 Task: Find connections with filter location Ashfield with filter topic #leadershipwith filter profile language Spanish with filter current company Temenos with filter school Sri Krishna Institute Of Technology with filter industry Ranching with filter service category Web Development with filter keywords title Network Administrator
Action: Mouse moved to (256, 317)
Screenshot: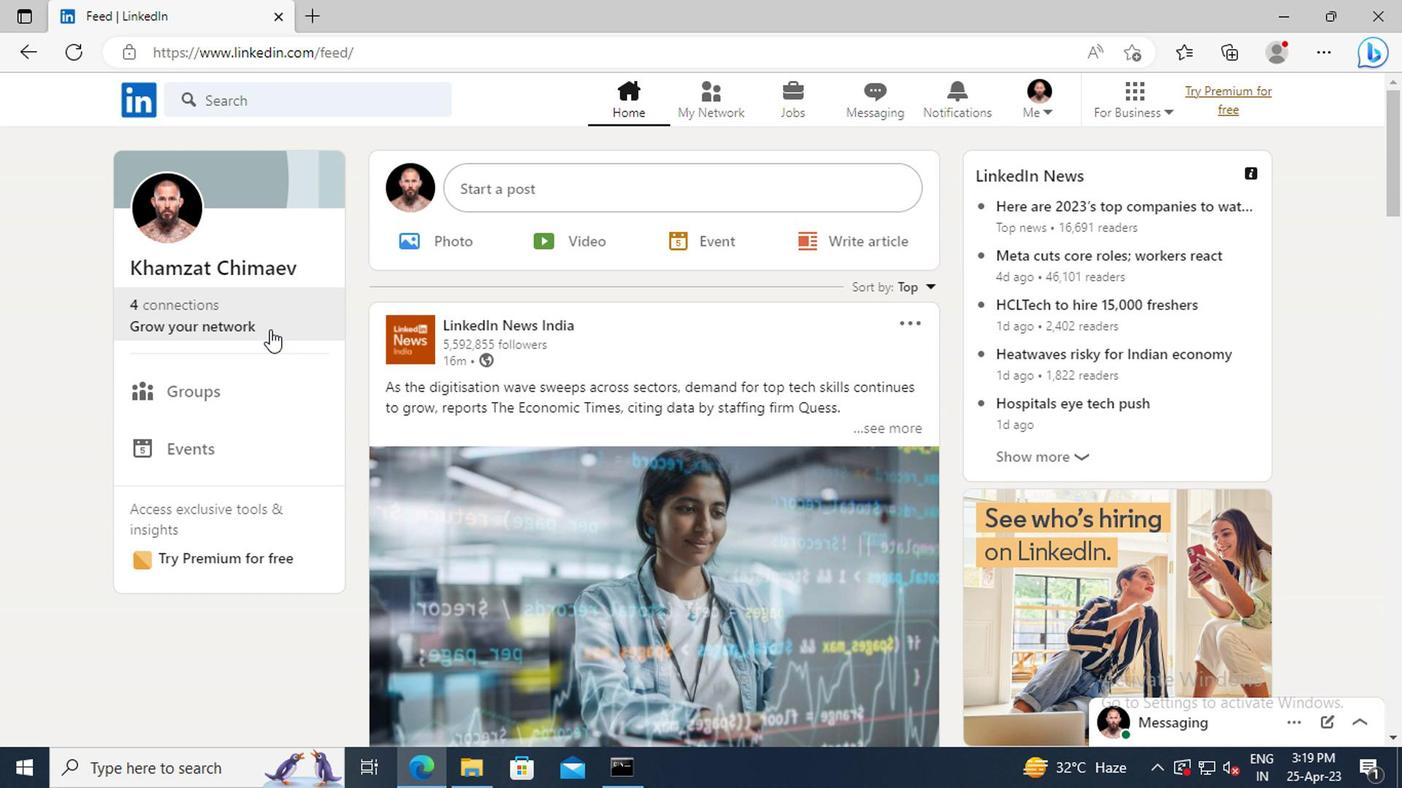 
Action: Mouse pressed left at (256, 317)
Screenshot: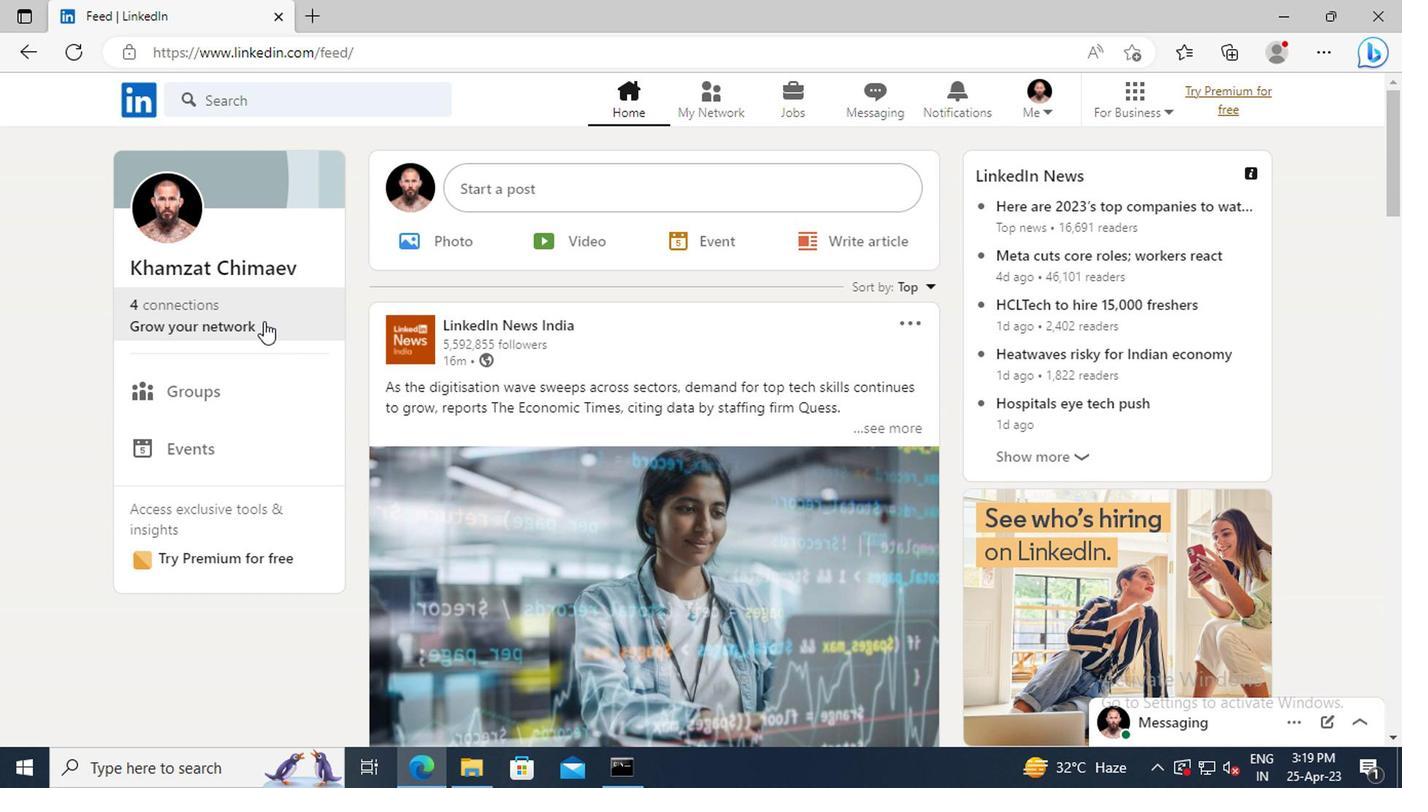 
Action: Mouse moved to (274, 219)
Screenshot: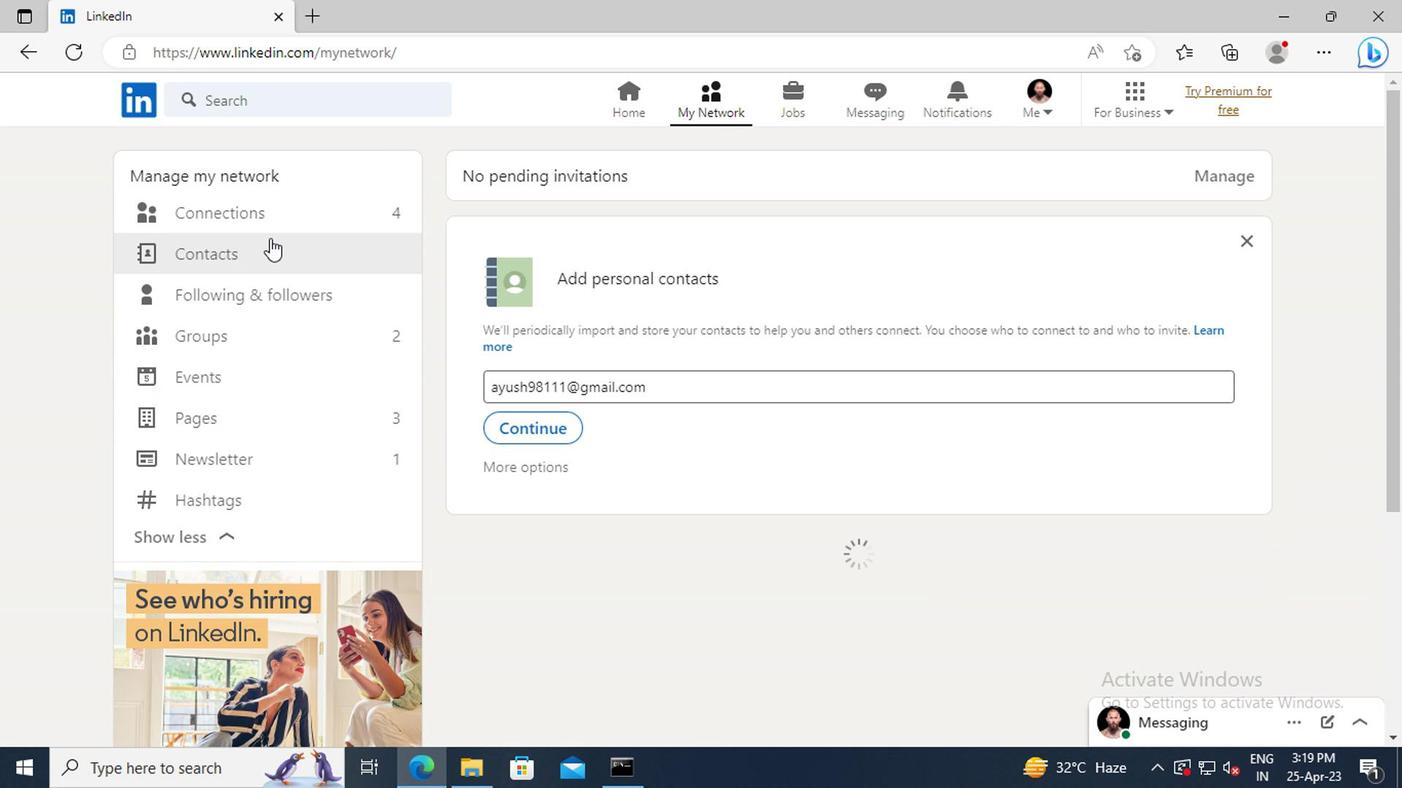 
Action: Mouse pressed left at (274, 219)
Screenshot: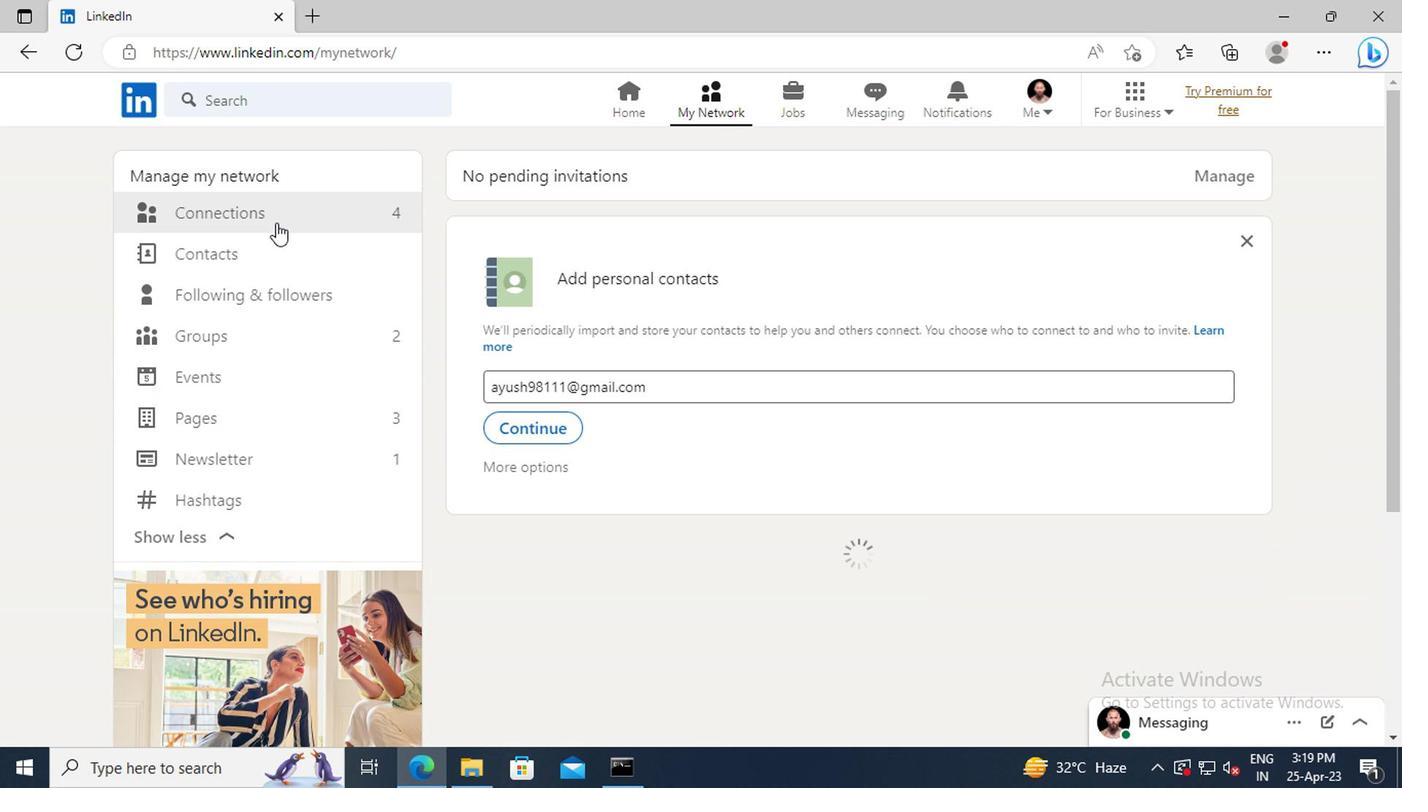 
Action: Mouse moved to (847, 219)
Screenshot: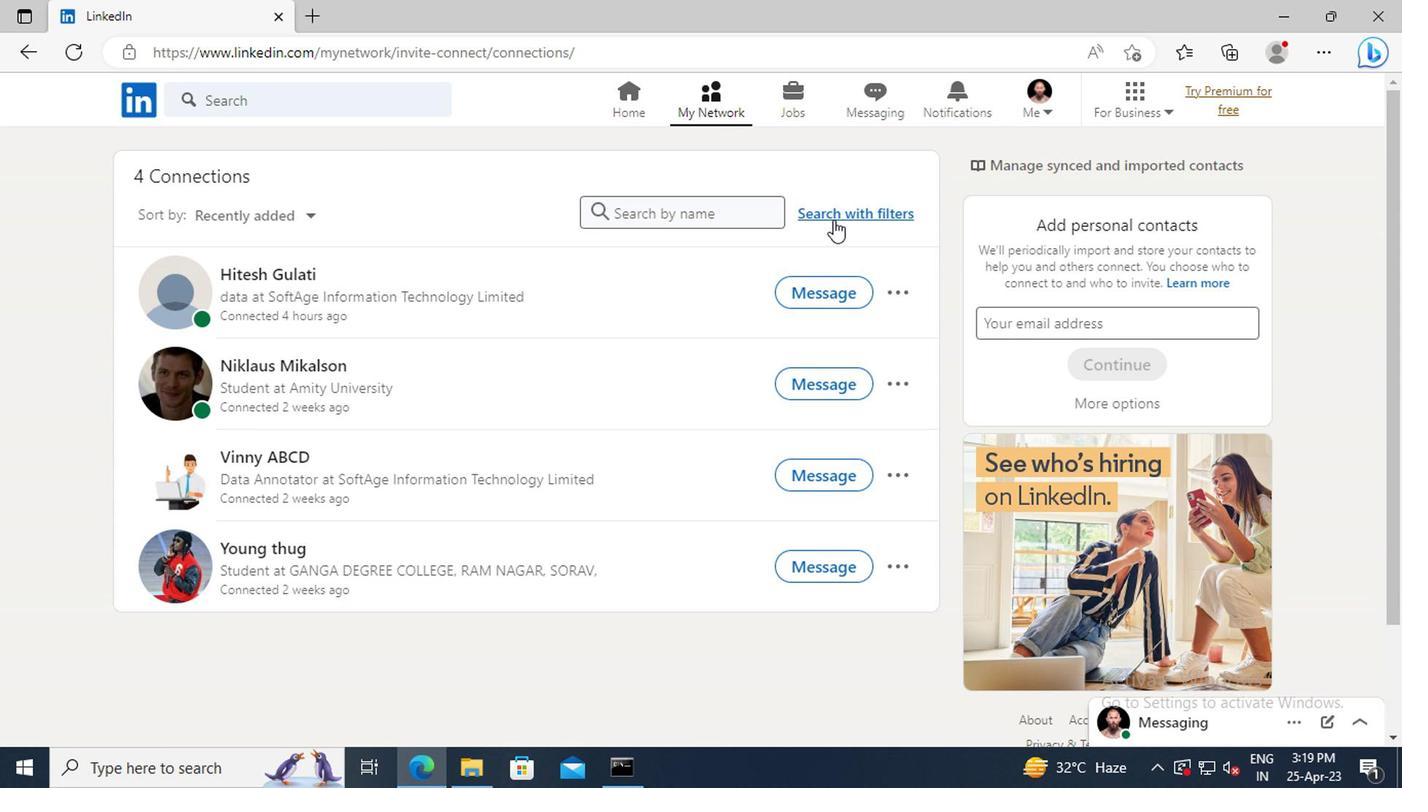 
Action: Mouse pressed left at (847, 219)
Screenshot: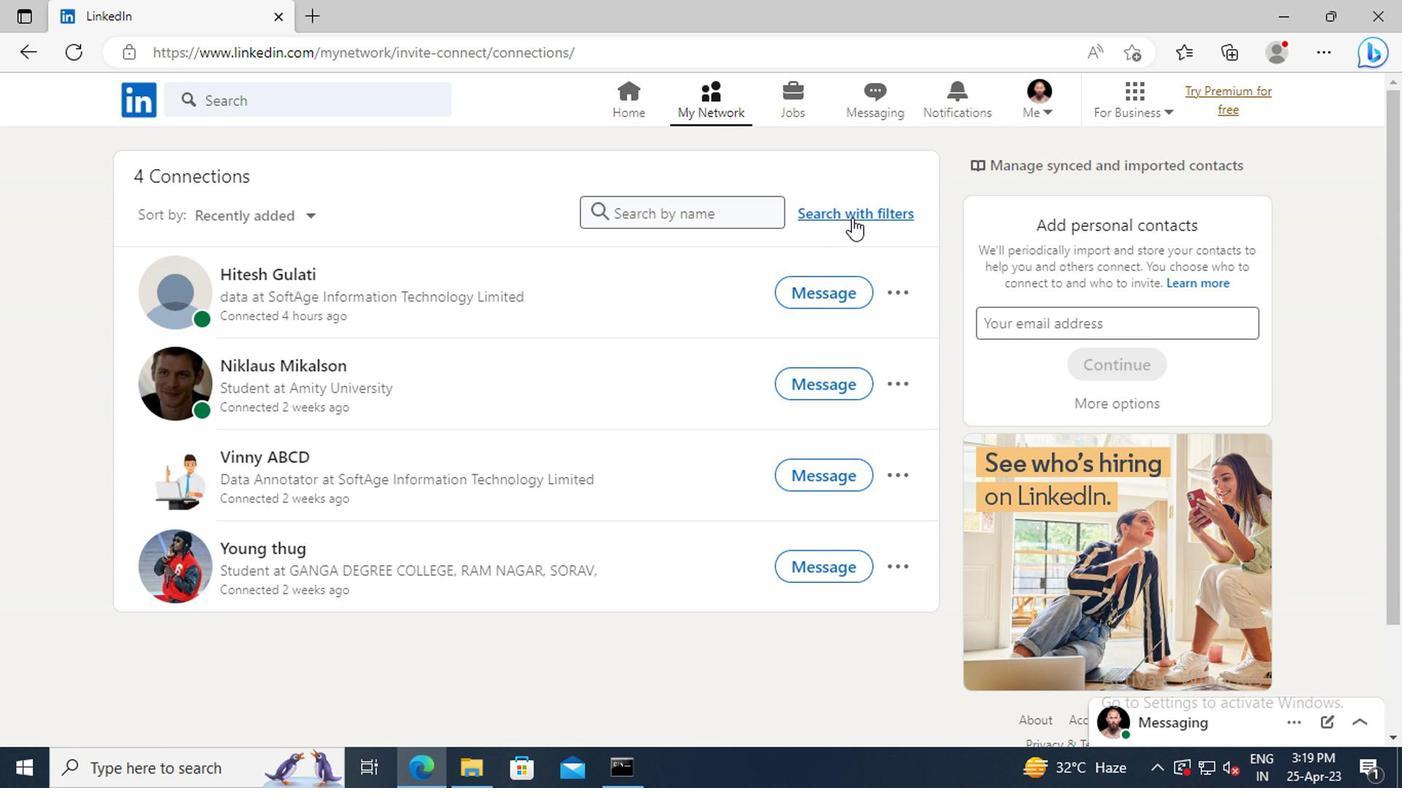 
Action: Mouse moved to (774, 165)
Screenshot: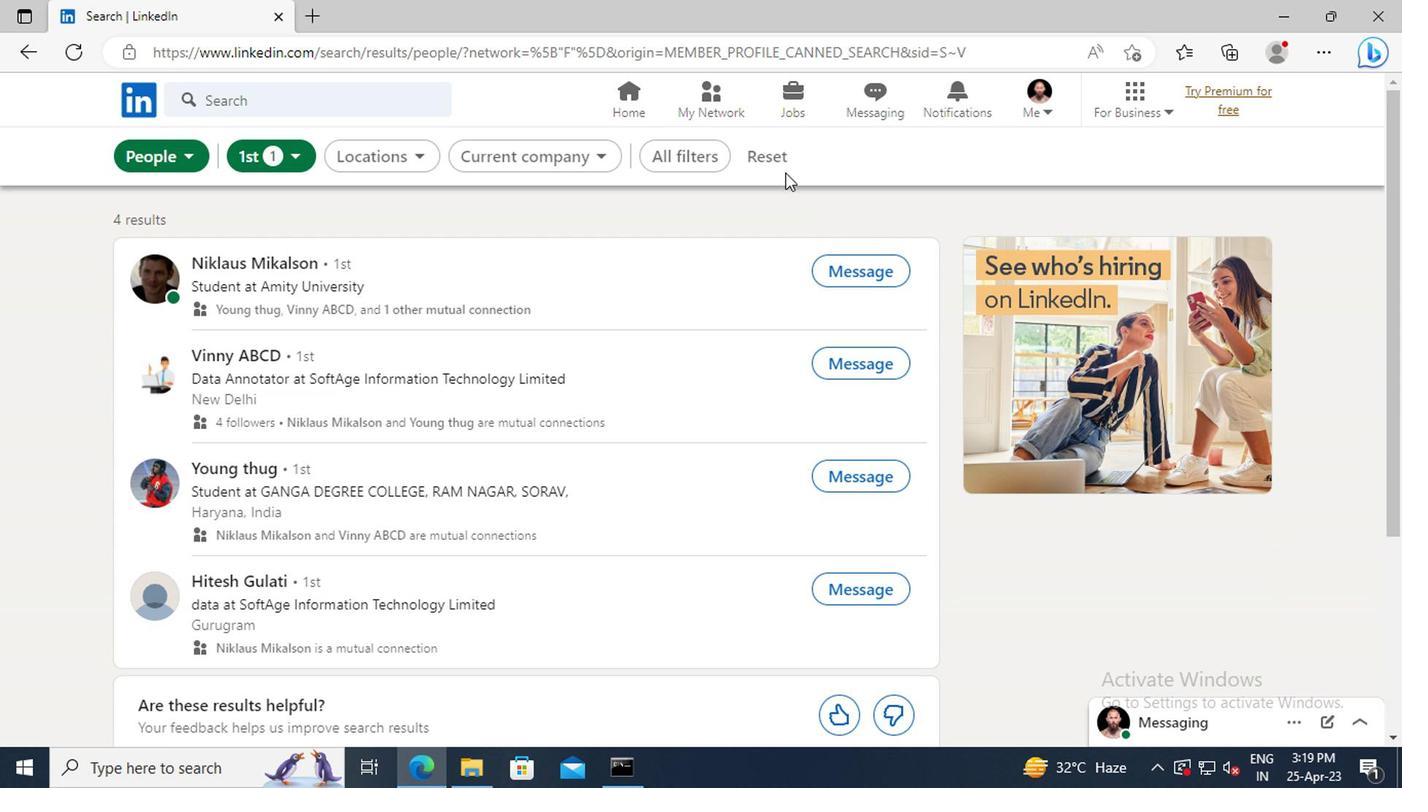 
Action: Mouse pressed left at (774, 165)
Screenshot: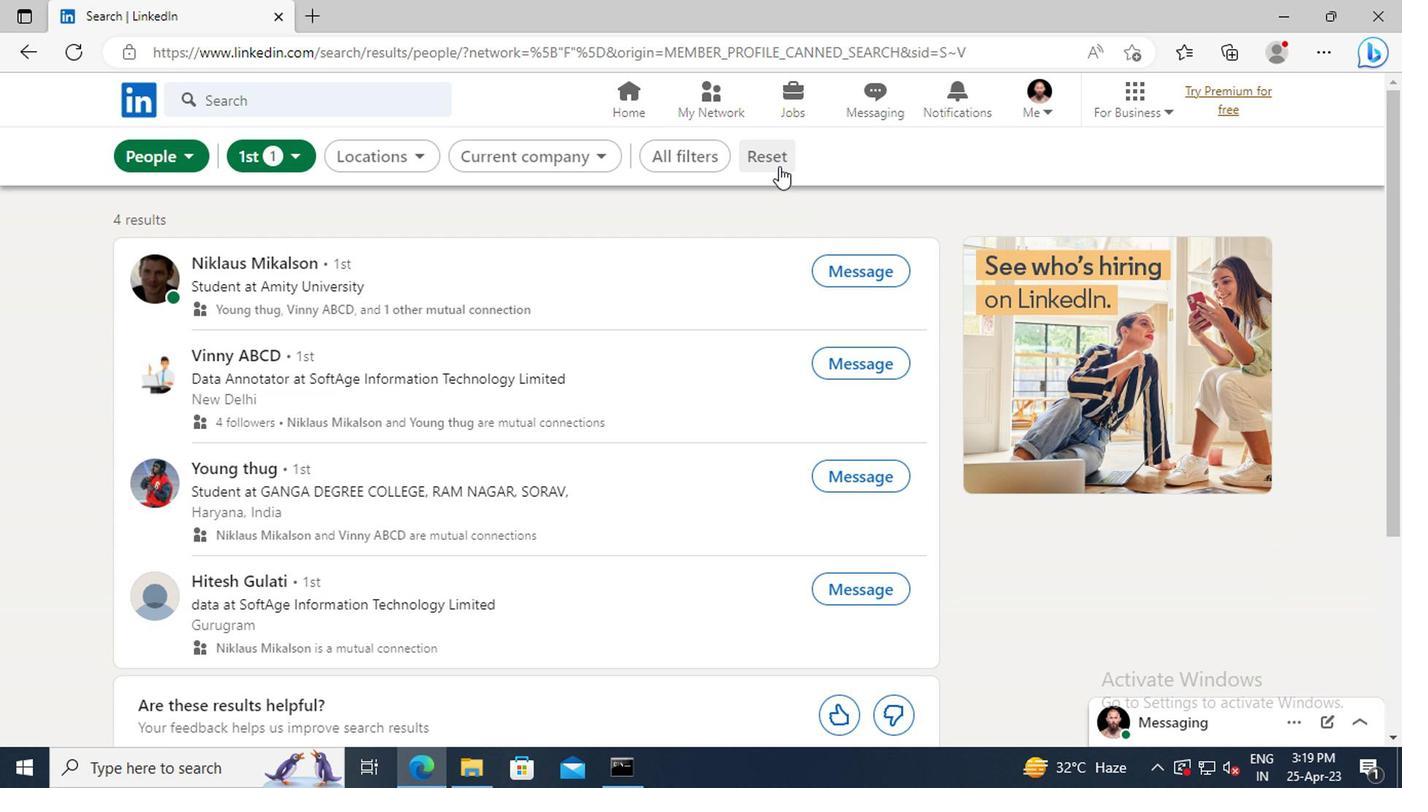 
Action: Mouse moved to (743, 160)
Screenshot: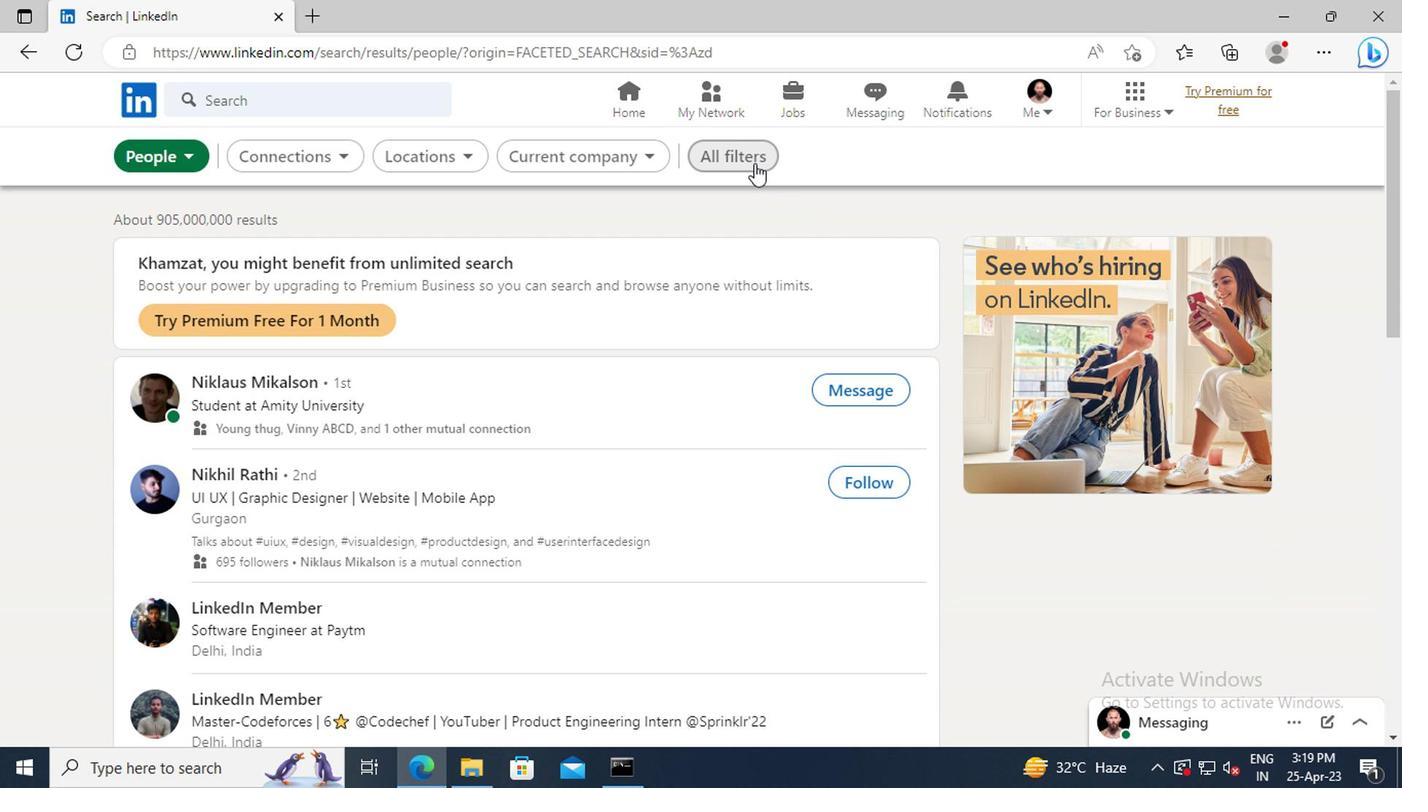 
Action: Mouse pressed left at (743, 160)
Screenshot: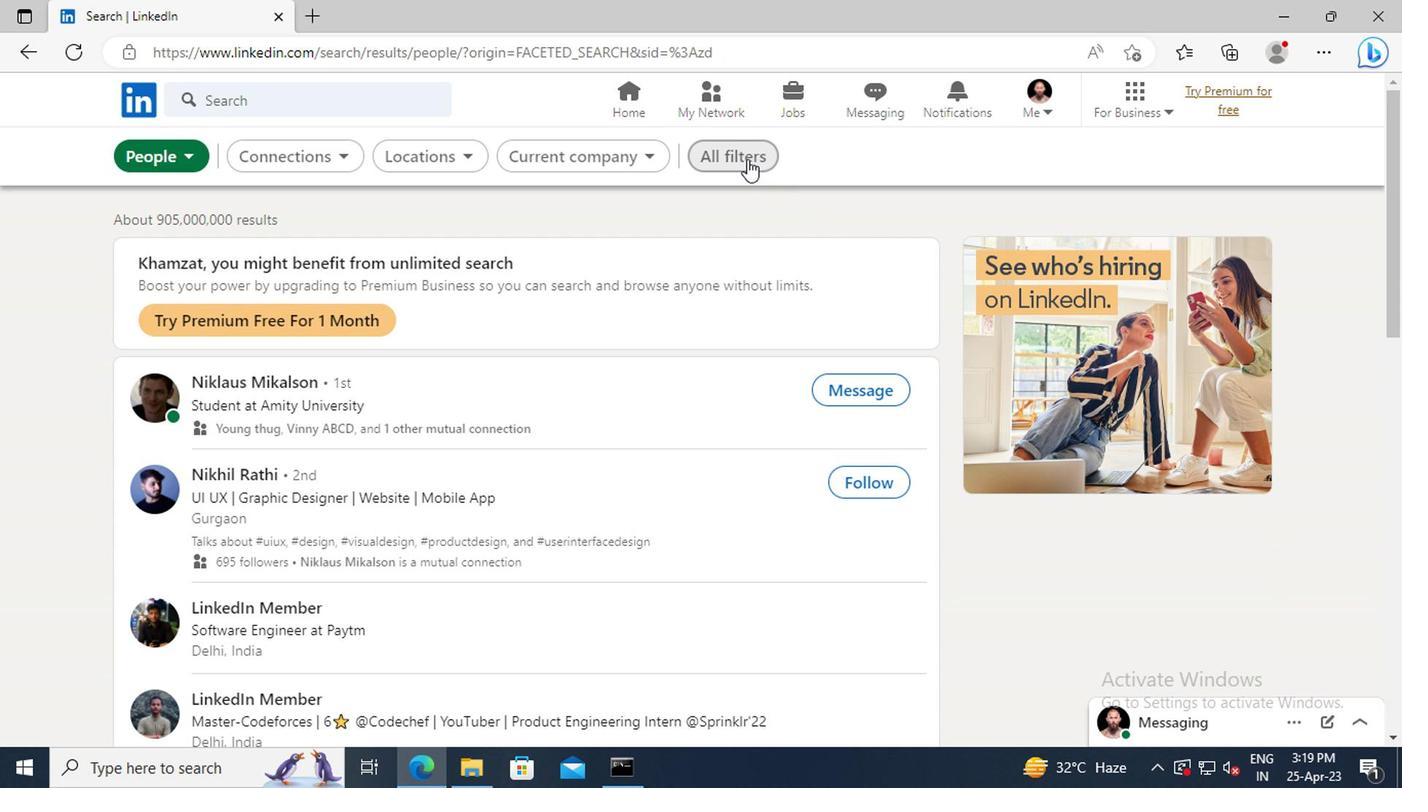 
Action: Mouse moved to (1136, 365)
Screenshot: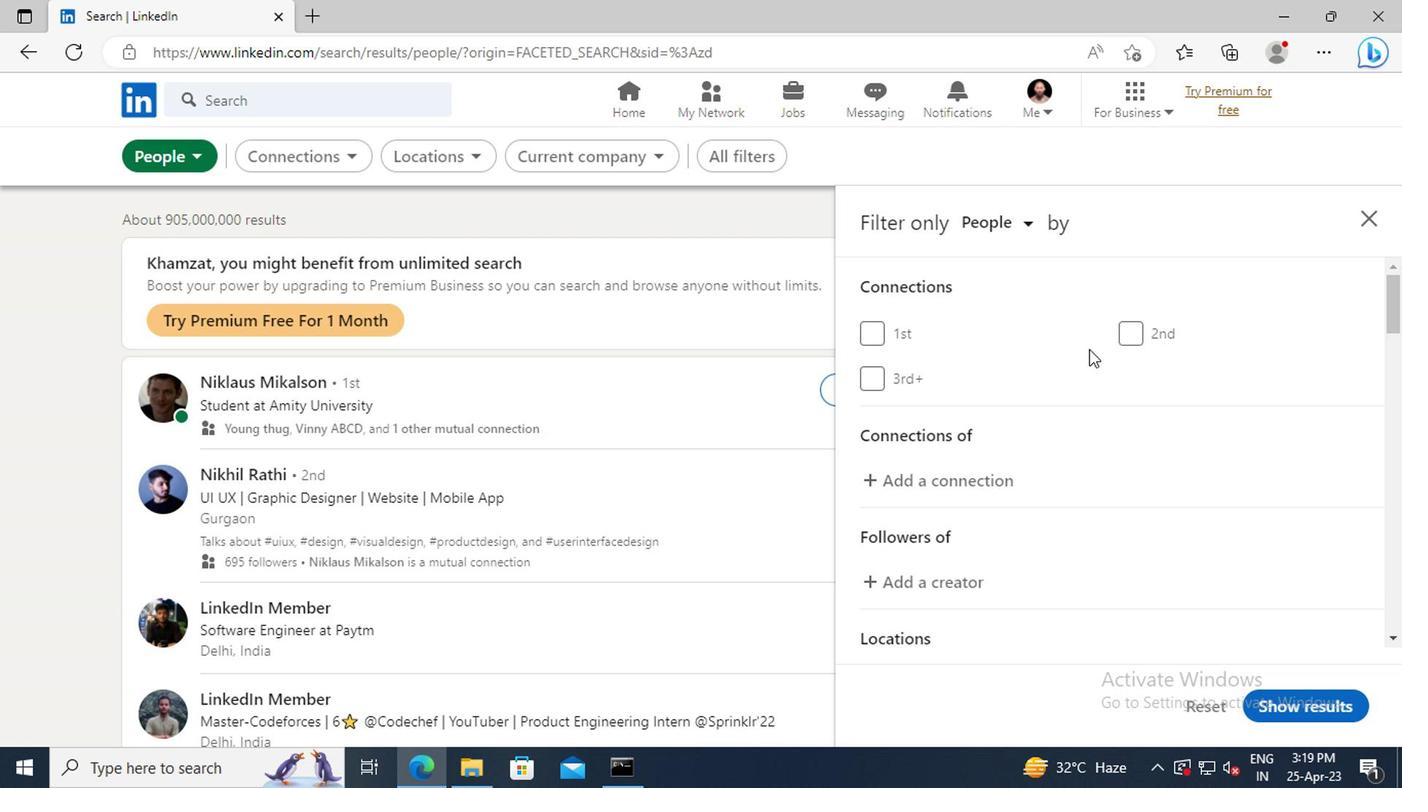 
Action: Mouse scrolled (1136, 364) with delta (0, 0)
Screenshot: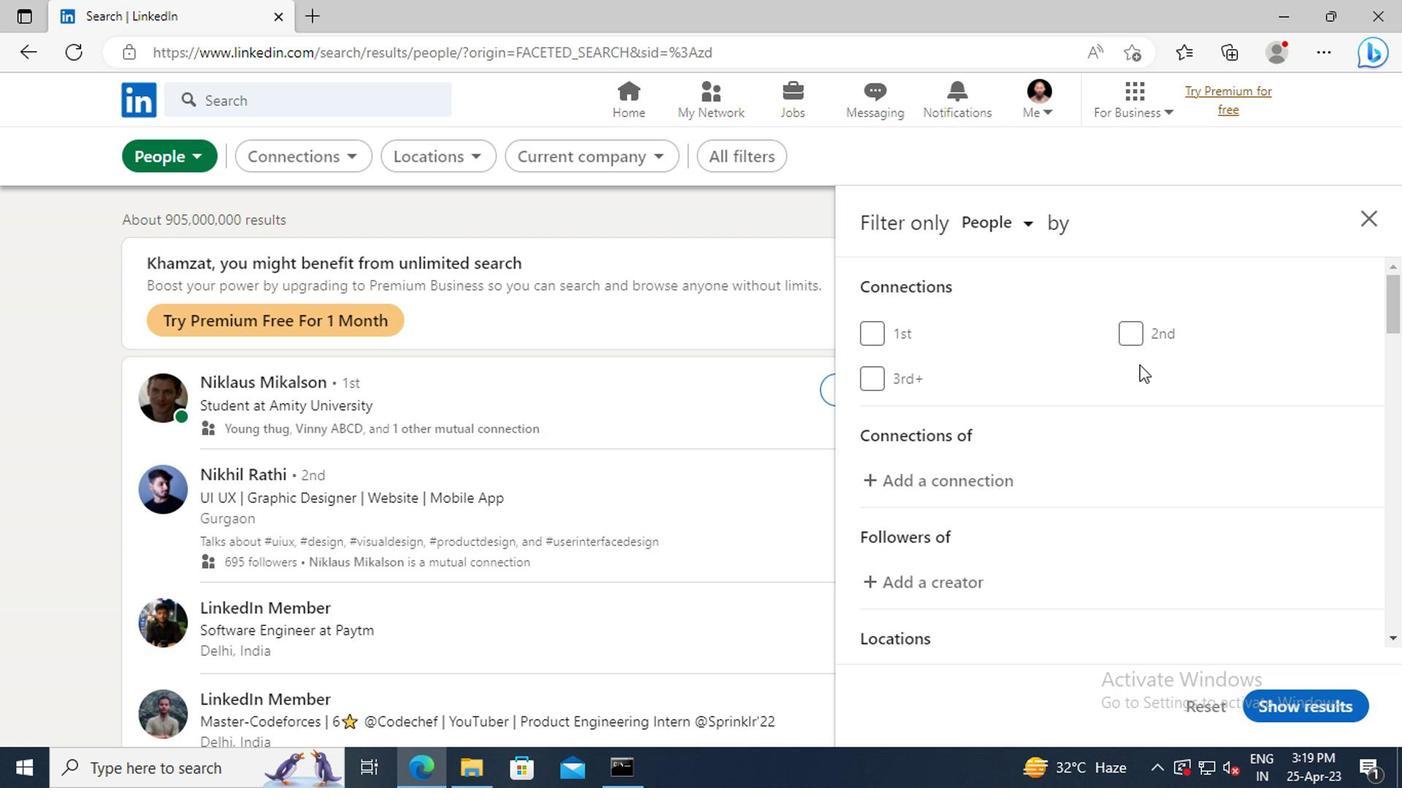 
Action: Mouse scrolled (1136, 364) with delta (0, 0)
Screenshot: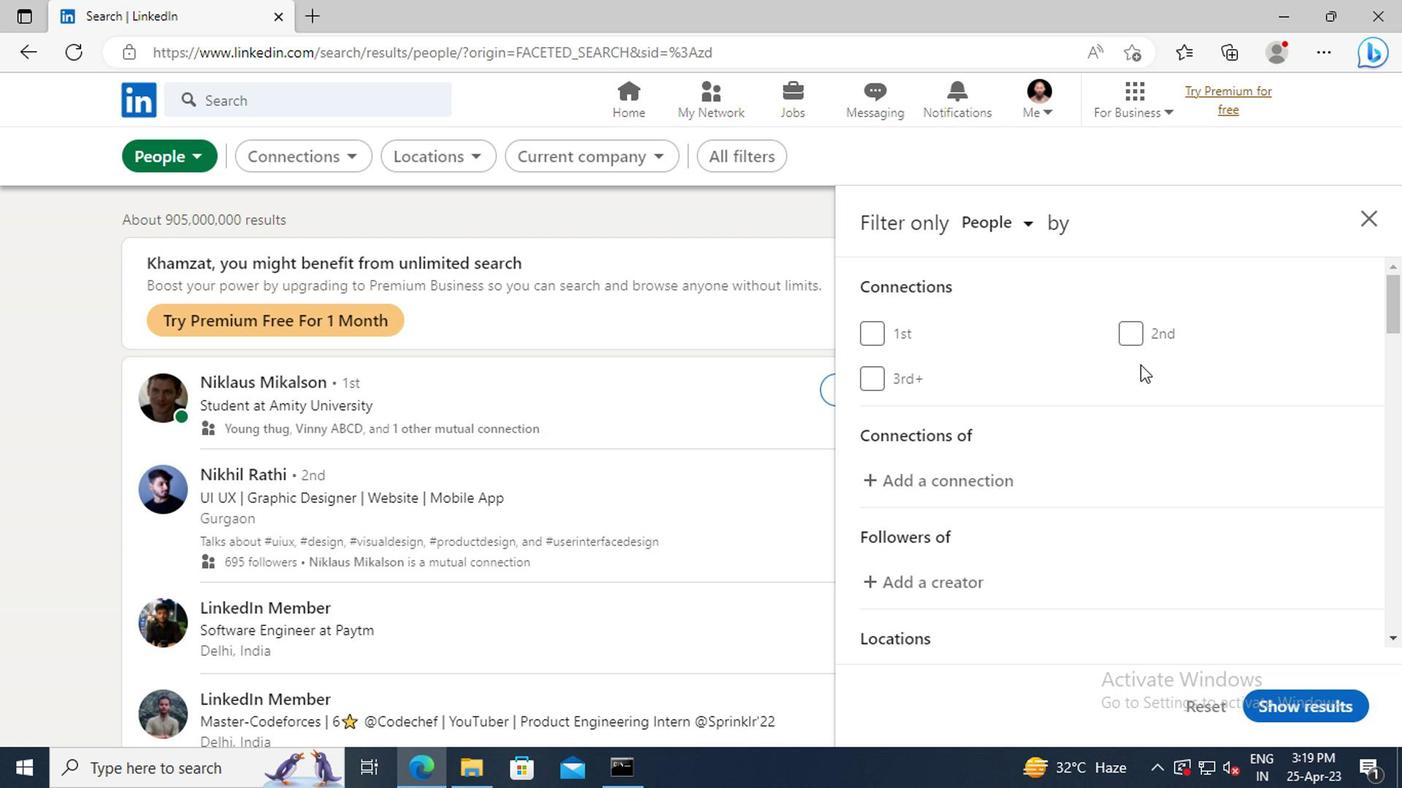
Action: Mouse scrolled (1136, 364) with delta (0, 0)
Screenshot: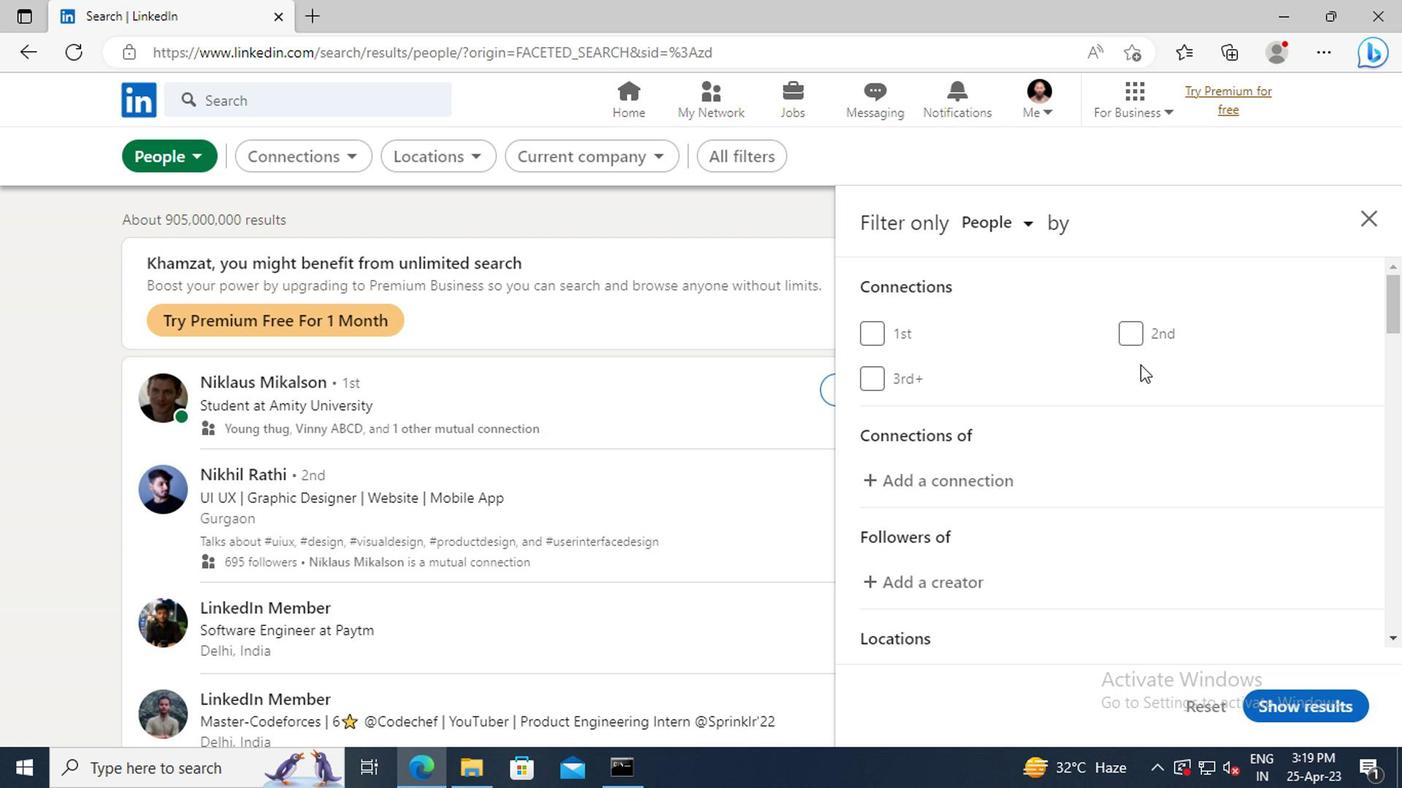 
Action: Mouse scrolled (1136, 364) with delta (0, 0)
Screenshot: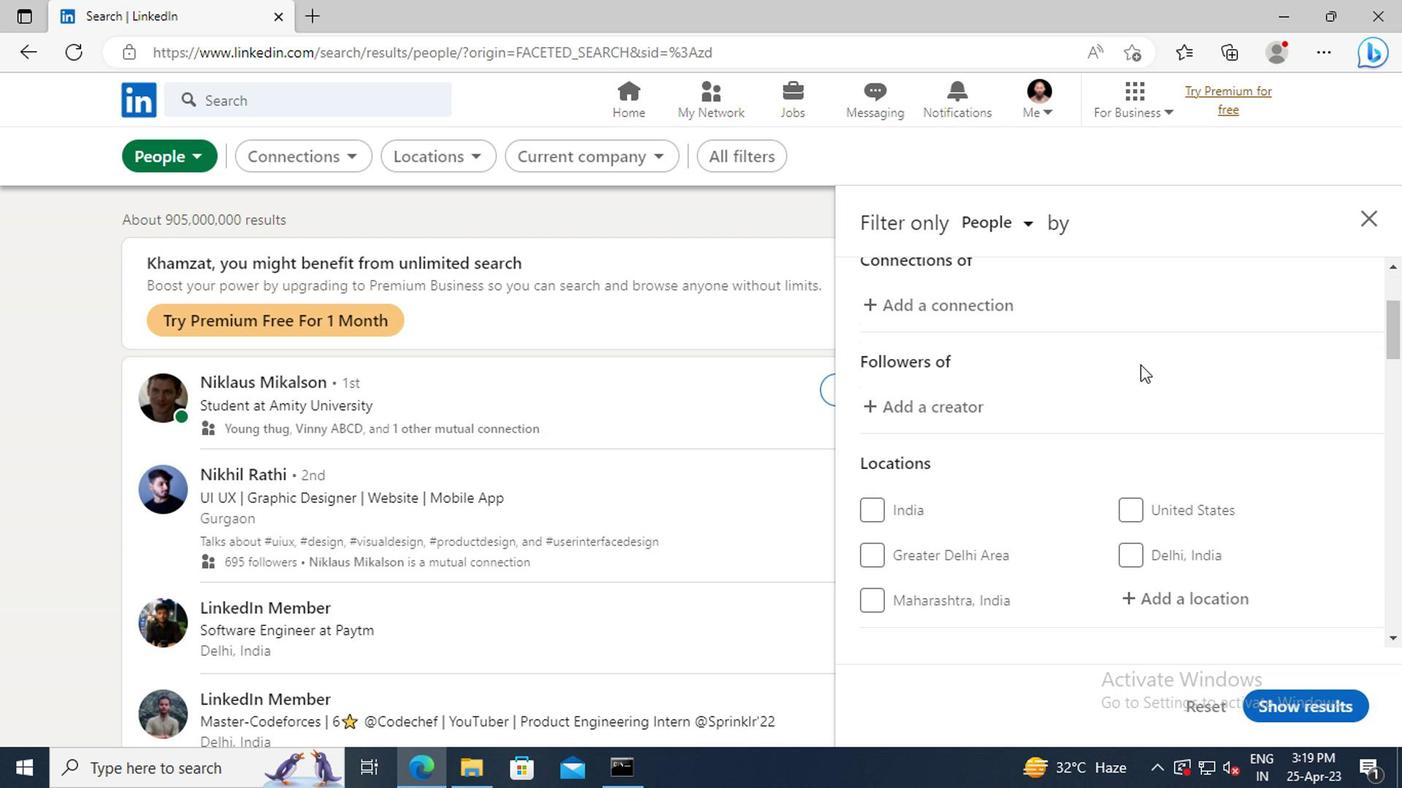 
Action: Mouse scrolled (1136, 364) with delta (0, 0)
Screenshot: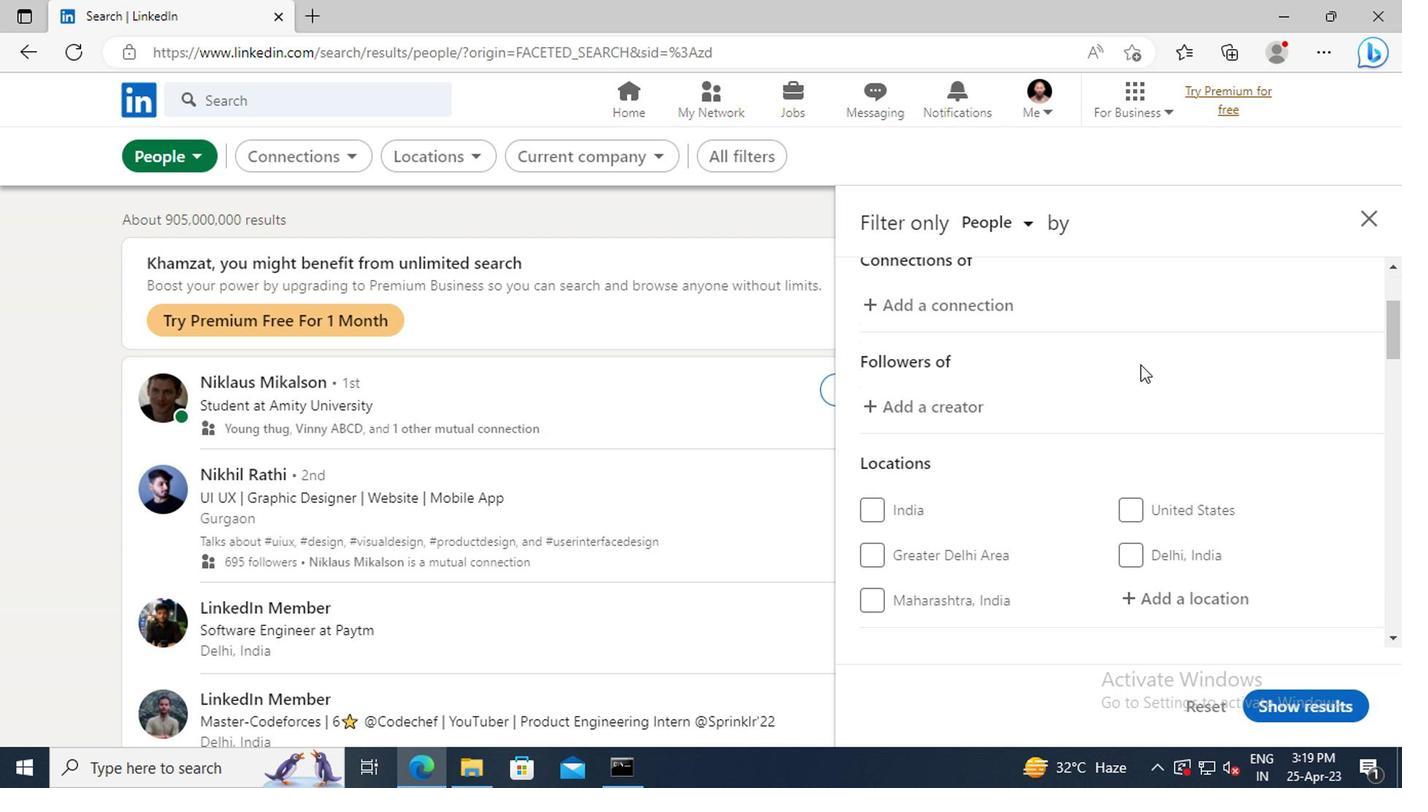 
Action: Mouse moved to (1155, 483)
Screenshot: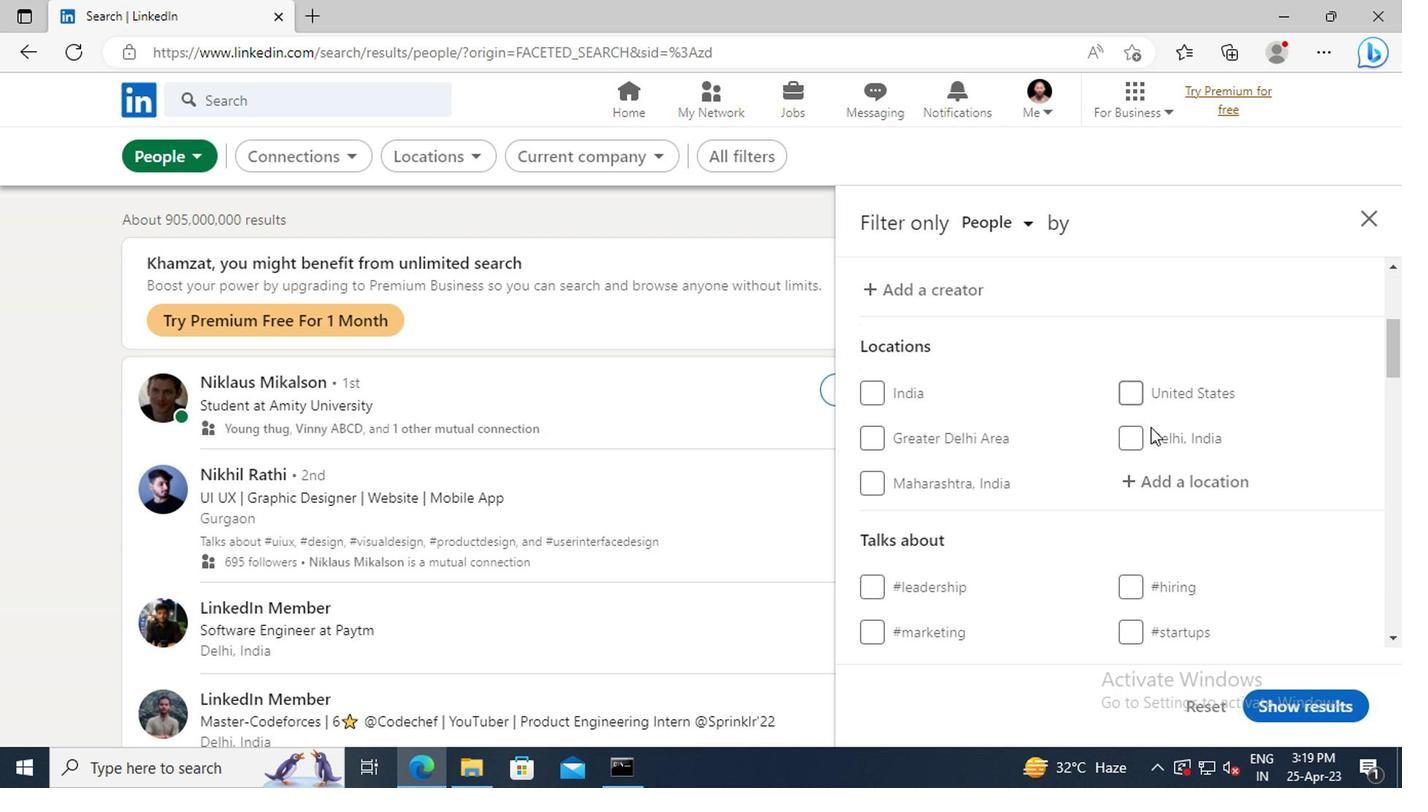 
Action: Mouse pressed left at (1155, 483)
Screenshot: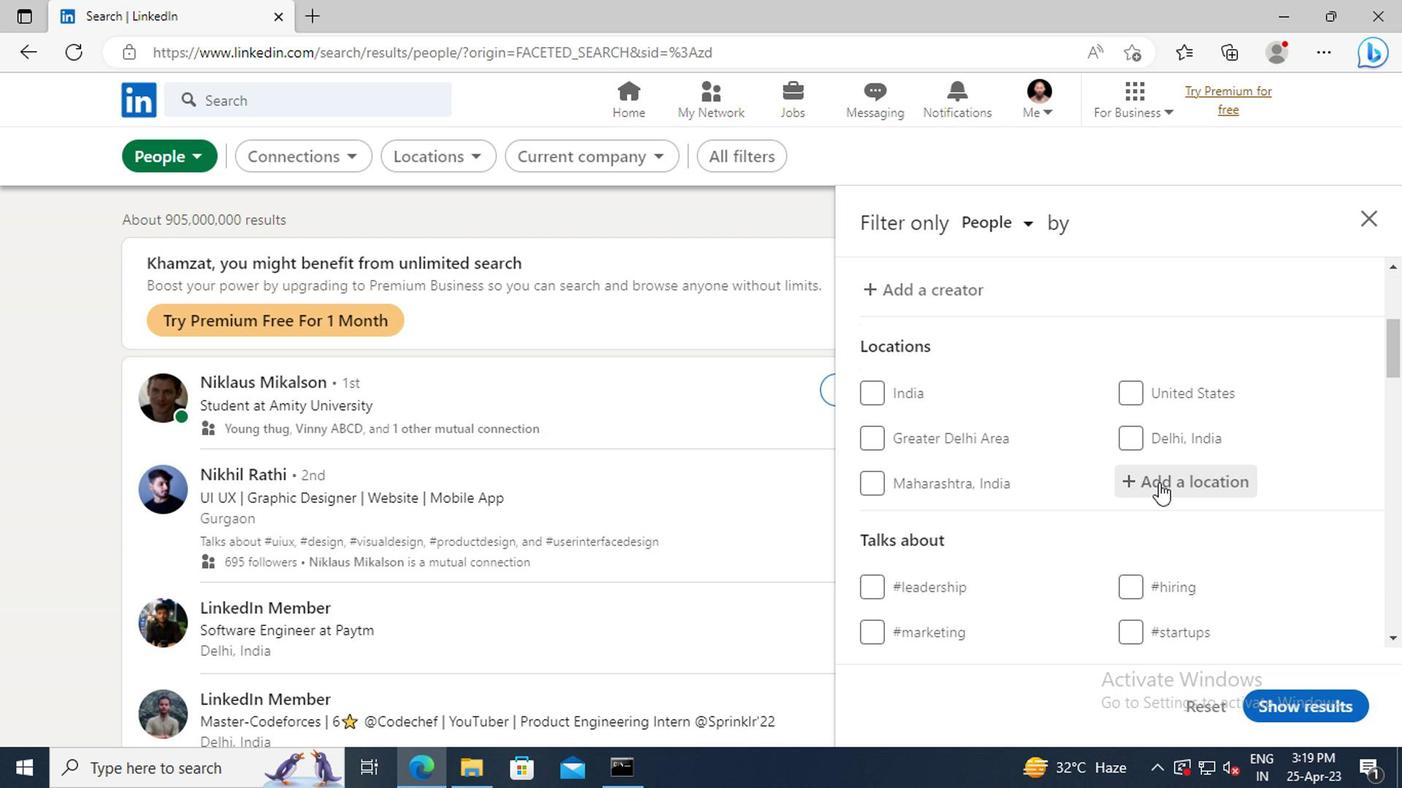 
Action: Key pressed <Key.shift>ASHFIELD
Screenshot: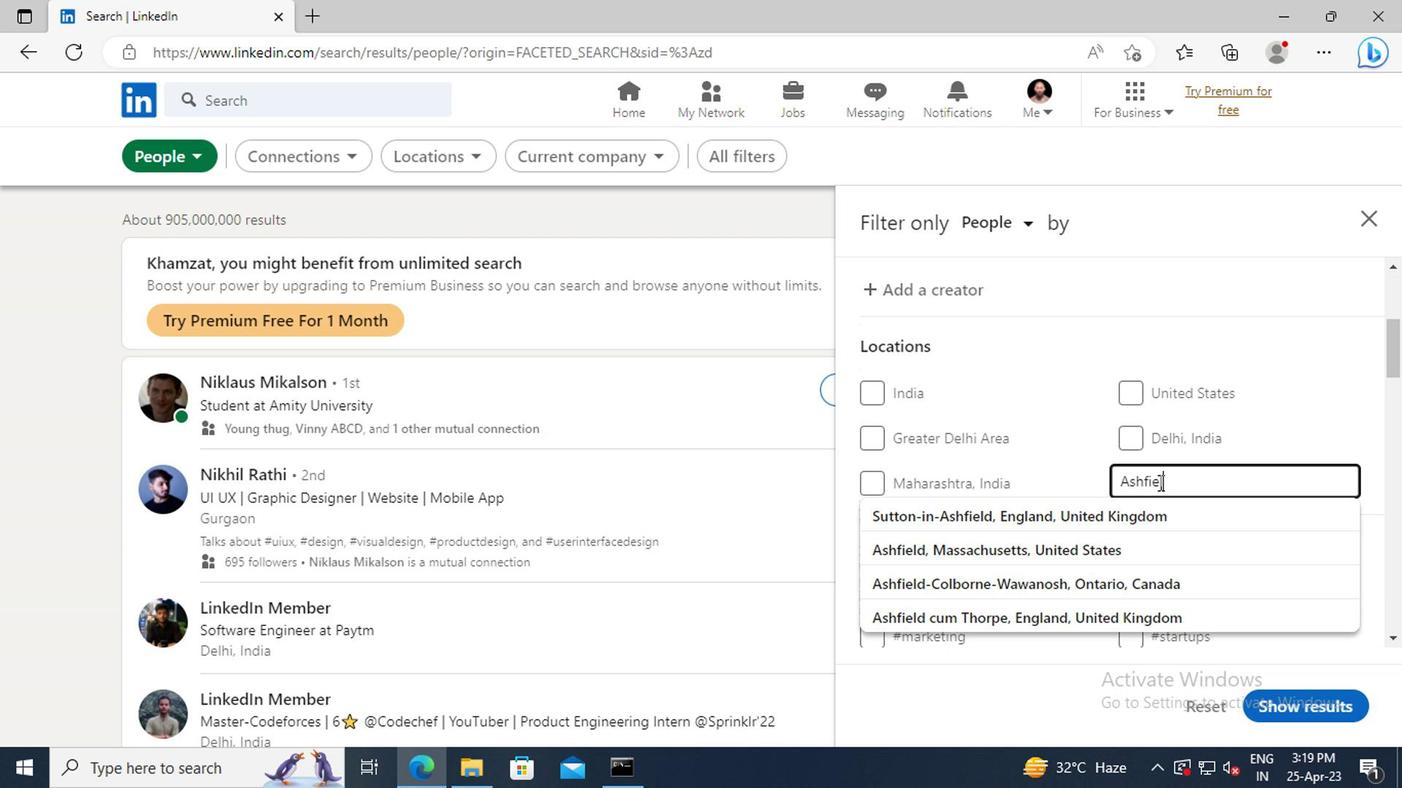 
Action: Mouse moved to (1150, 511)
Screenshot: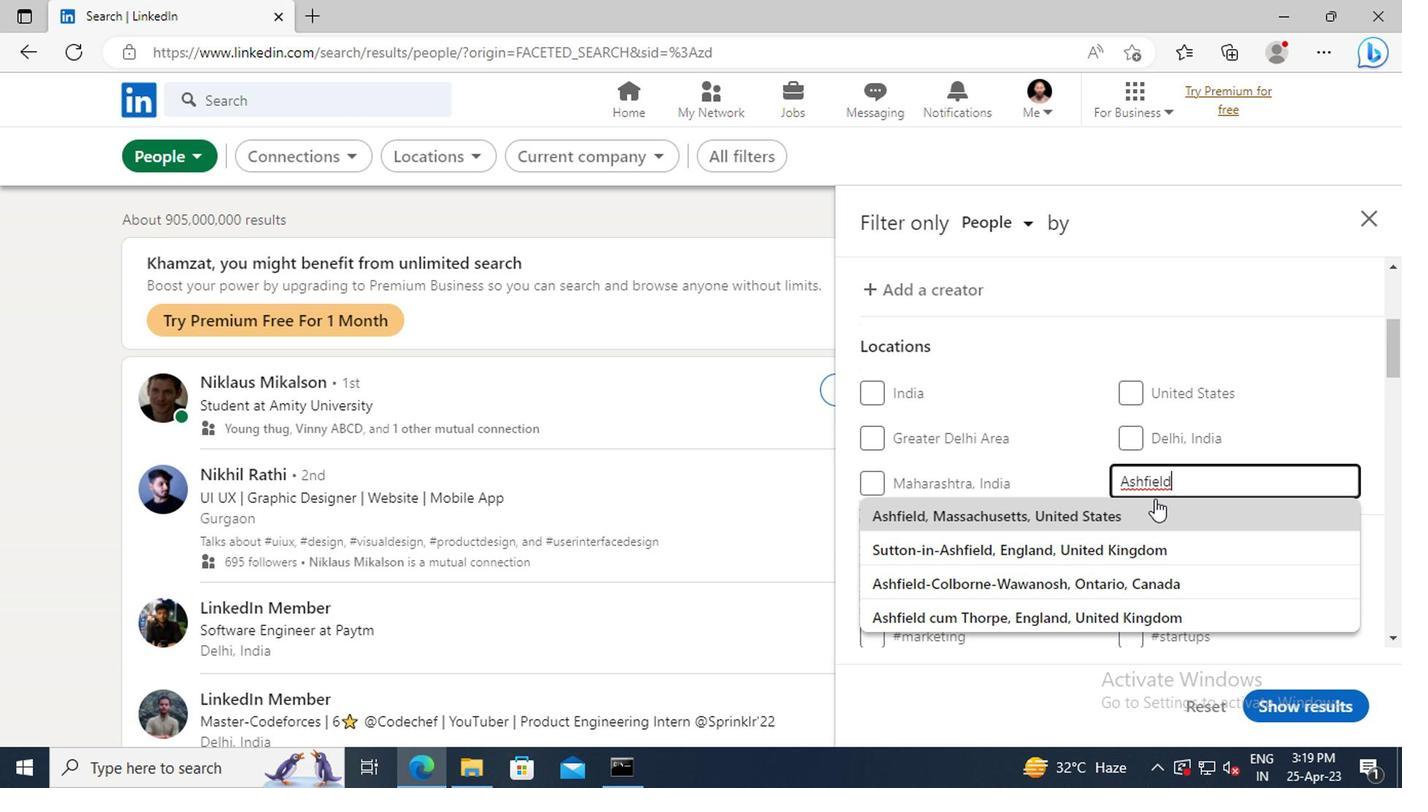 
Action: Mouse pressed left at (1150, 511)
Screenshot: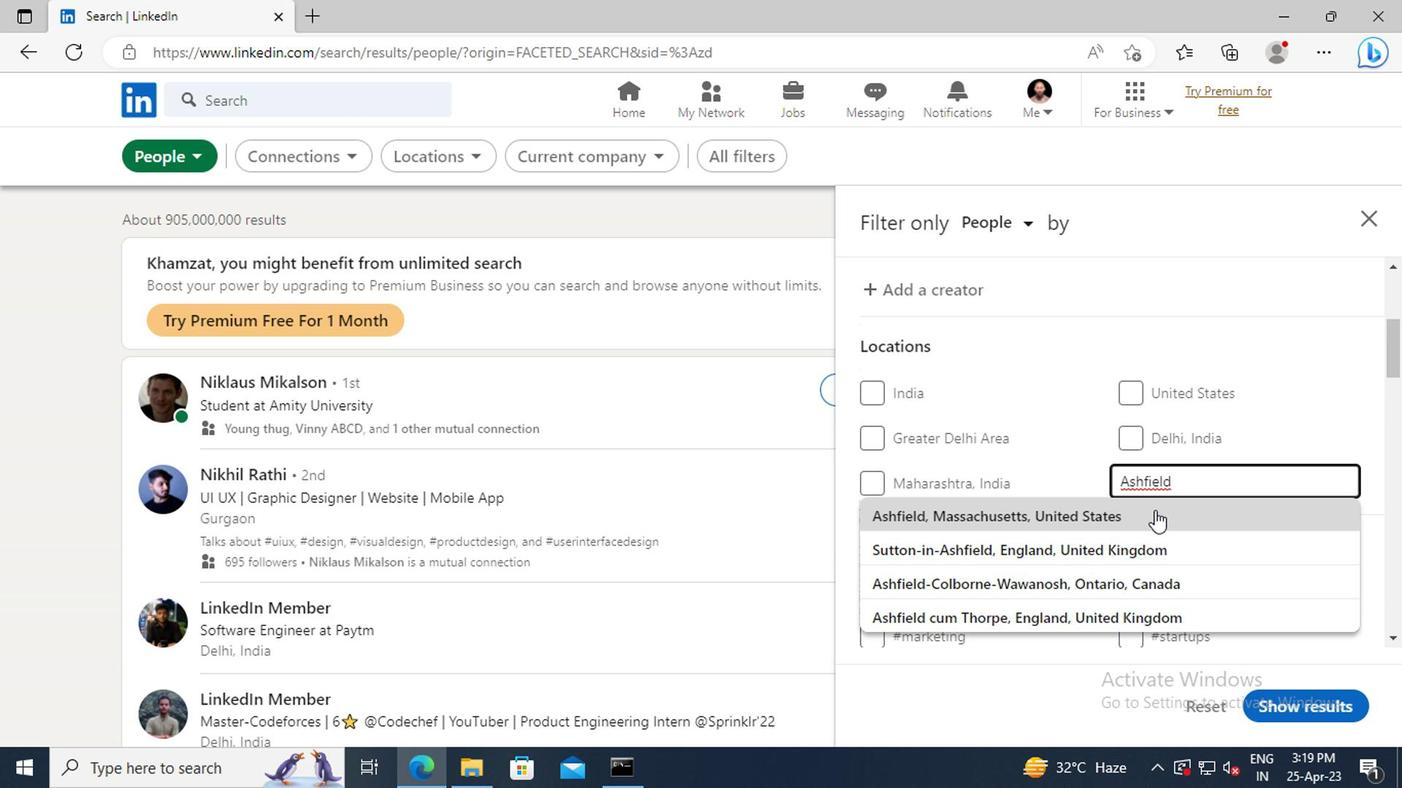 
Action: Mouse moved to (1163, 488)
Screenshot: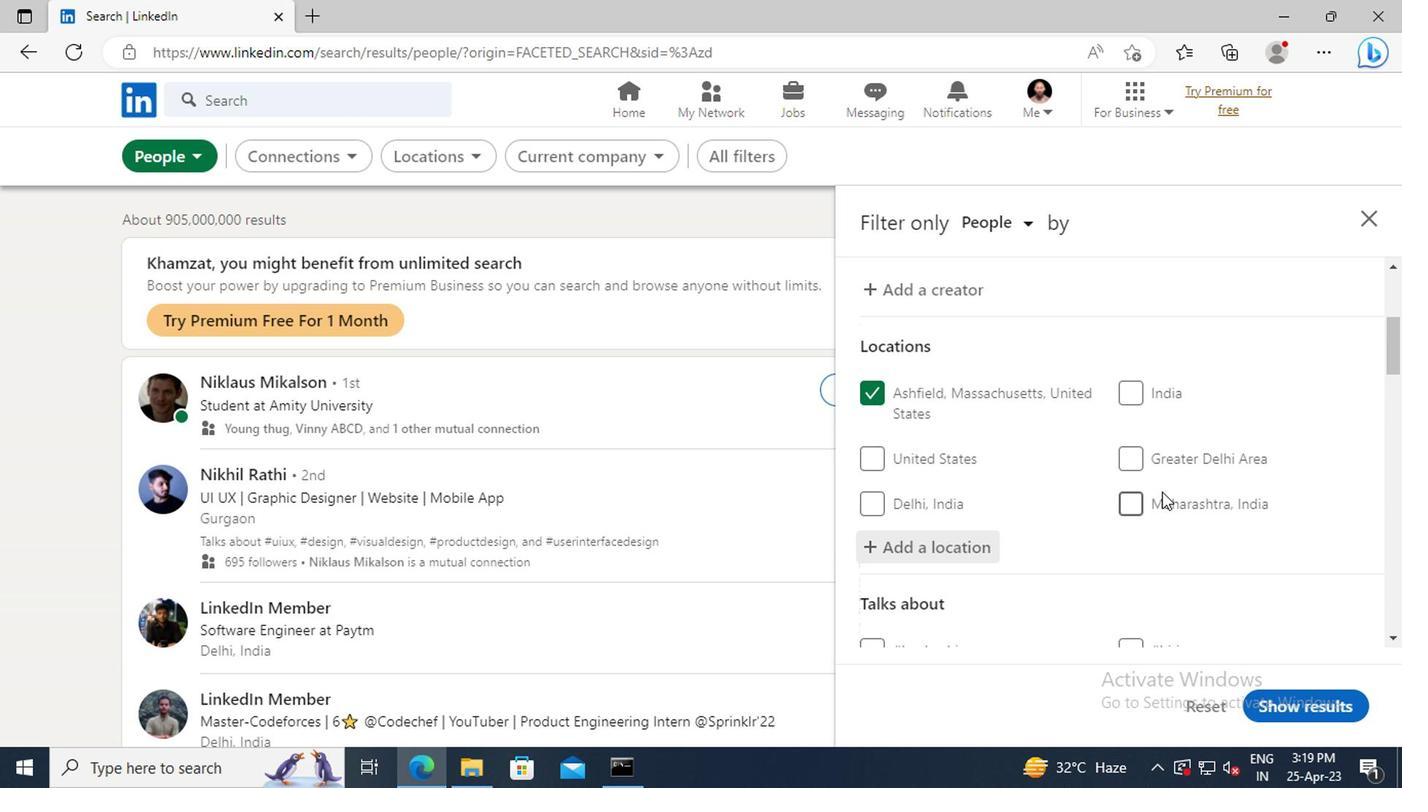 
Action: Mouse scrolled (1163, 487) with delta (0, -1)
Screenshot: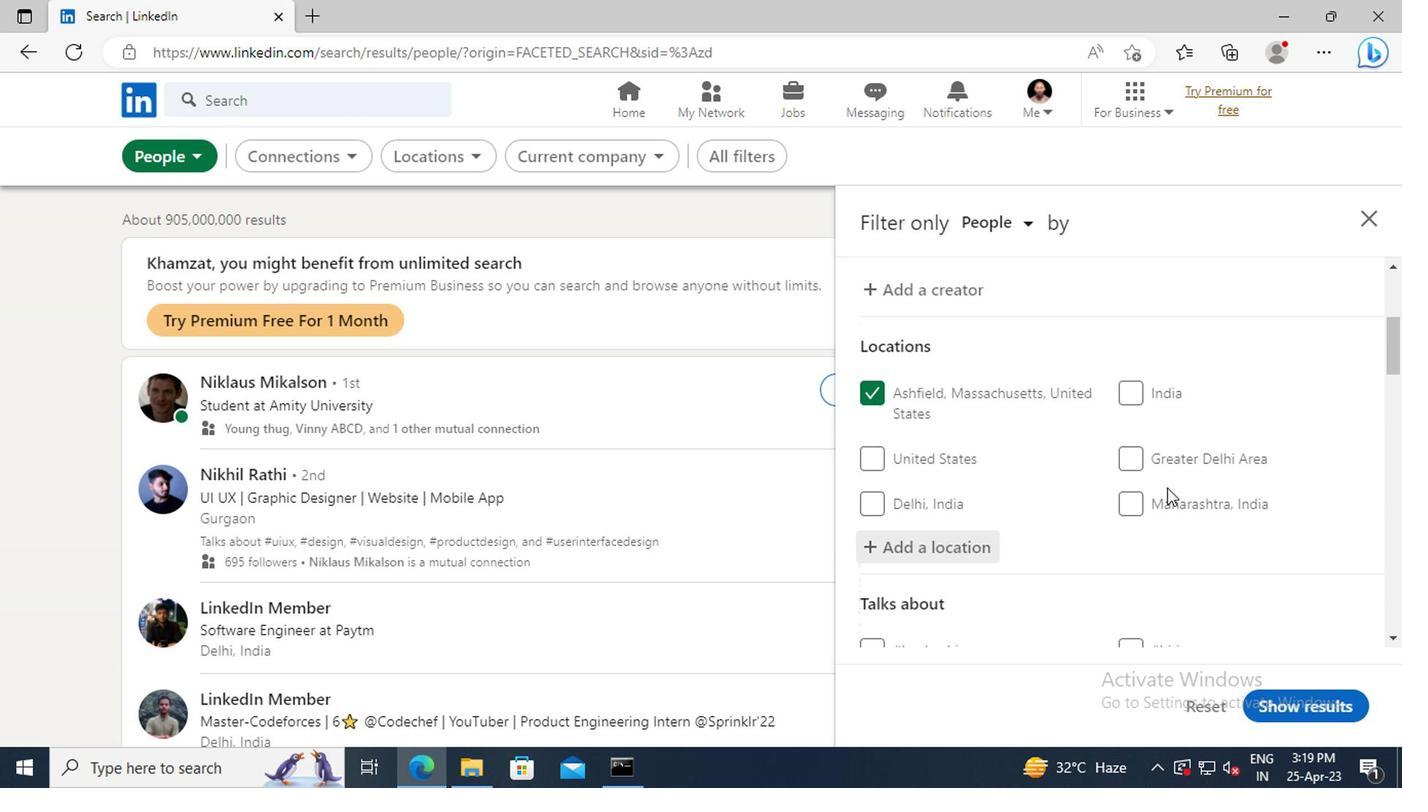 
Action: Mouse scrolled (1163, 487) with delta (0, -1)
Screenshot: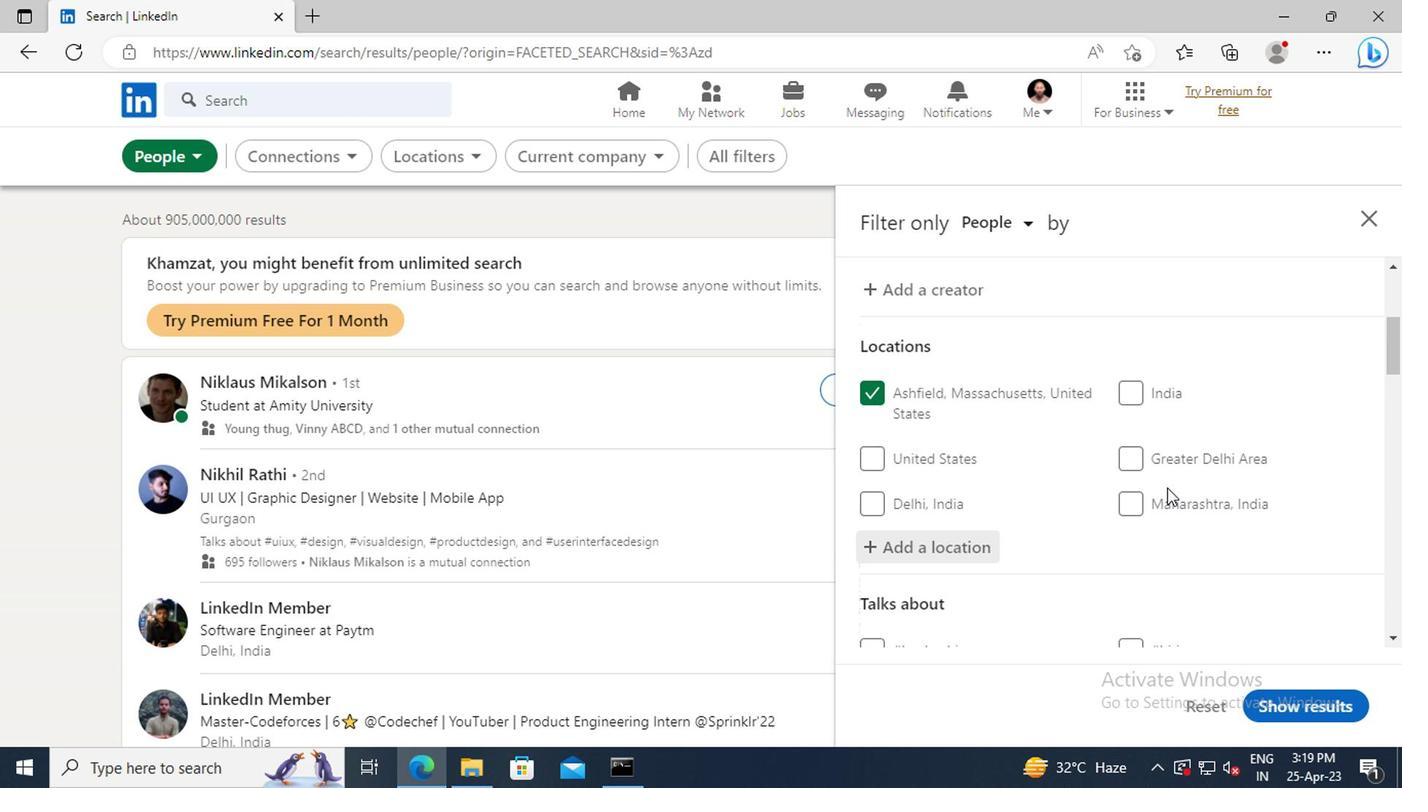 
Action: Mouse scrolled (1163, 487) with delta (0, -1)
Screenshot: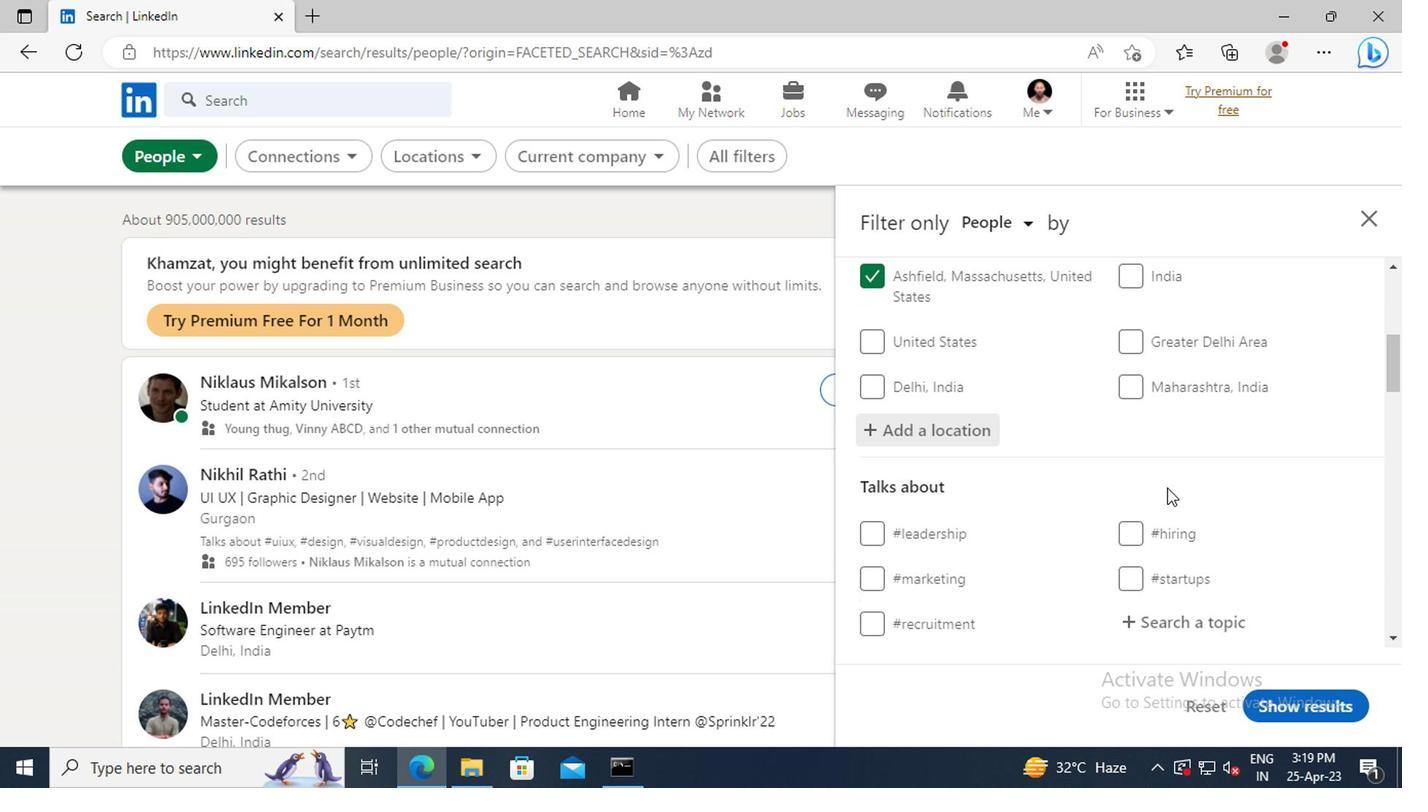 
Action: Mouse scrolled (1163, 487) with delta (0, -1)
Screenshot: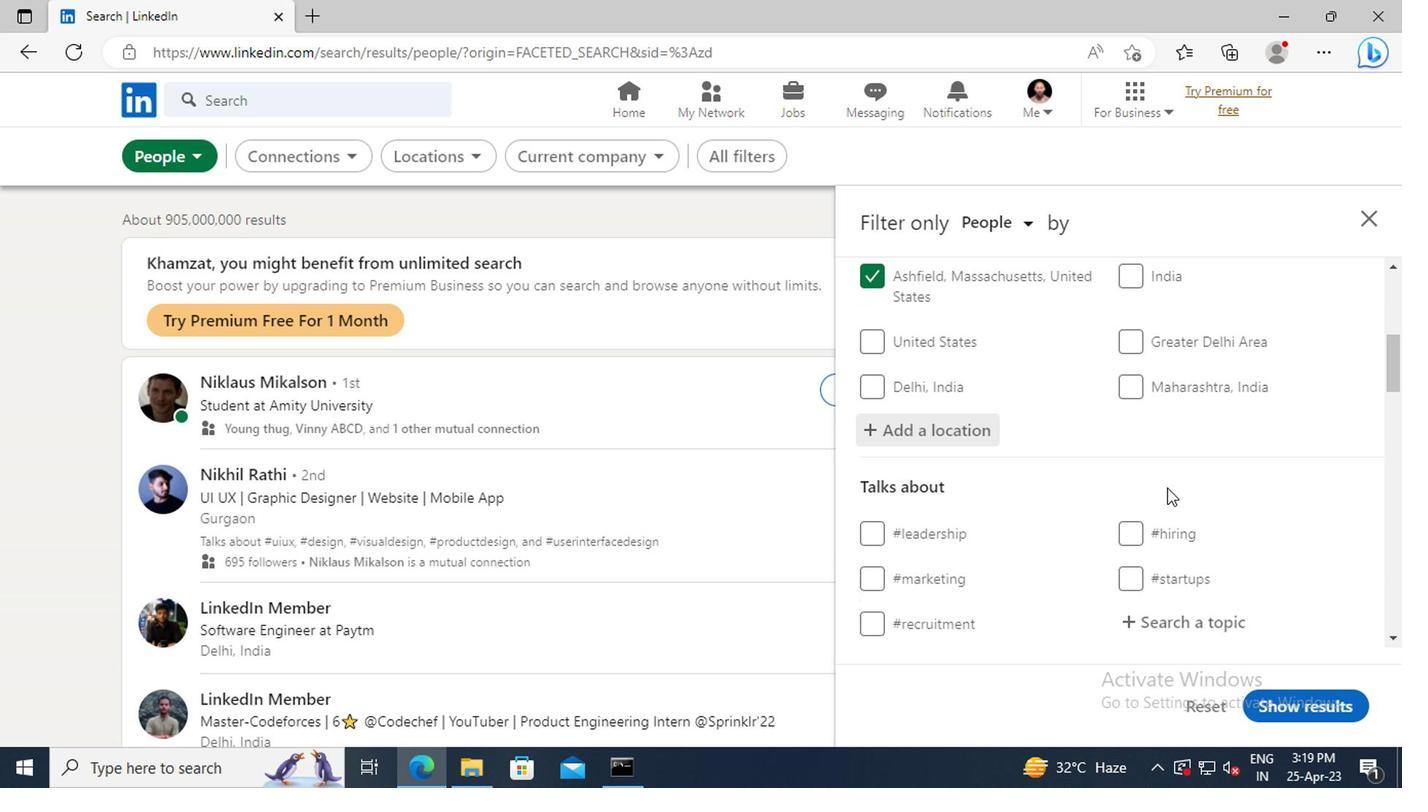 
Action: Mouse moved to (1158, 508)
Screenshot: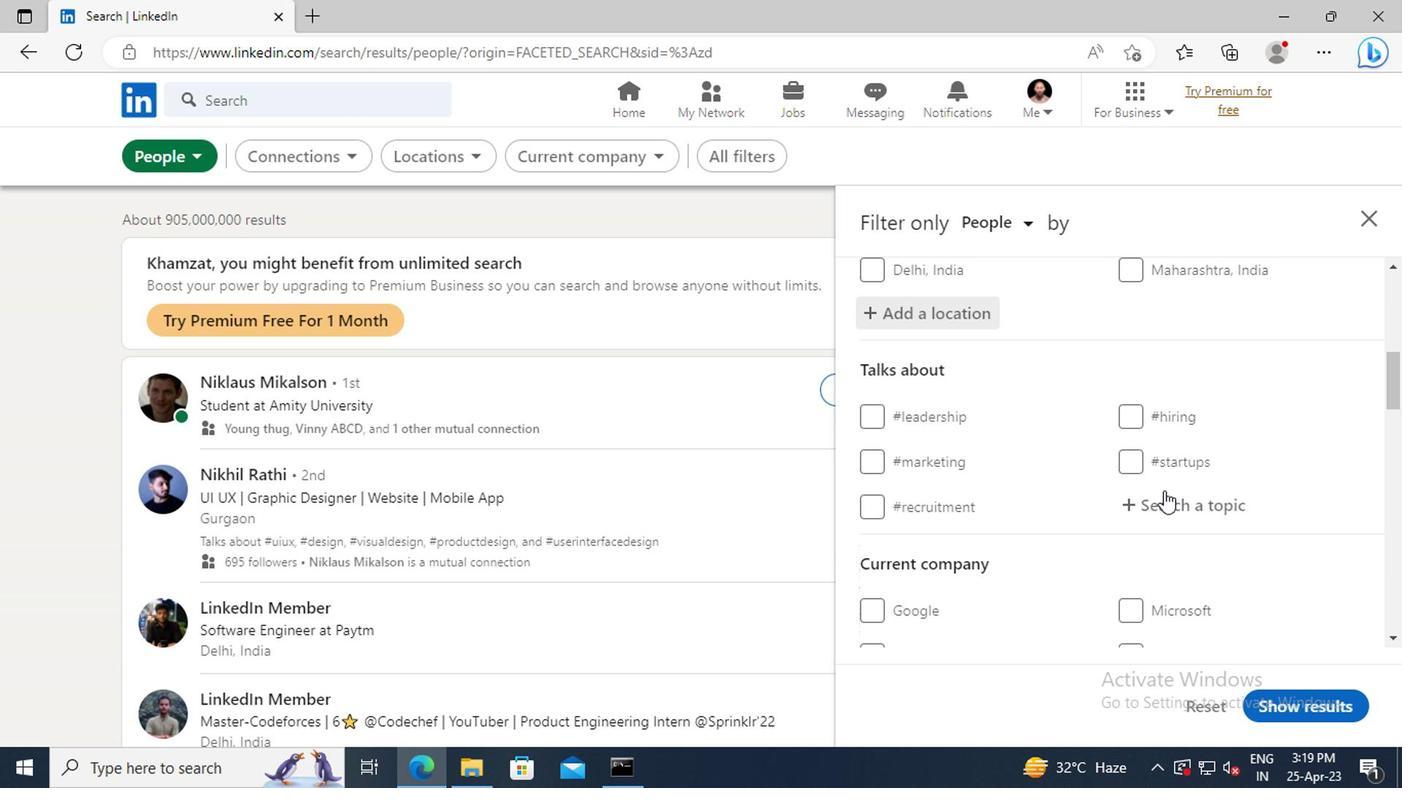 
Action: Mouse pressed left at (1158, 508)
Screenshot: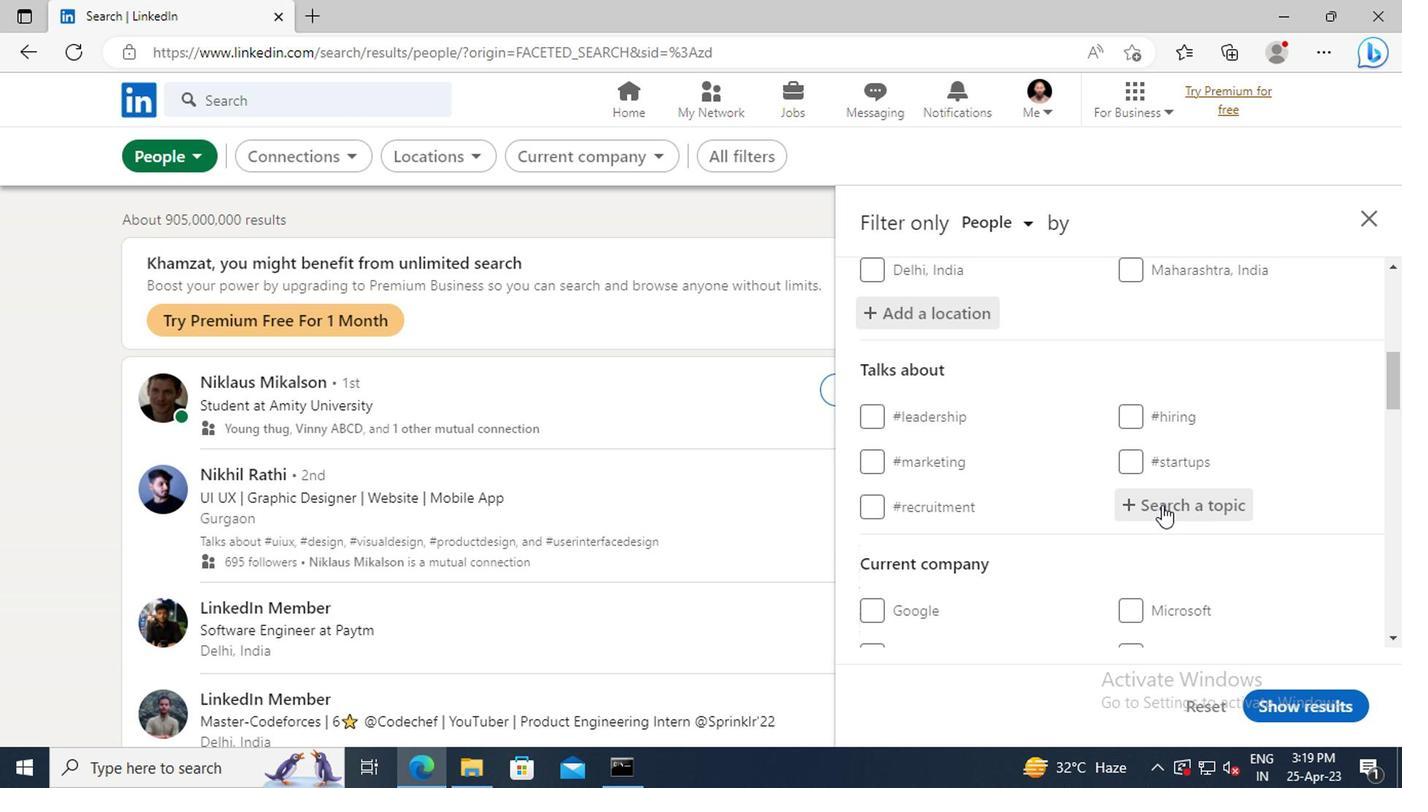 
Action: Key pressed <Key.shift>#LEADERSHIPWITH
Screenshot: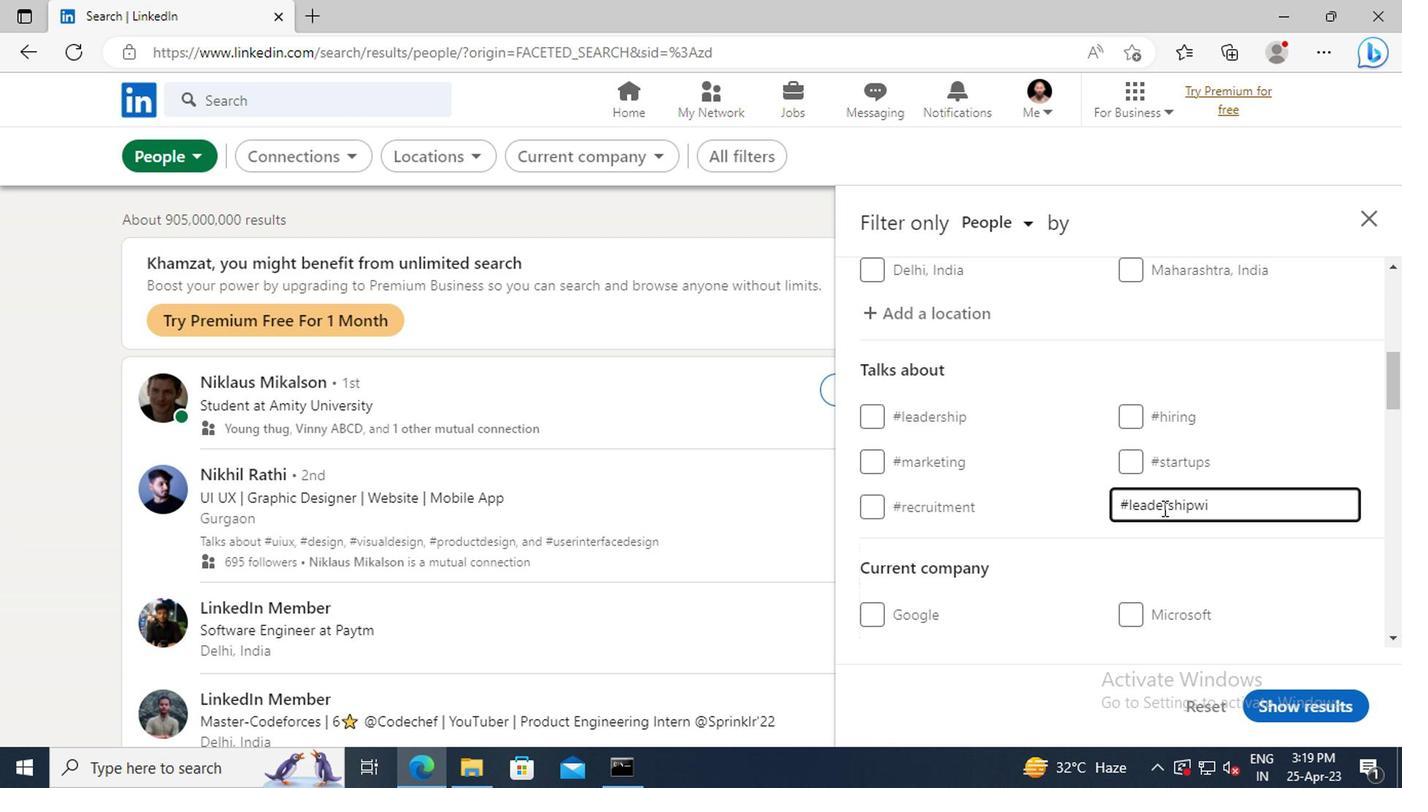 
Action: Mouse scrolled (1158, 507) with delta (0, -1)
Screenshot: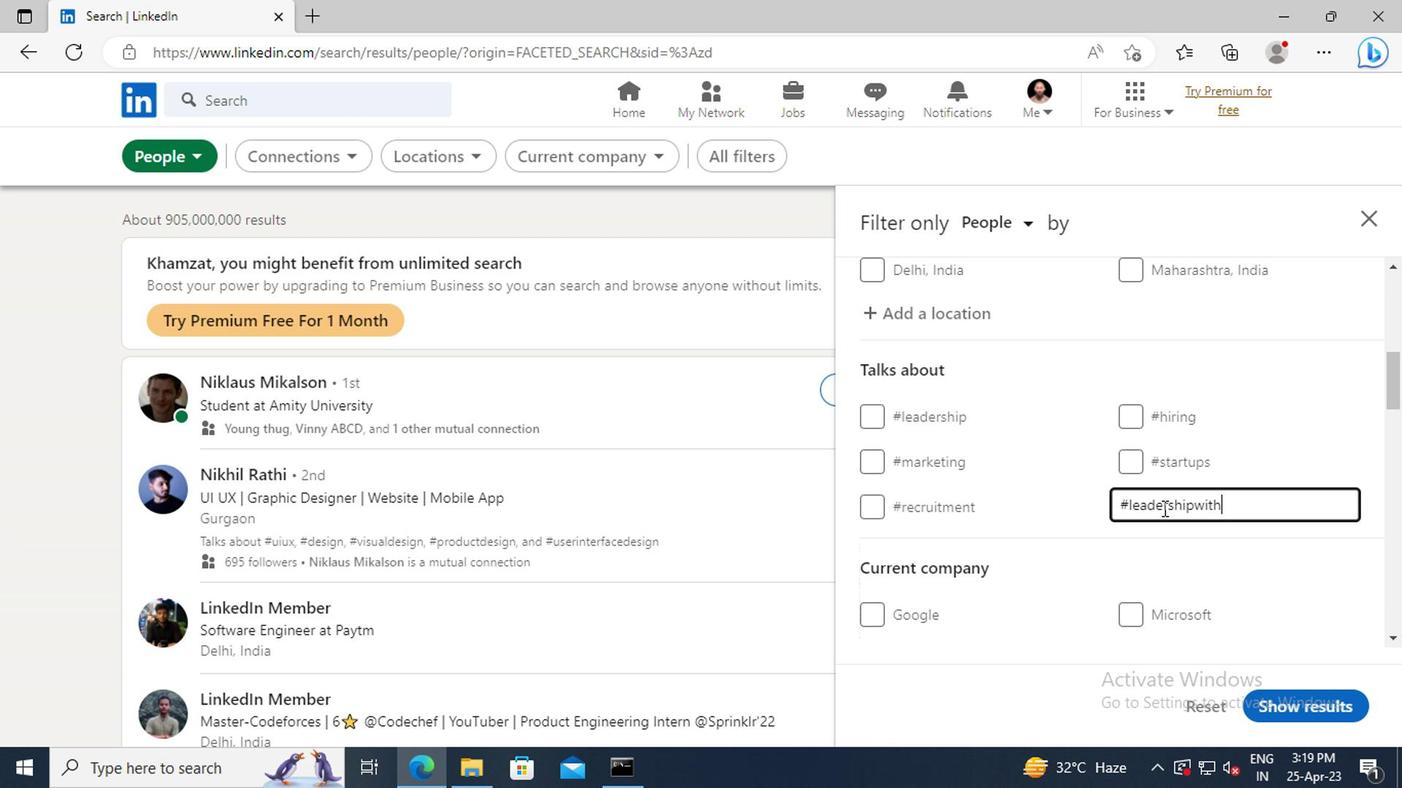 
Action: Mouse scrolled (1158, 507) with delta (0, -1)
Screenshot: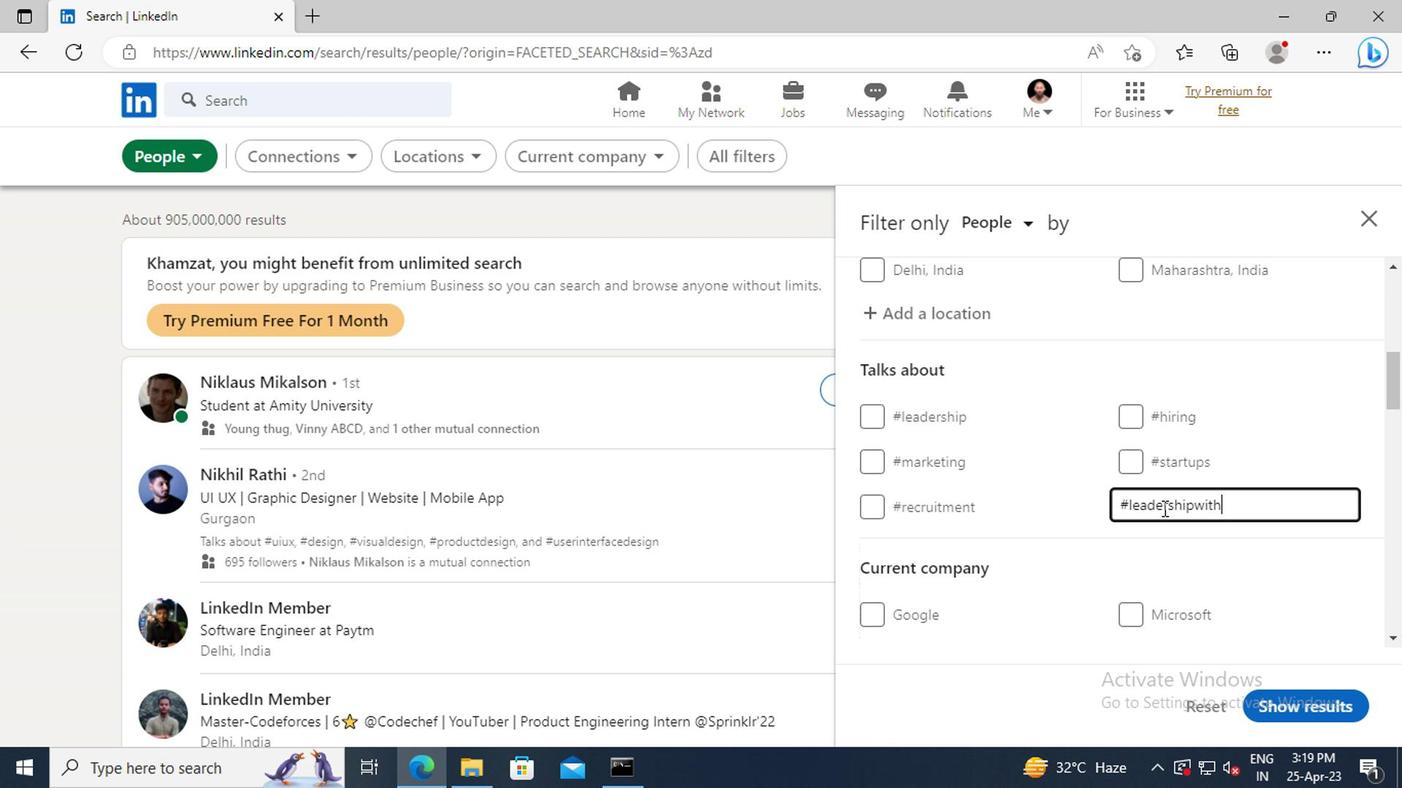 
Action: Mouse scrolled (1158, 507) with delta (0, -1)
Screenshot: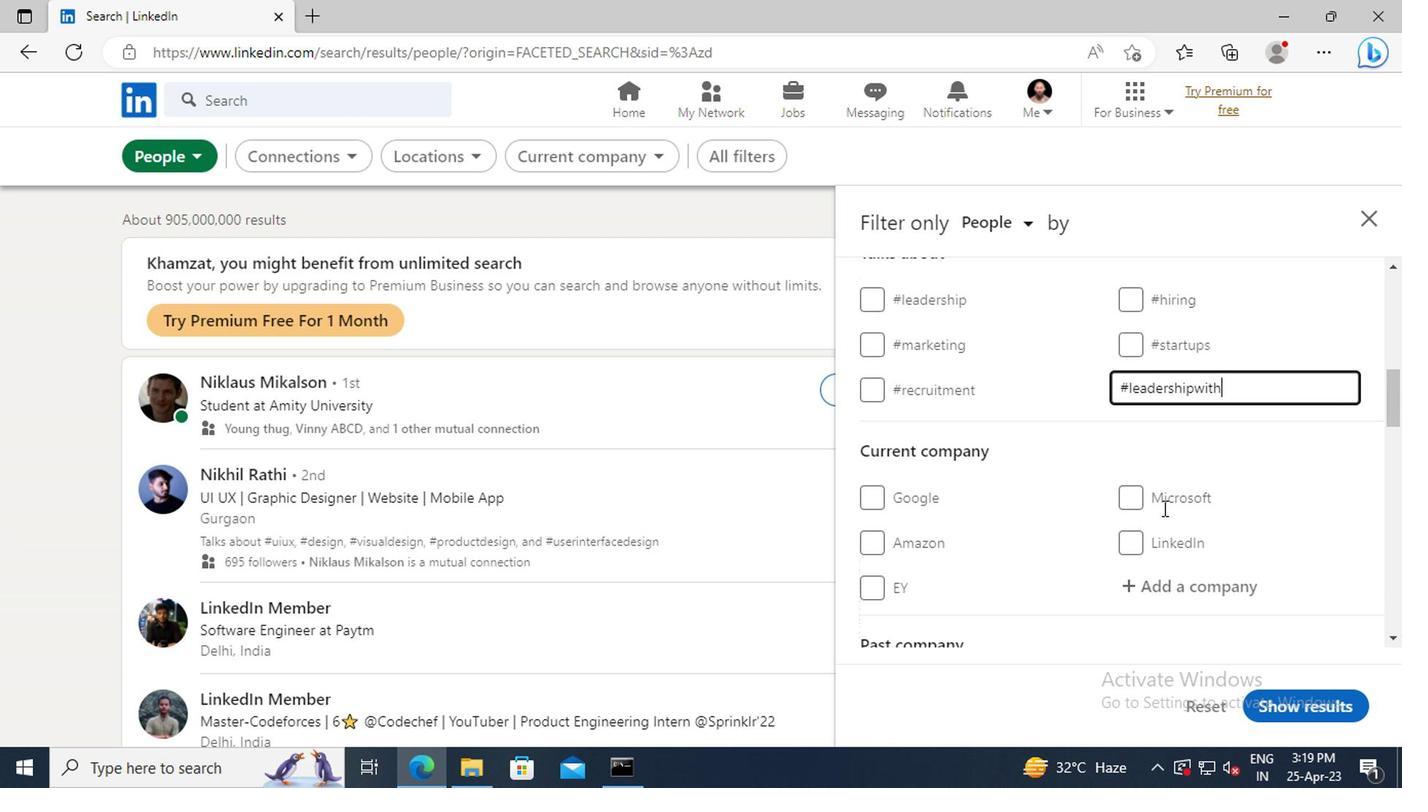
Action: Mouse scrolled (1158, 507) with delta (0, -1)
Screenshot: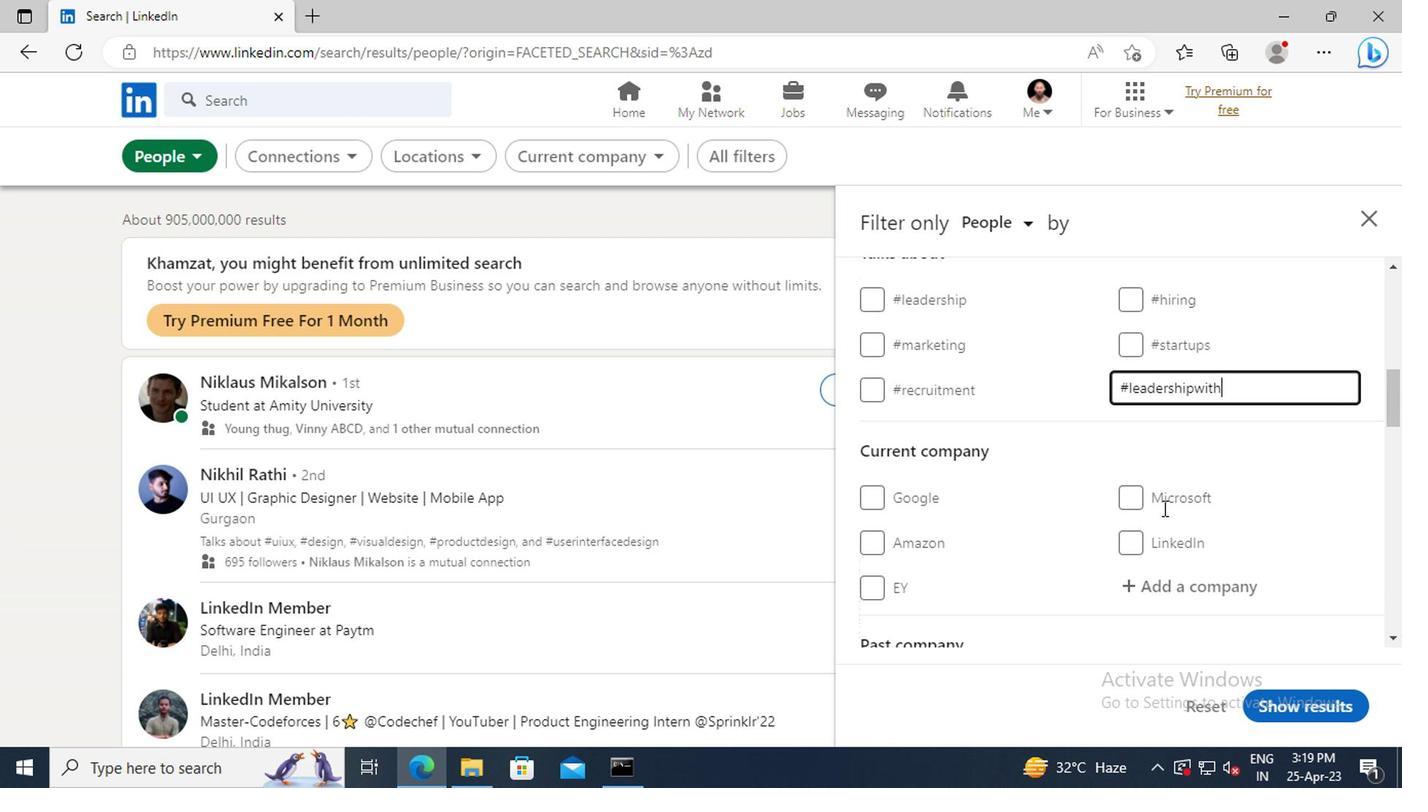 
Action: Mouse scrolled (1158, 507) with delta (0, -1)
Screenshot: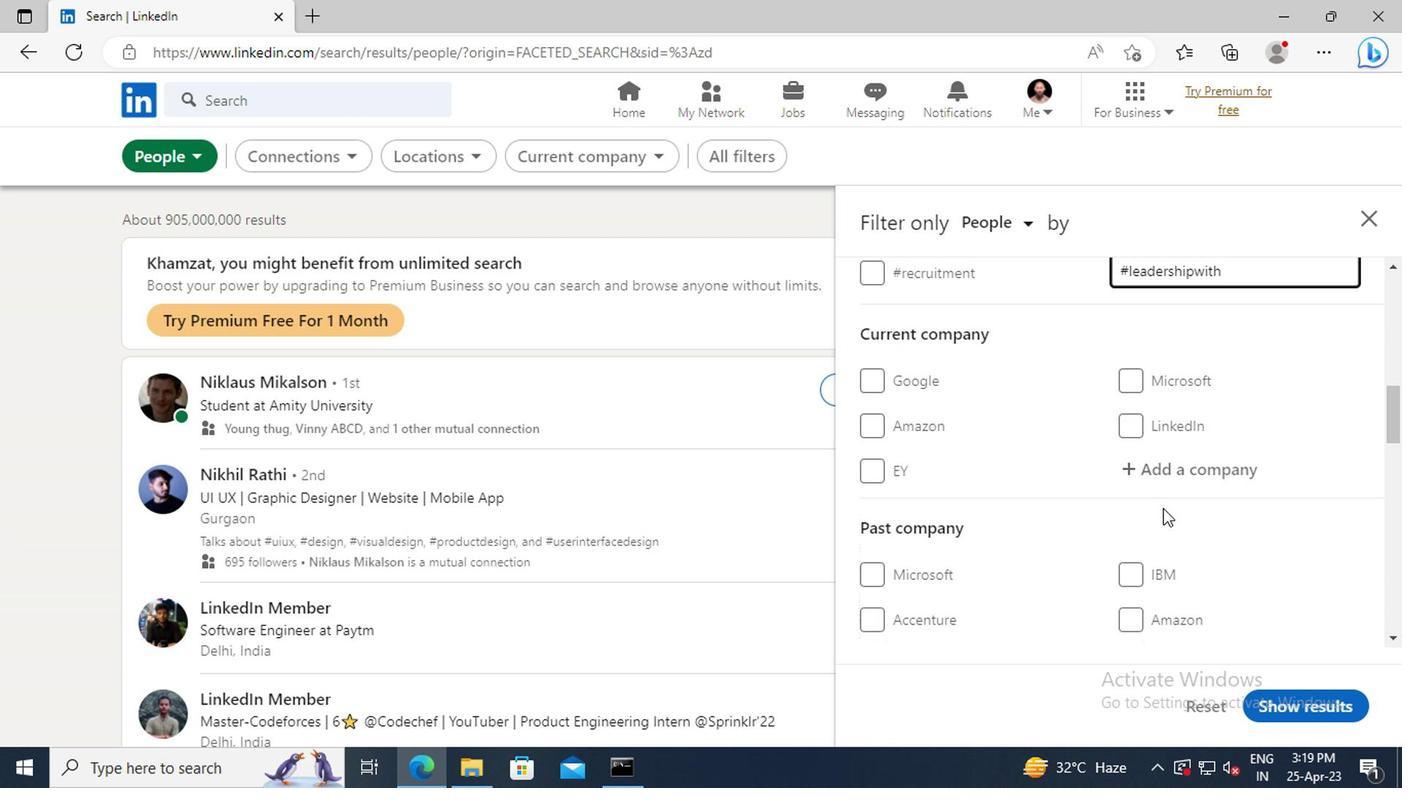 
Action: Mouse scrolled (1158, 507) with delta (0, -1)
Screenshot: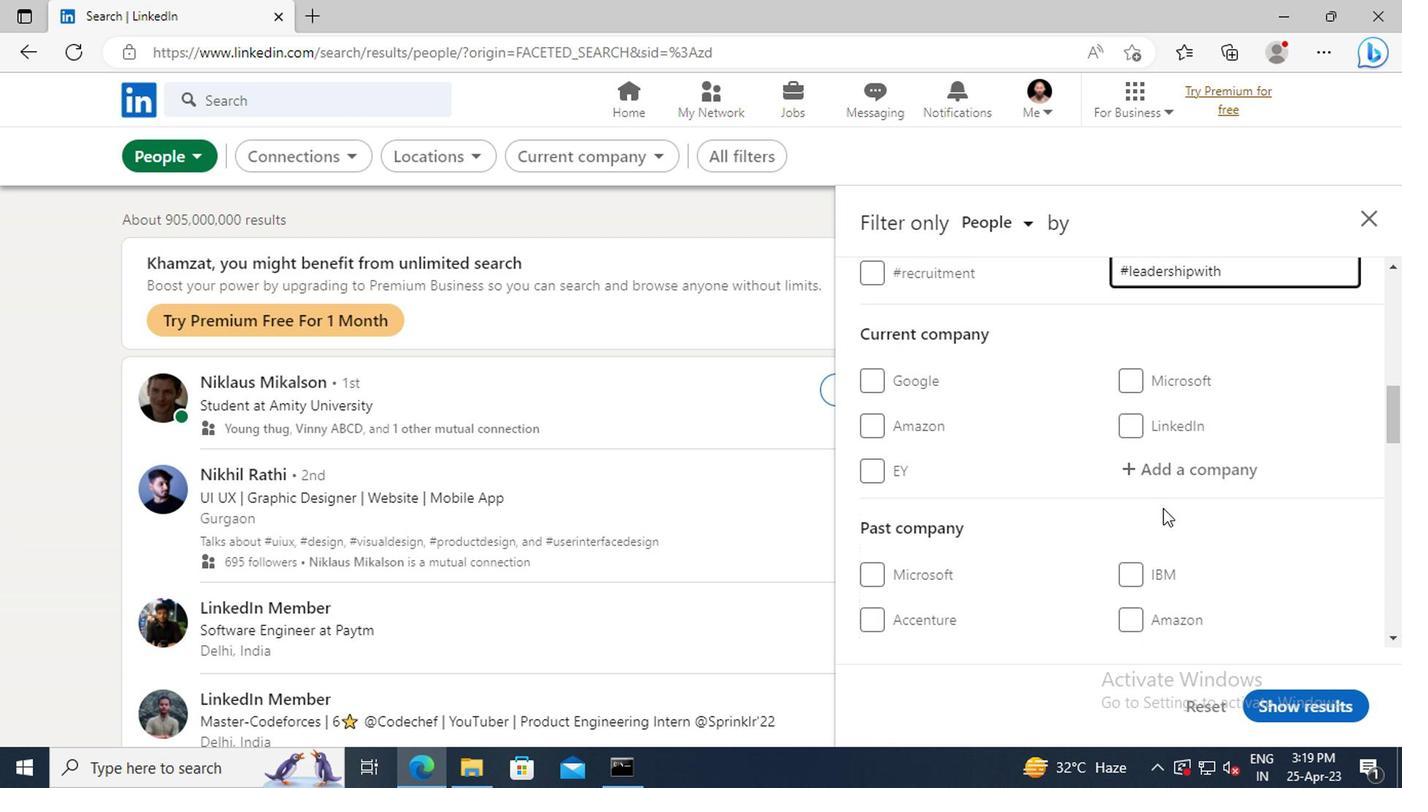 
Action: Mouse scrolled (1158, 507) with delta (0, -1)
Screenshot: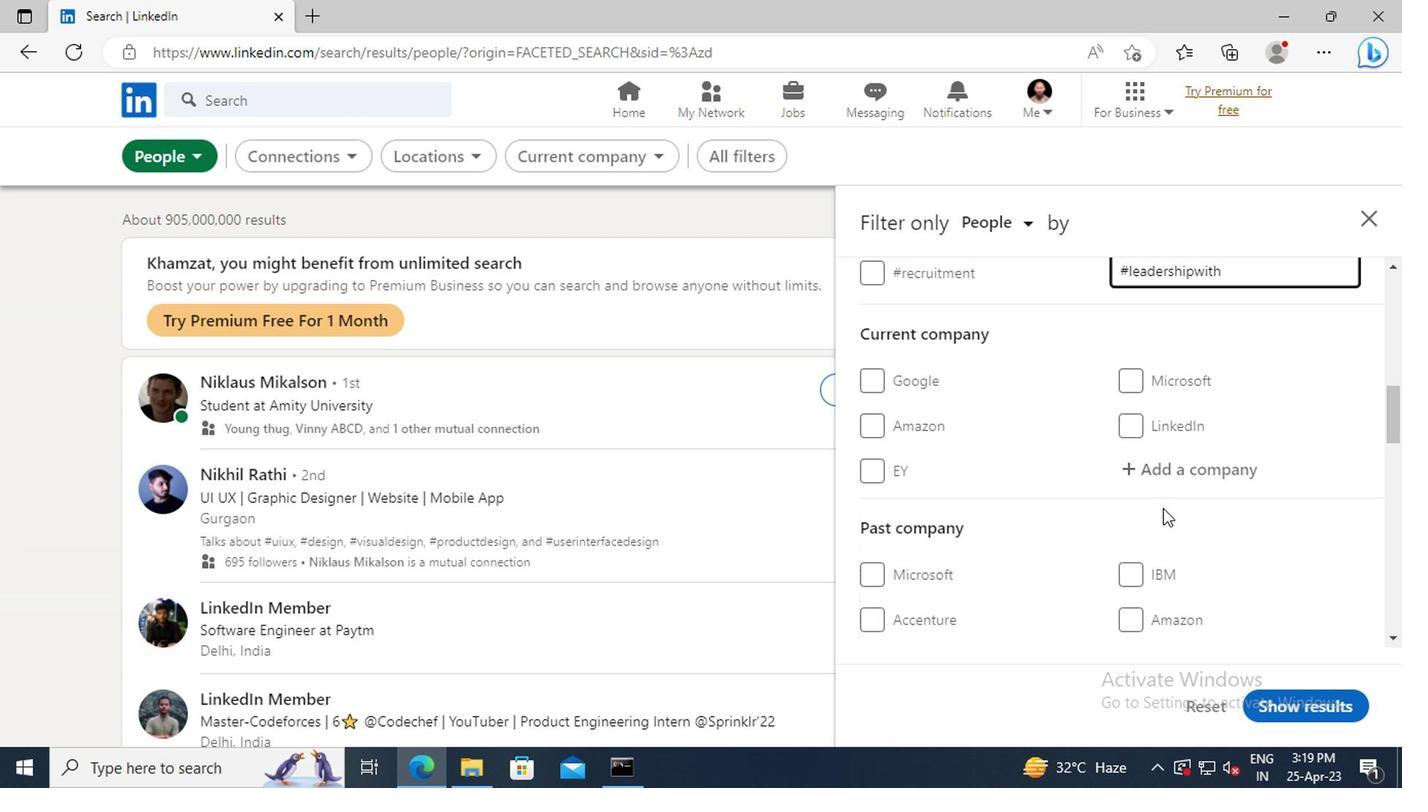 
Action: Mouse scrolled (1158, 507) with delta (0, -1)
Screenshot: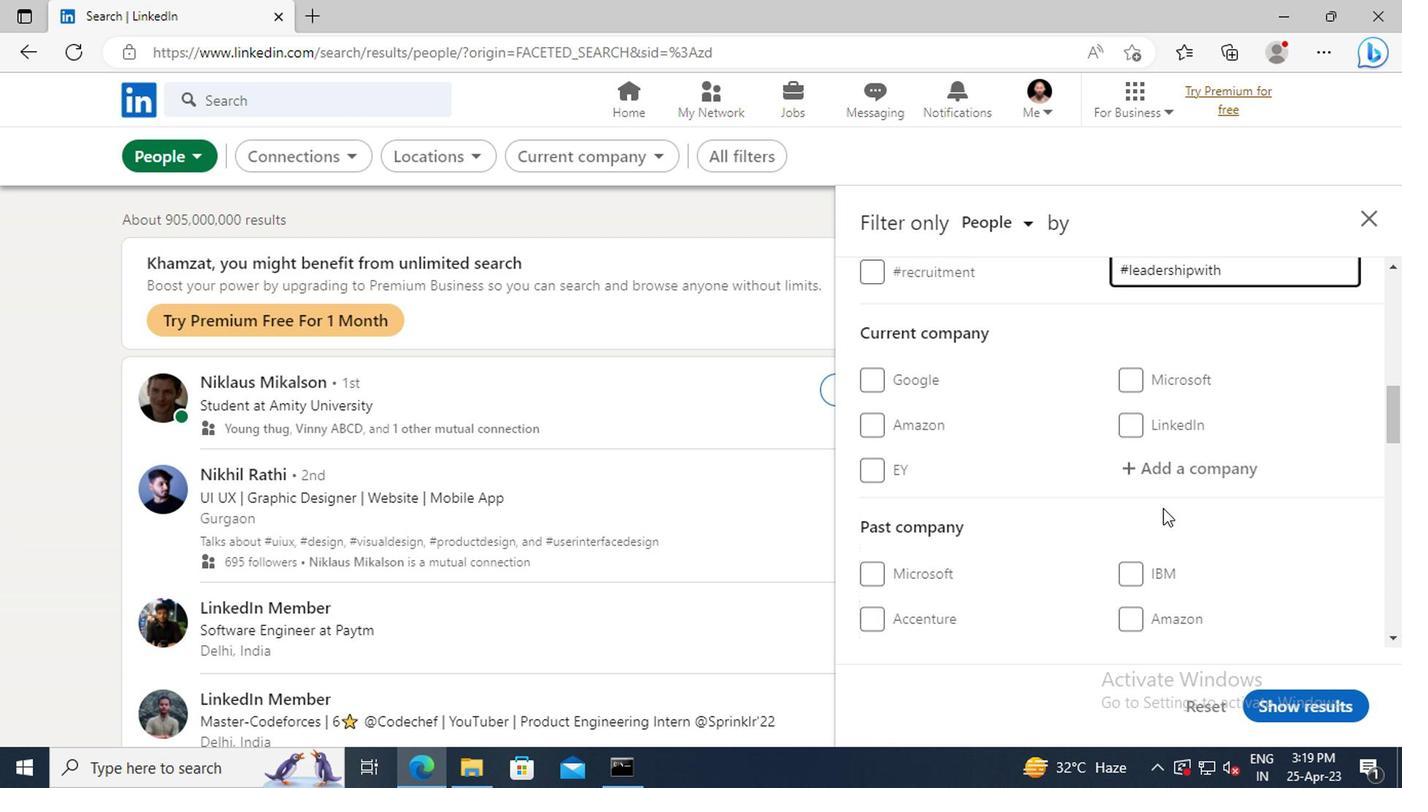 
Action: Mouse scrolled (1158, 507) with delta (0, -1)
Screenshot: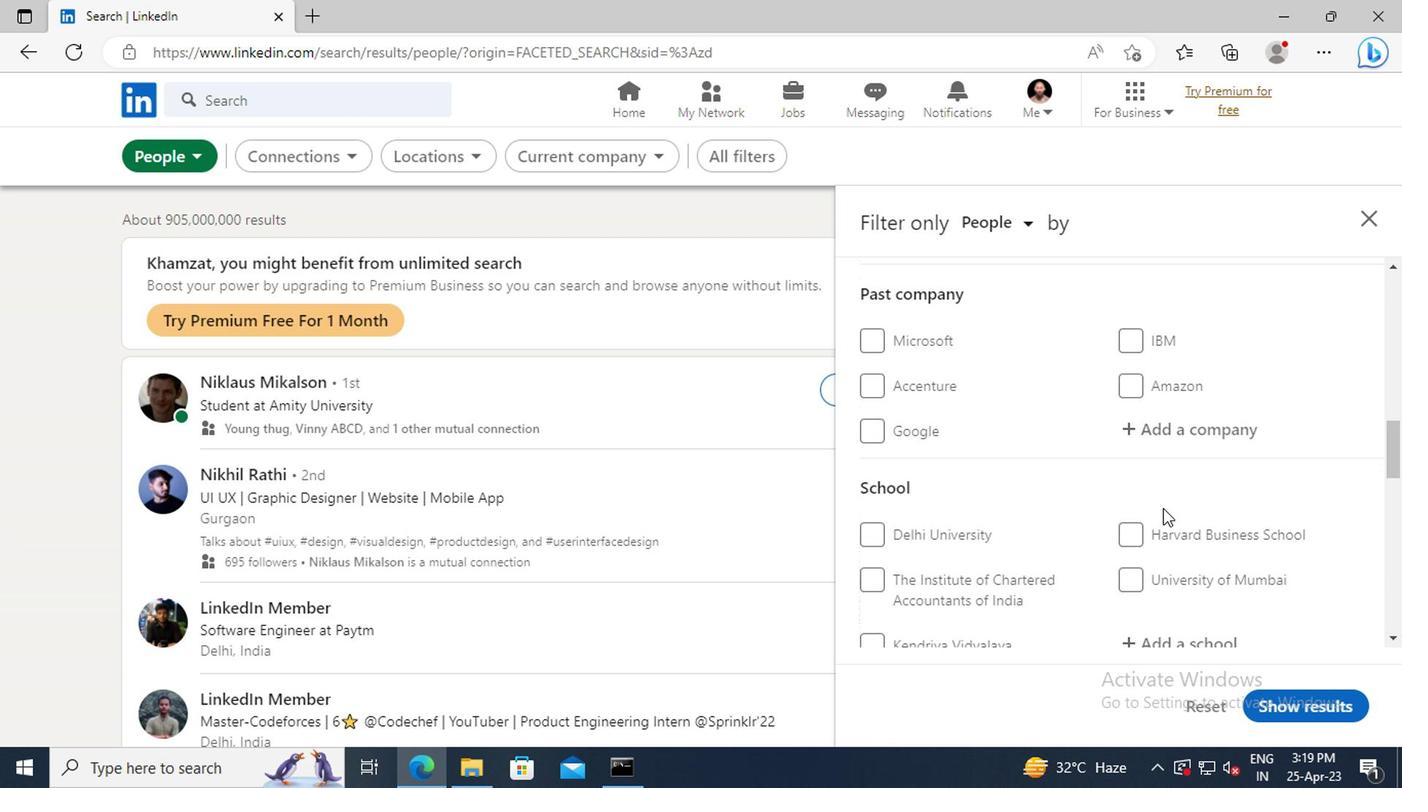 
Action: Mouse scrolled (1158, 507) with delta (0, -1)
Screenshot: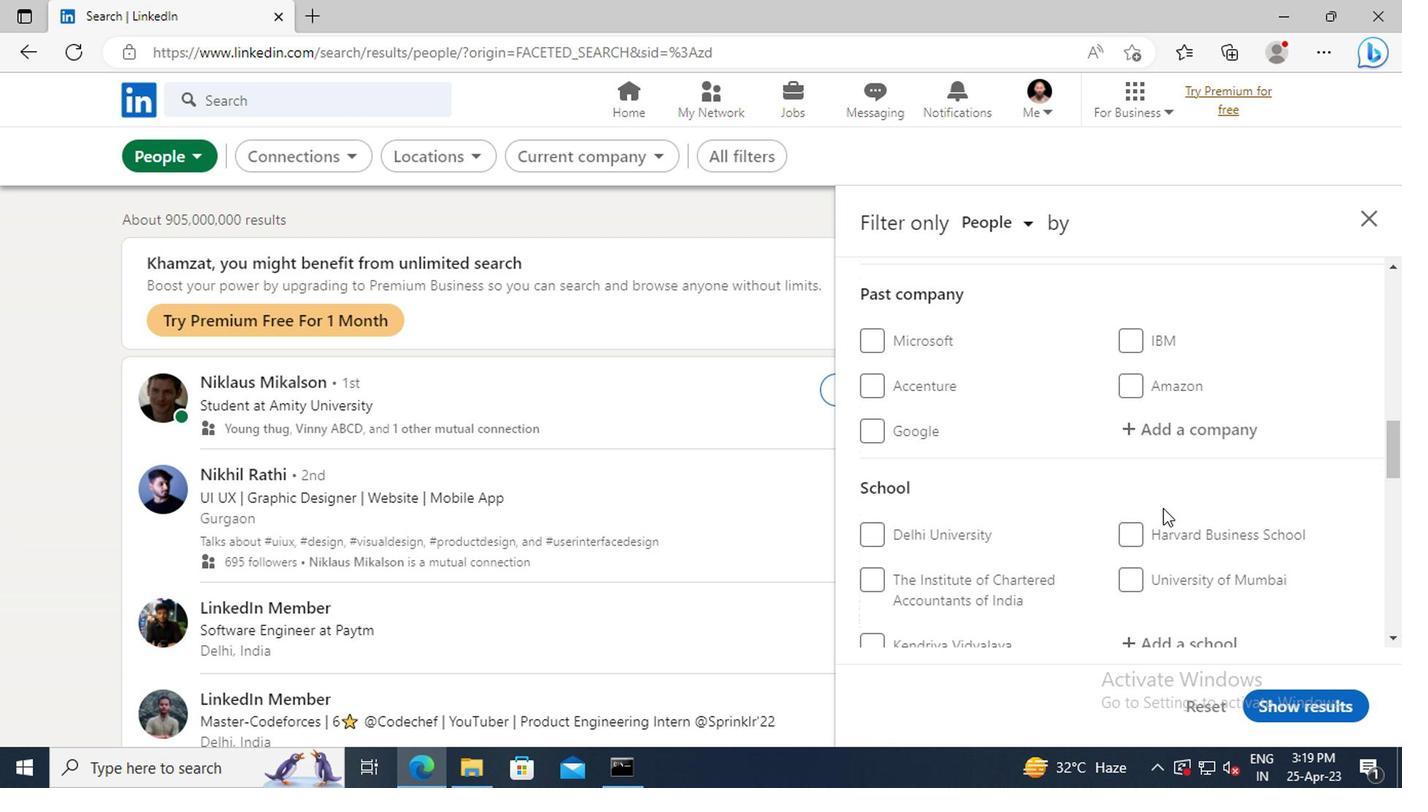 
Action: Mouse scrolled (1158, 507) with delta (0, -1)
Screenshot: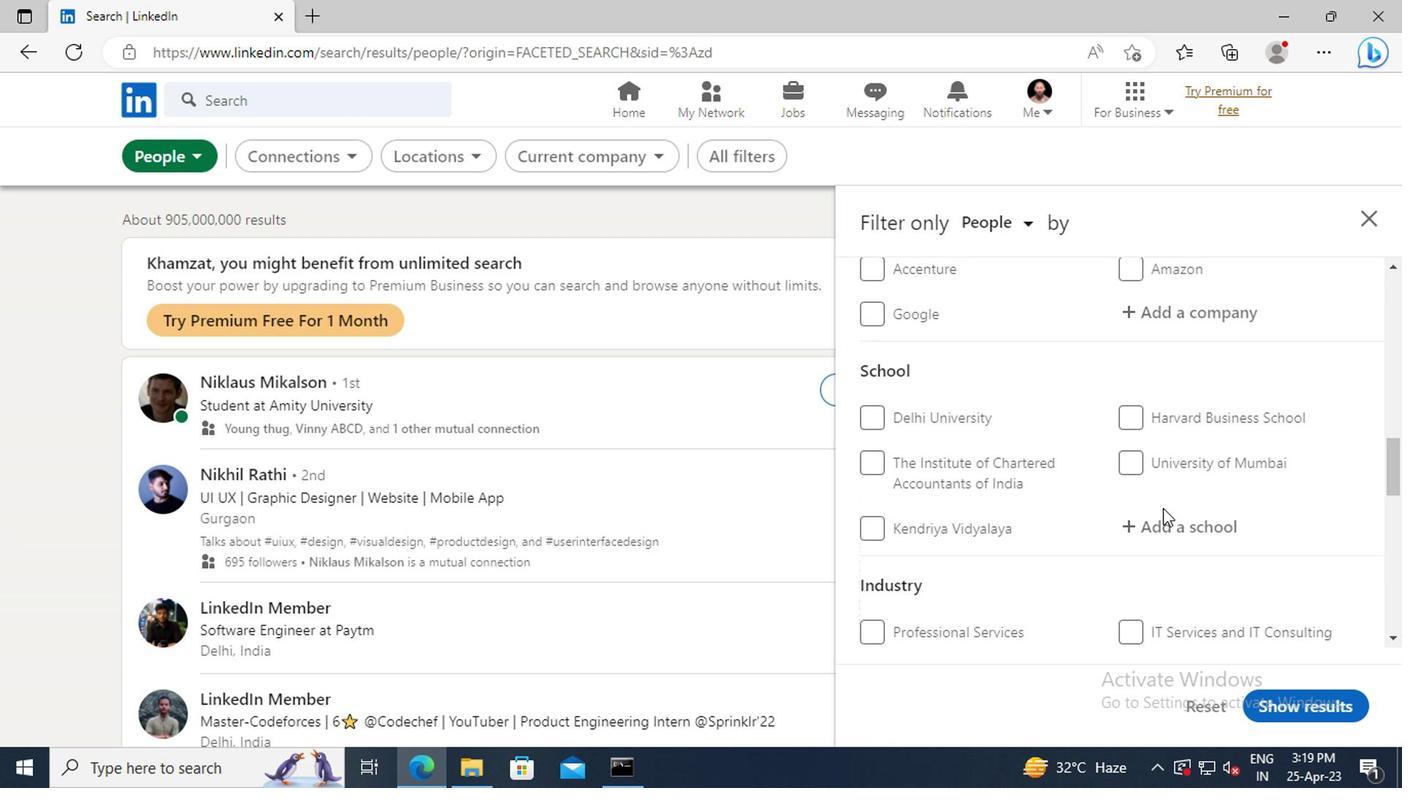 
Action: Mouse scrolled (1158, 507) with delta (0, -1)
Screenshot: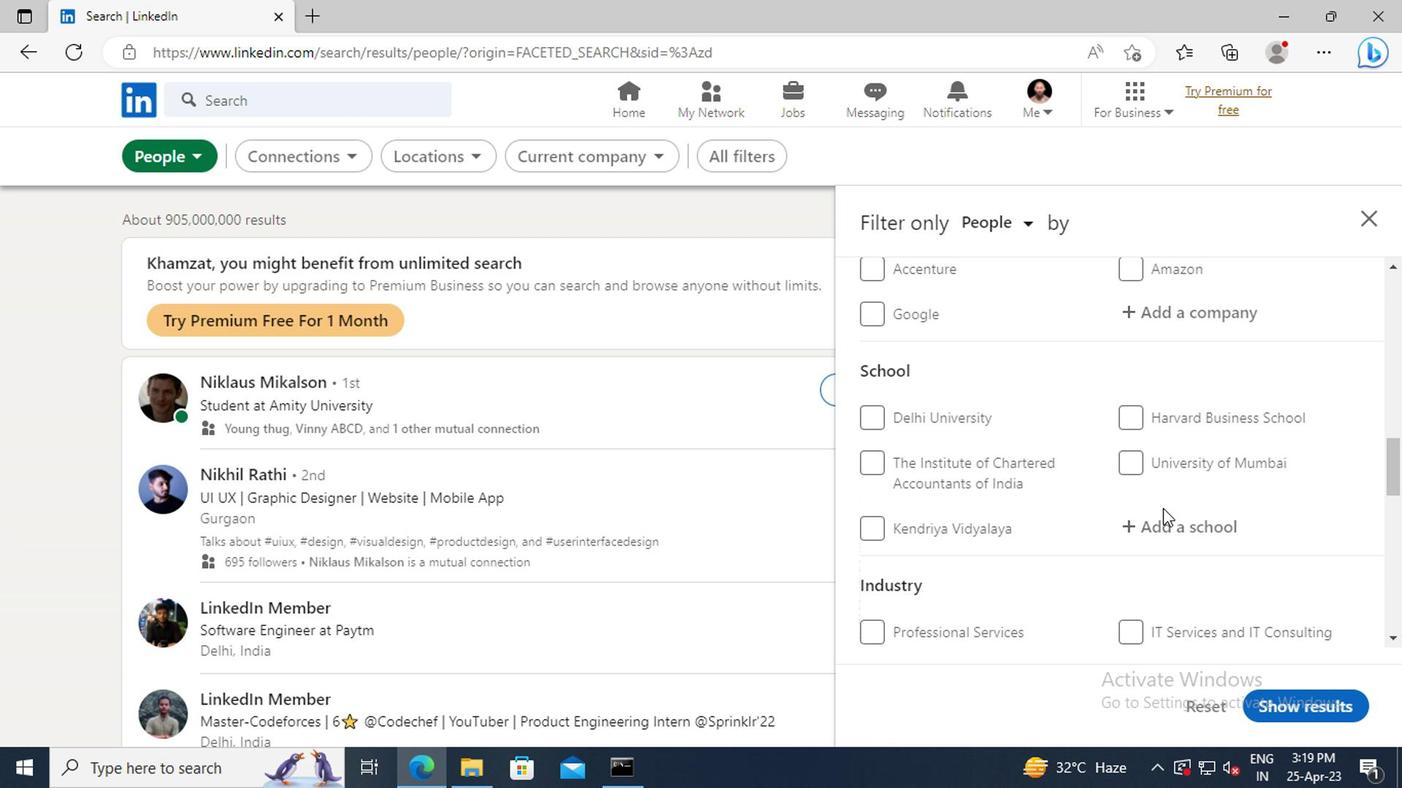 
Action: Mouse scrolled (1158, 507) with delta (0, -1)
Screenshot: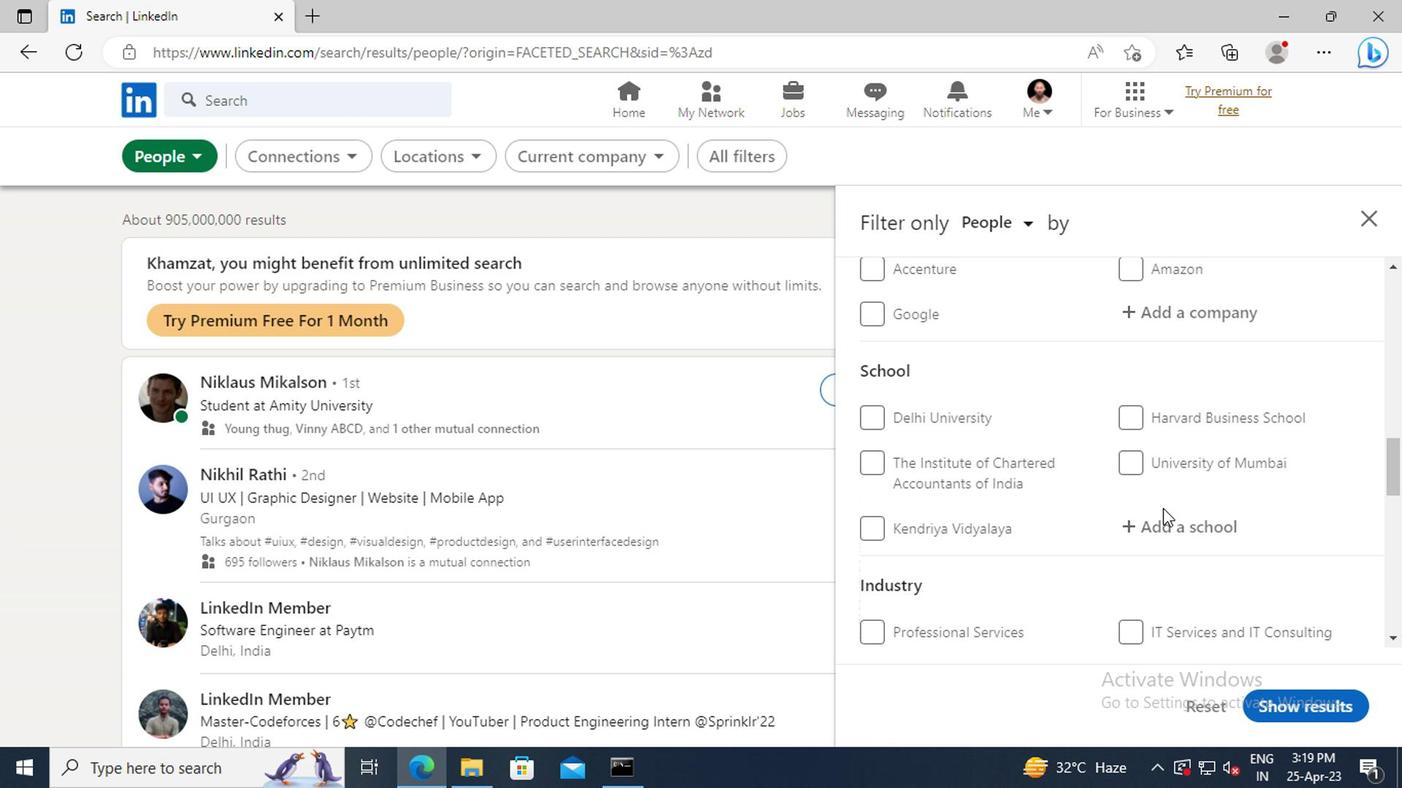 
Action: Mouse scrolled (1158, 507) with delta (0, -1)
Screenshot: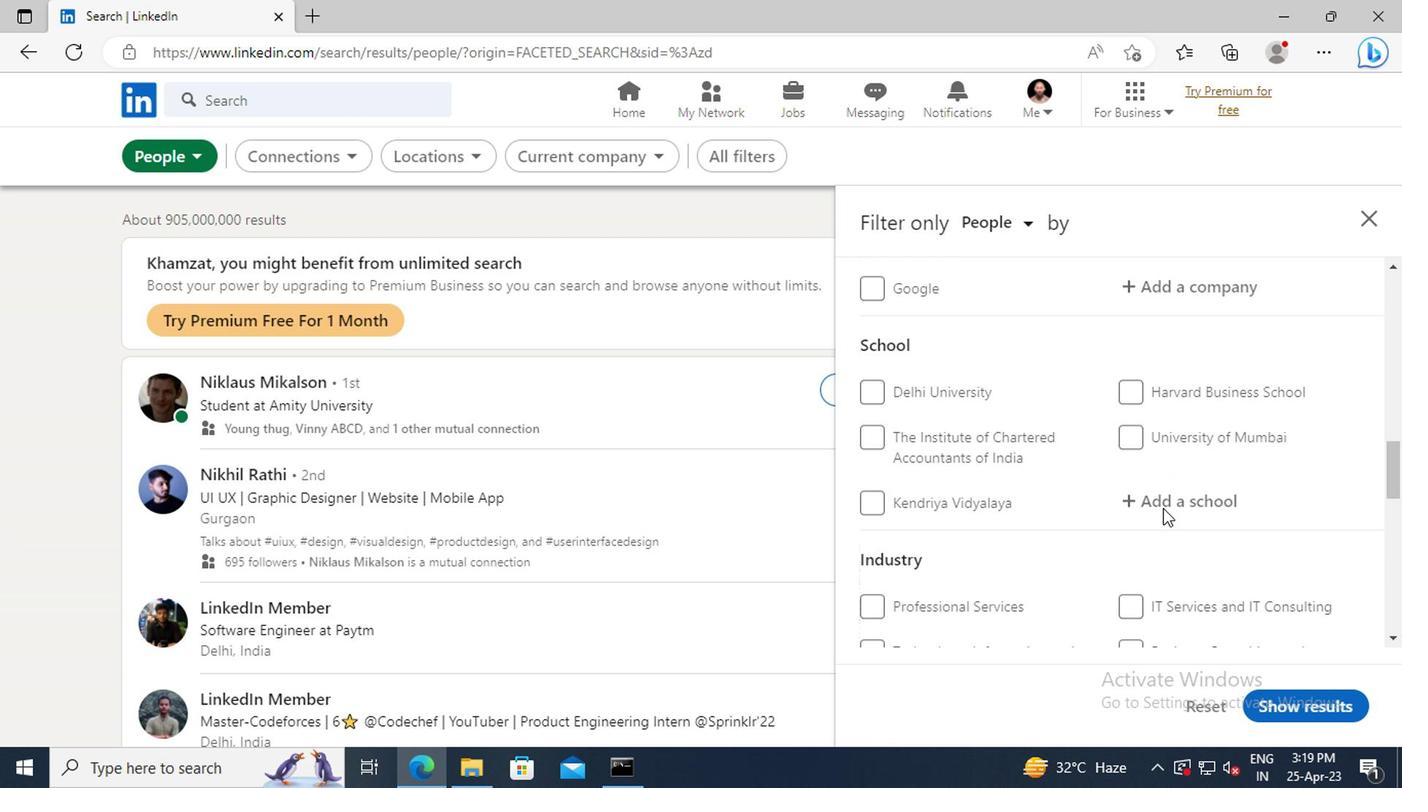 
Action: Mouse scrolled (1158, 507) with delta (0, -1)
Screenshot: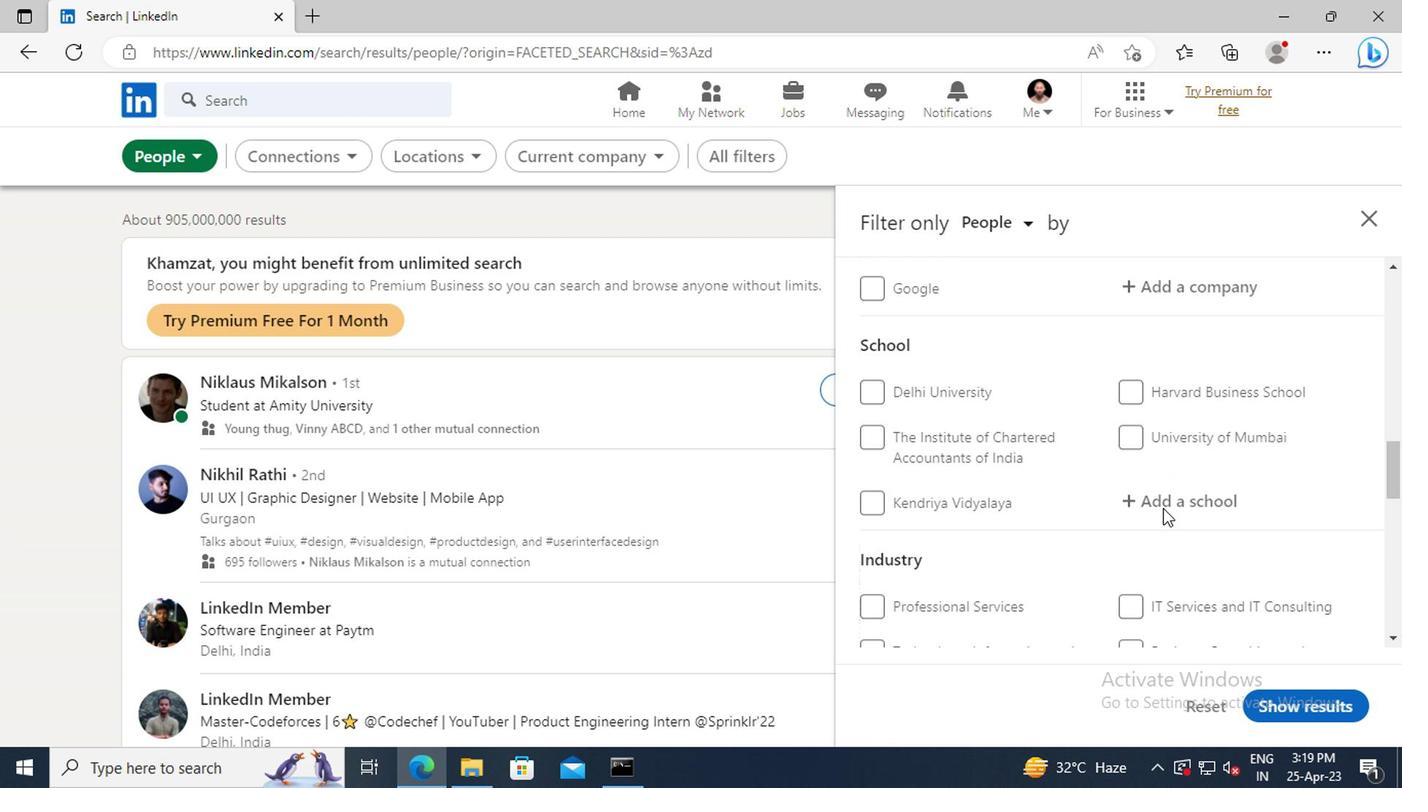 
Action: Mouse moved to (1150, 536)
Screenshot: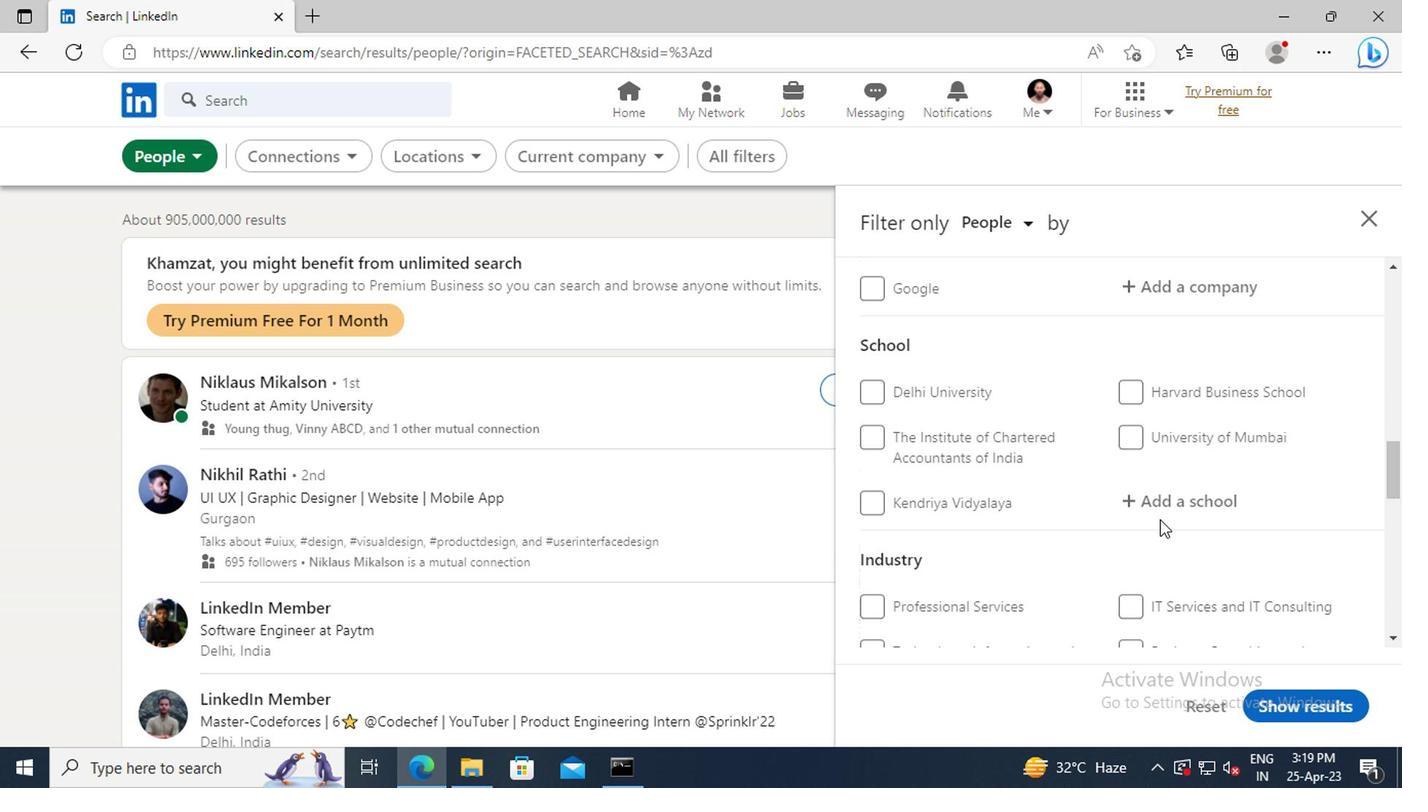 
Action: Mouse scrolled (1150, 535) with delta (0, -1)
Screenshot: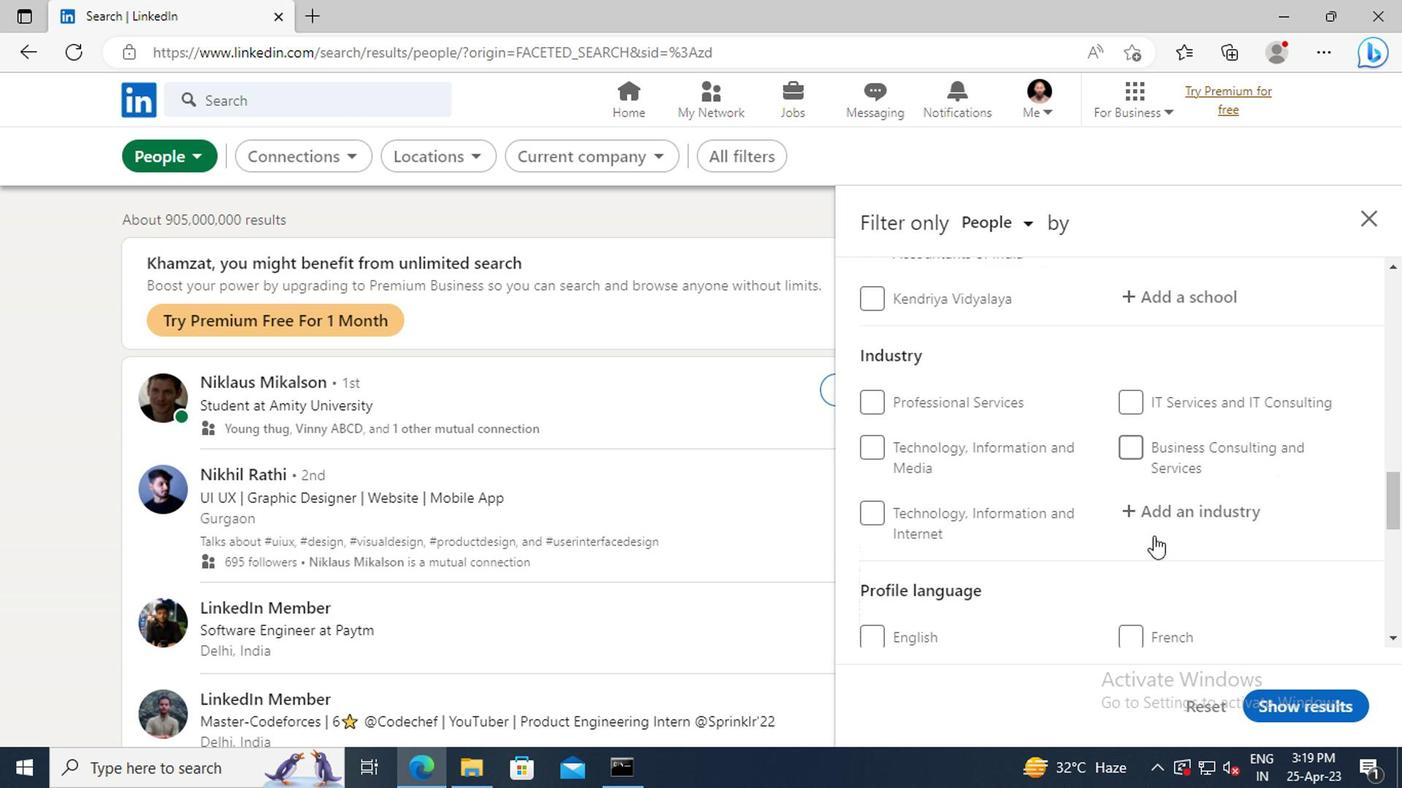 
Action: Mouse scrolled (1150, 535) with delta (0, -1)
Screenshot: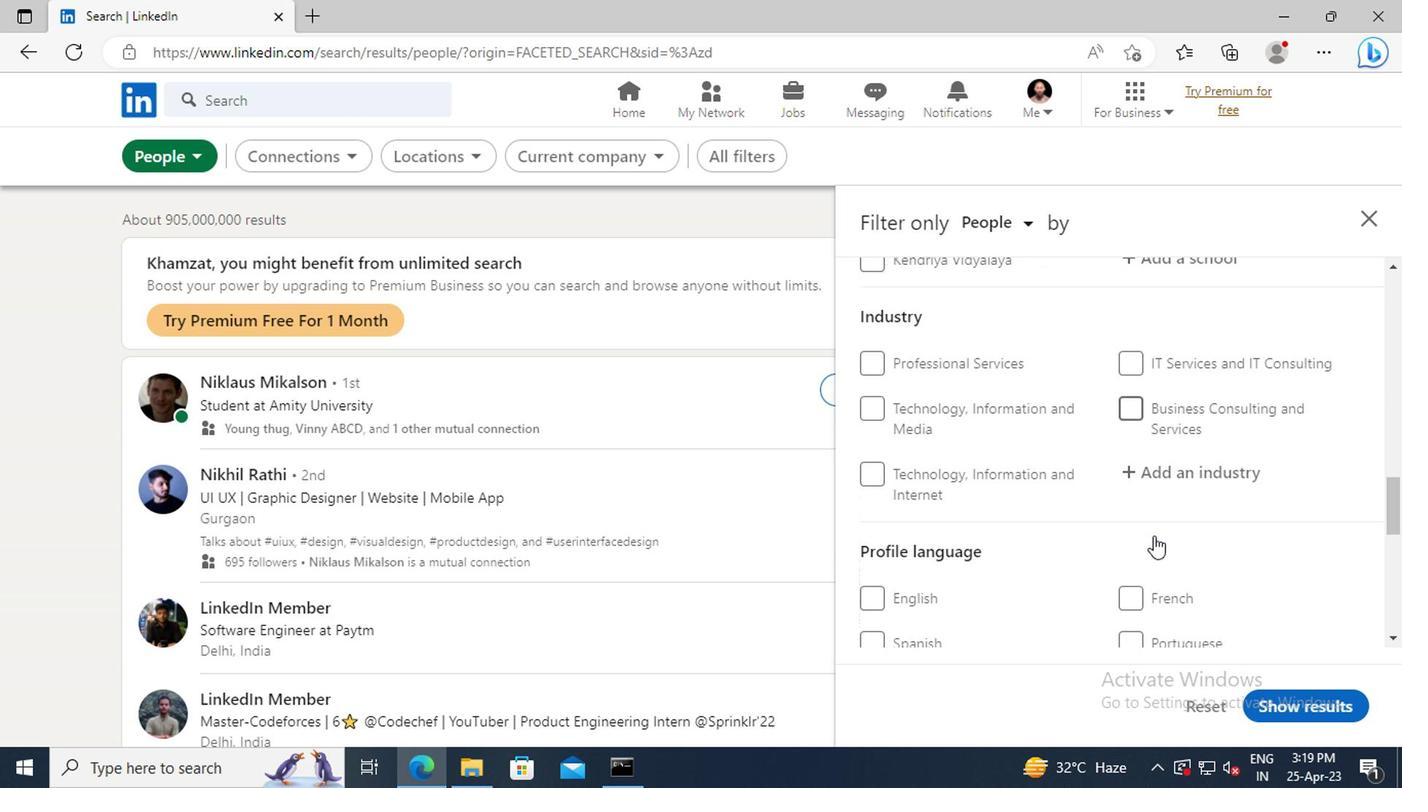 
Action: Mouse scrolled (1150, 535) with delta (0, -1)
Screenshot: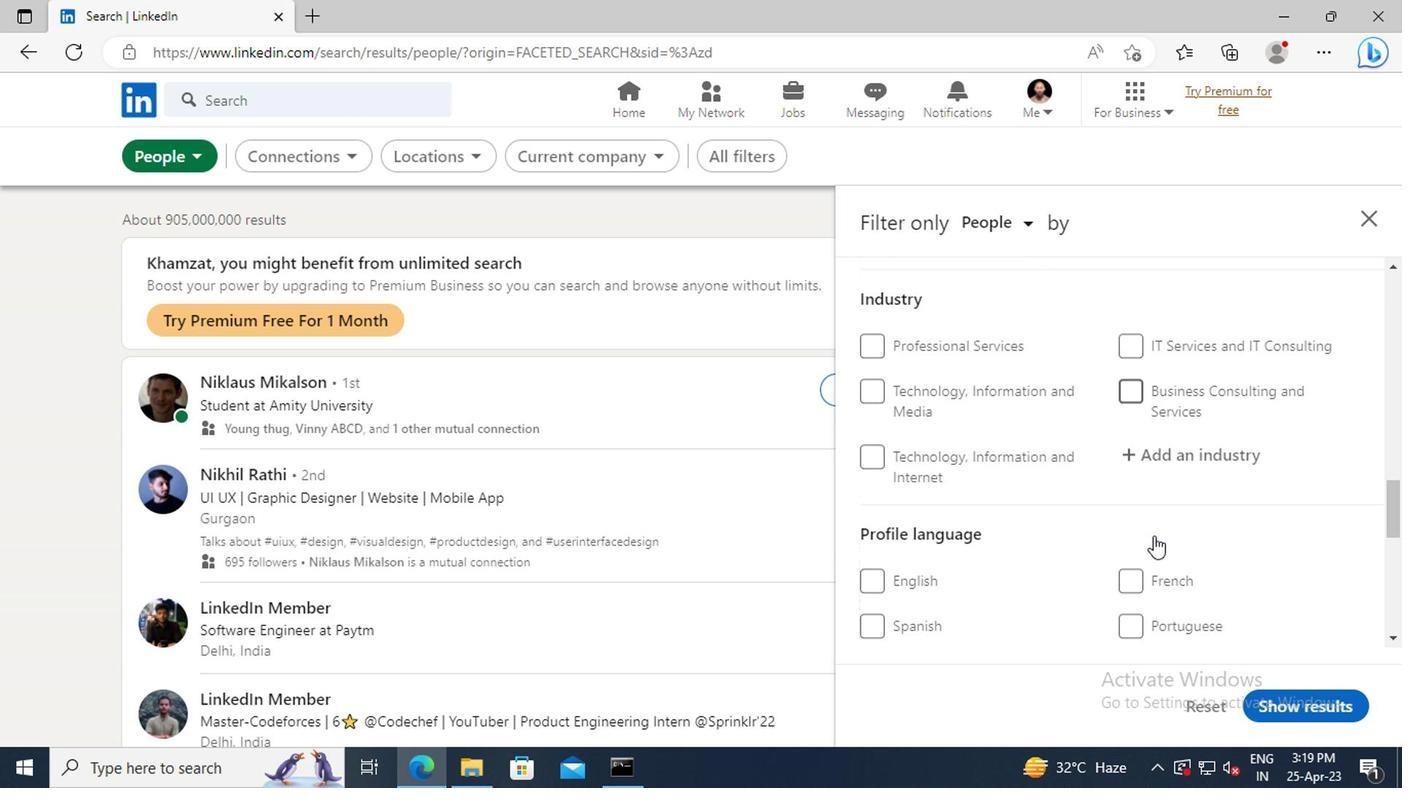 
Action: Mouse moved to (877, 446)
Screenshot: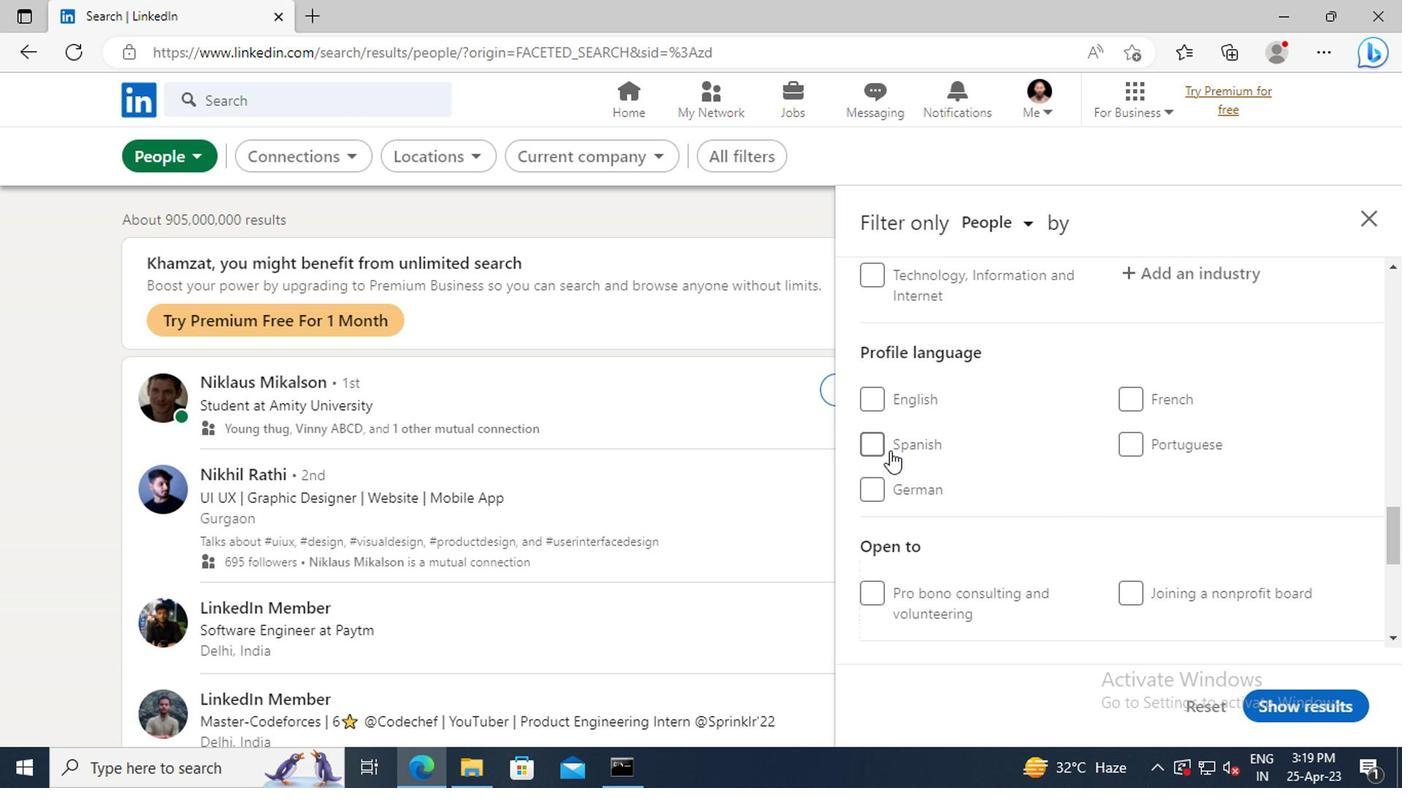 
Action: Mouse pressed left at (877, 446)
Screenshot: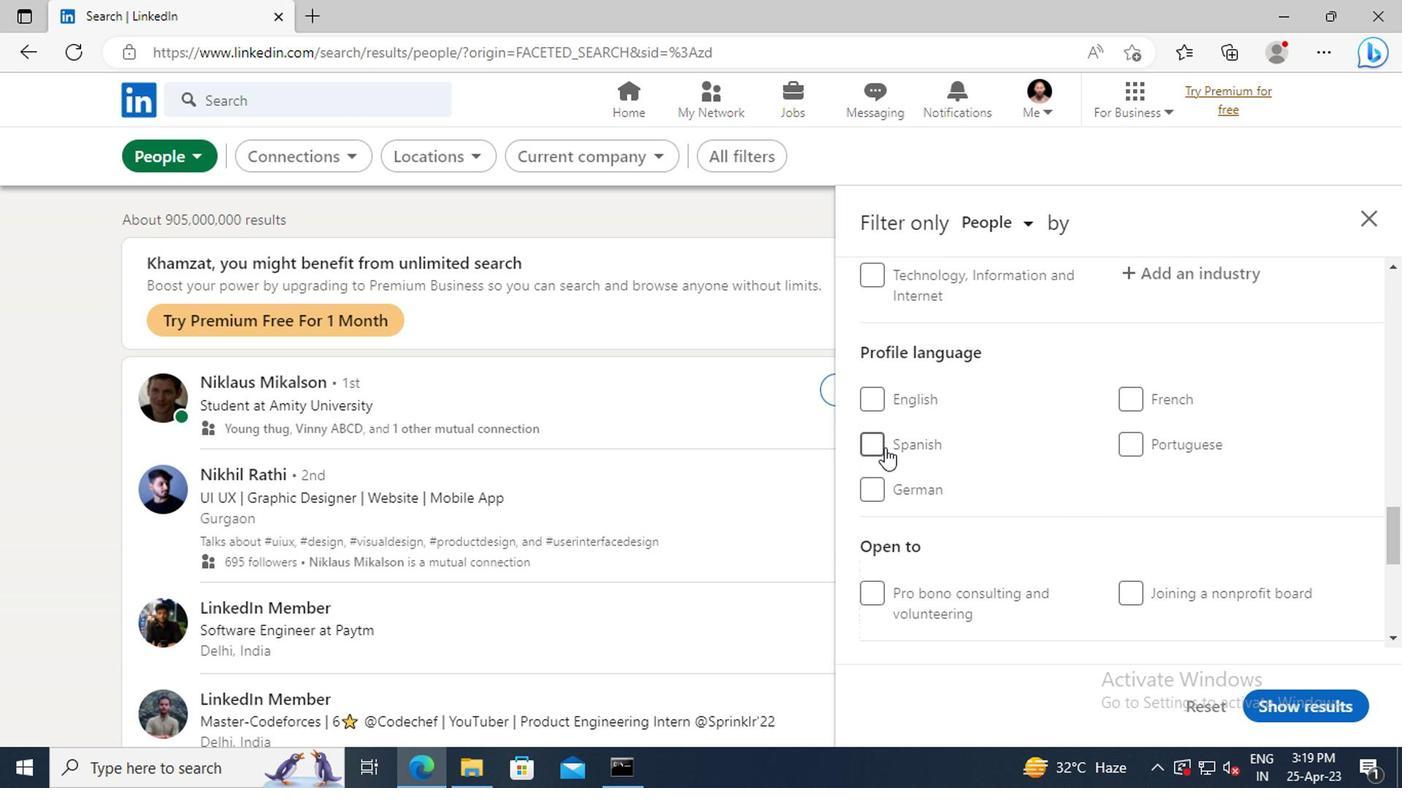 
Action: Mouse moved to (1082, 487)
Screenshot: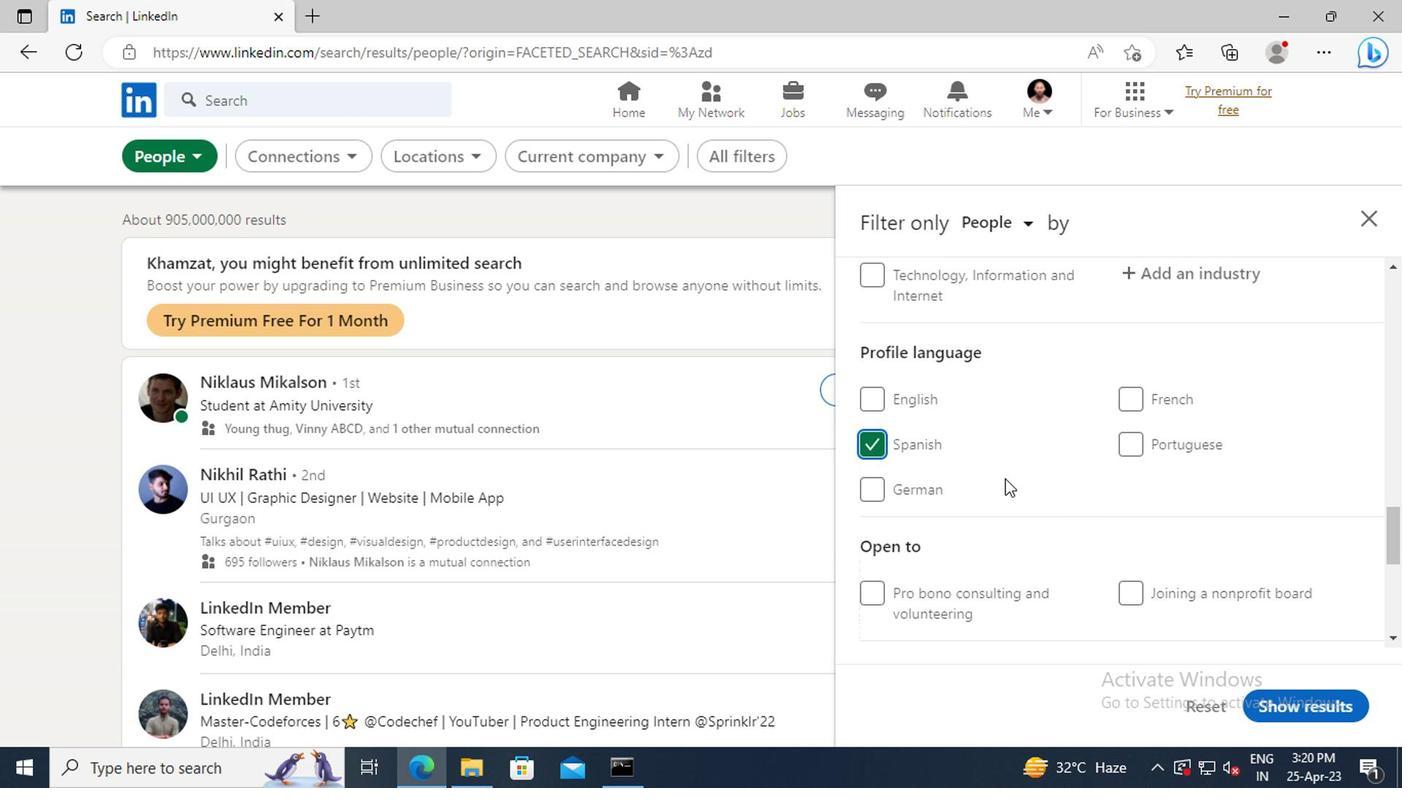 
Action: Mouse scrolled (1082, 488) with delta (0, 1)
Screenshot: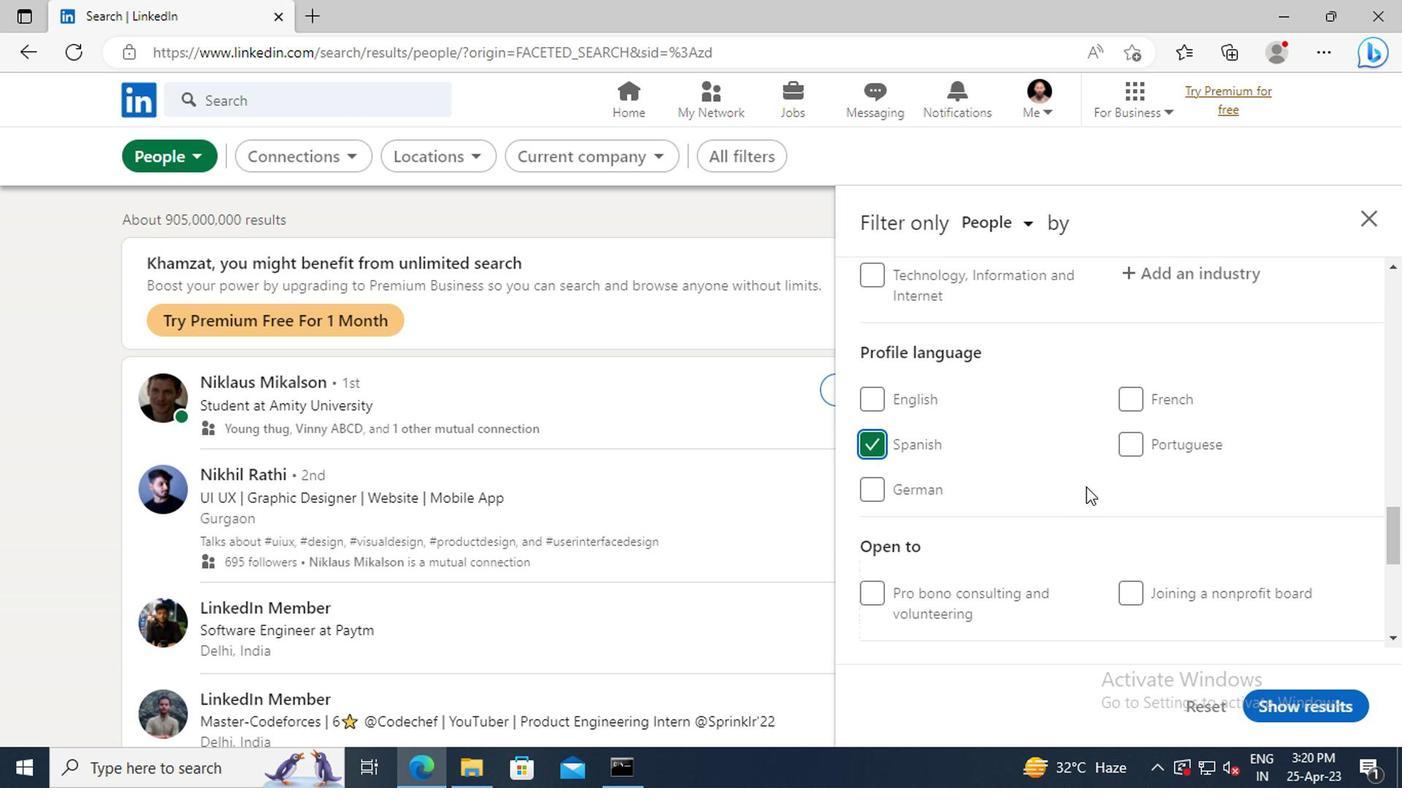 
Action: Mouse scrolled (1082, 488) with delta (0, 1)
Screenshot: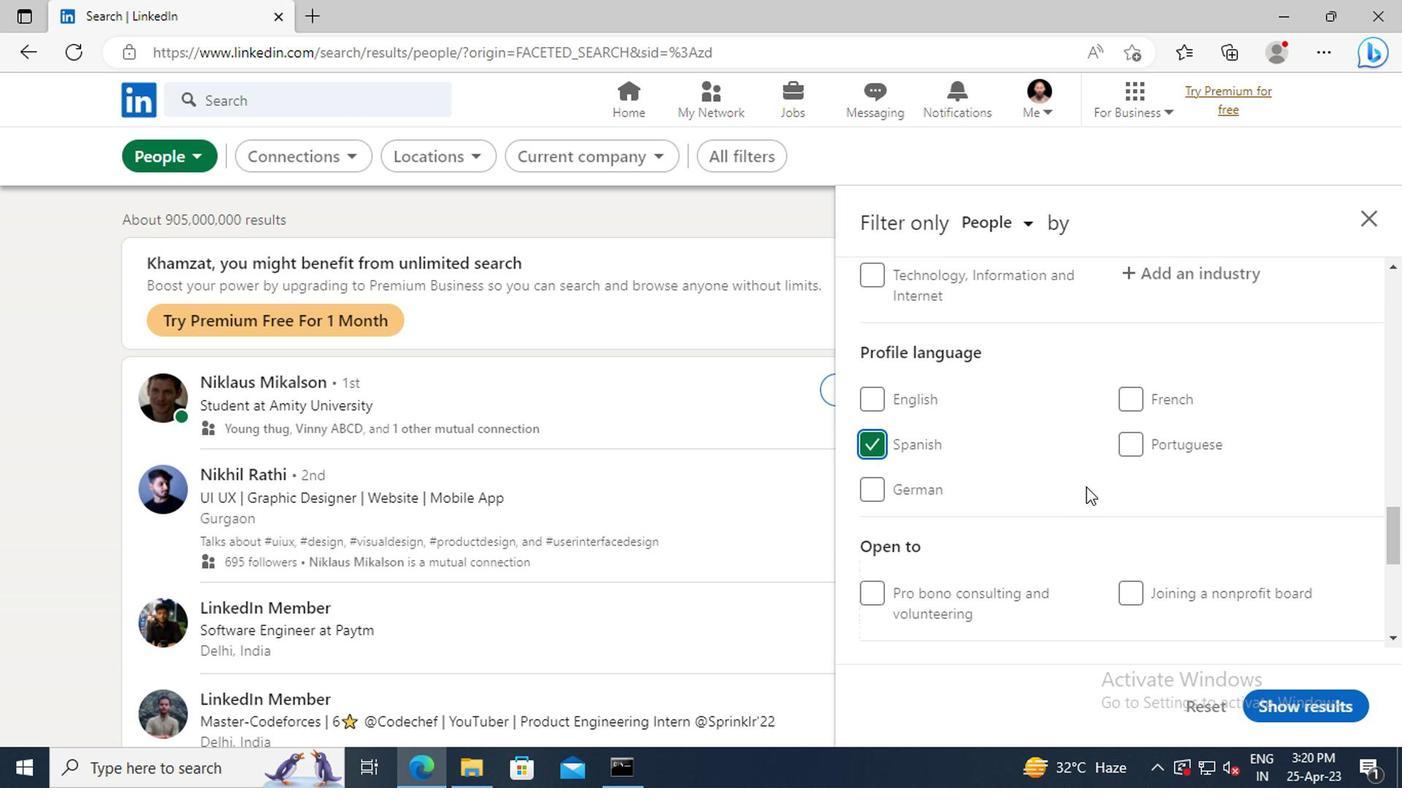 
Action: Mouse scrolled (1082, 488) with delta (0, 1)
Screenshot: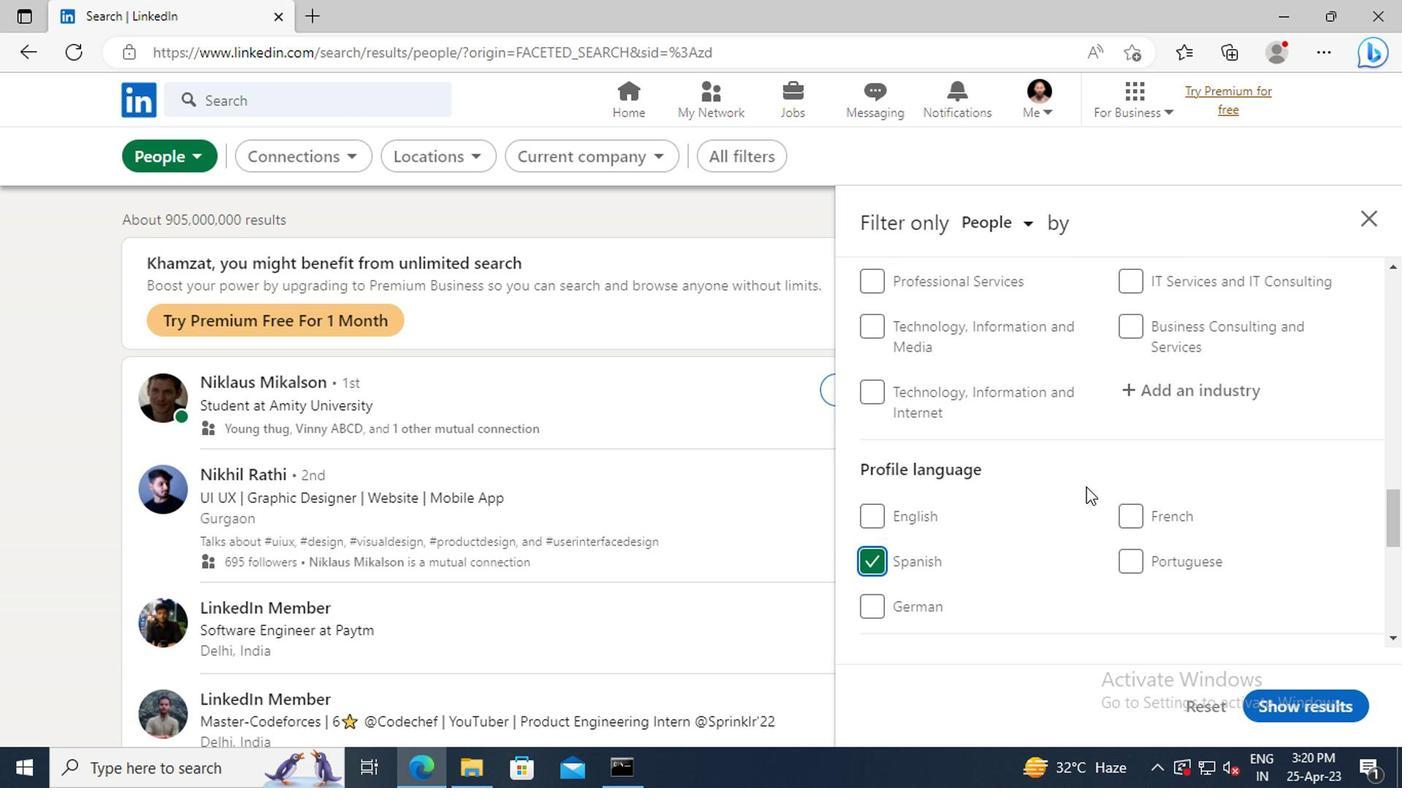 
Action: Mouse scrolled (1082, 488) with delta (0, 1)
Screenshot: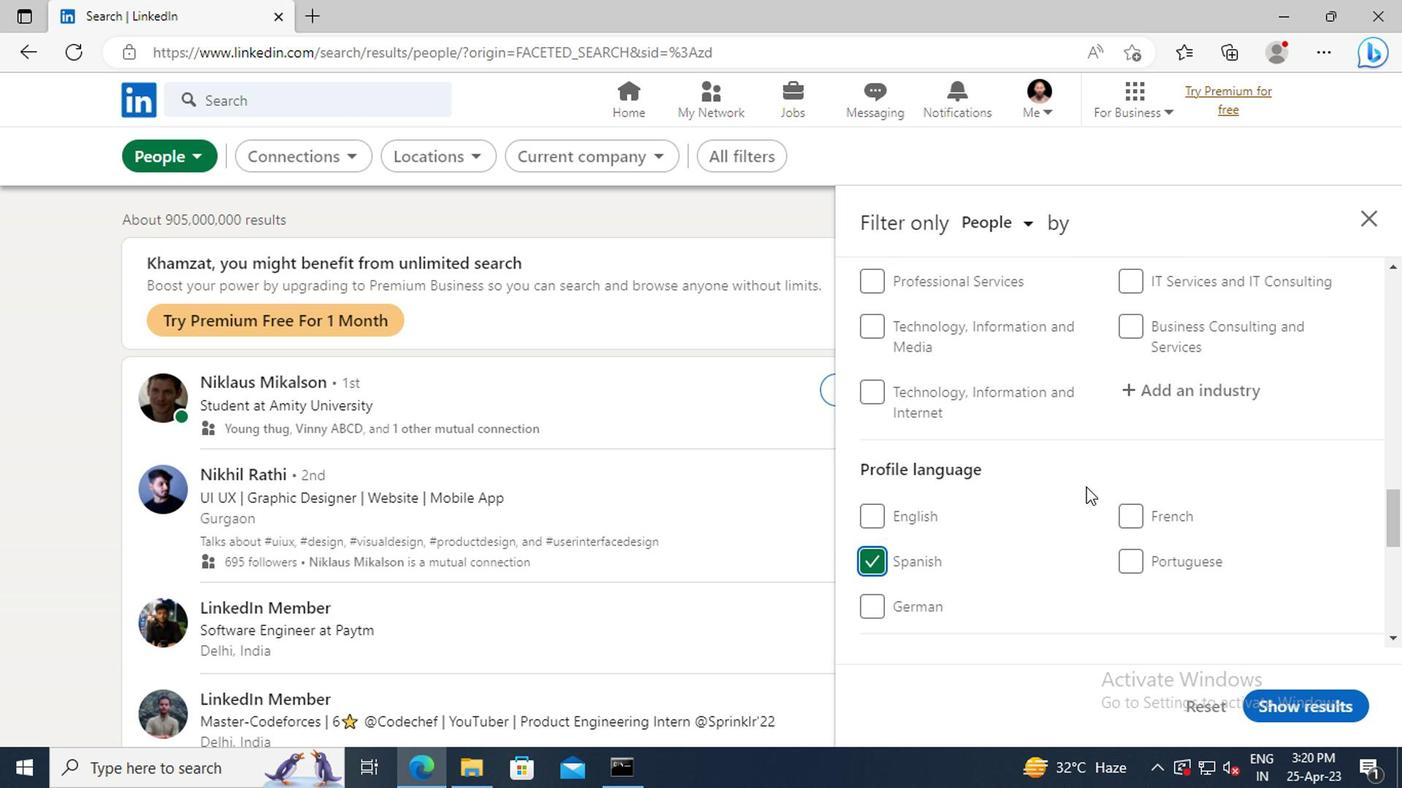
Action: Mouse scrolled (1082, 488) with delta (0, 1)
Screenshot: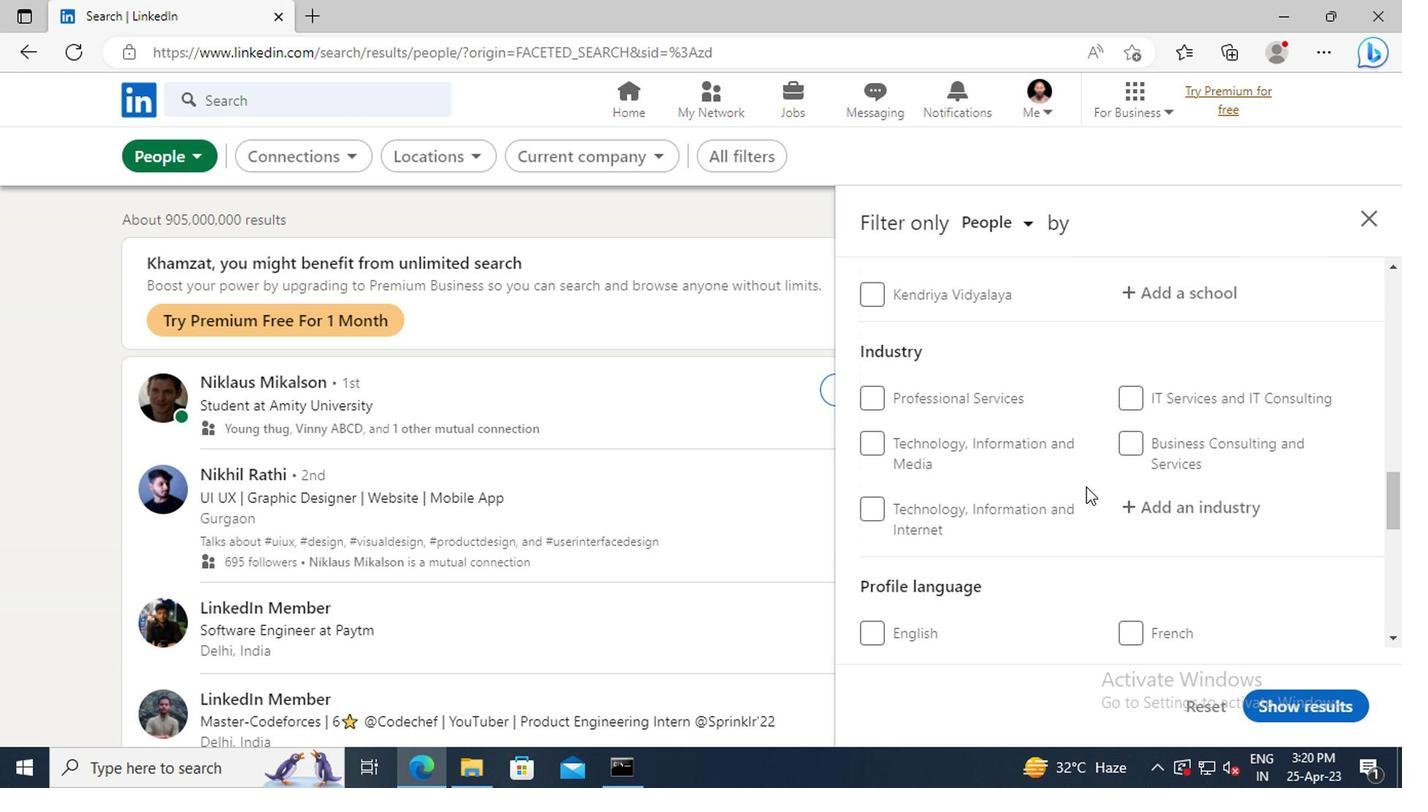 
Action: Mouse scrolled (1082, 488) with delta (0, 1)
Screenshot: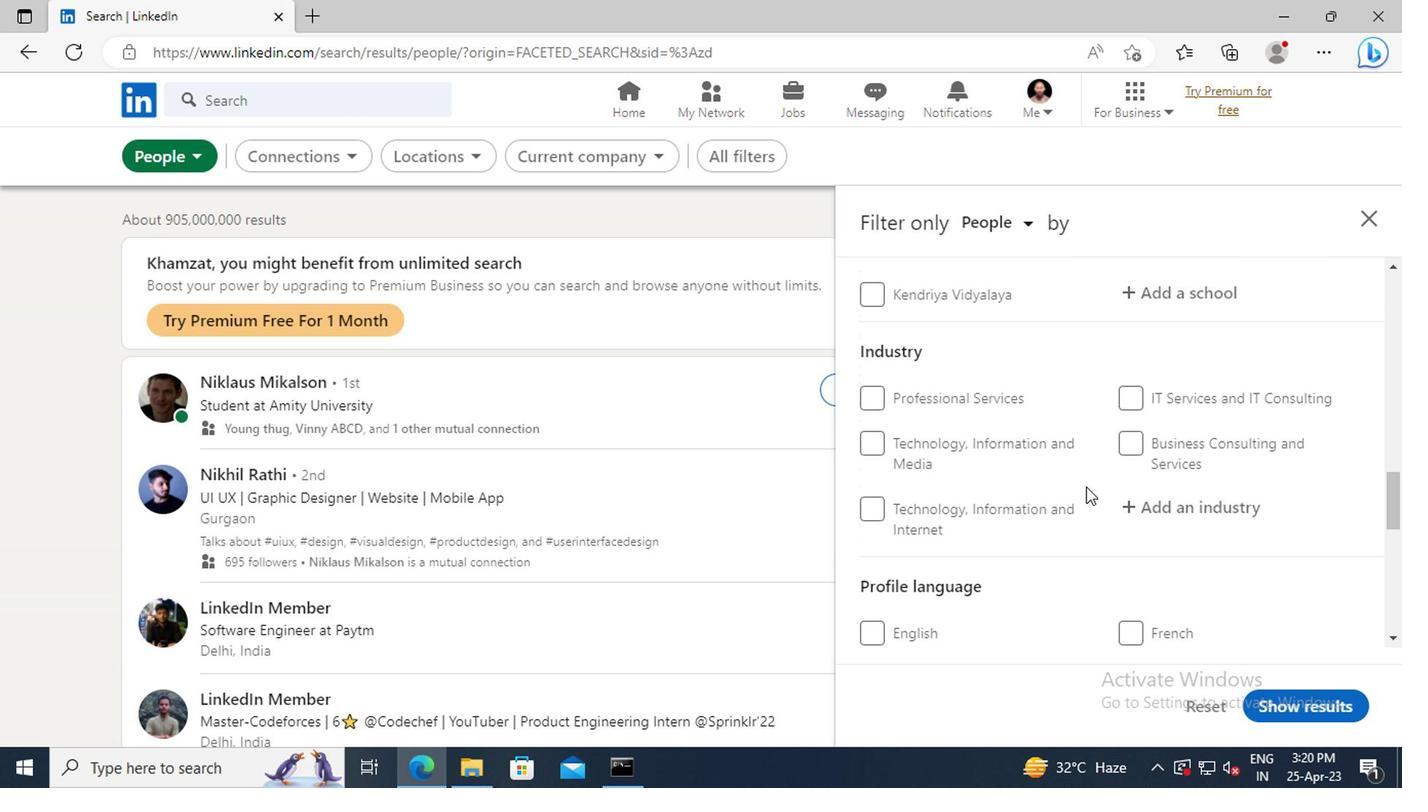 
Action: Mouse scrolled (1082, 488) with delta (0, 1)
Screenshot: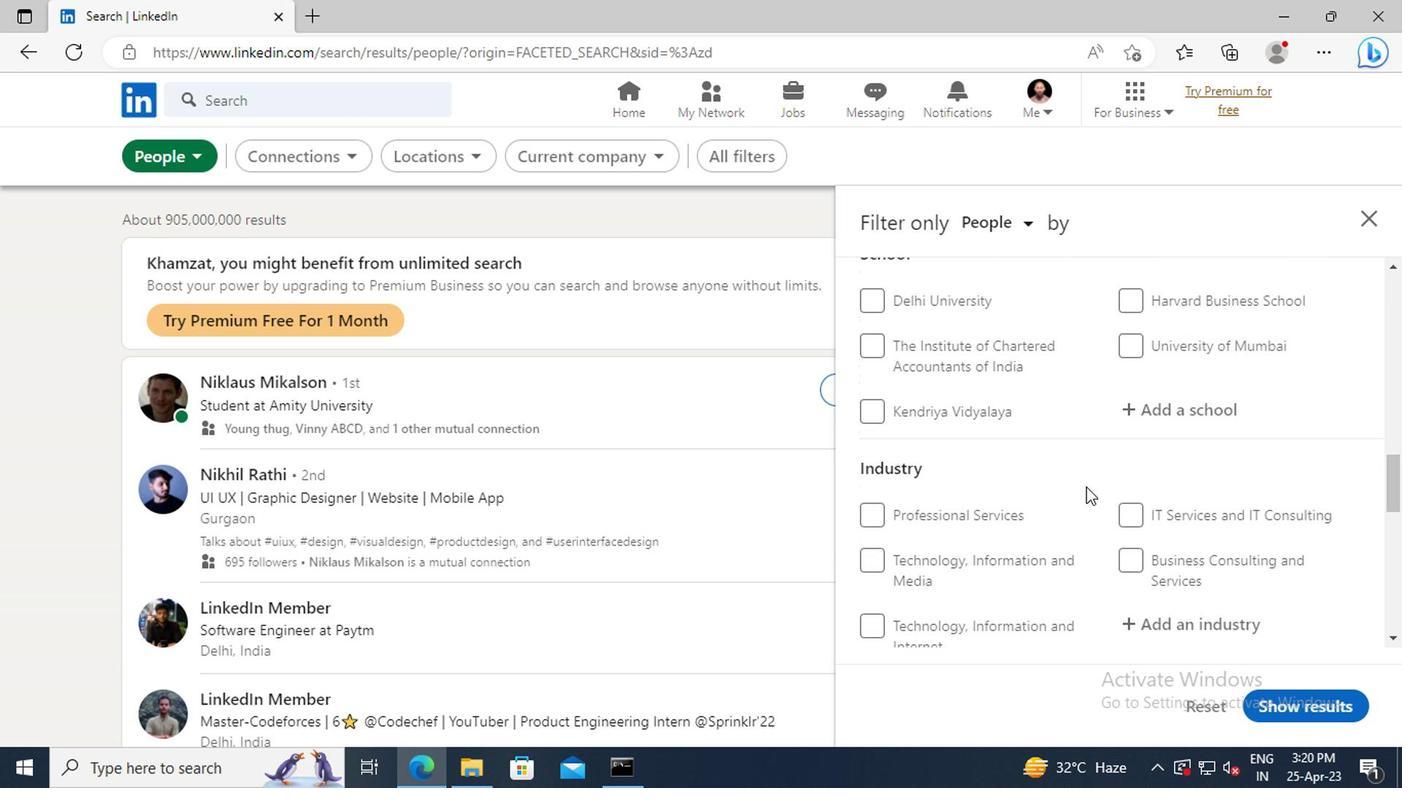 
Action: Mouse scrolled (1082, 488) with delta (0, 1)
Screenshot: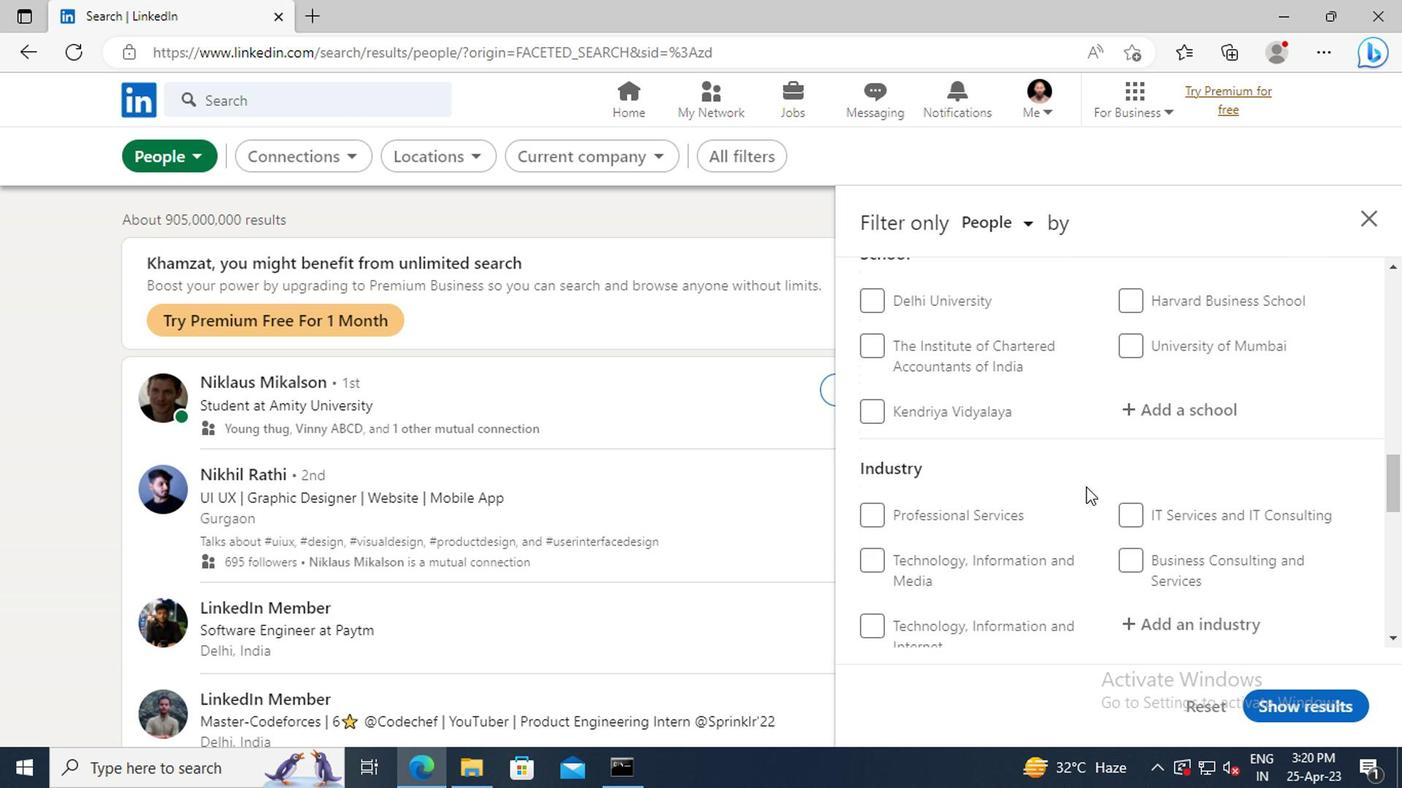 
Action: Mouse scrolled (1082, 488) with delta (0, 1)
Screenshot: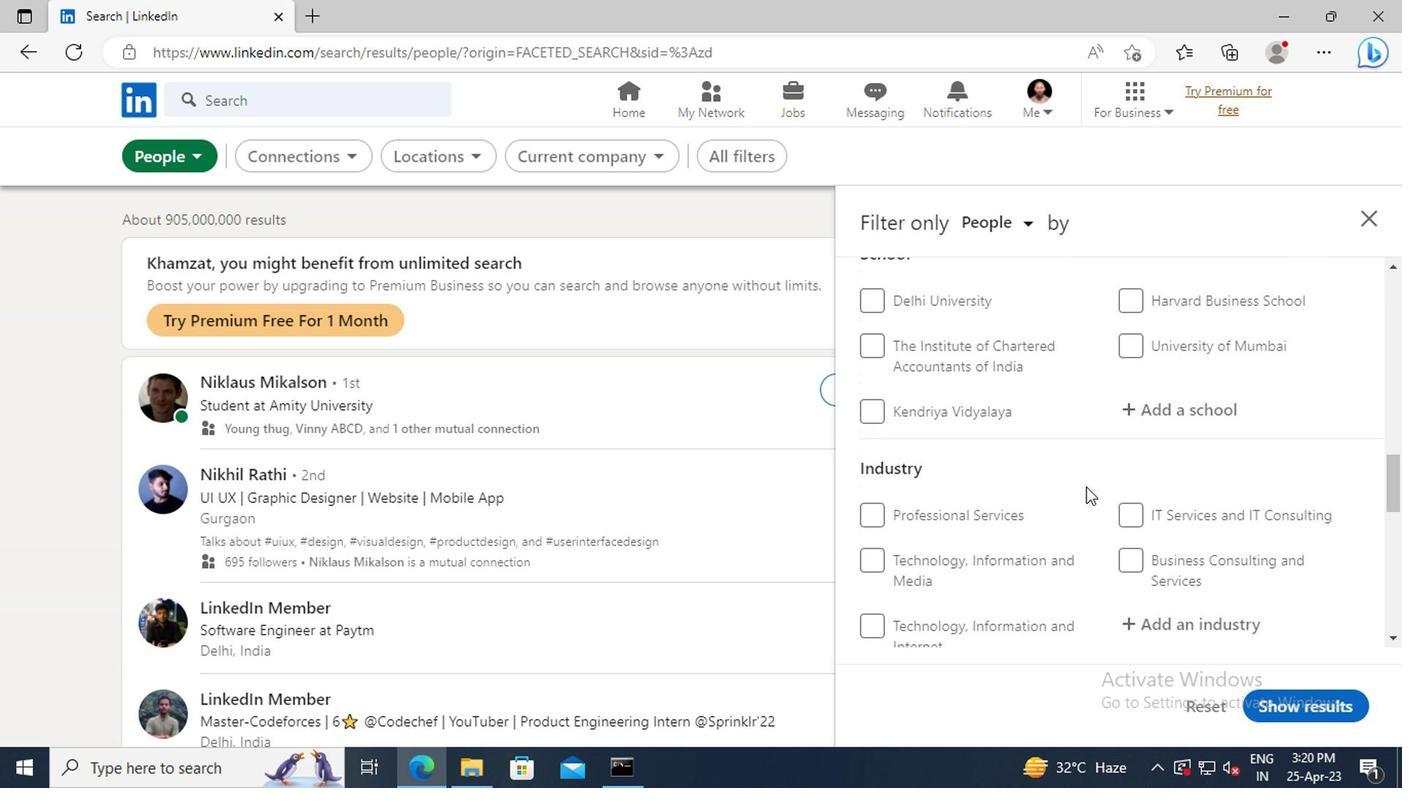 
Action: Mouse scrolled (1082, 488) with delta (0, 1)
Screenshot: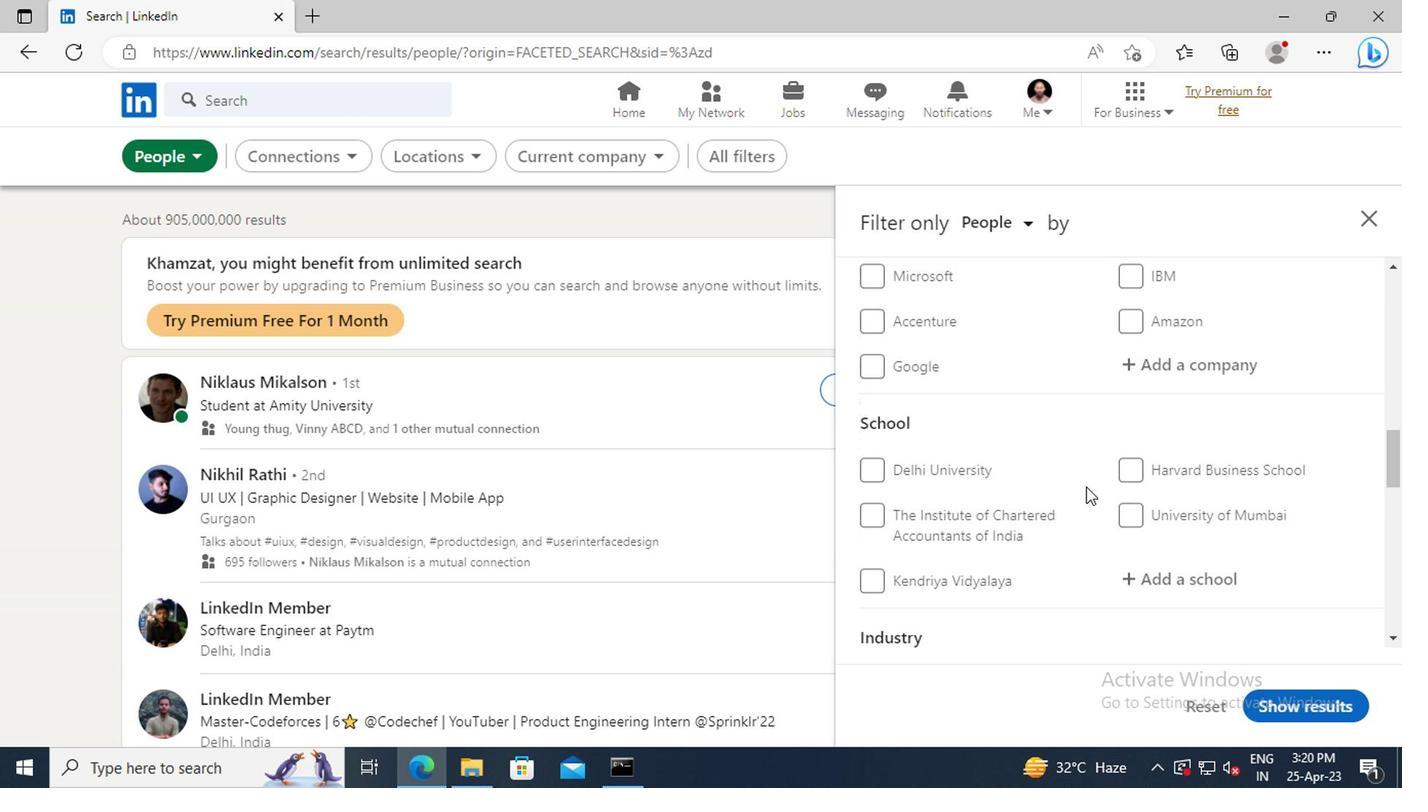 
Action: Mouse scrolled (1082, 488) with delta (0, 1)
Screenshot: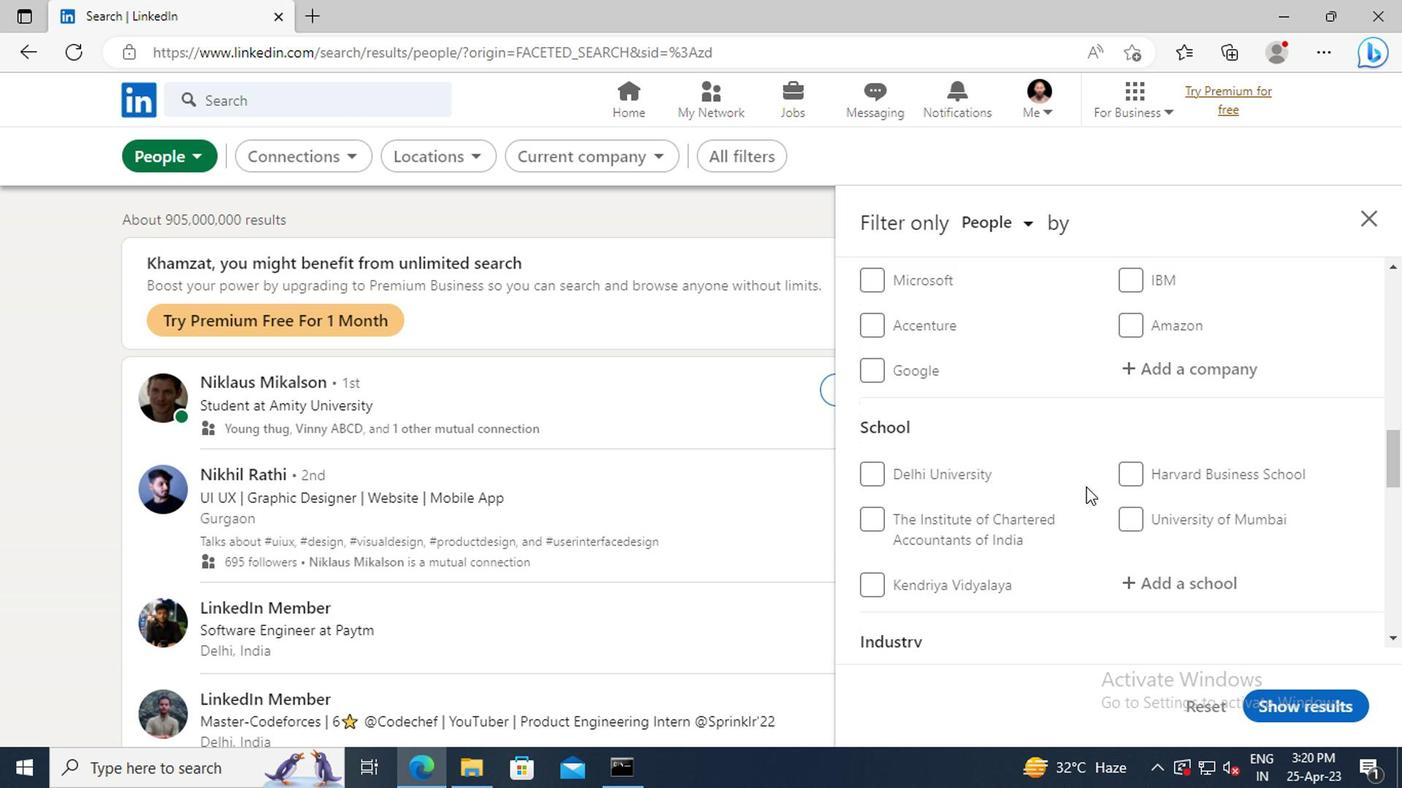 
Action: Mouse scrolled (1082, 488) with delta (0, 1)
Screenshot: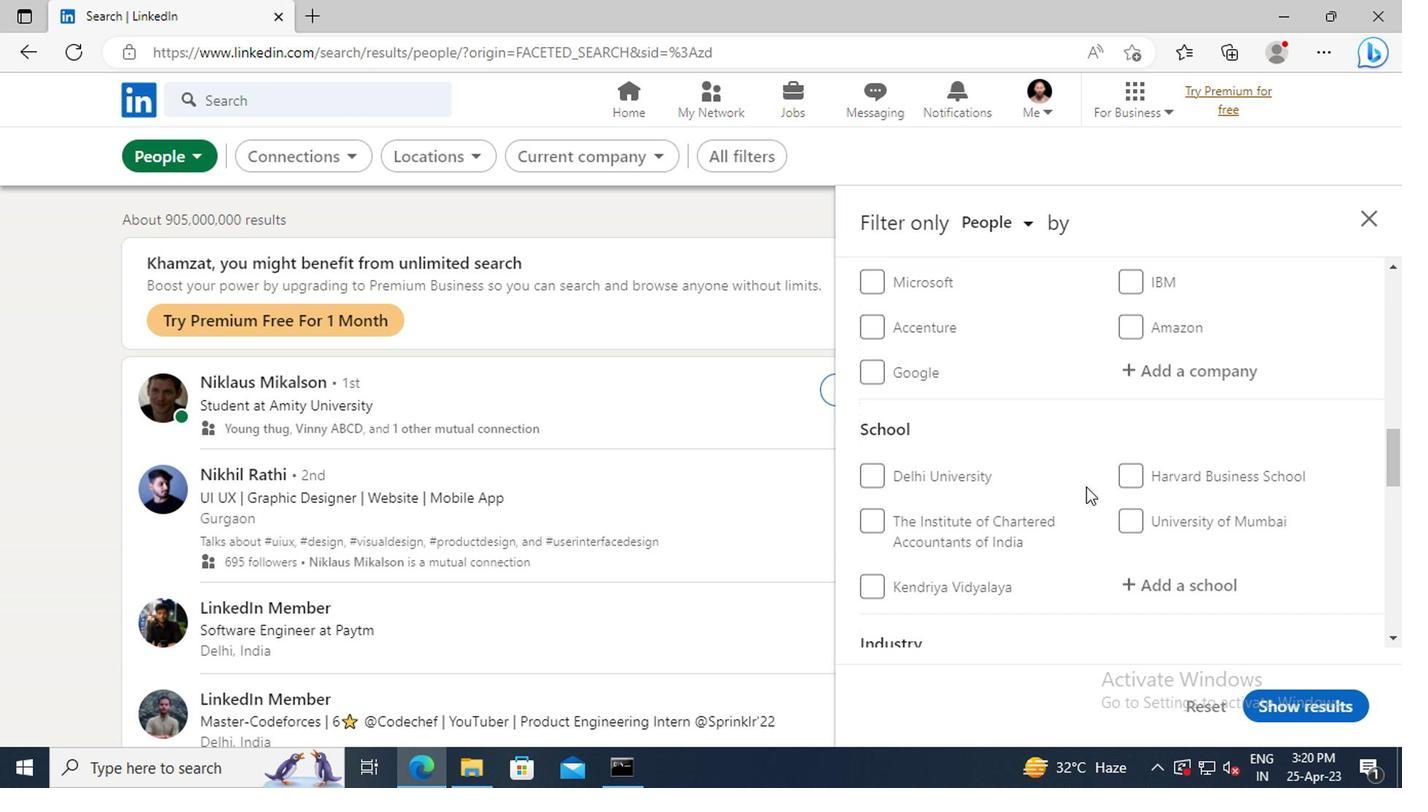 
Action: Mouse scrolled (1082, 488) with delta (0, 1)
Screenshot: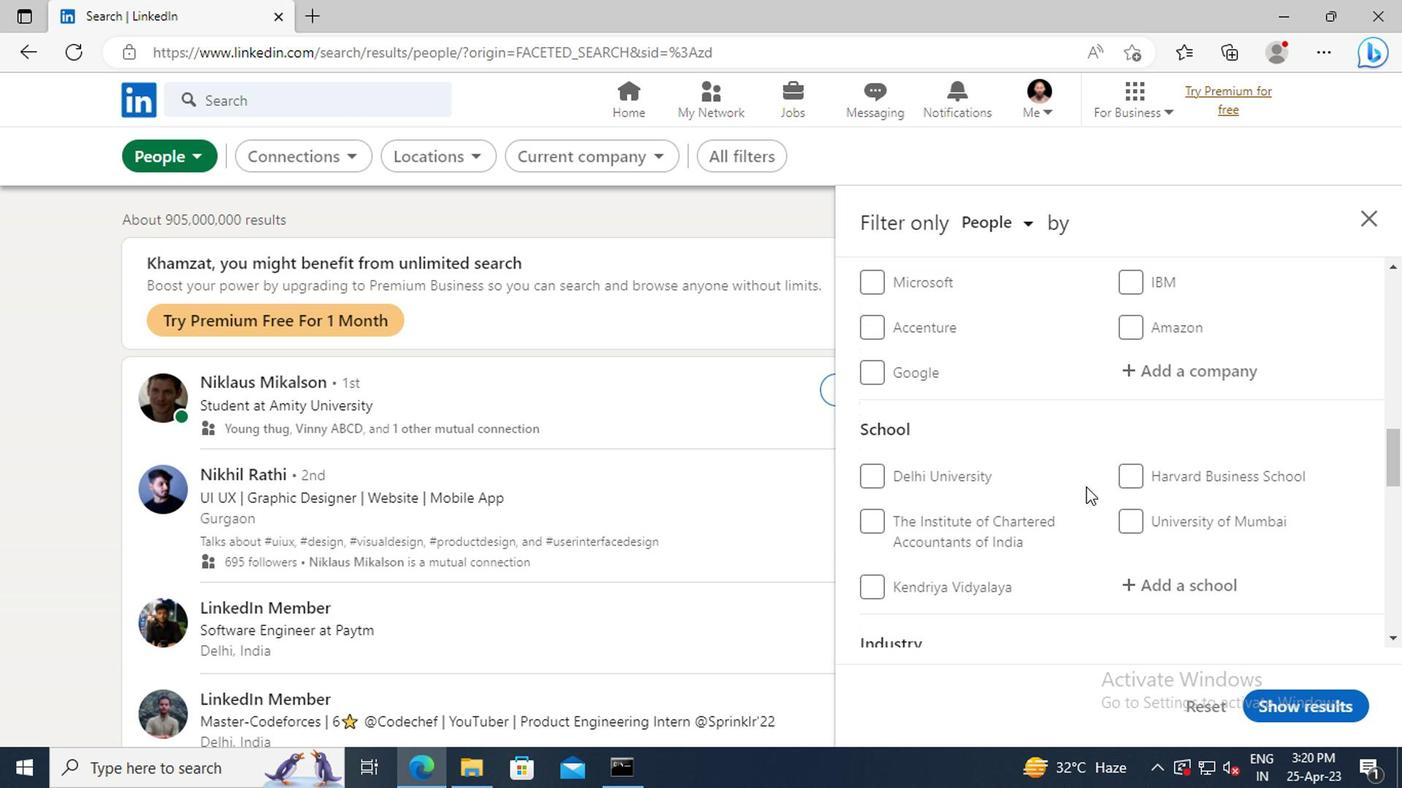 
Action: Mouse scrolled (1082, 488) with delta (0, 1)
Screenshot: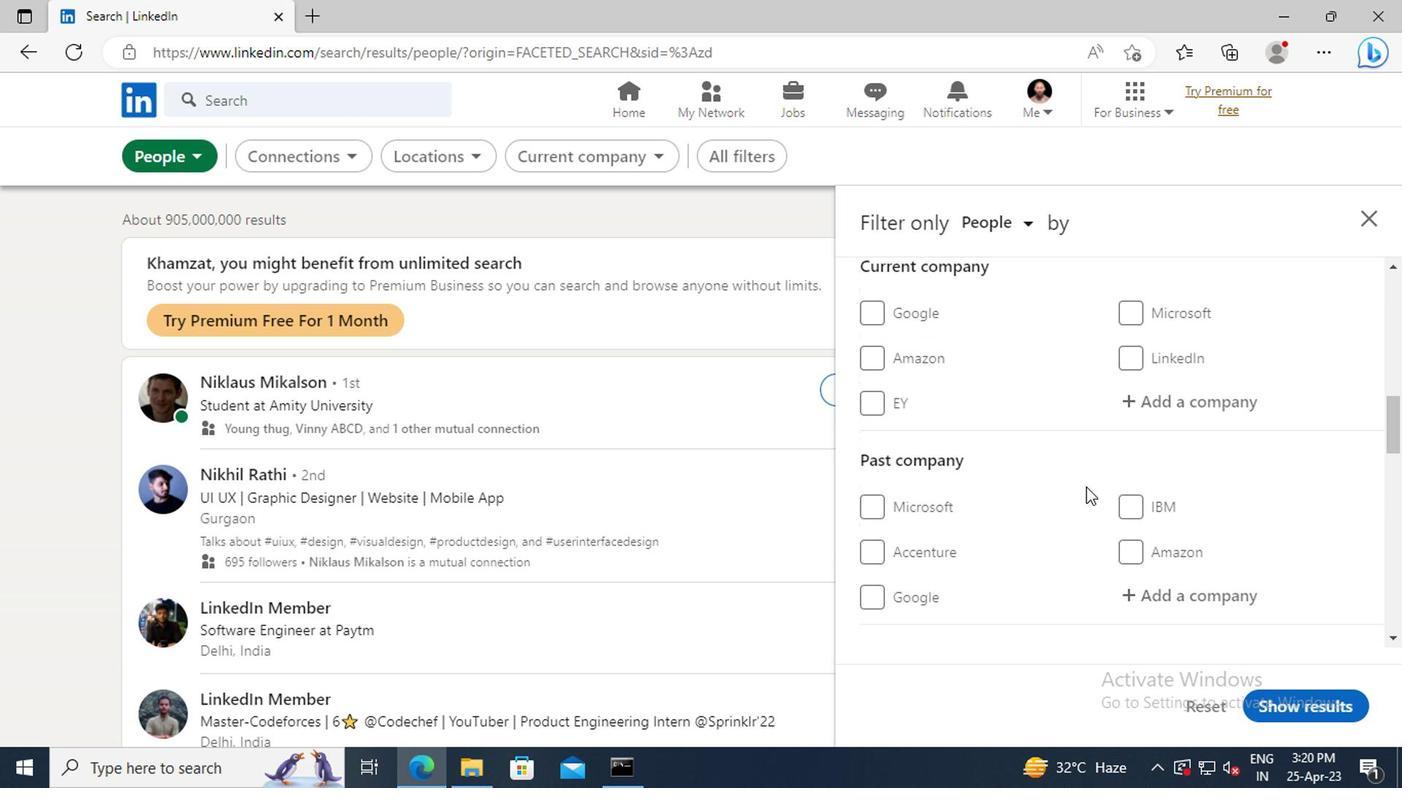 
Action: Mouse scrolled (1082, 488) with delta (0, 1)
Screenshot: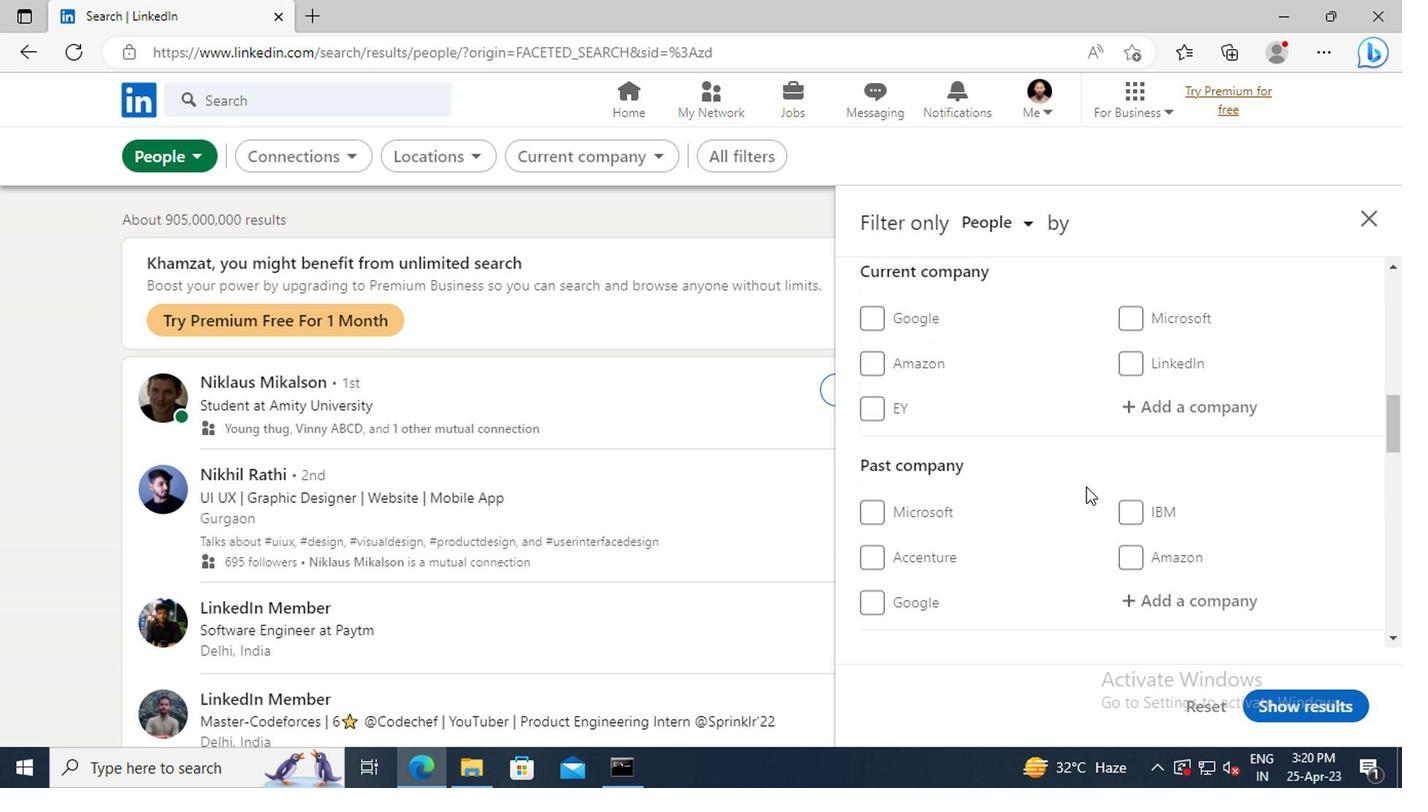 
Action: Mouse scrolled (1082, 488) with delta (0, 1)
Screenshot: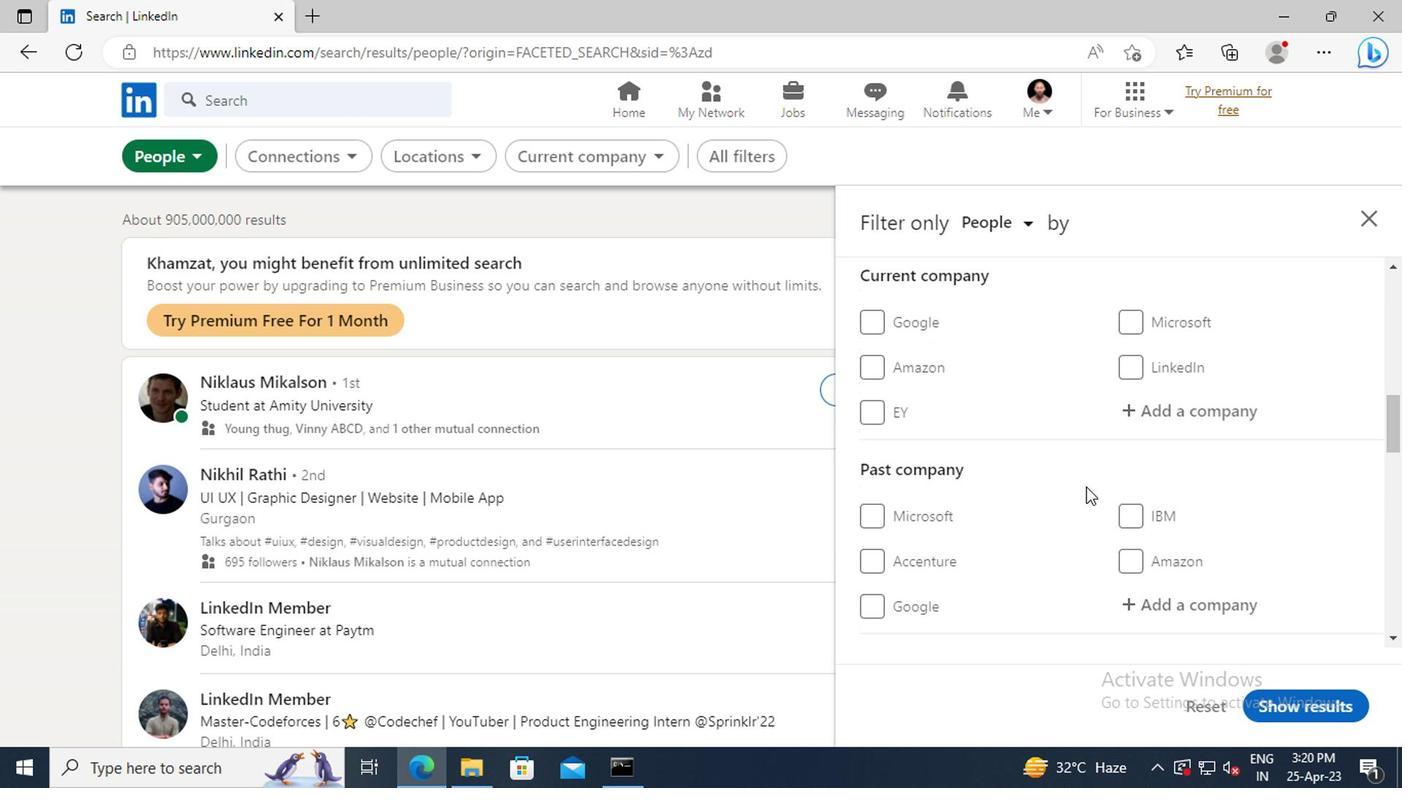 
Action: Mouse moved to (1177, 584)
Screenshot: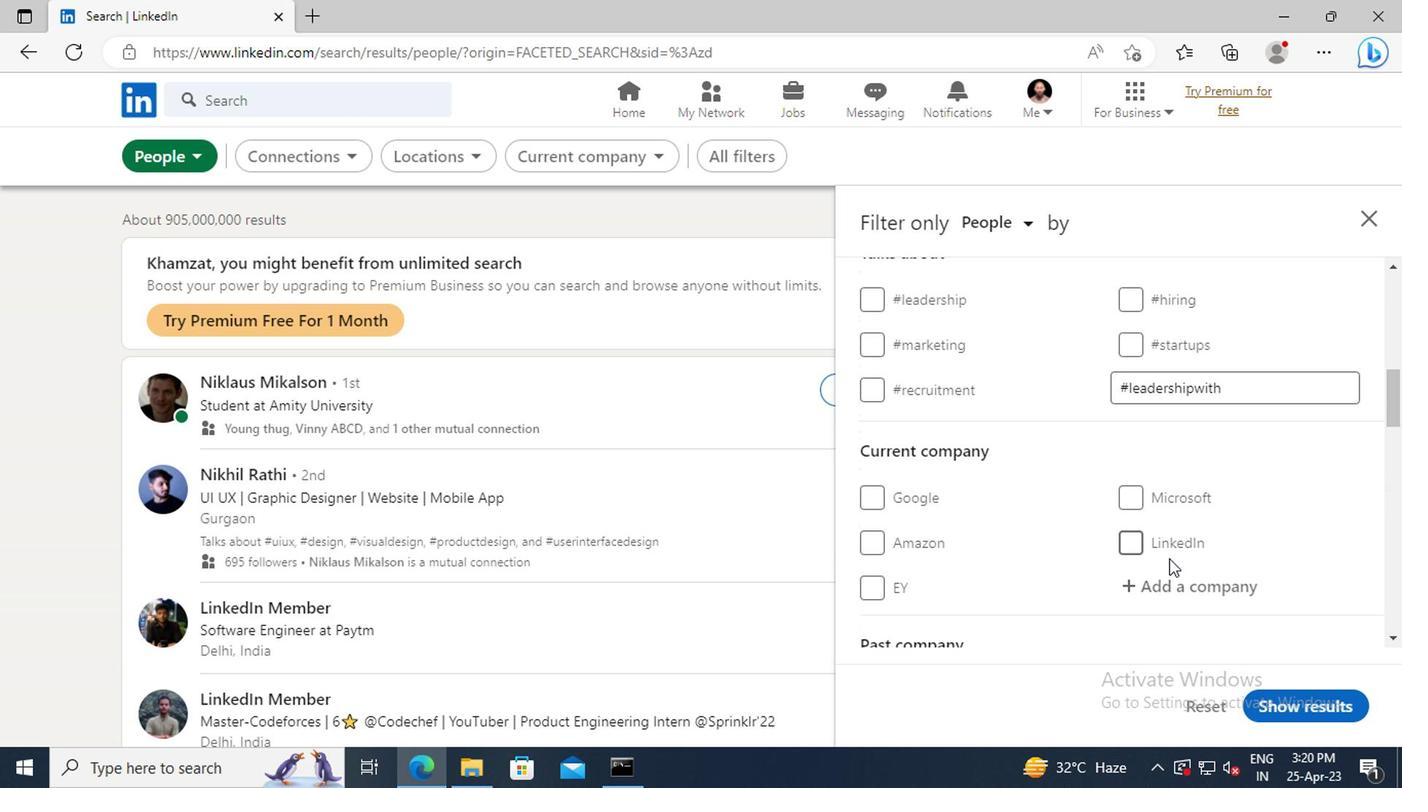 
Action: Mouse pressed left at (1177, 584)
Screenshot: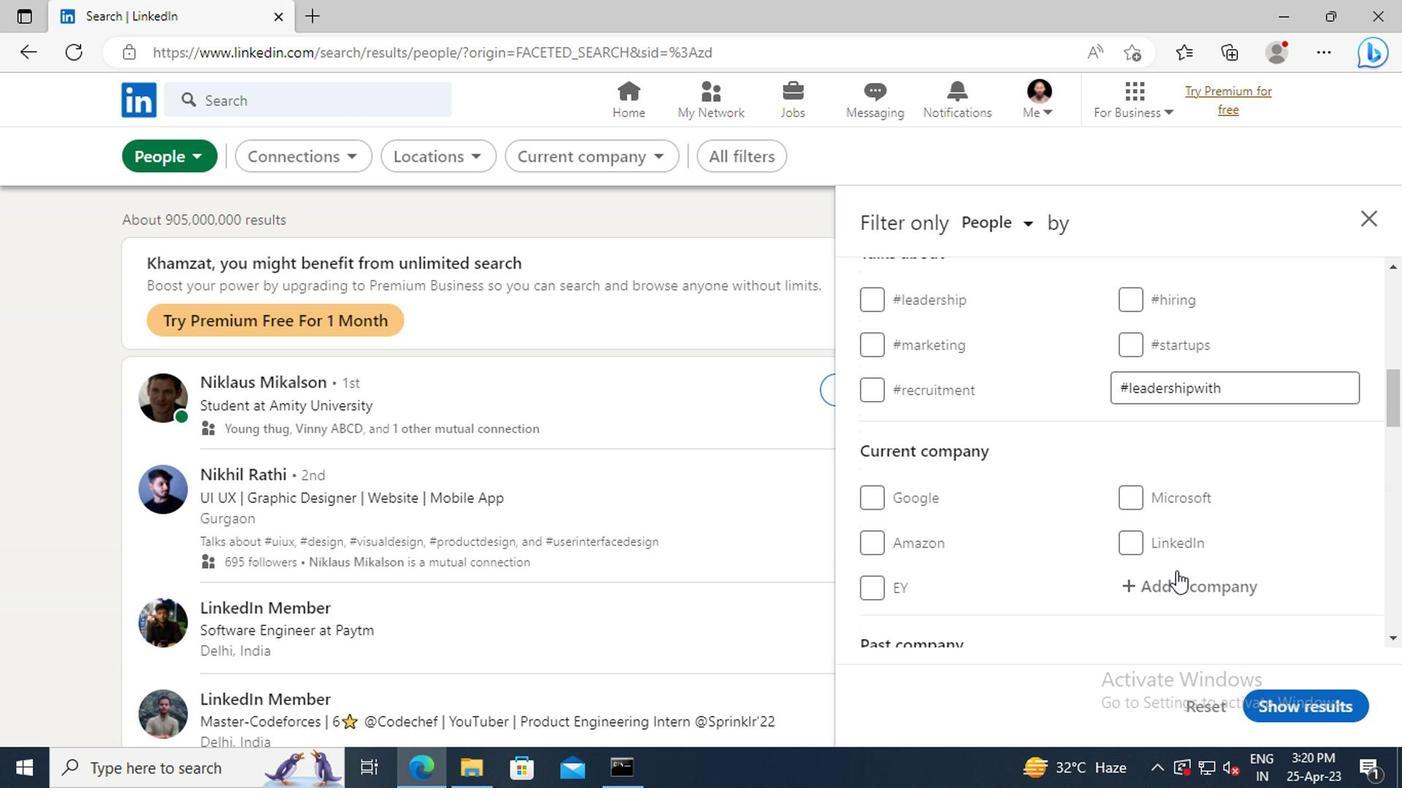
Action: Key pressed <Key.shift>TEMENOS
Screenshot: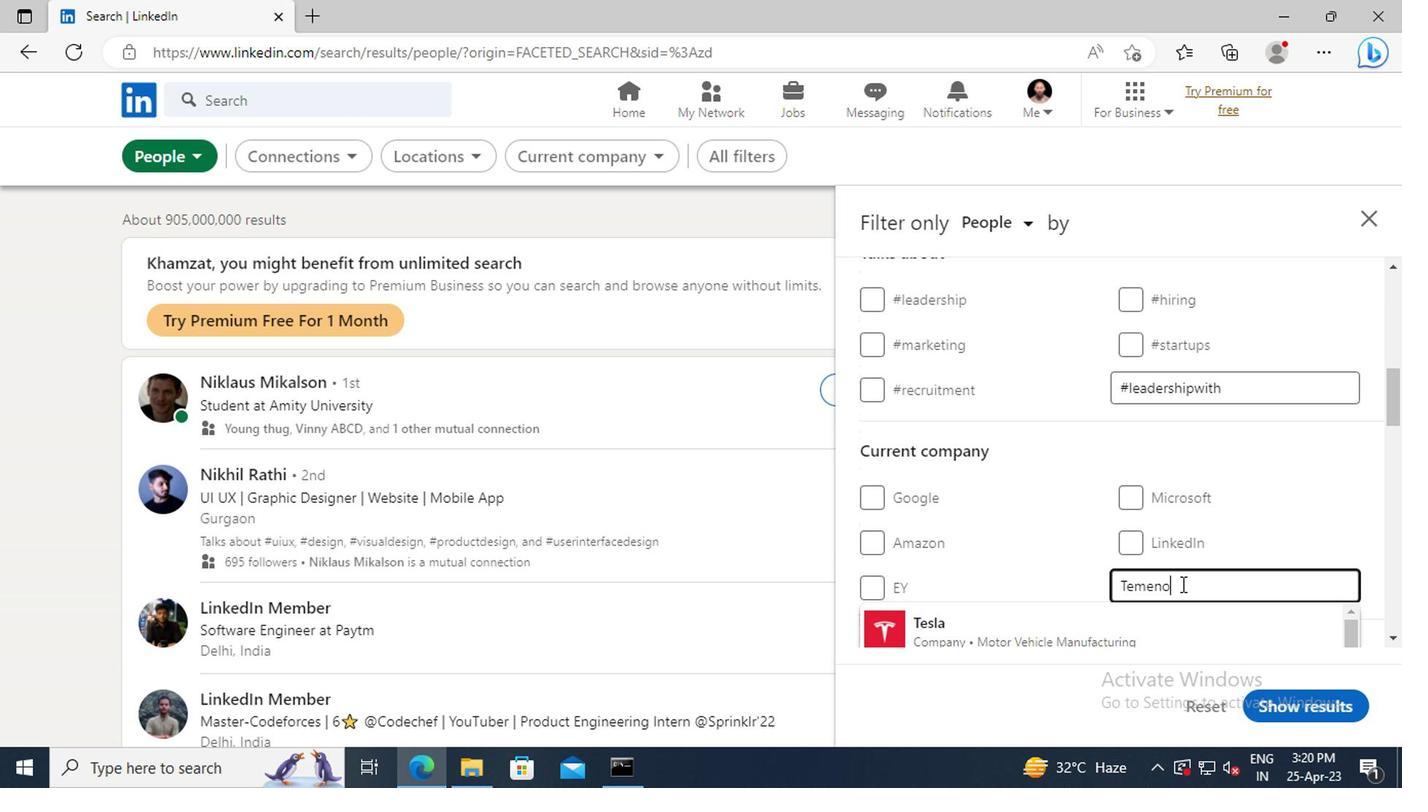 
Action: Mouse moved to (1122, 618)
Screenshot: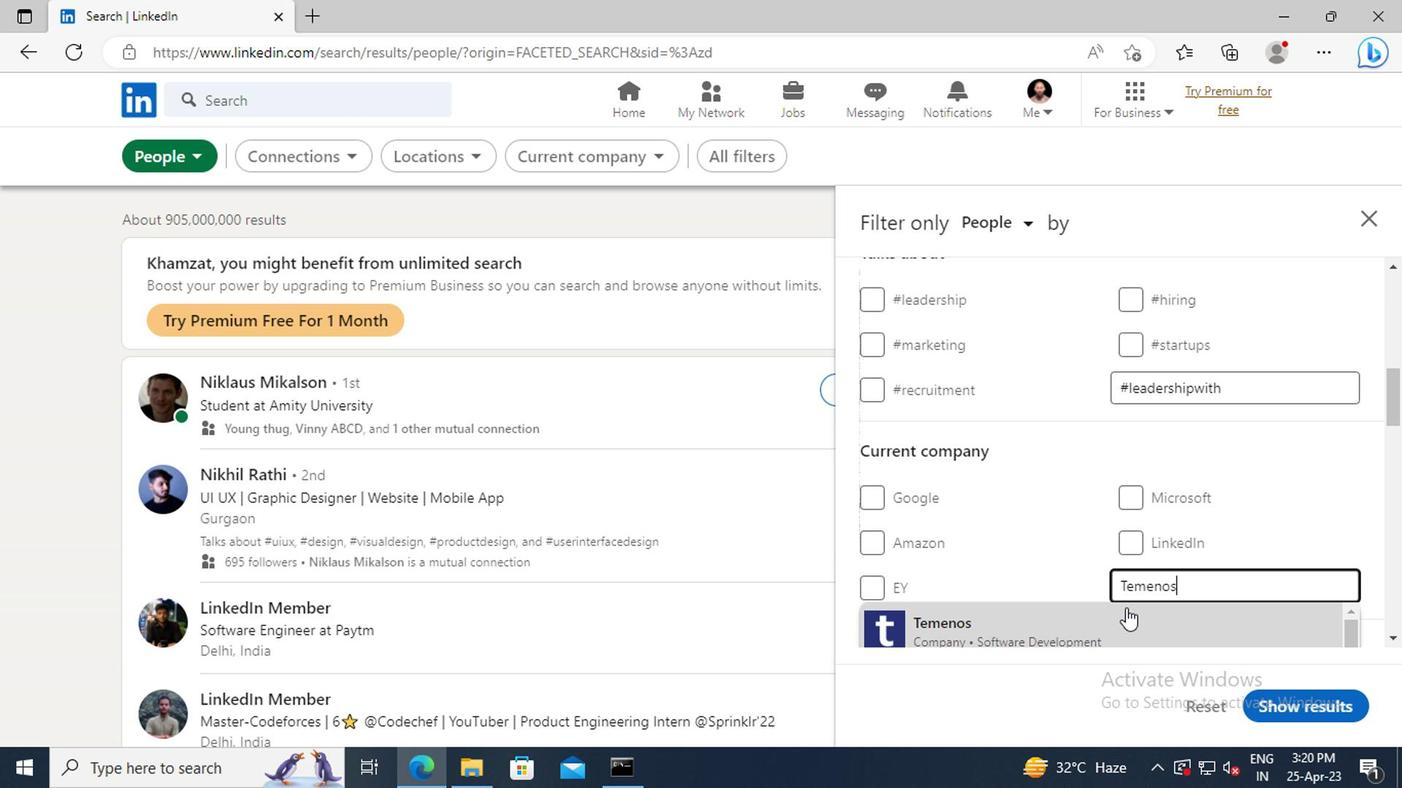 
Action: Mouse pressed left at (1122, 618)
Screenshot: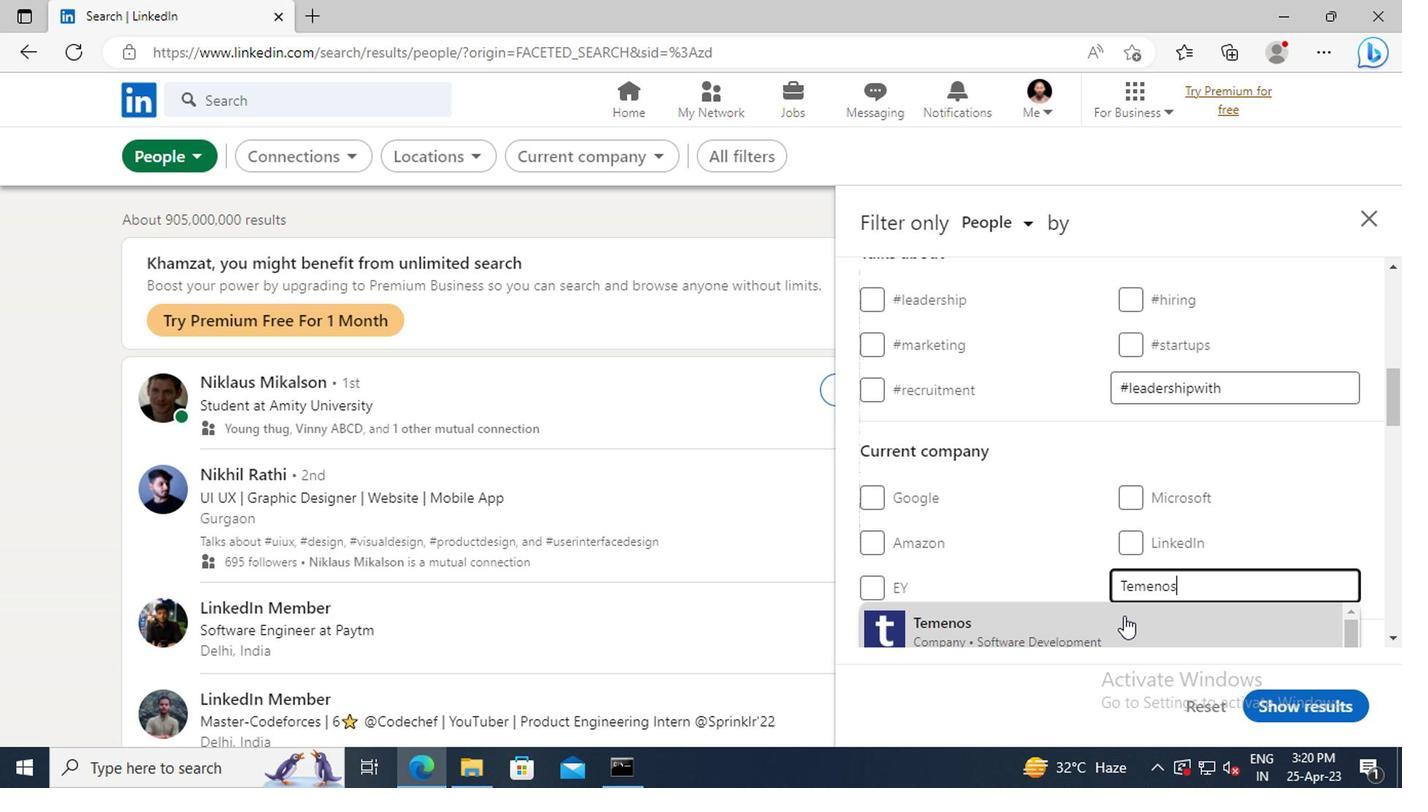 
Action: Mouse moved to (1148, 527)
Screenshot: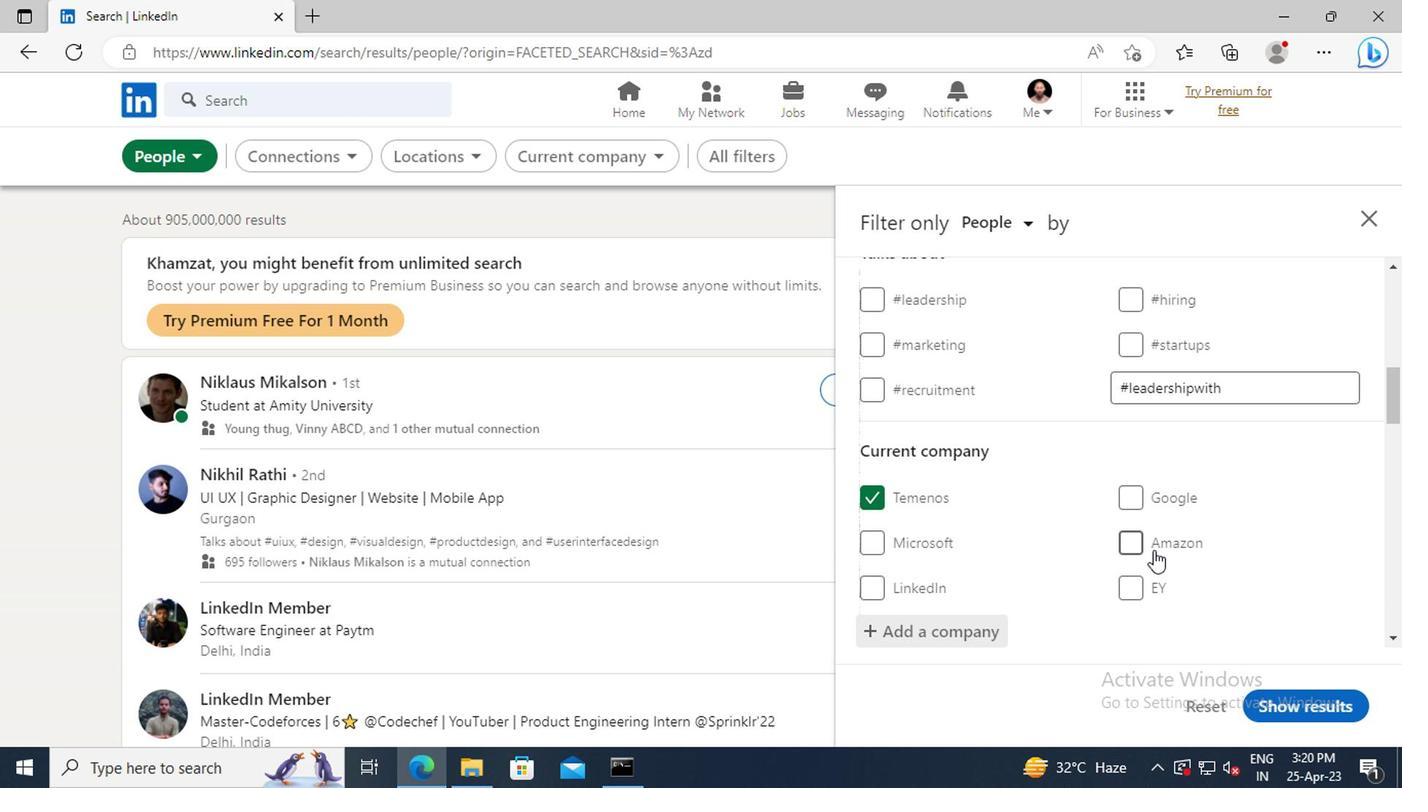 
Action: Mouse scrolled (1148, 526) with delta (0, 0)
Screenshot: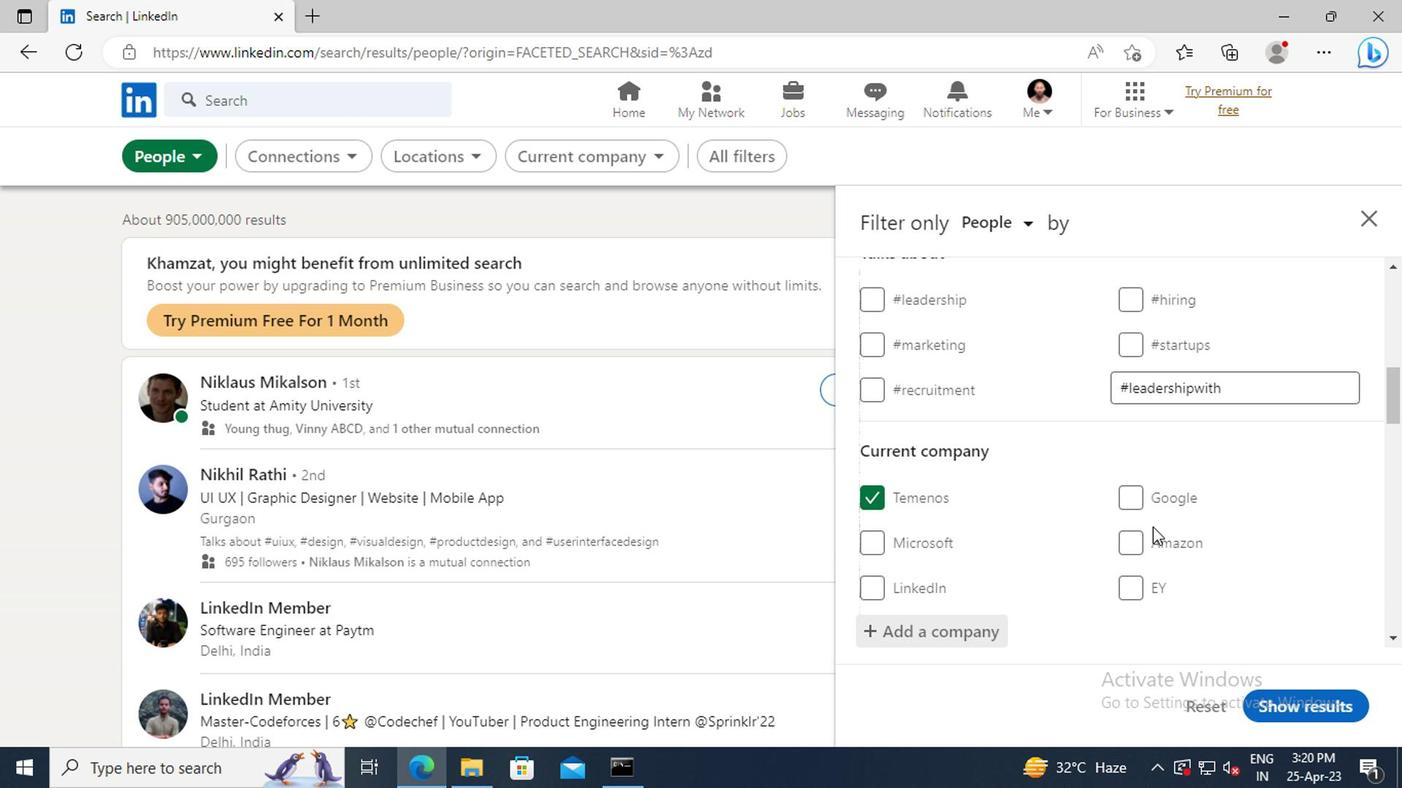 
Action: Mouse scrolled (1148, 526) with delta (0, 0)
Screenshot: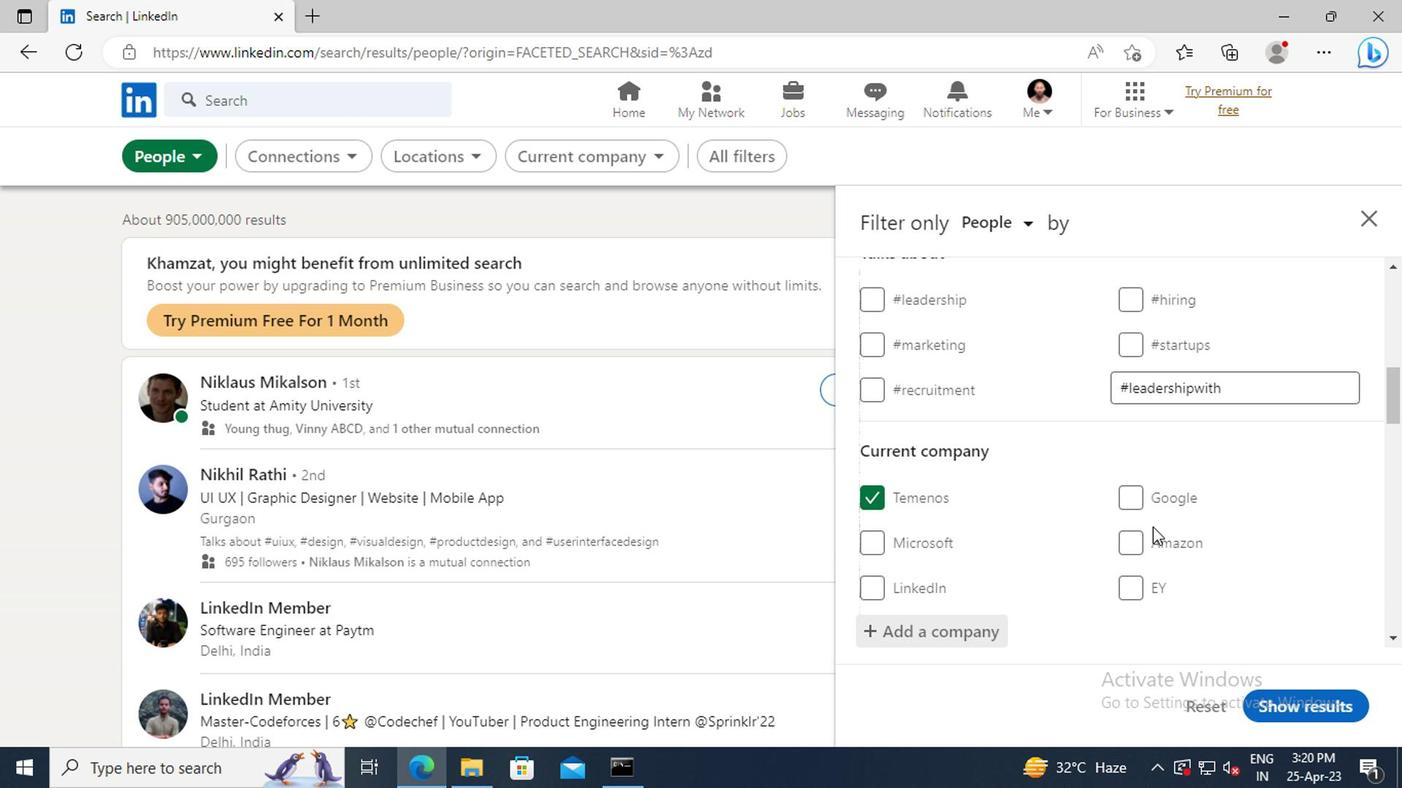 
Action: Mouse scrolled (1148, 526) with delta (0, 0)
Screenshot: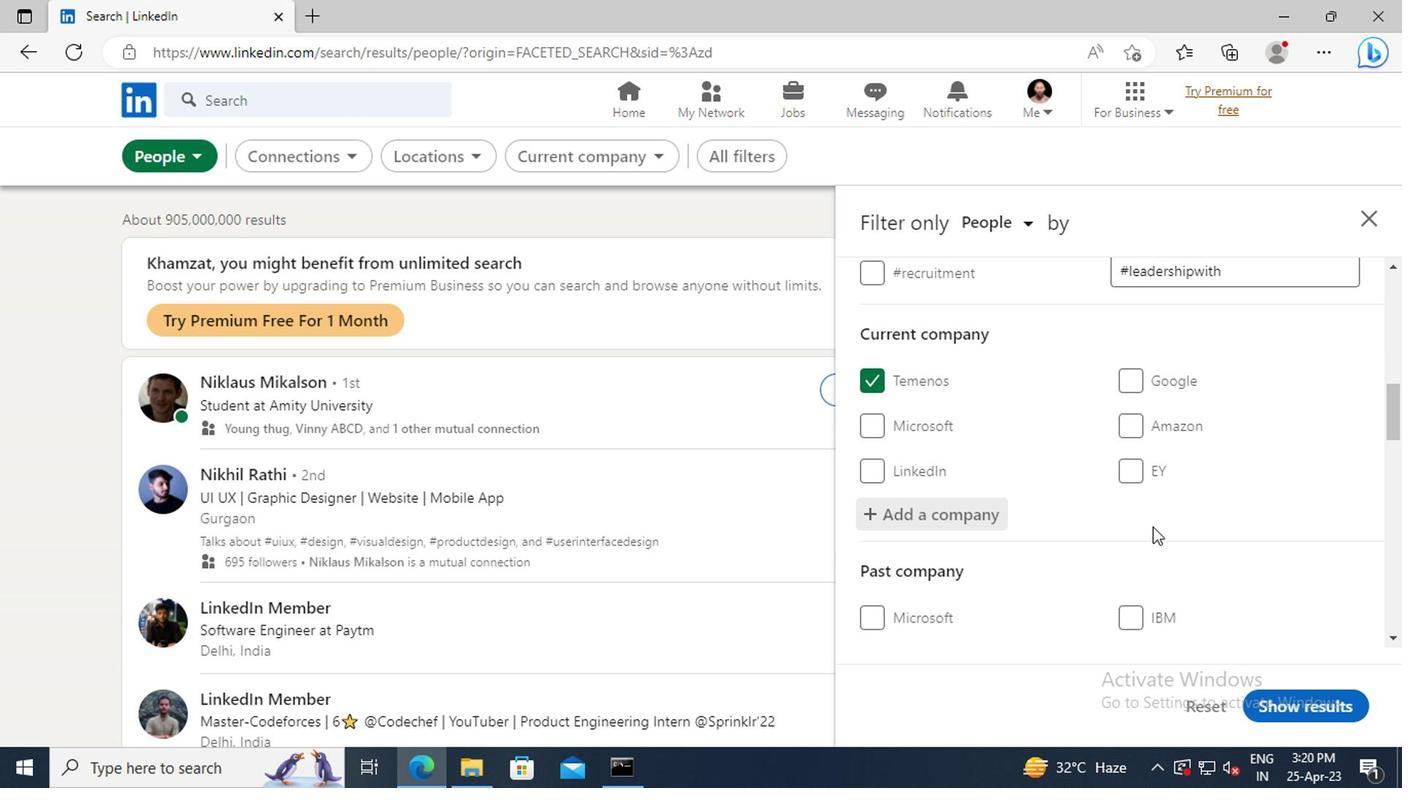 
Action: Mouse scrolled (1148, 526) with delta (0, 0)
Screenshot: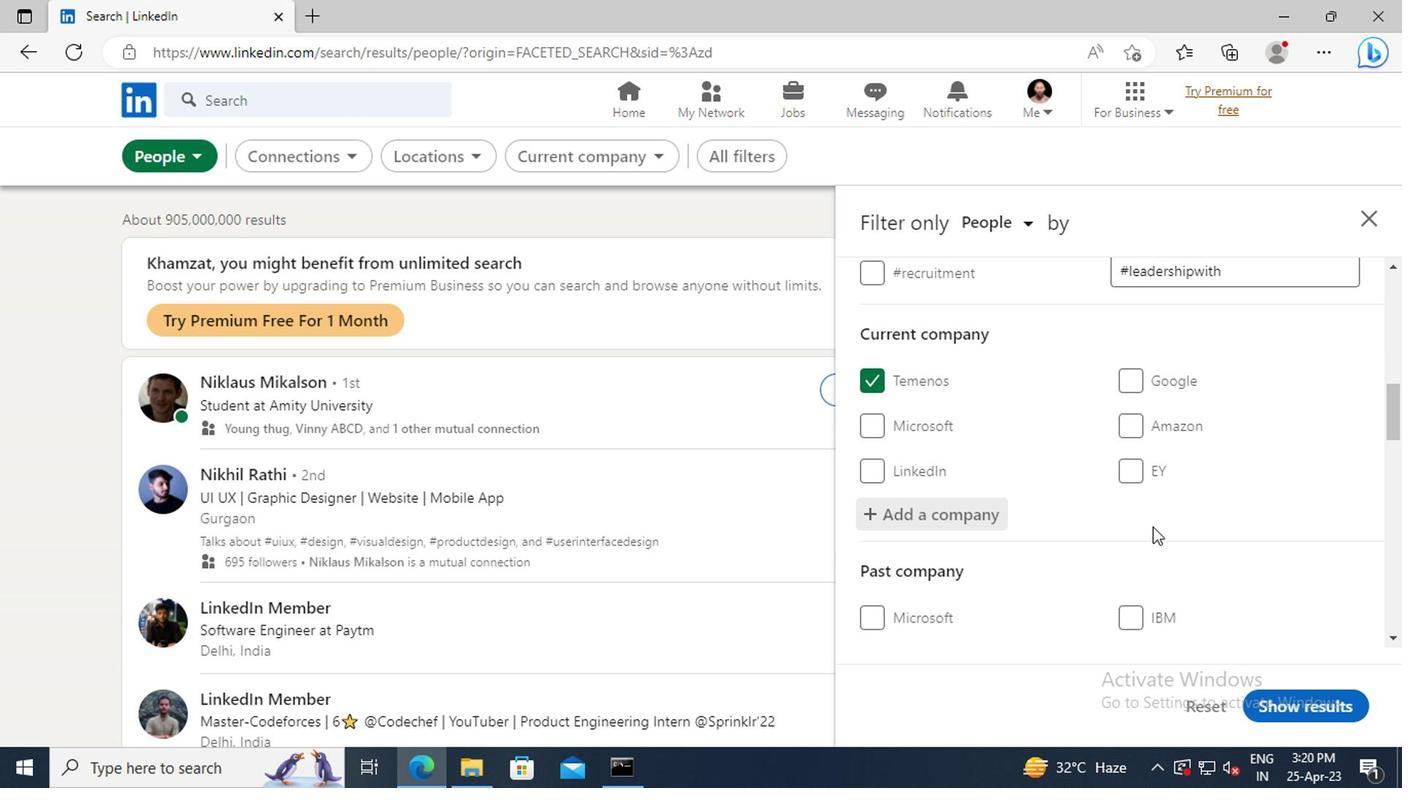 
Action: Mouse scrolled (1148, 526) with delta (0, 0)
Screenshot: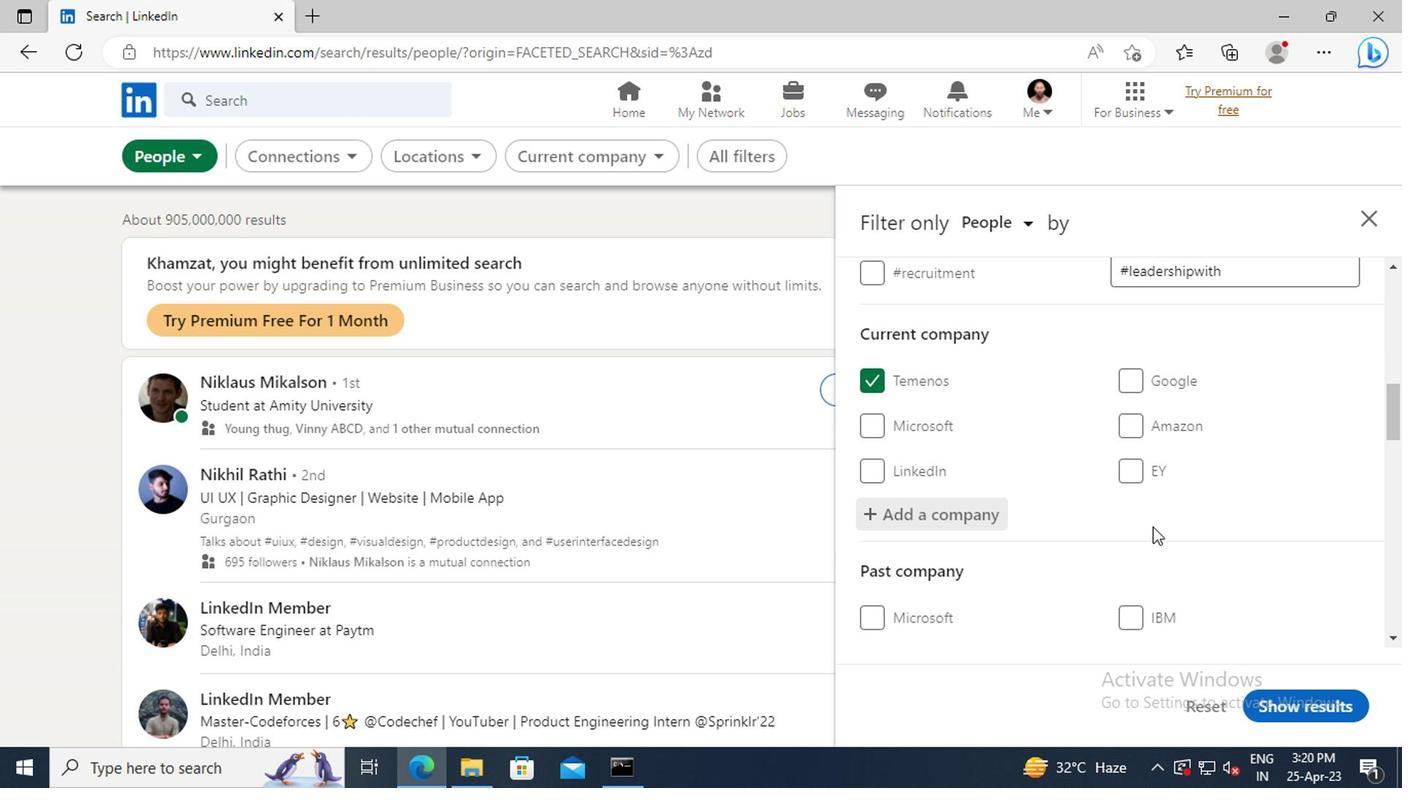 
Action: Mouse scrolled (1148, 526) with delta (0, 0)
Screenshot: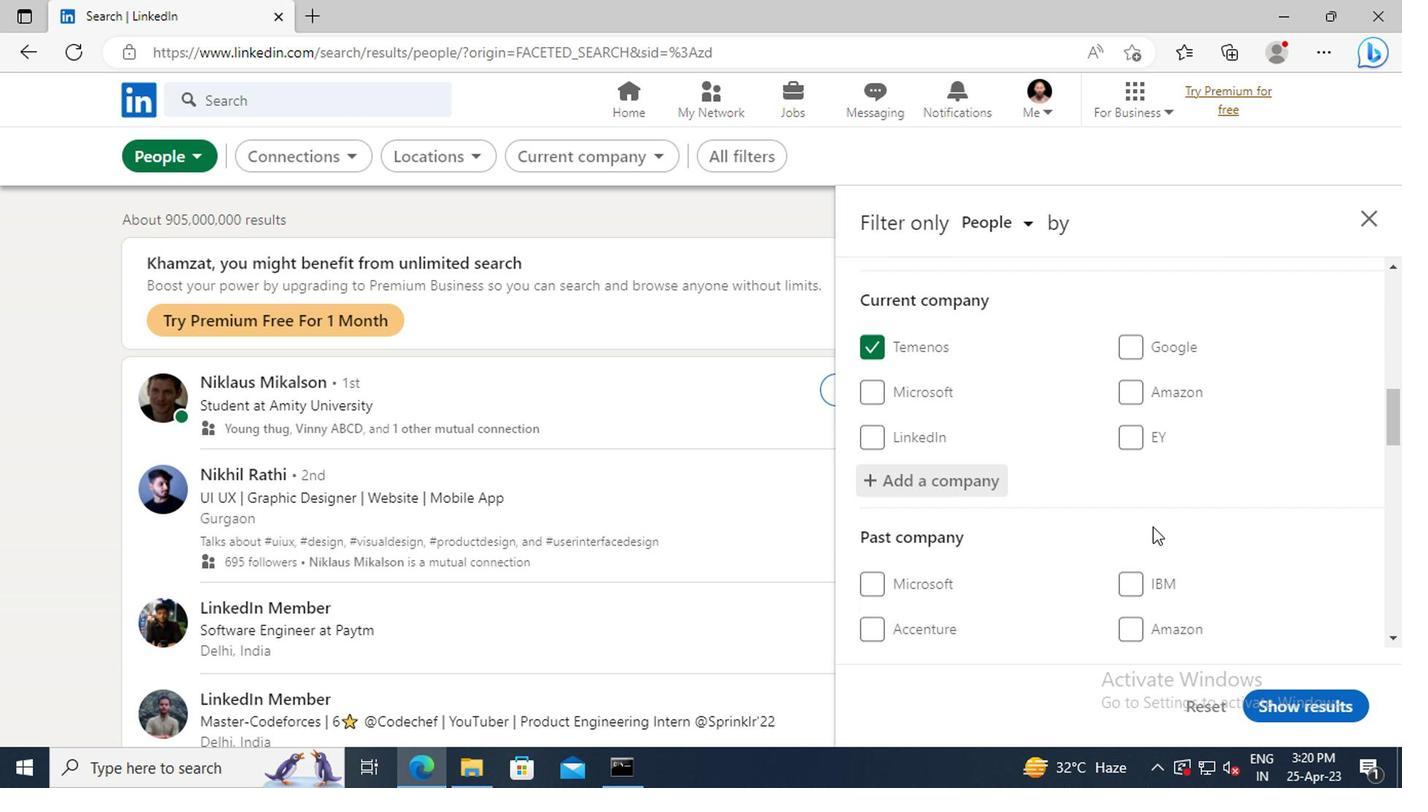 
Action: Mouse scrolled (1148, 526) with delta (0, 0)
Screenshot: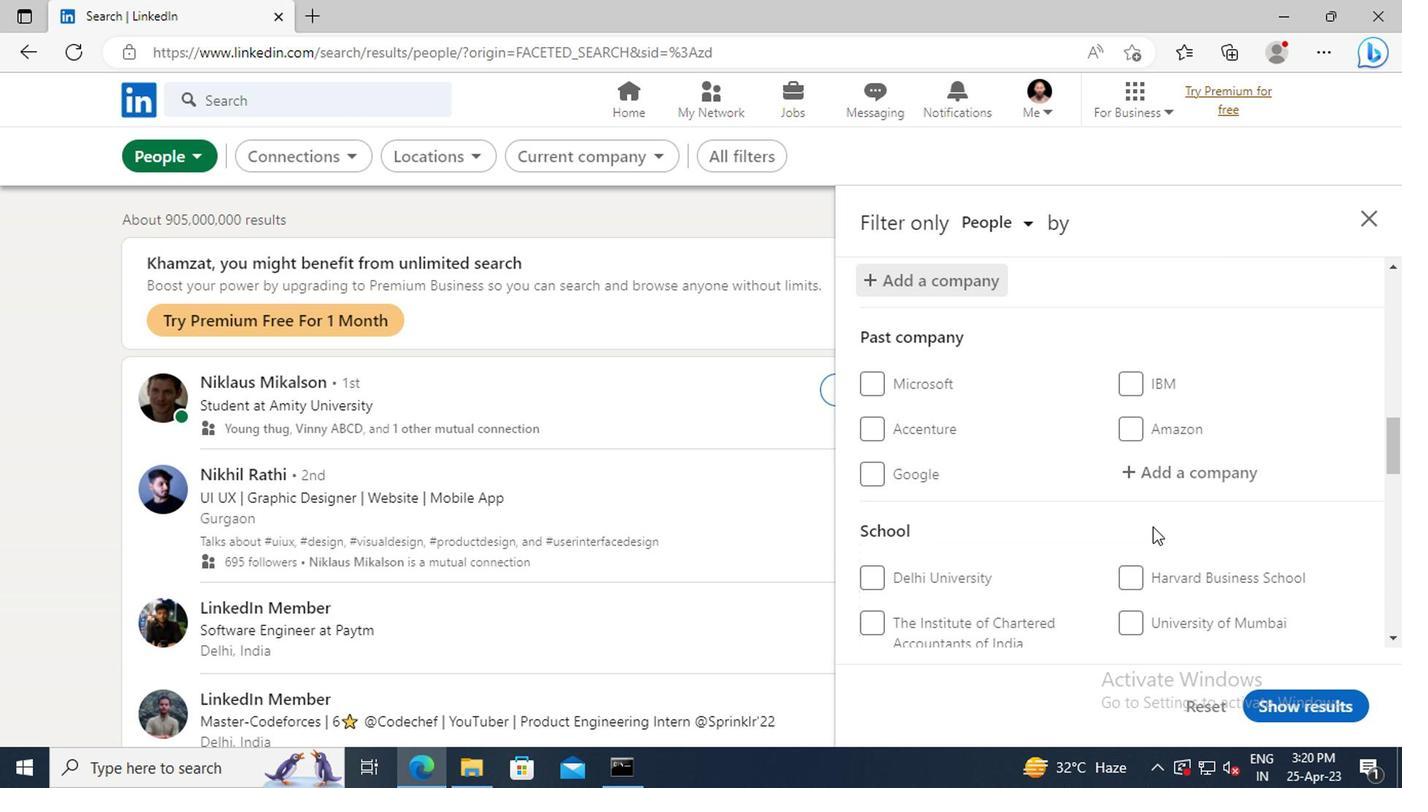 
Action: Mouse scrolled (1148, 526) with delta (0, 0)
Screenshot: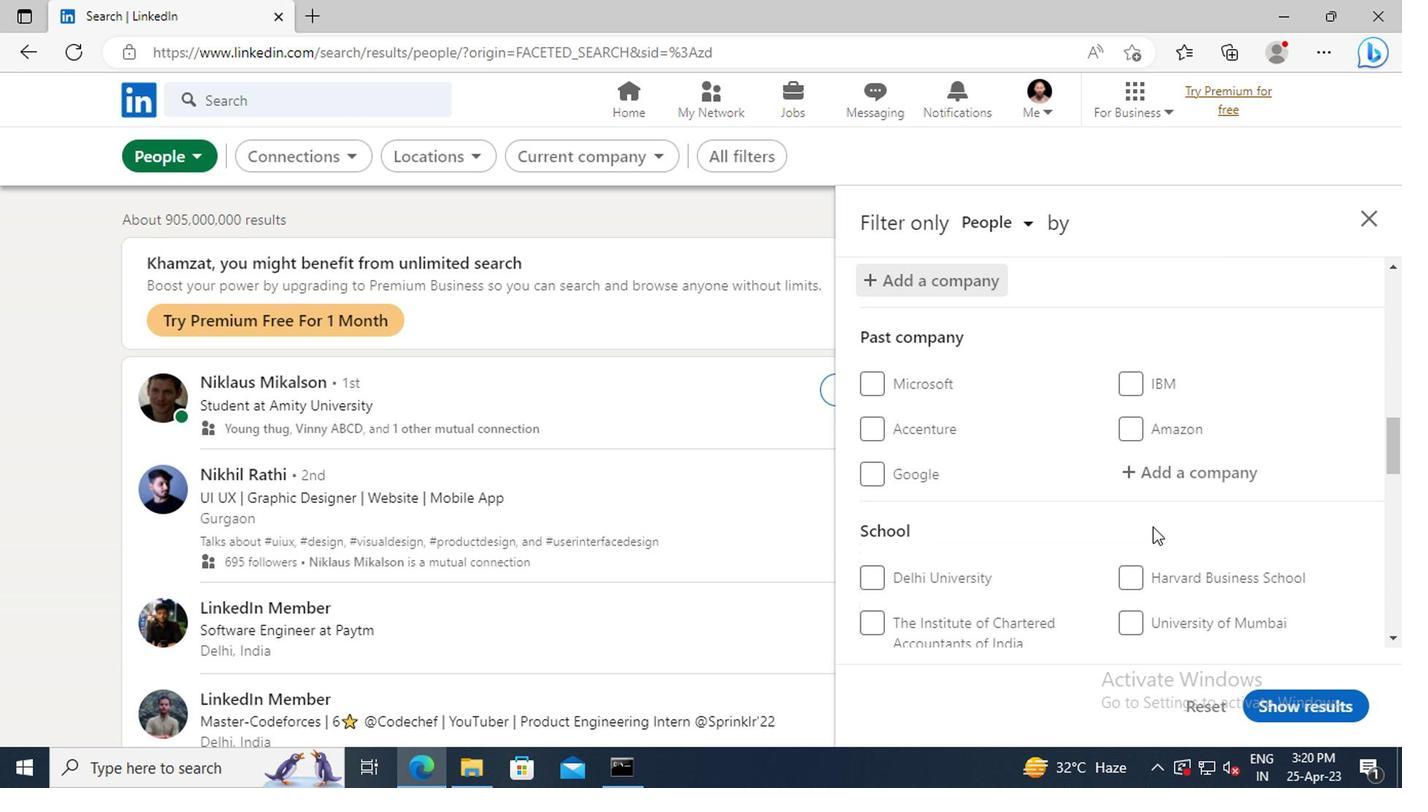 
Action: Mouse scrolled (1148, 526) with delta (0, 0)
Screenshot: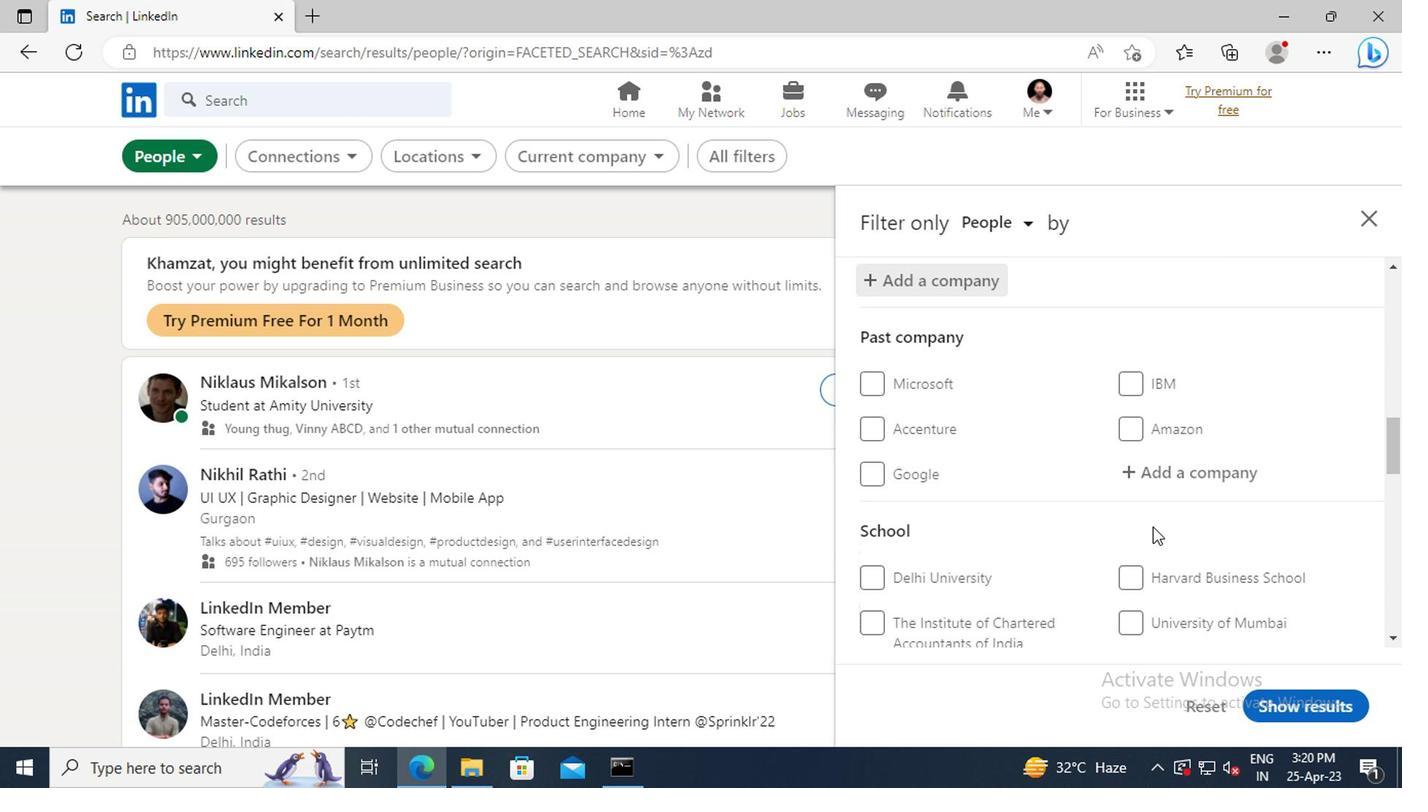 
Action: Mouse moved to (1157, 519)
Screenshot: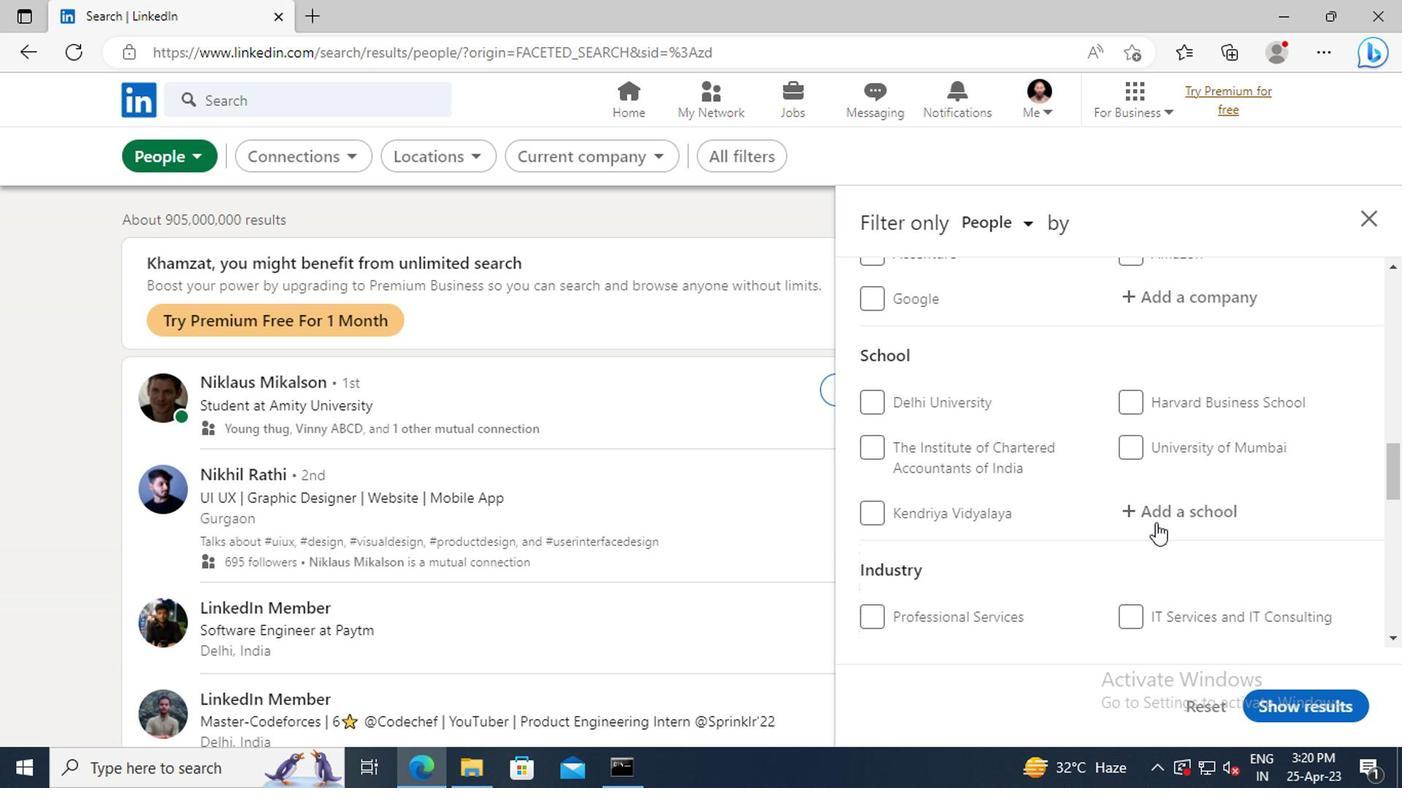 
Action: Mouse pressed left at (1157, 519)
Screenshot: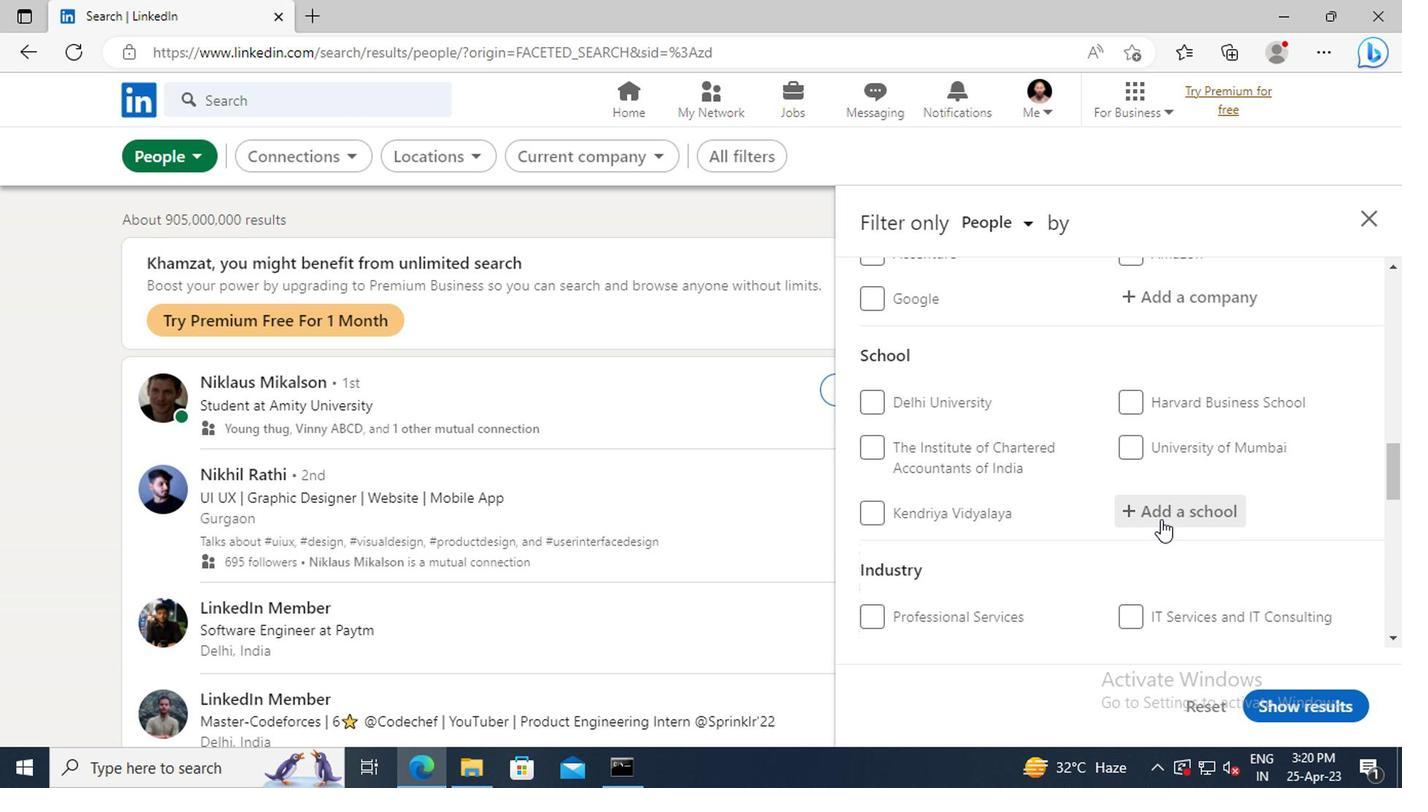 
Action: Mouse moved to (1157, 519)
Screenshot: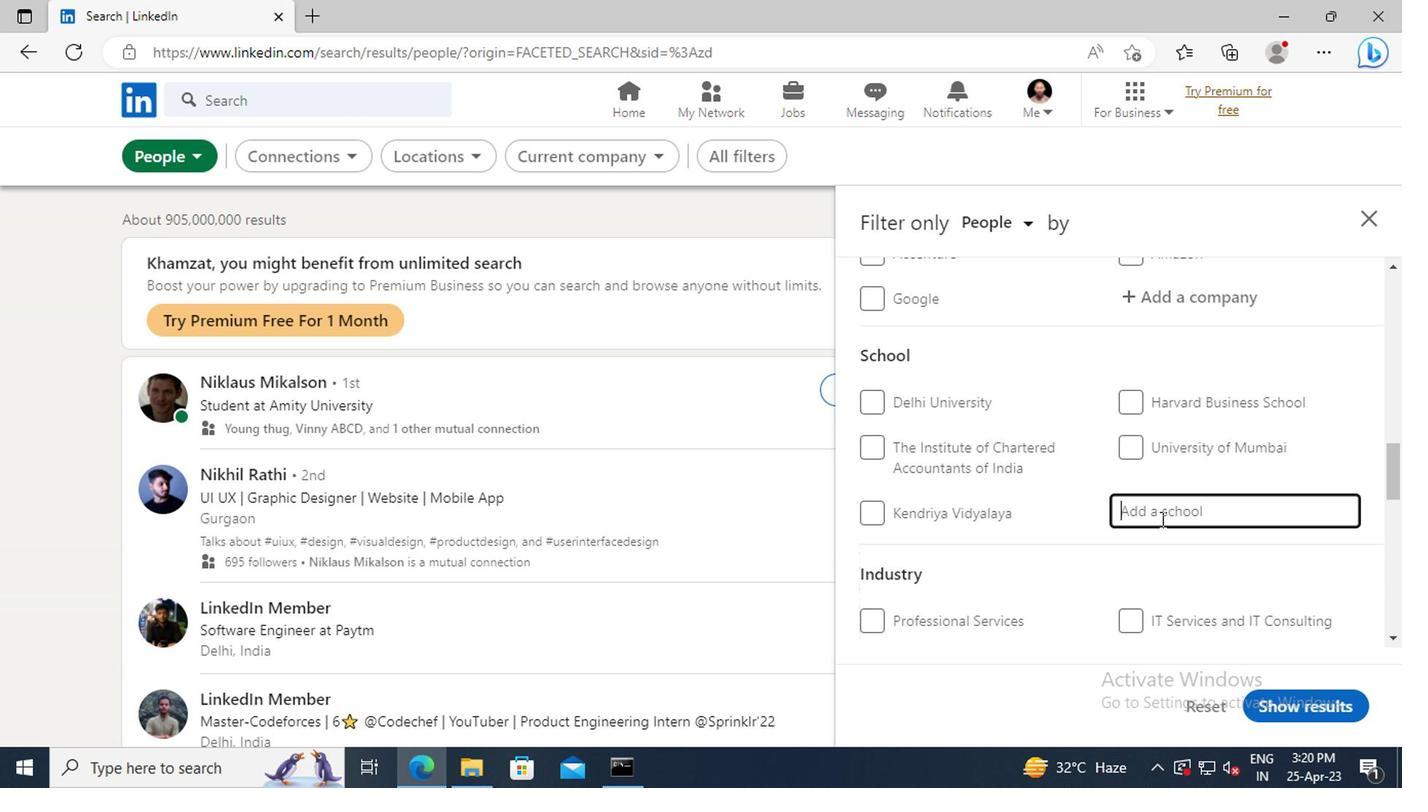
Action: Key pressed <Key.shift_r>SRI<Key.space><Key.shift>KRISHNA<Key.space><Key.shift>INSTITUTE<Key.space><Key.shift>OF<Key.space><Key.shift>TECHNOLOGY
Screenshot: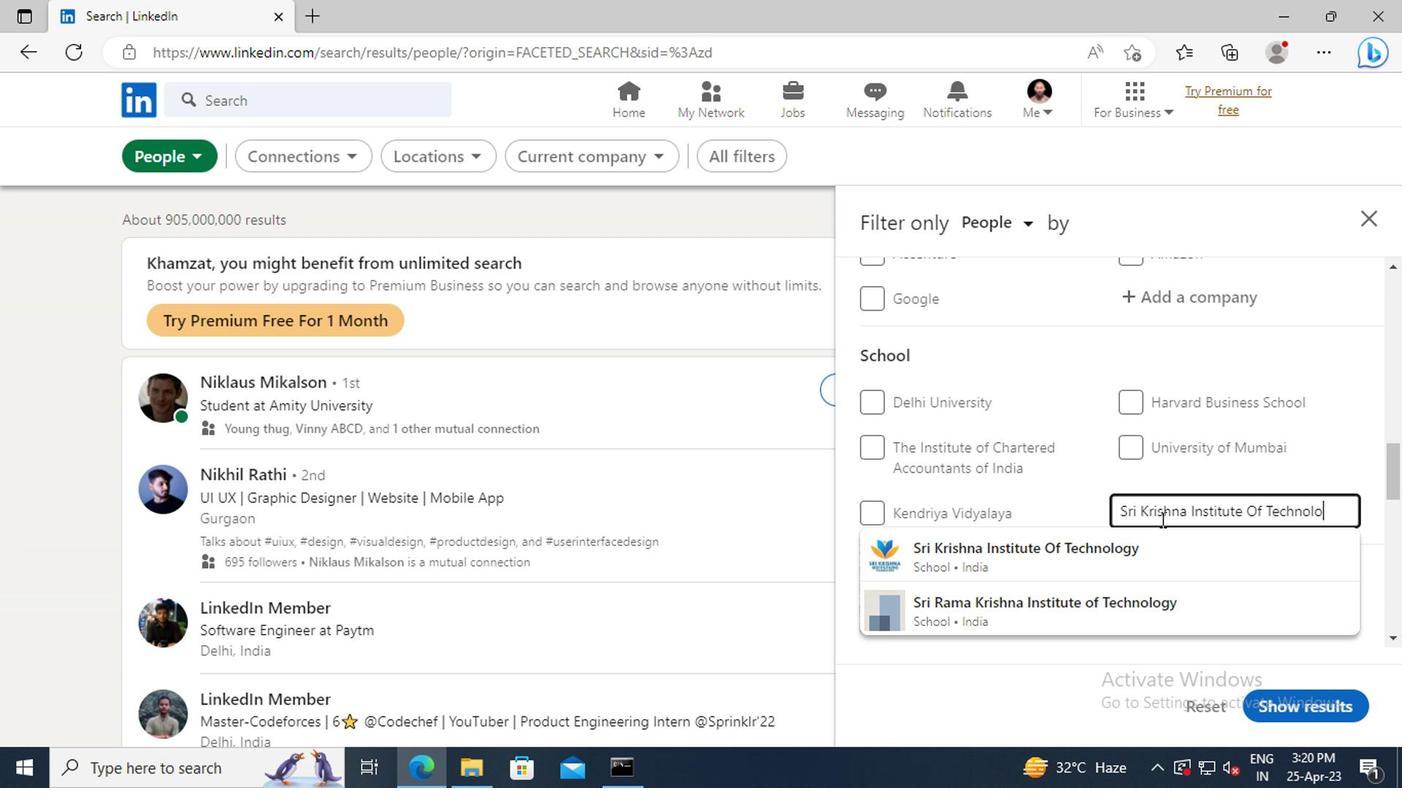 
Action: Mouse moved to (1144, 562)
Screenshot: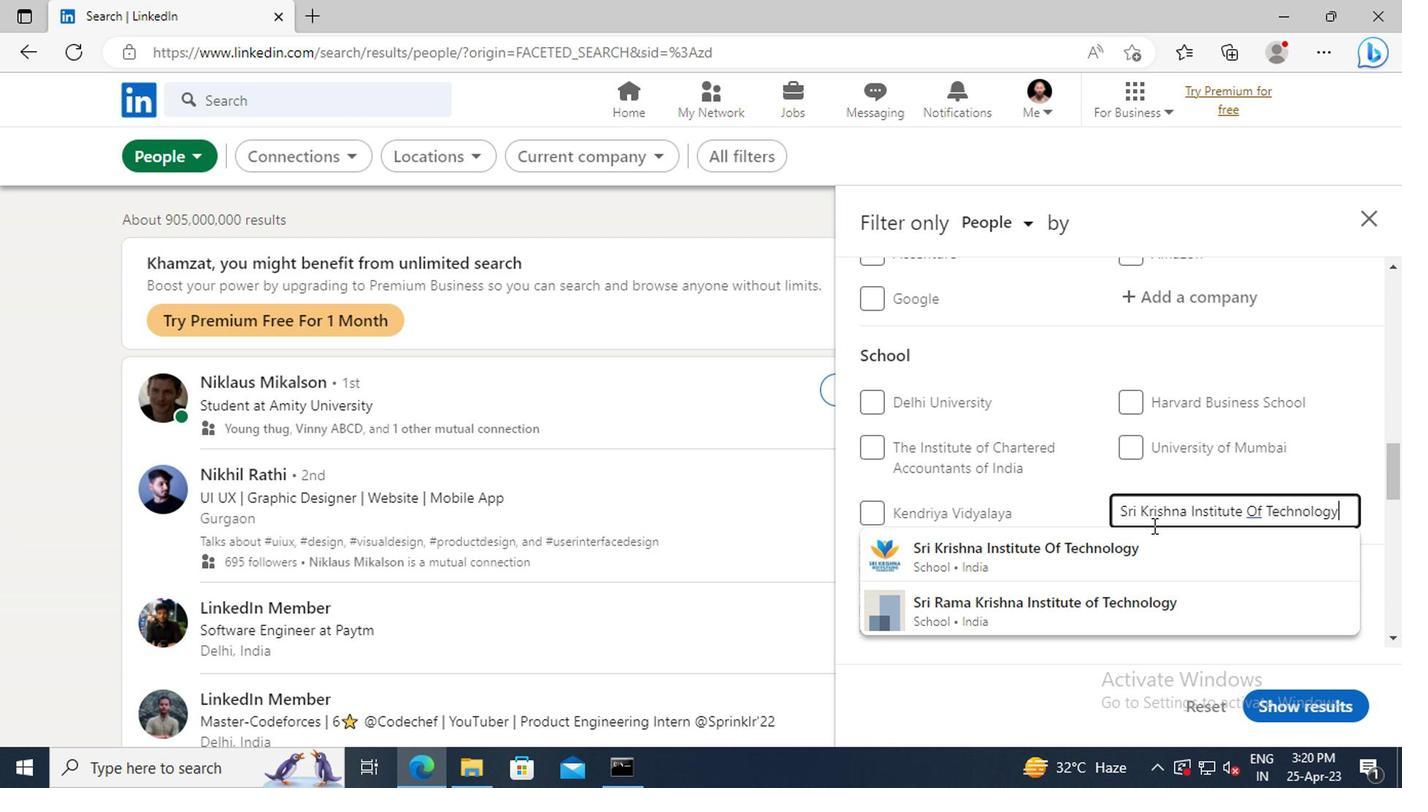 
Action: Mouse pressed left at (1144, 562)
Screenshot: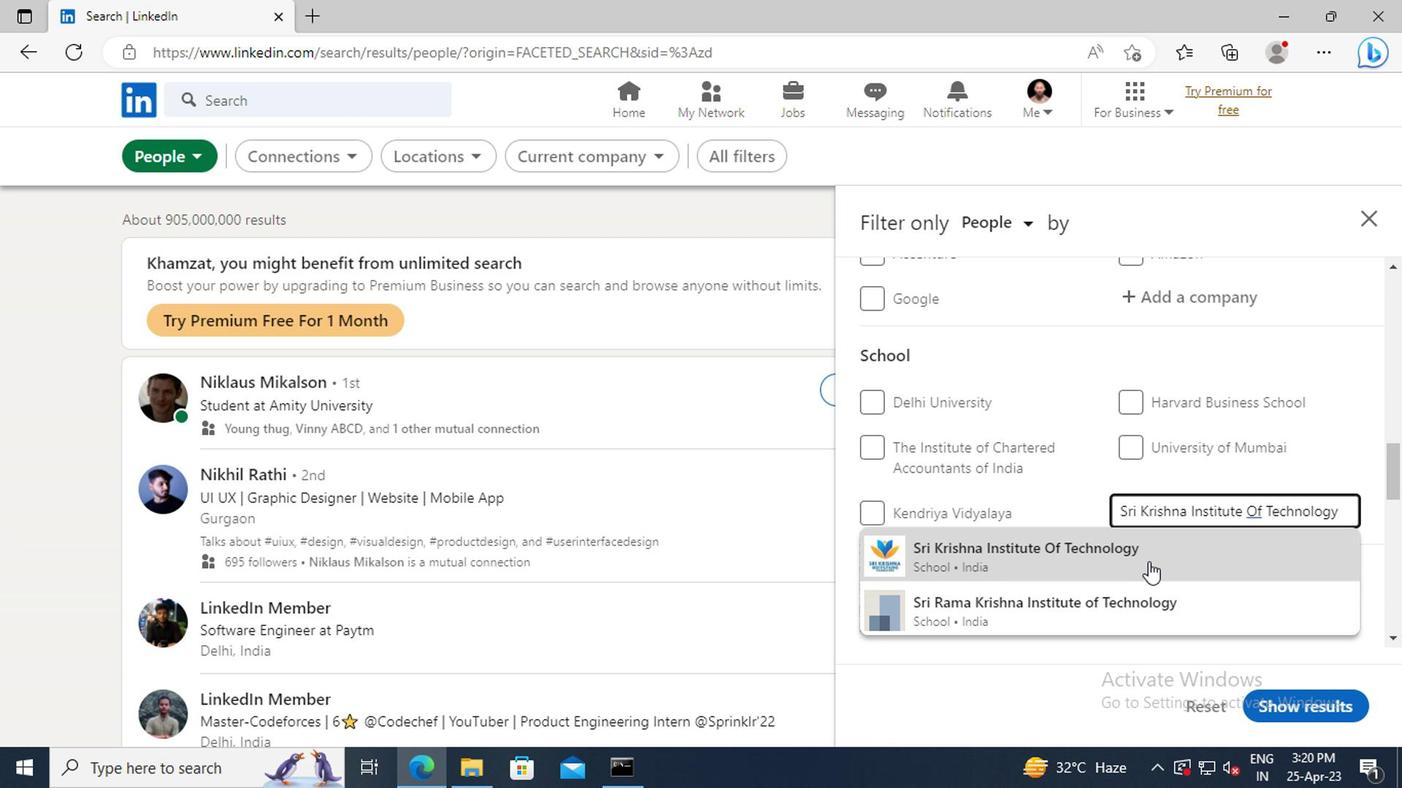 
Action: Mouse moved to (1101, 432)
Screenshot: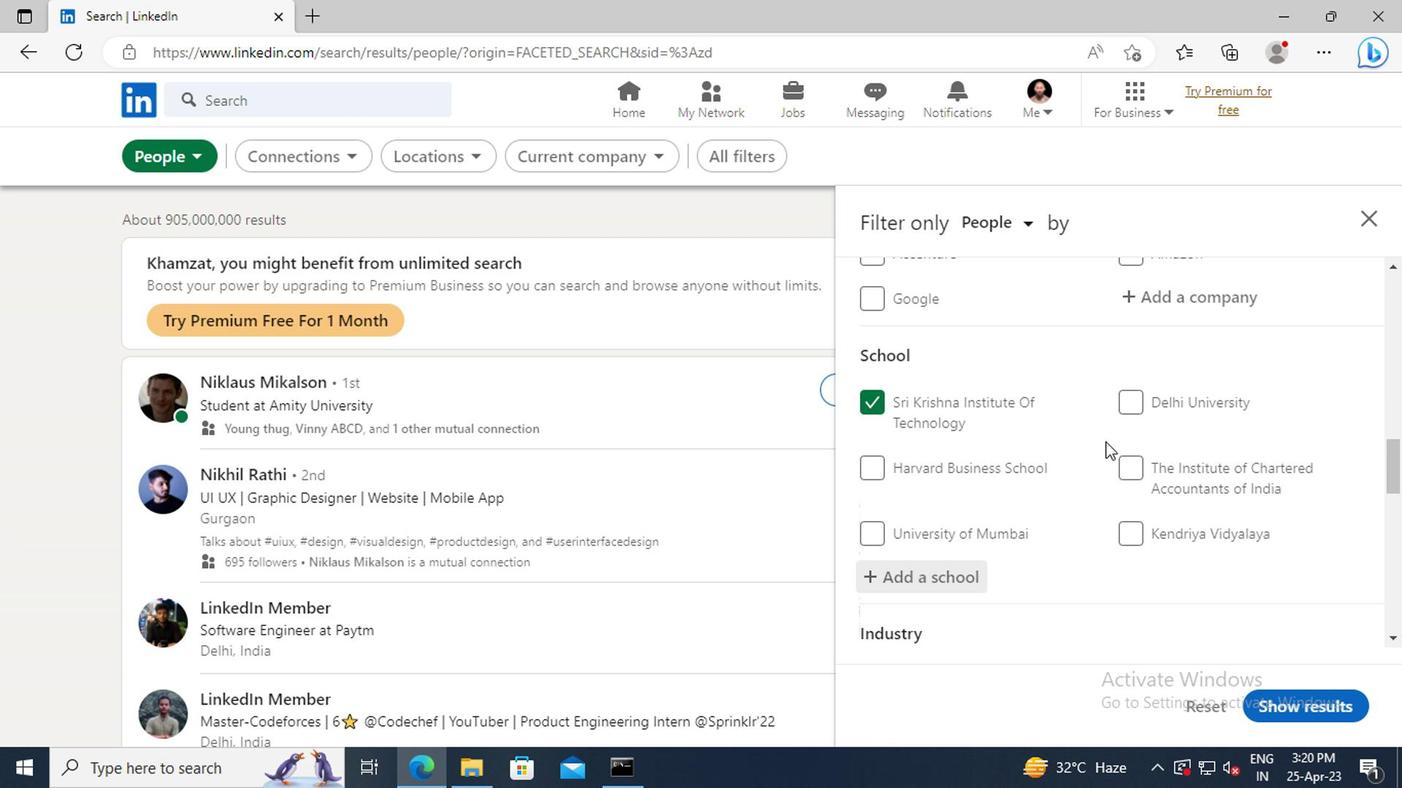 
Action: Mouse scrolled (1101, 430) with delta (0, -1)
Screenshot: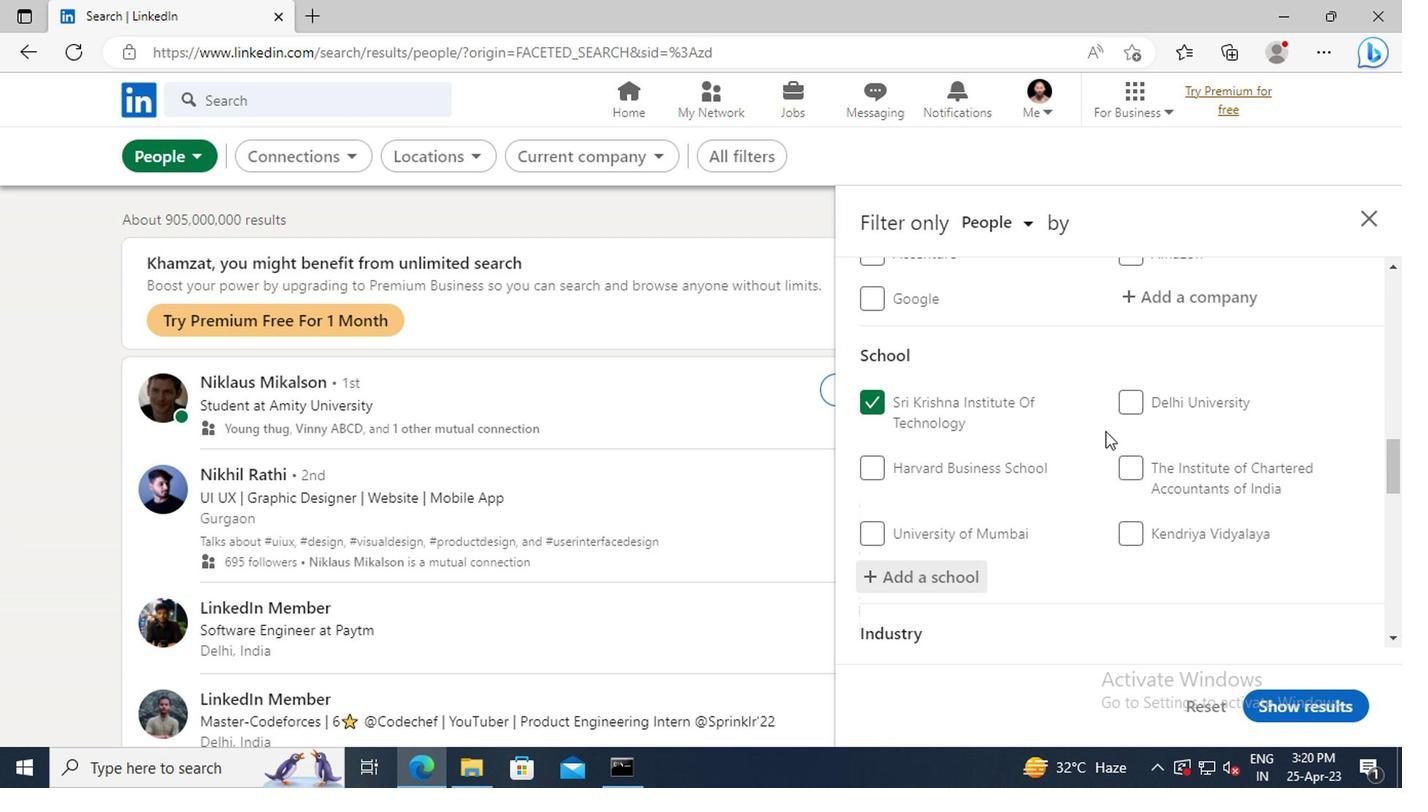 
Action: Mouse scrolled (1101, 430) with delta (0, -1)
Screenshot: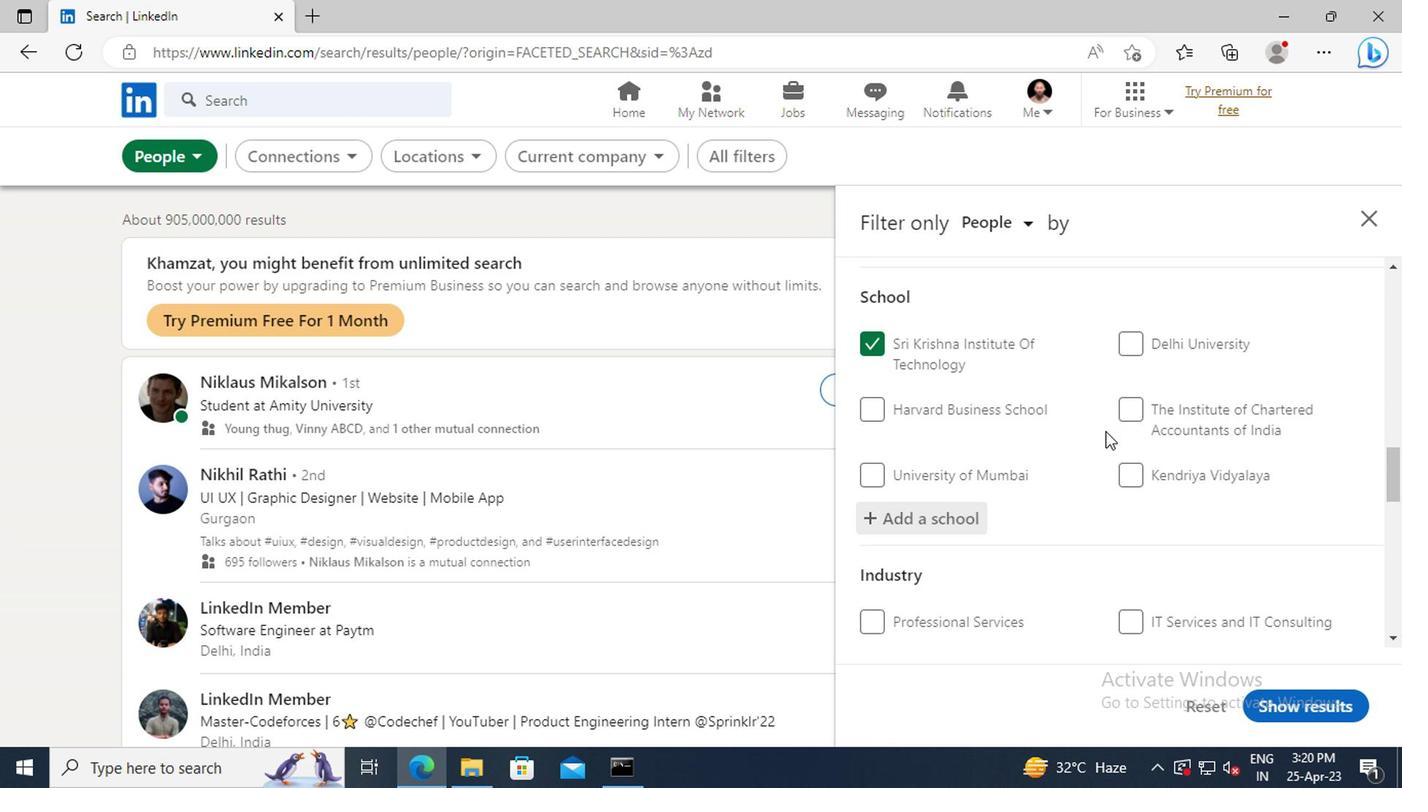 
Action: Mouse scrolled (1101, 430) with delta (0, -1)
Screenshot: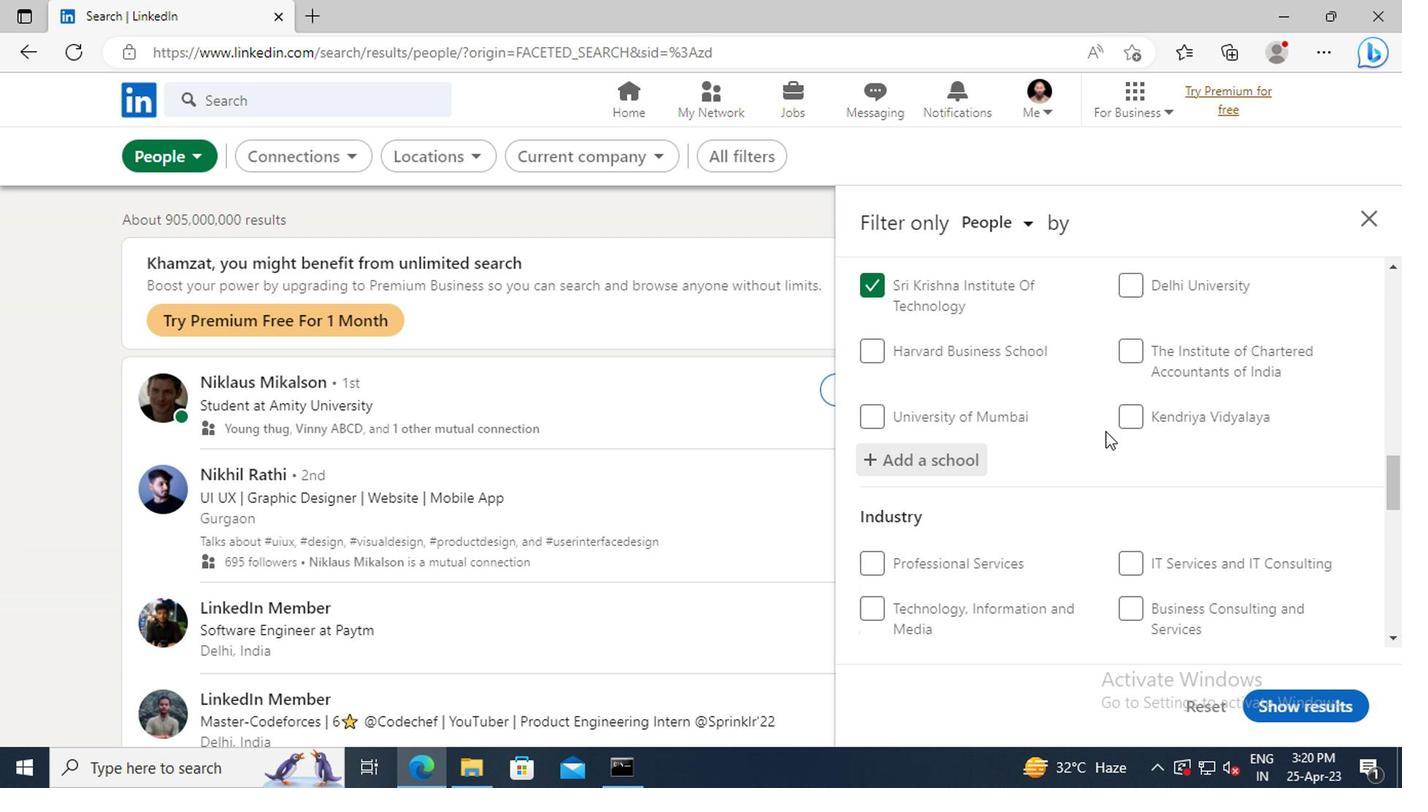 
Action: Mouse scrolled (1101, 430) with delta (0, -1)
Screenshot: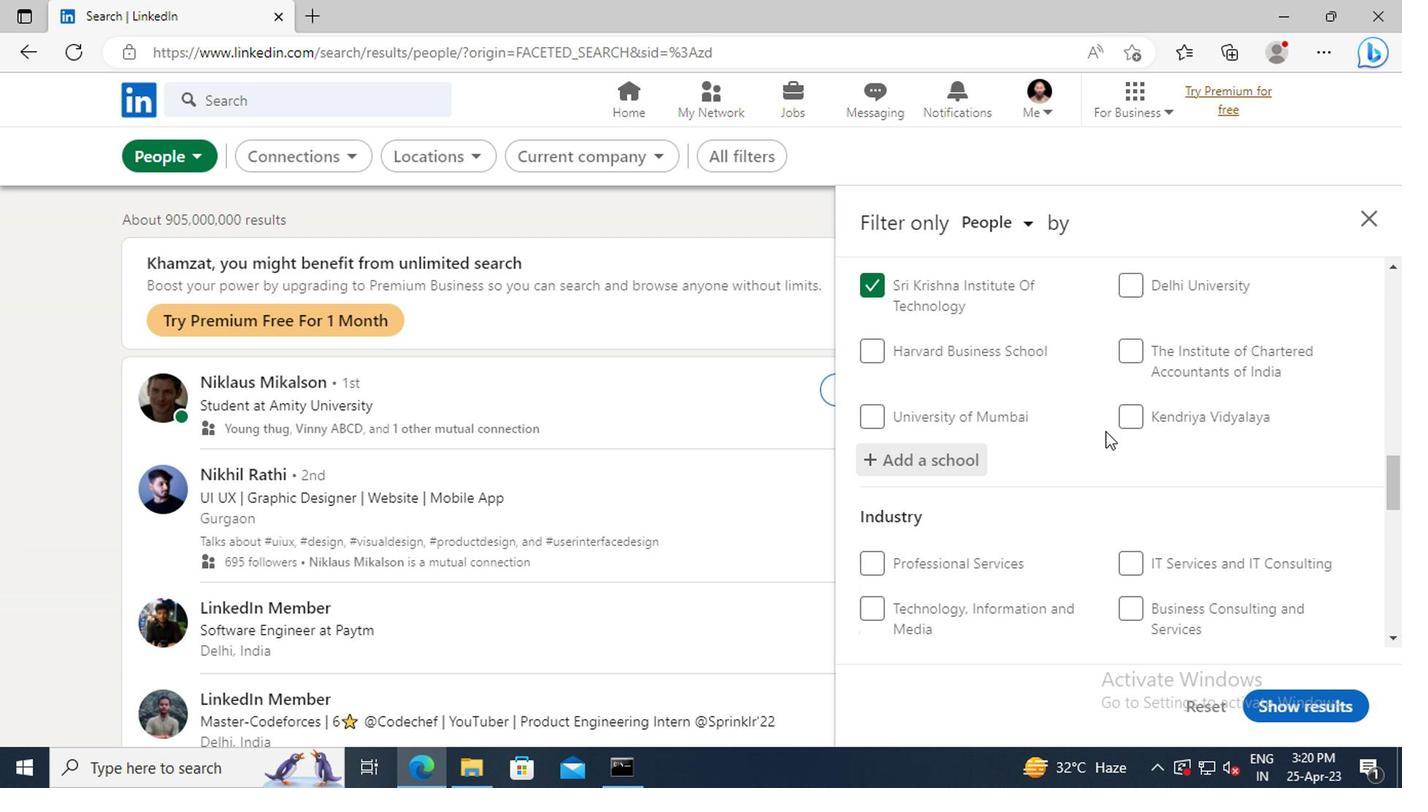 
Action: Mouse scrolled (1101, 430) with delta (0, -1)
Screenshot: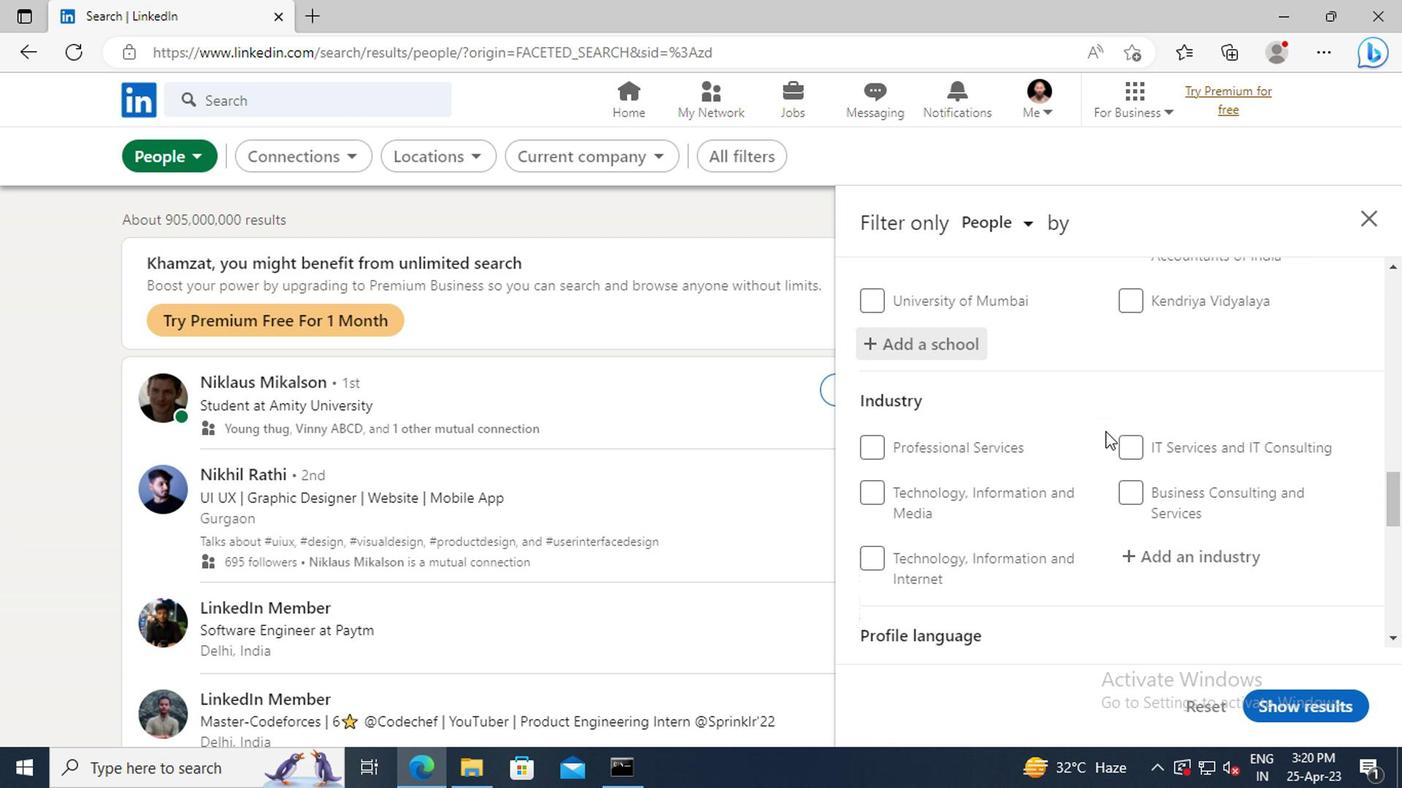 
Action: Mouse moved to (1150, 495)
Screenshot: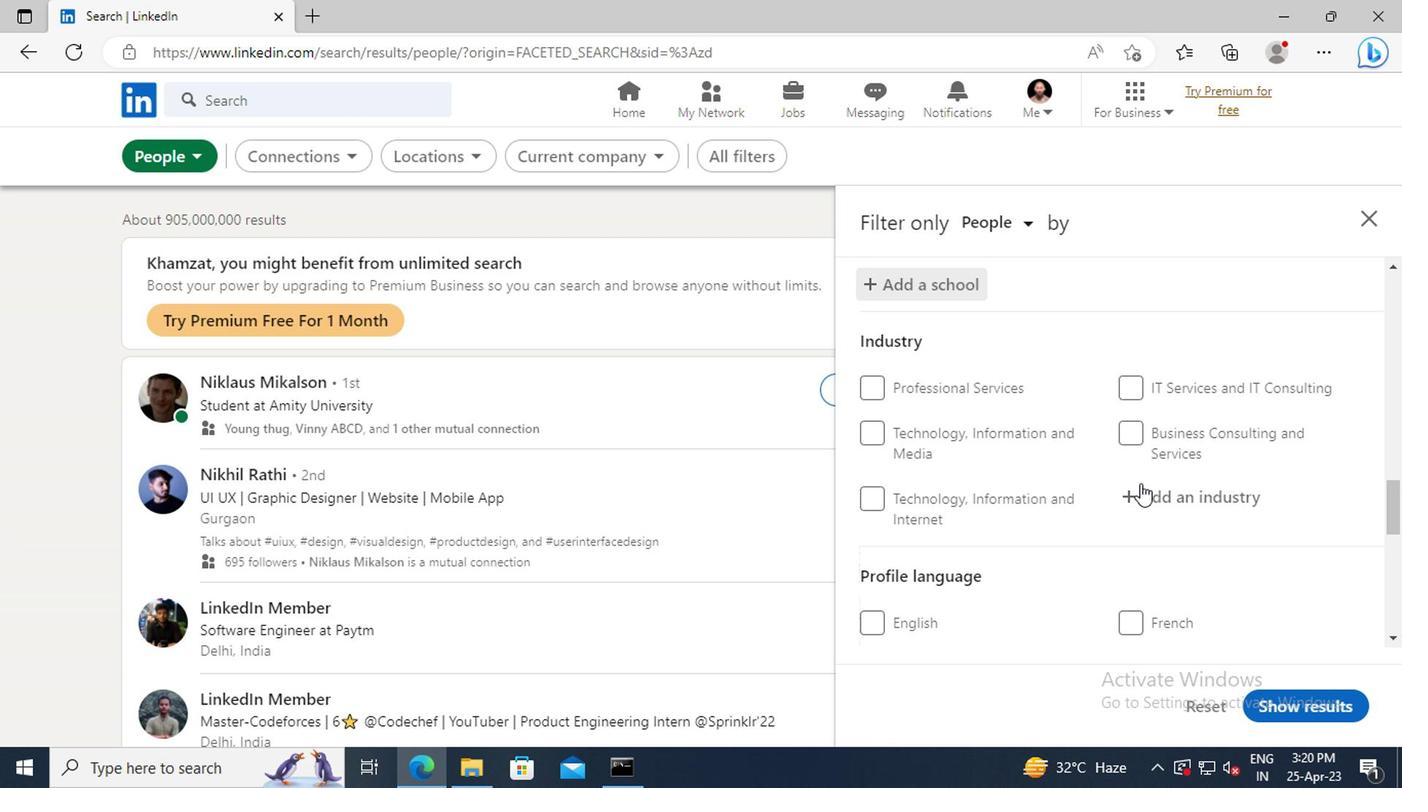 
Action: Mouse pressed left at (1150, 495)
Screenshot: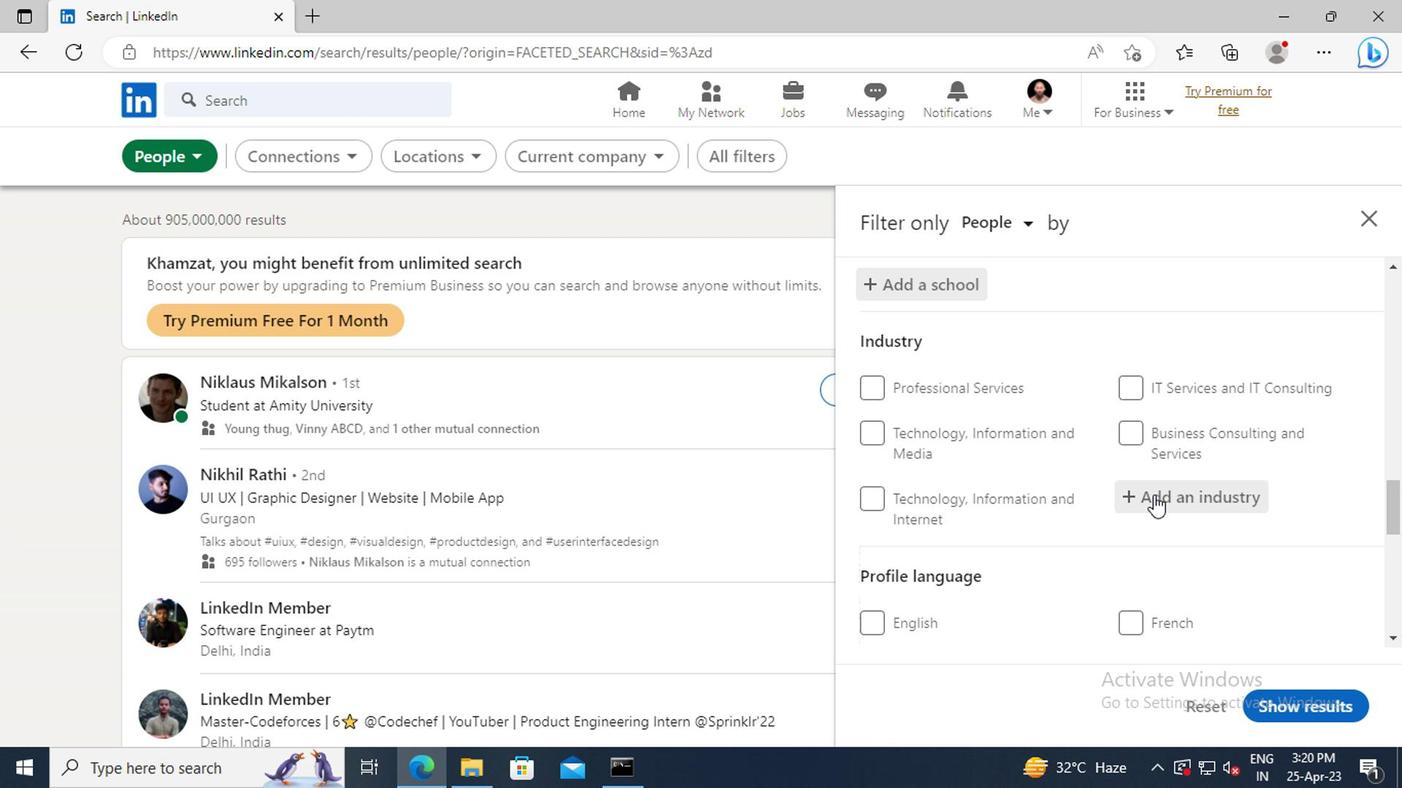 
Action: Key pressed <Key.shift>RANCHING
Screenshot: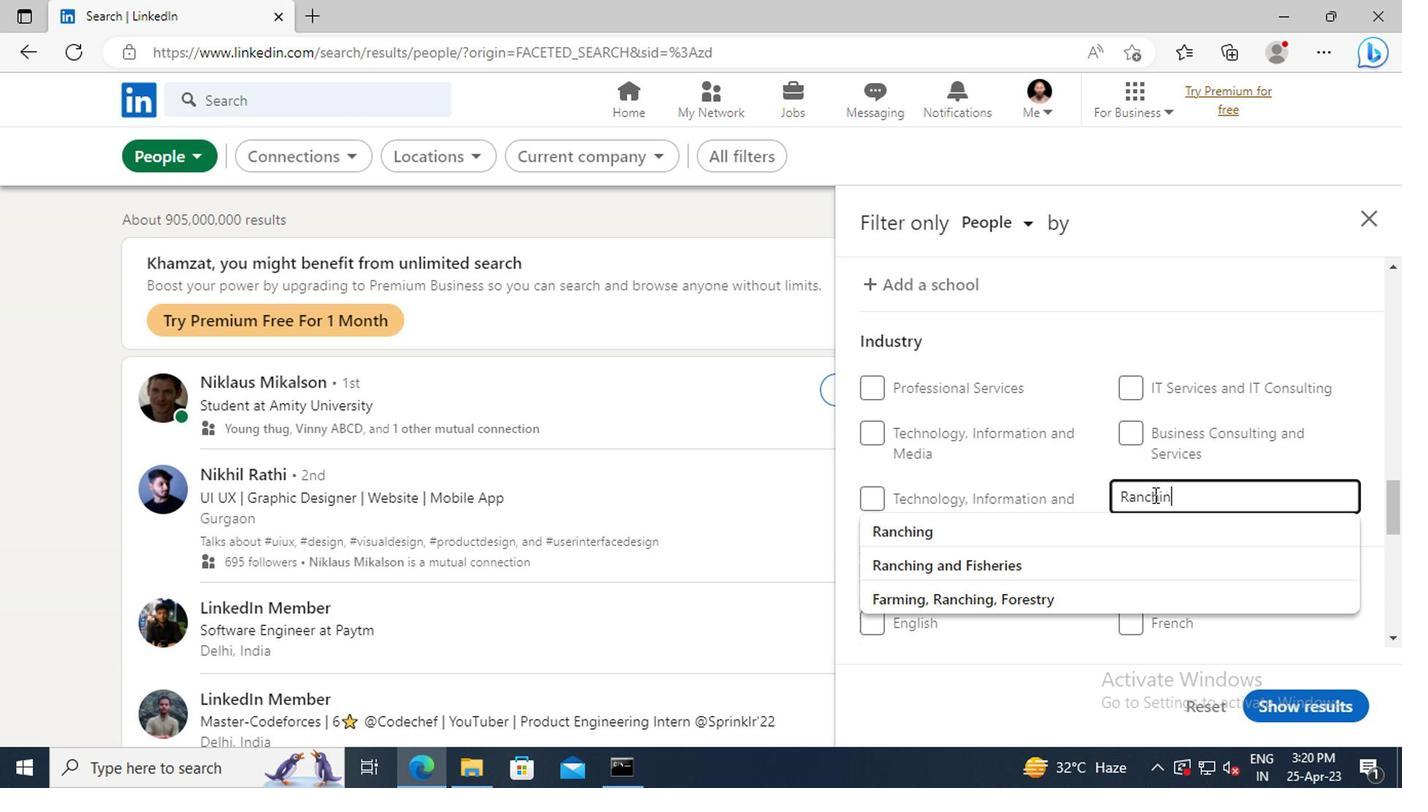 
Action: Mouse moved to (1110, 519)
Screenshot: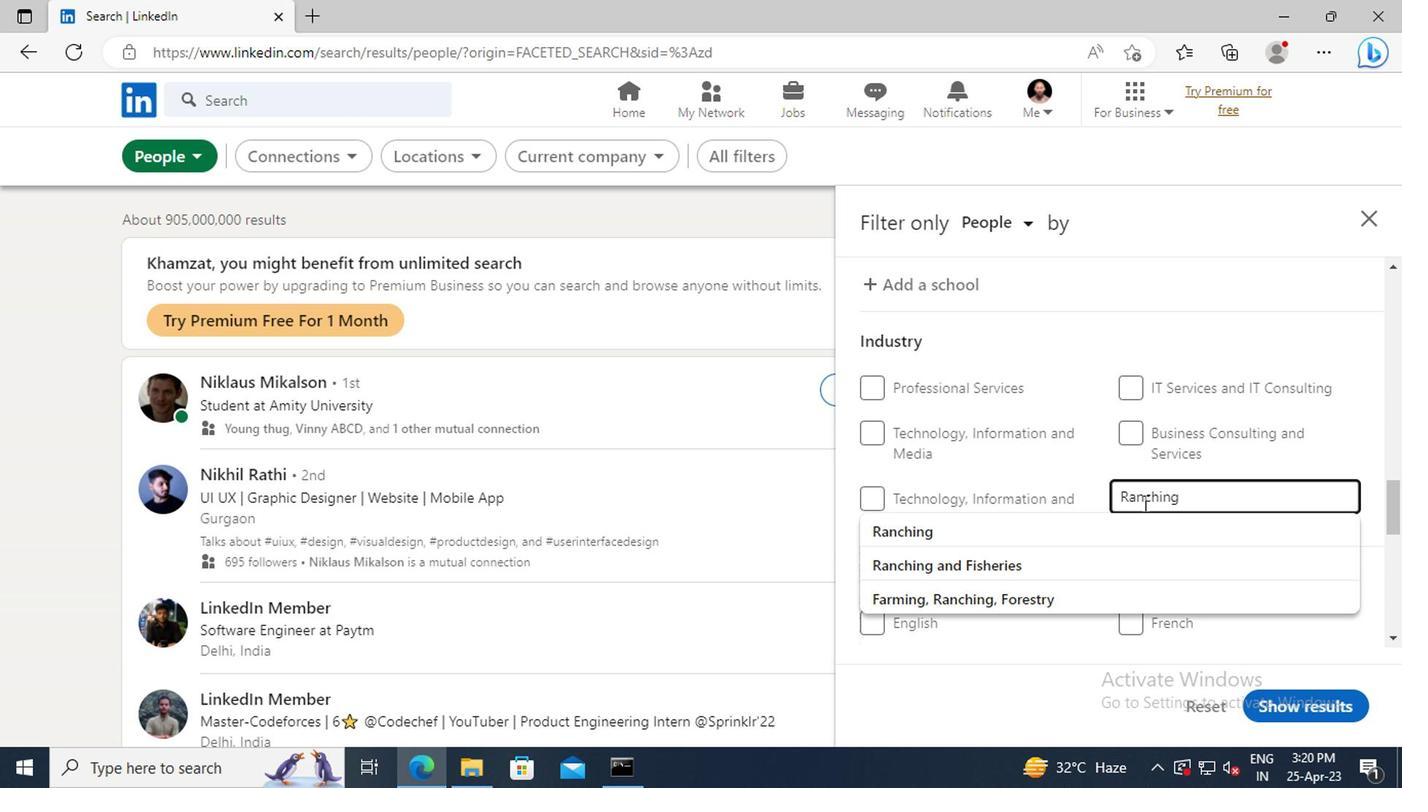 
Action: Mouse pressed left at (1110, 519)
Screenshot: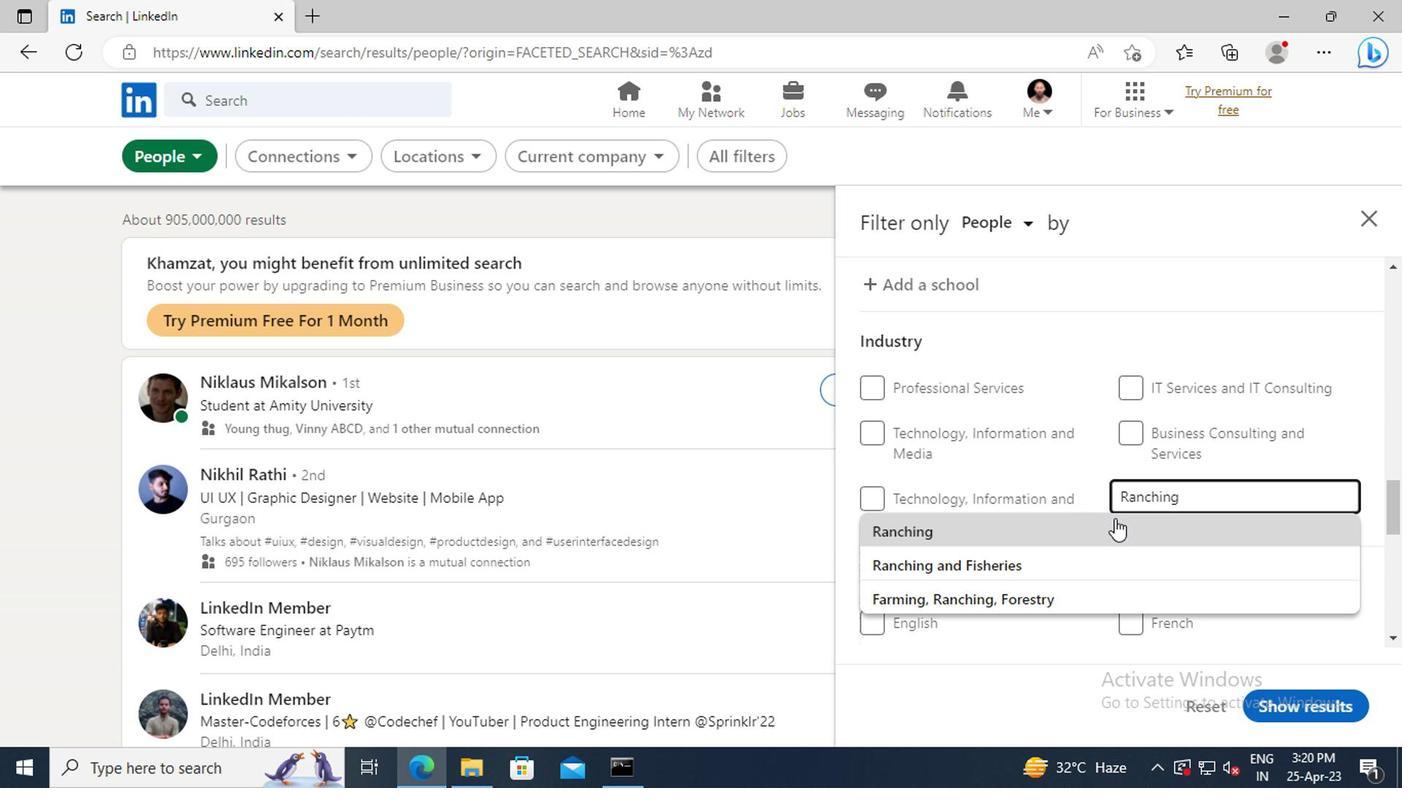 
Action: Mouse moved to (1132, 443)
Screenshot: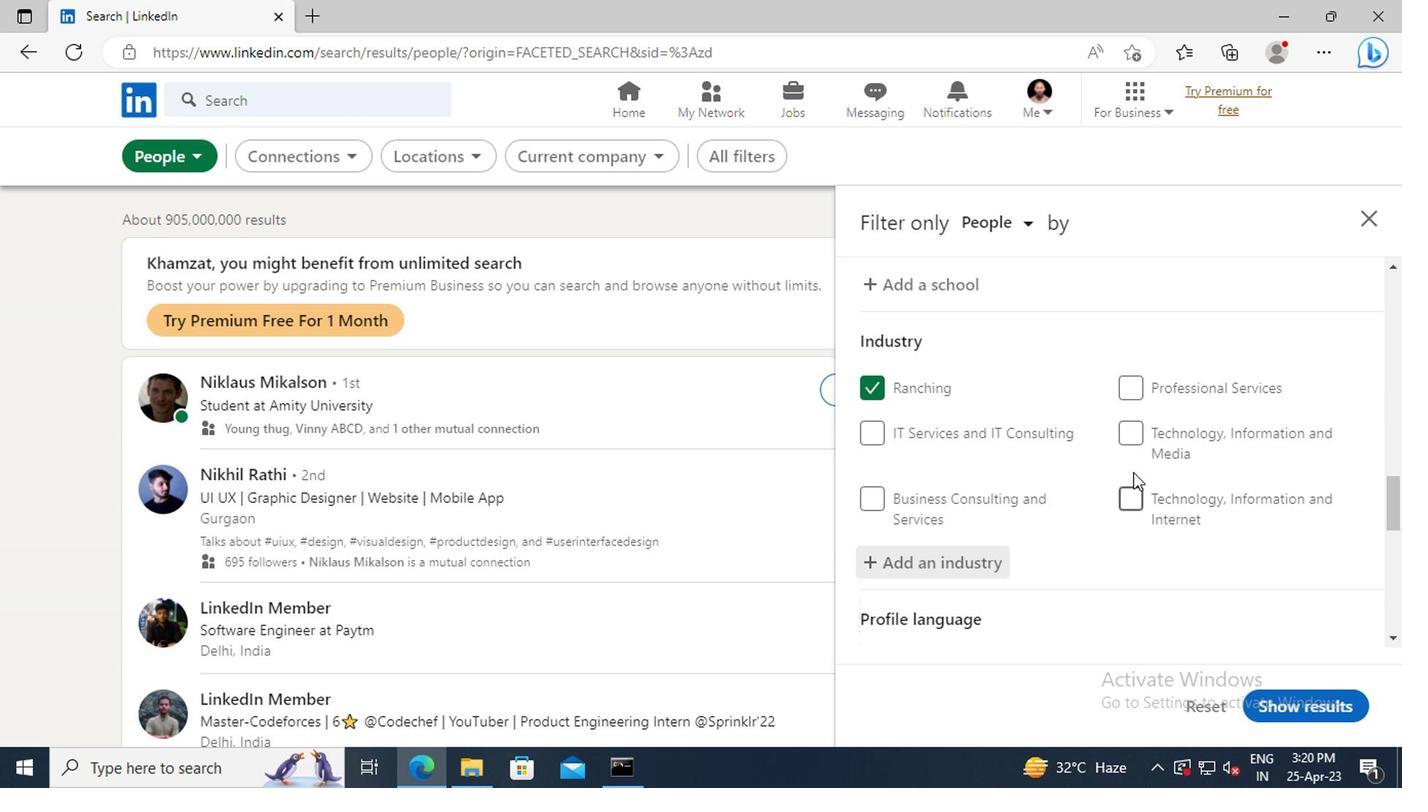 
Action: Mouse scrolled (1132, 443) with delta (0, 0)
Screenshot: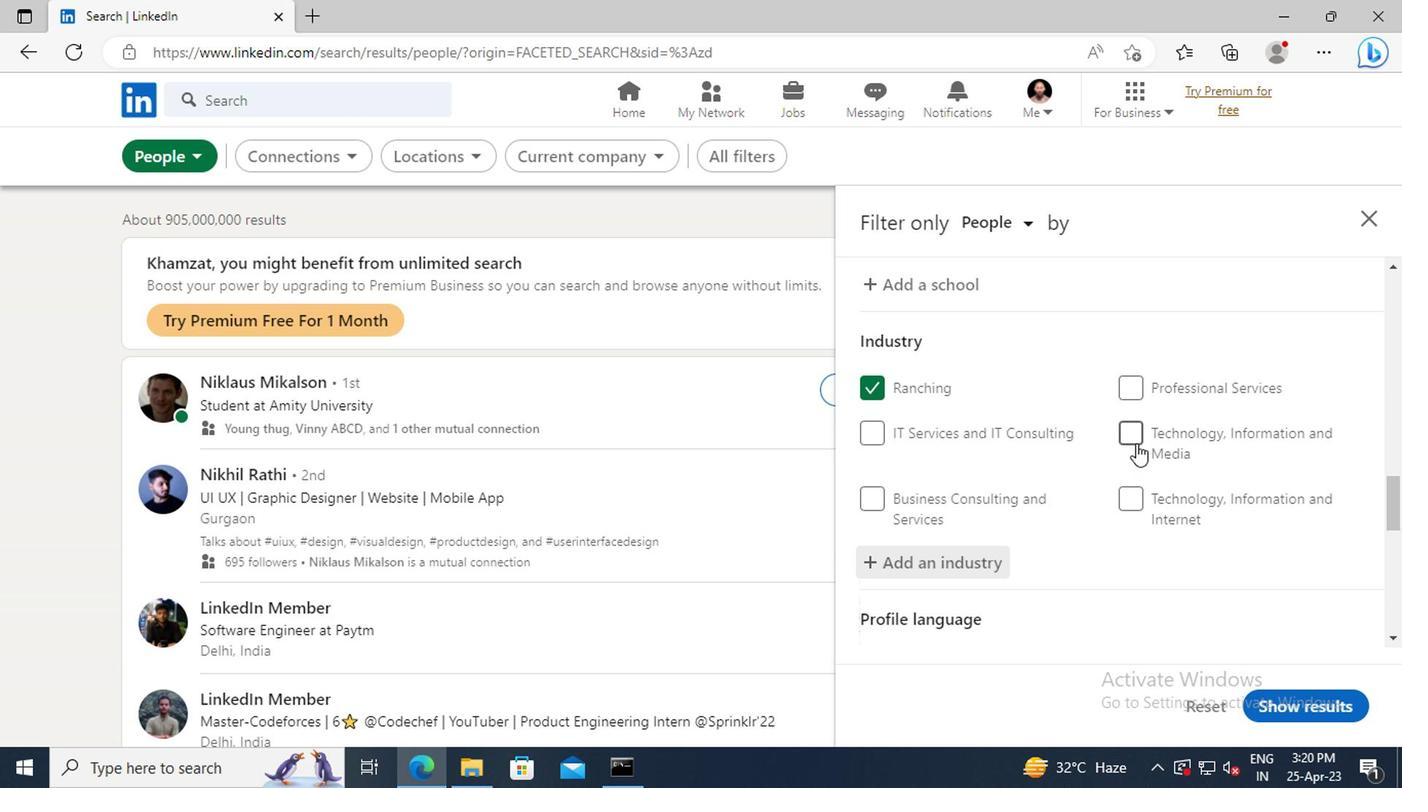 
Action: Mouse scrolled (1132, 443) with delta (0, 0)
Screenshot: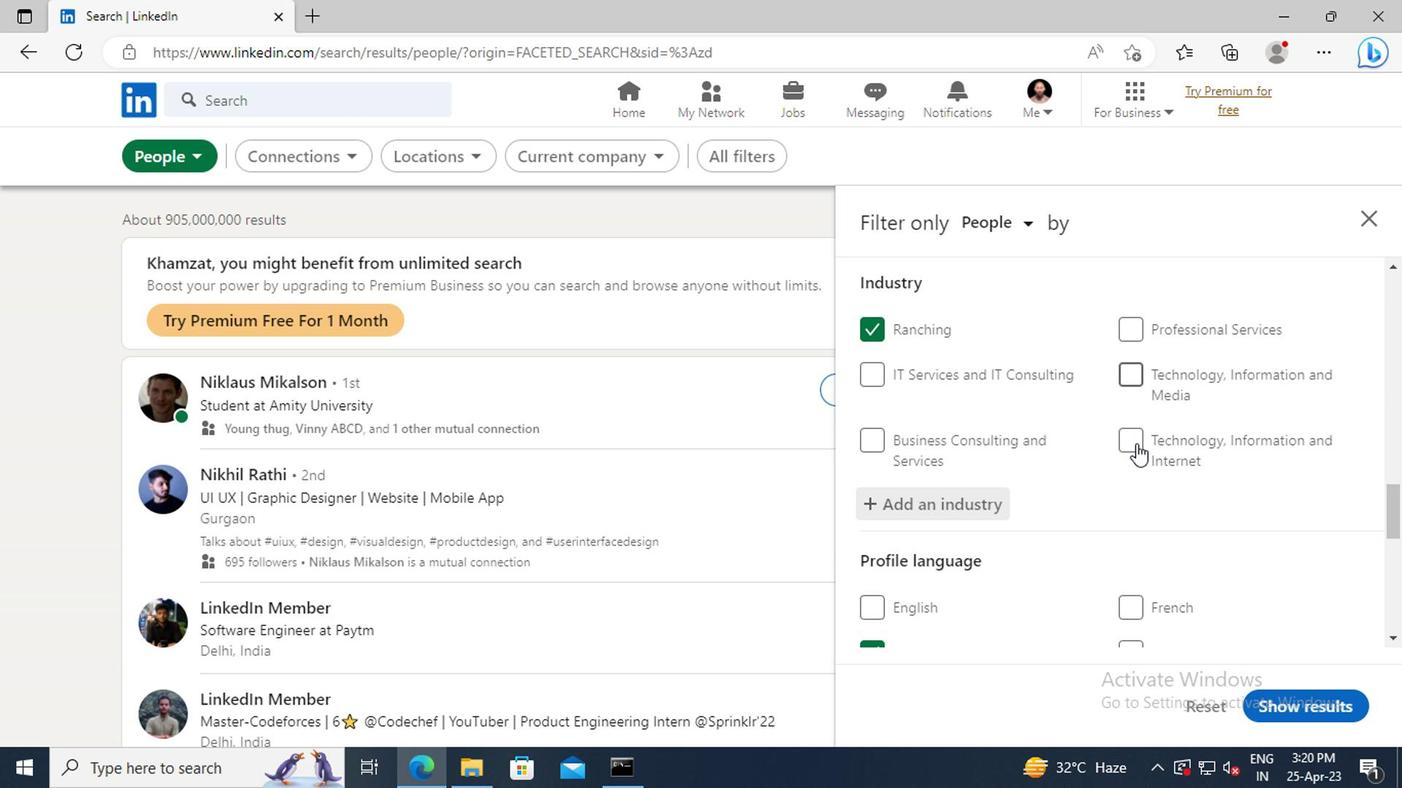 
Action: Mouse scrolled (1132, 443) with delta (0, 0)
Screenshot: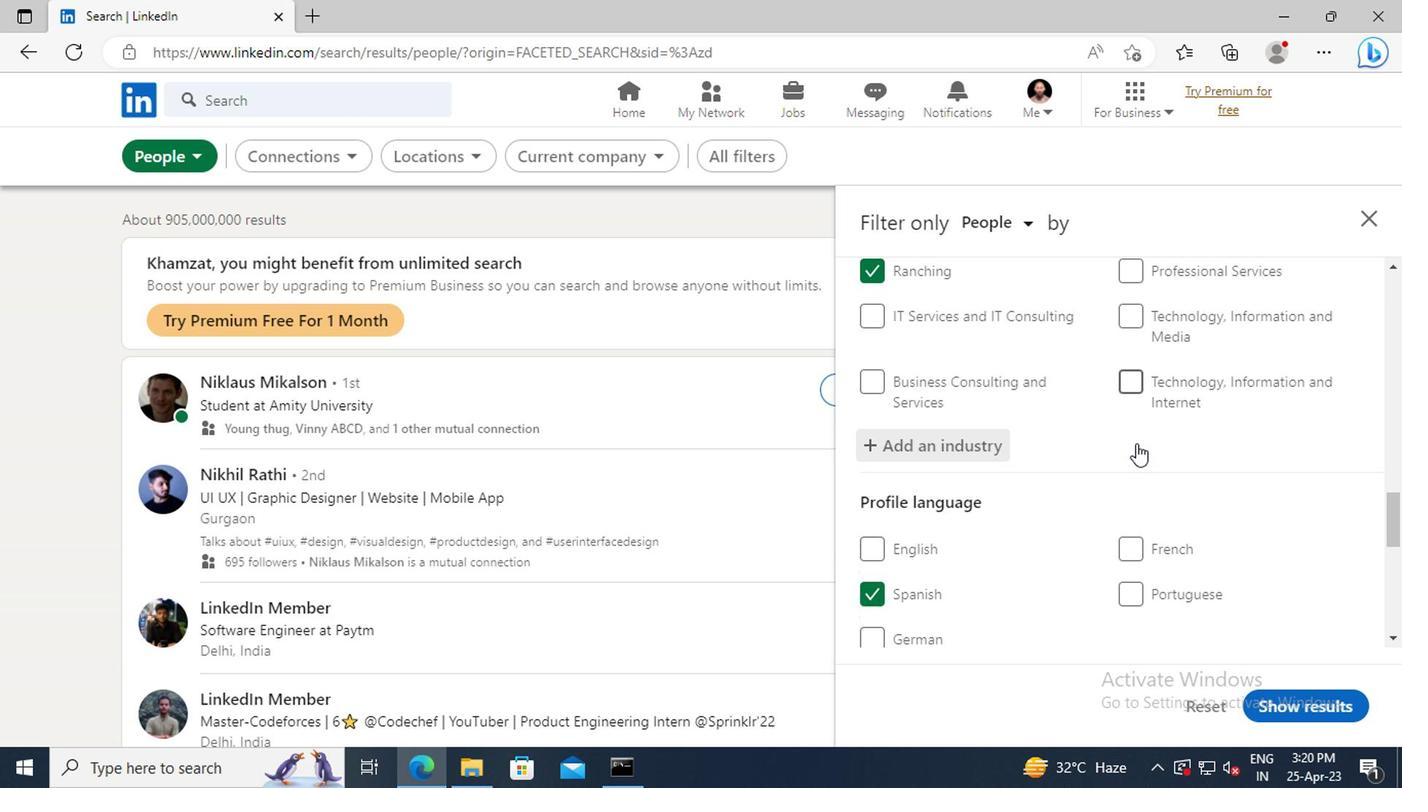 
Action: Mouse scrolled (1132, 443) with delta (0, 0)
Screenshot: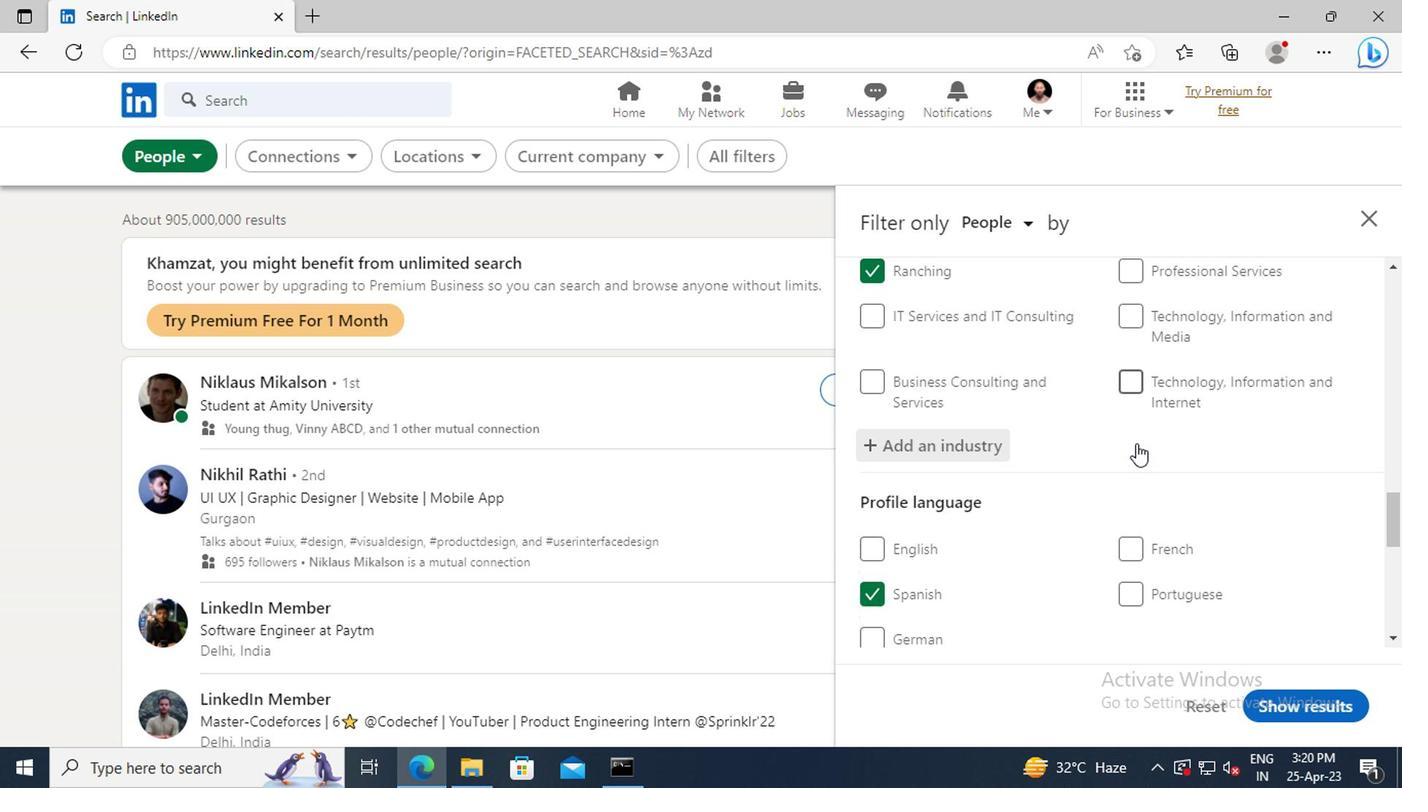 
Action: Mouse scrolled (1132, 443) with delta (0, 0)
Screenshot: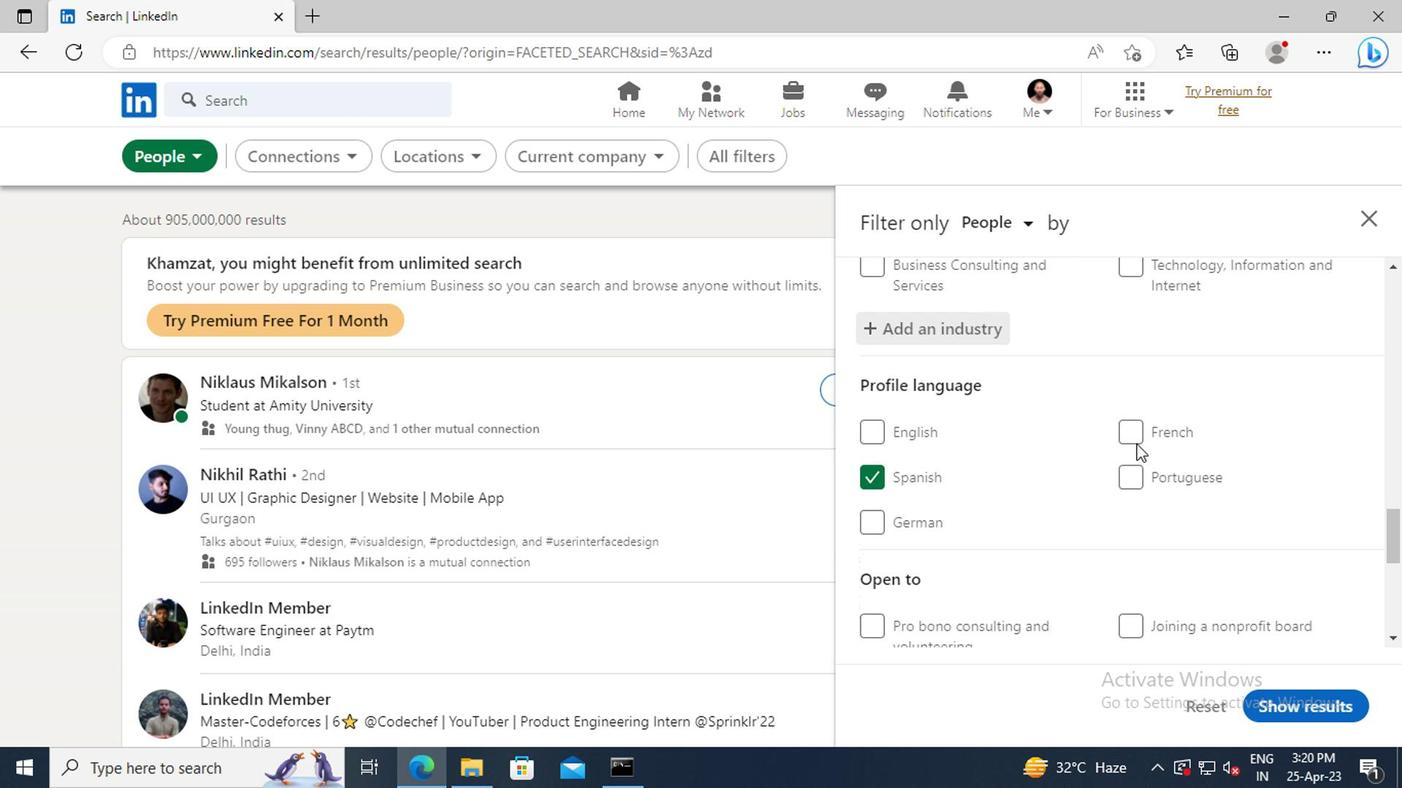 
Action: Mouse scrolled (1132, 443) with delta (0, 0)
Screenshot: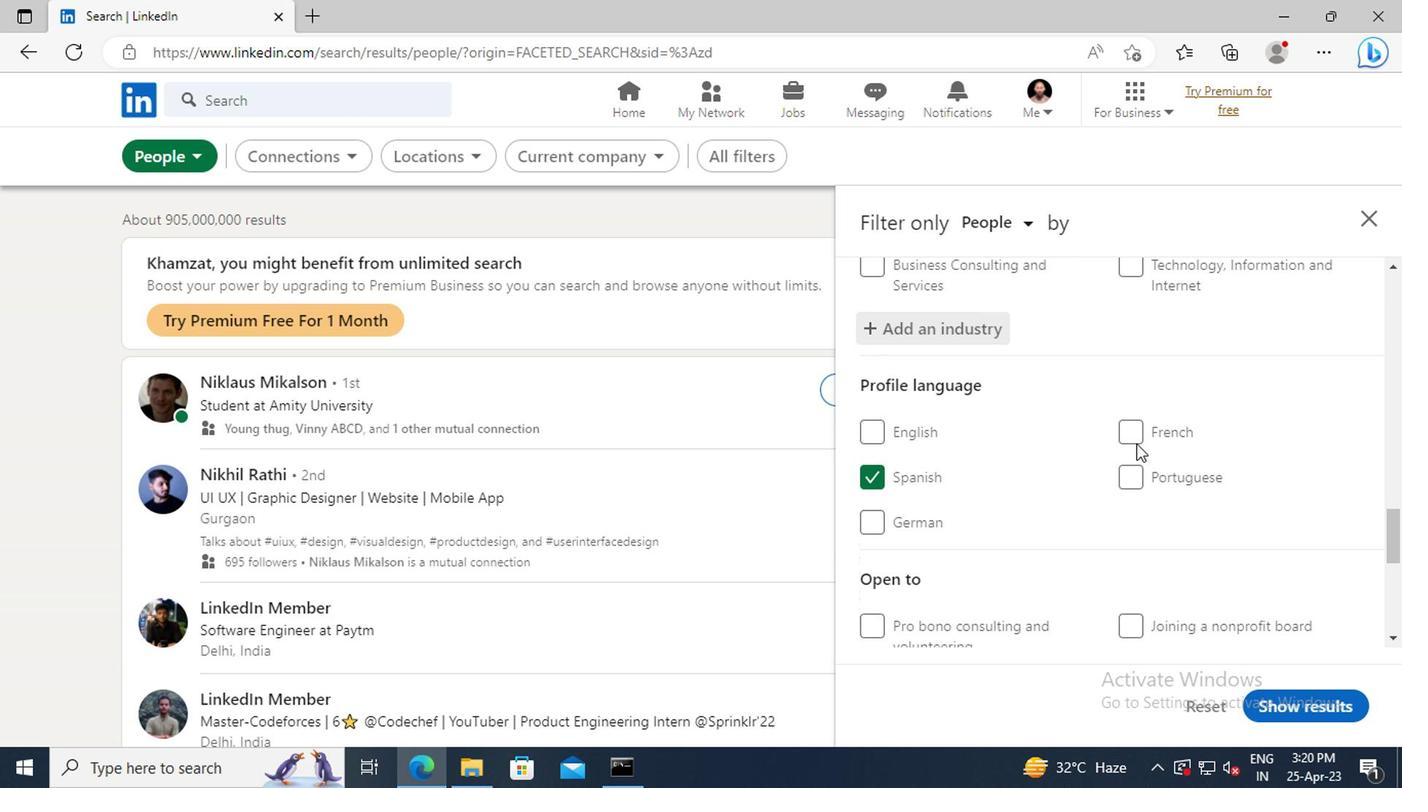 
Action: Mouse scrolled (1132, 443) with delta (0, 0)
Screenshot: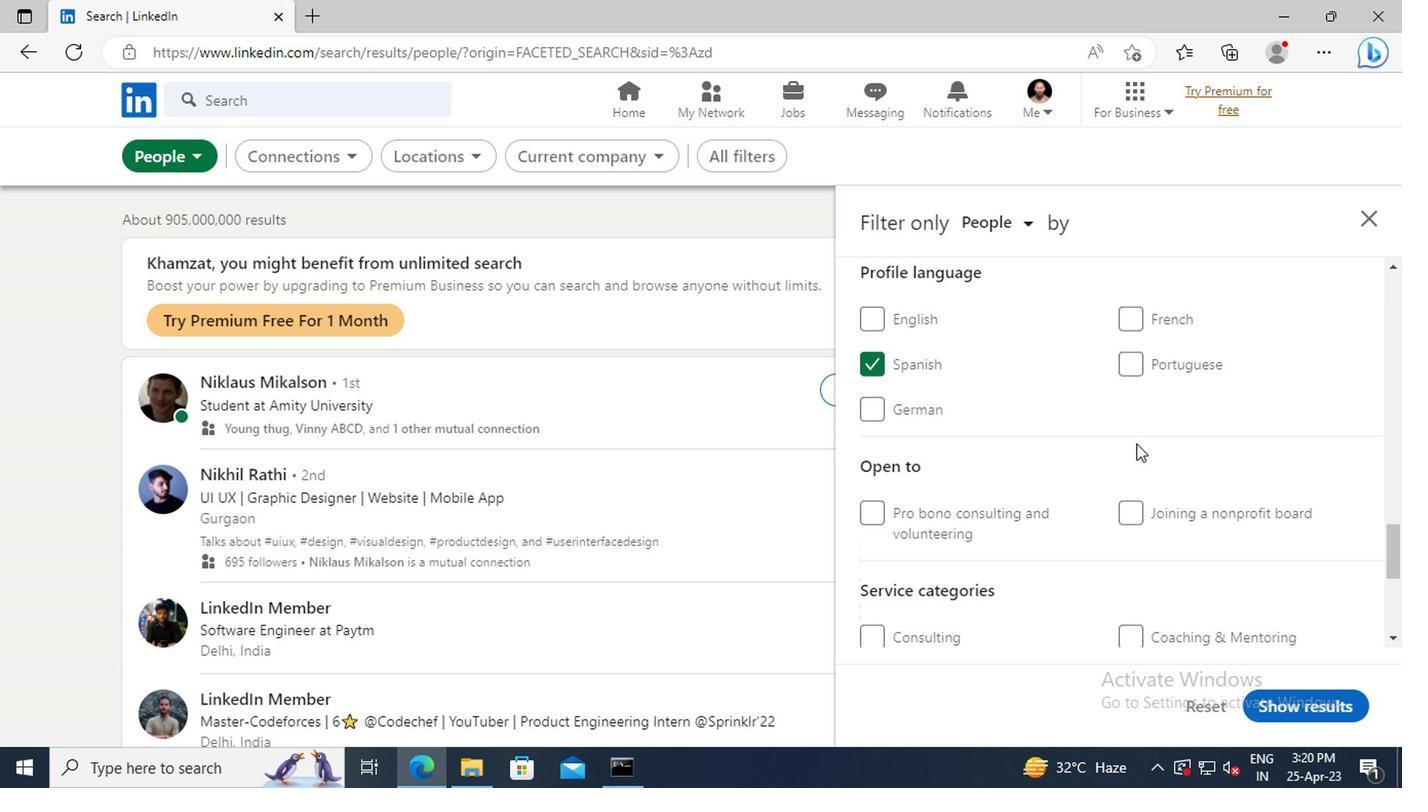 
Action: Mouse scrolled (1132, 443) with delta (0, 0)
Screenshot: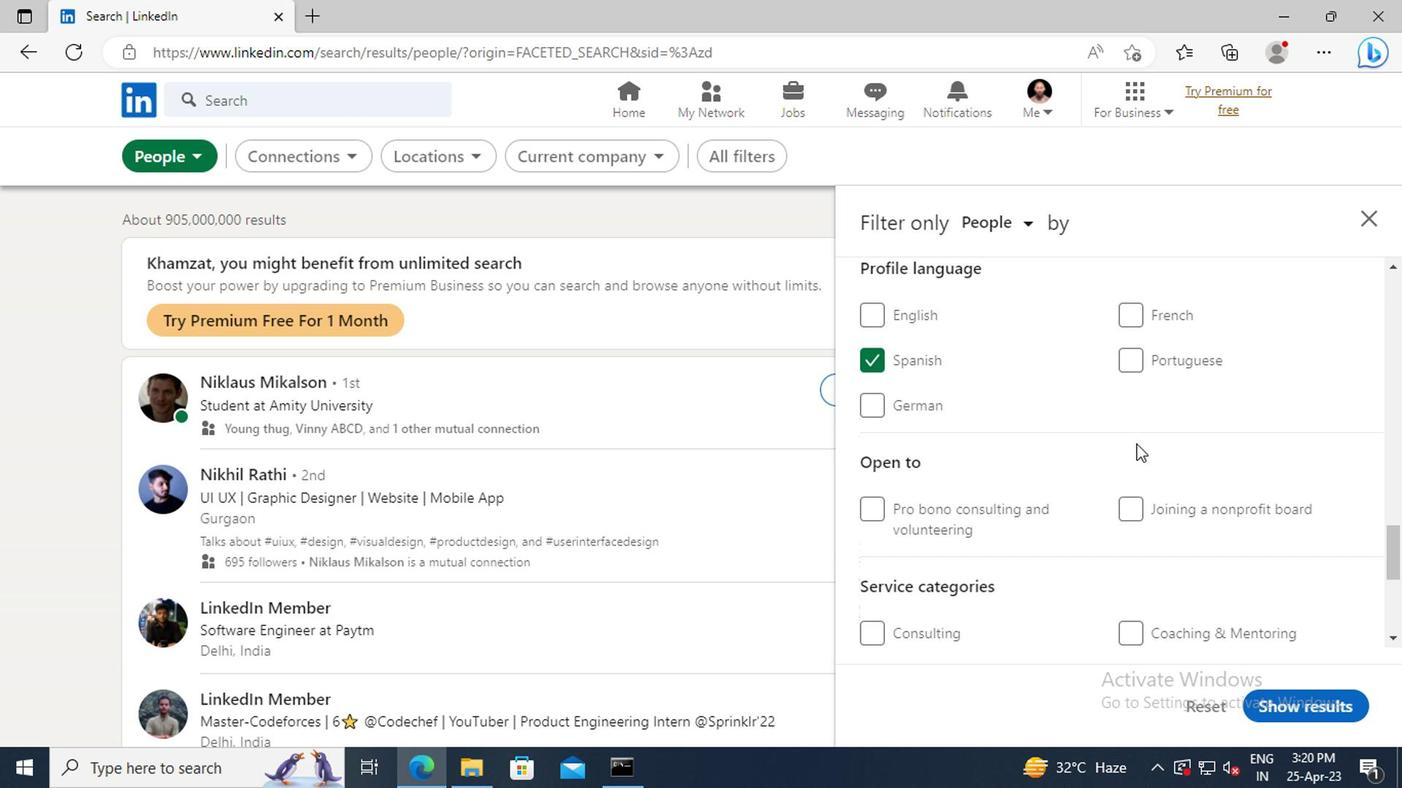 
Action: Mouse scrolled (1132, 443) with delta (0, 0)
Screenshot: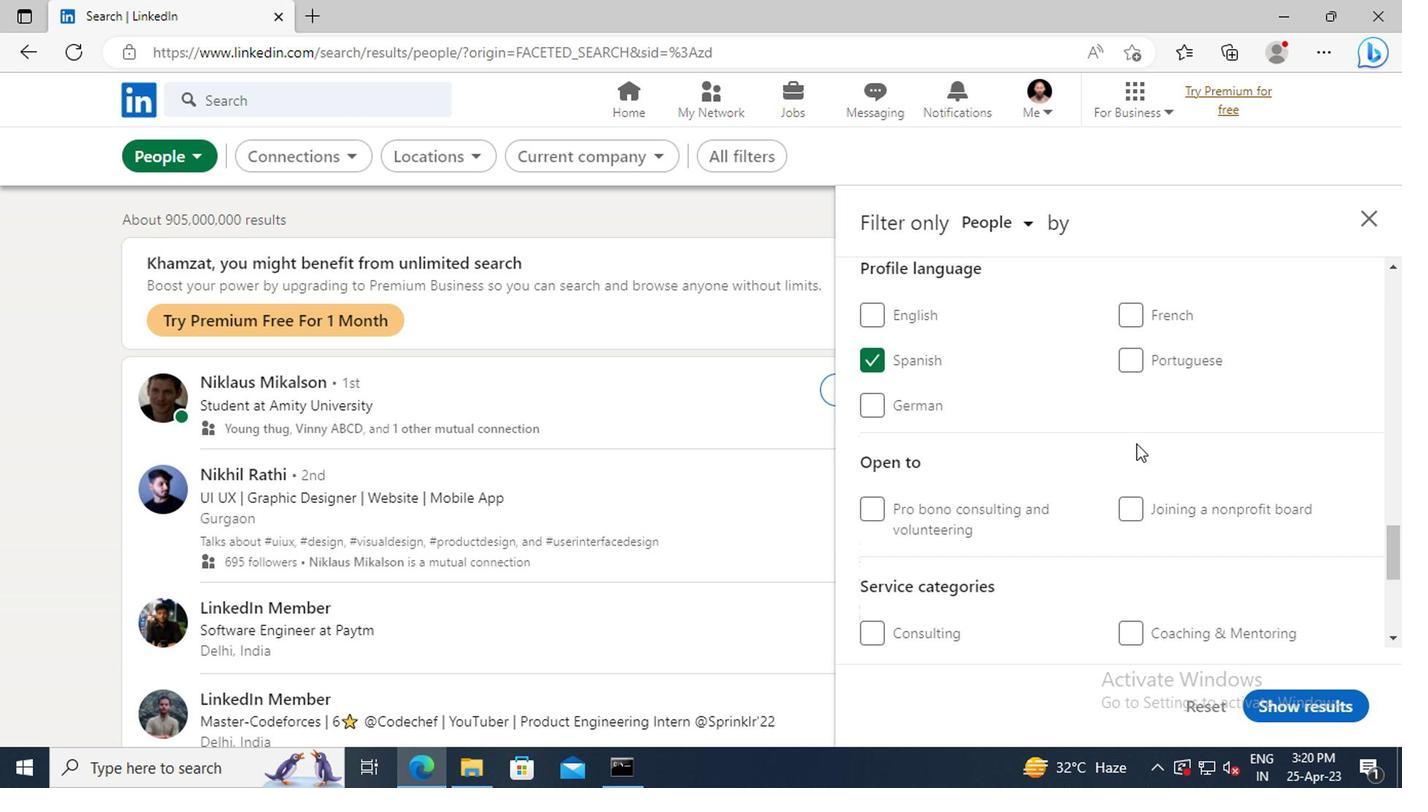 
Action: Mouse moved to (1170, 542)
Screenshot: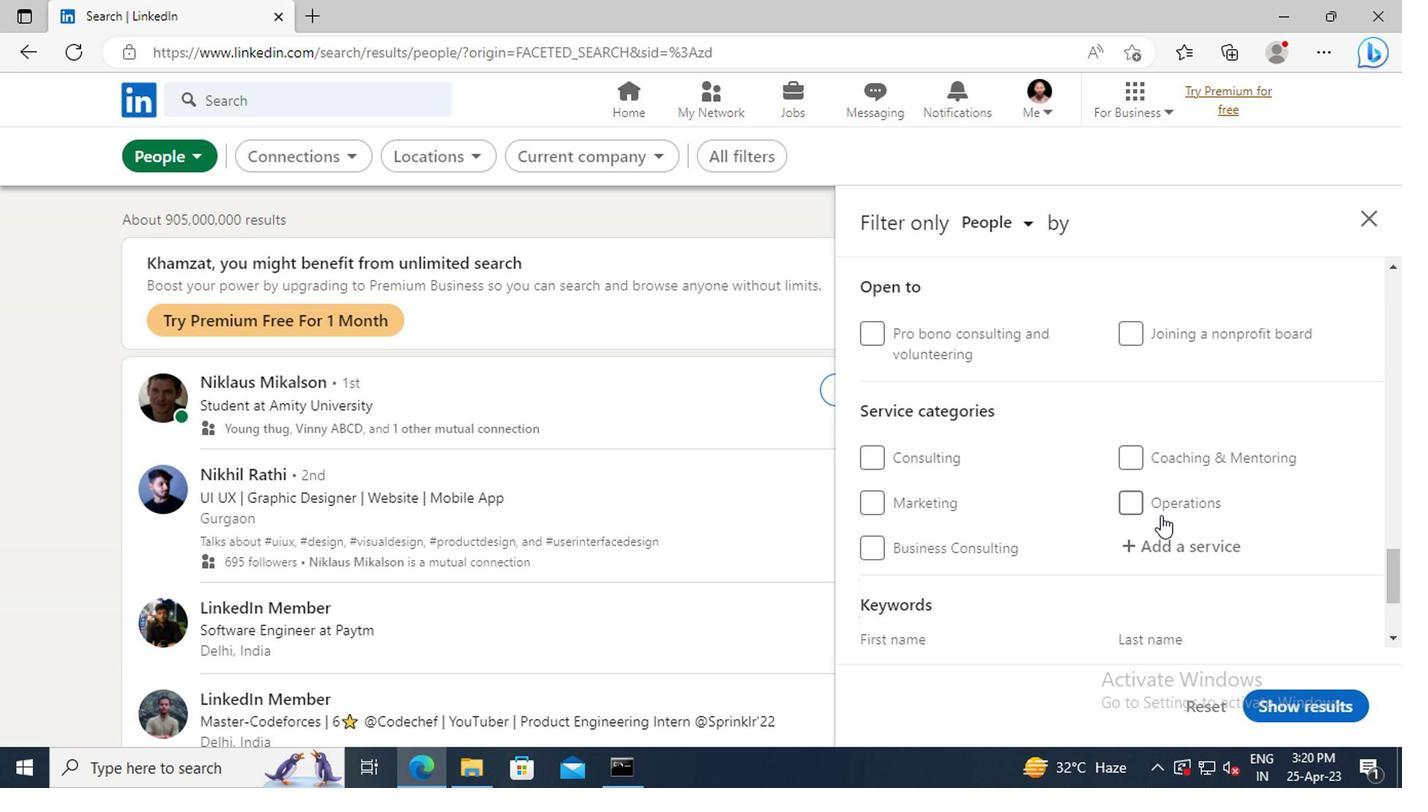 
Action: Mouse pressed left at (1170, 542)
Screenshot: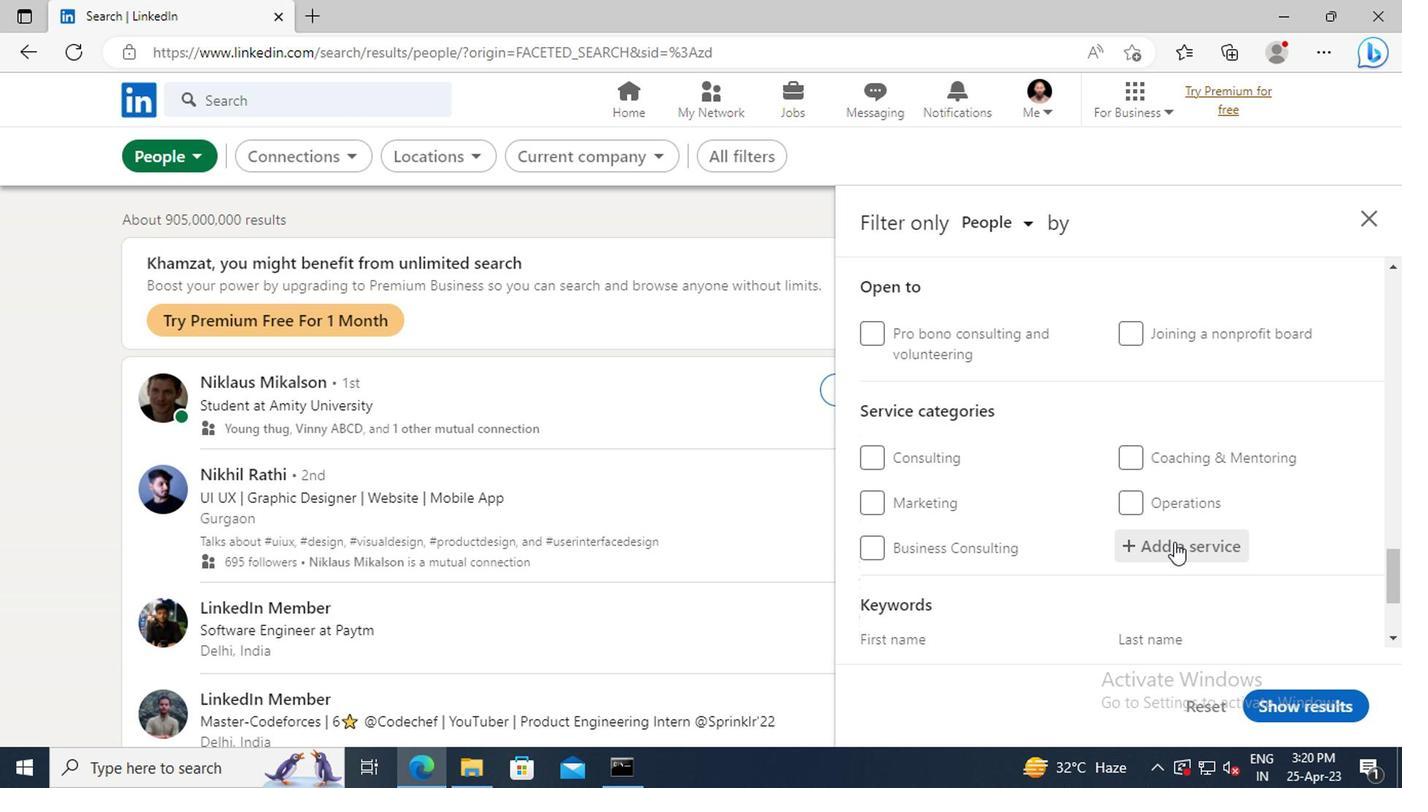 
Action: Key pressed <Key.shift_r>WEB<Key.space><Key.shift>DEVELOPMENT
Screenshot: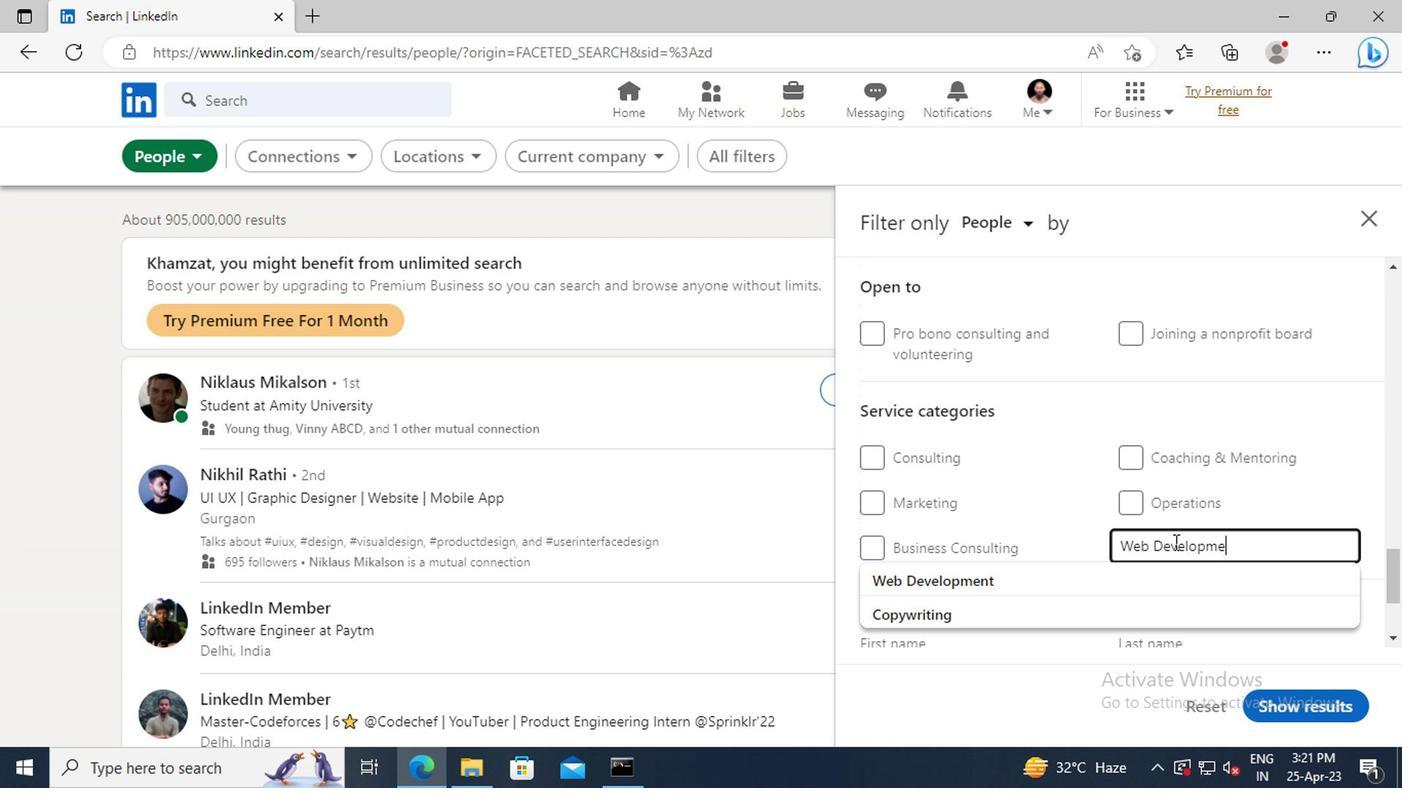 
Action: Mouse moved to (1127, 580)
Screenshot: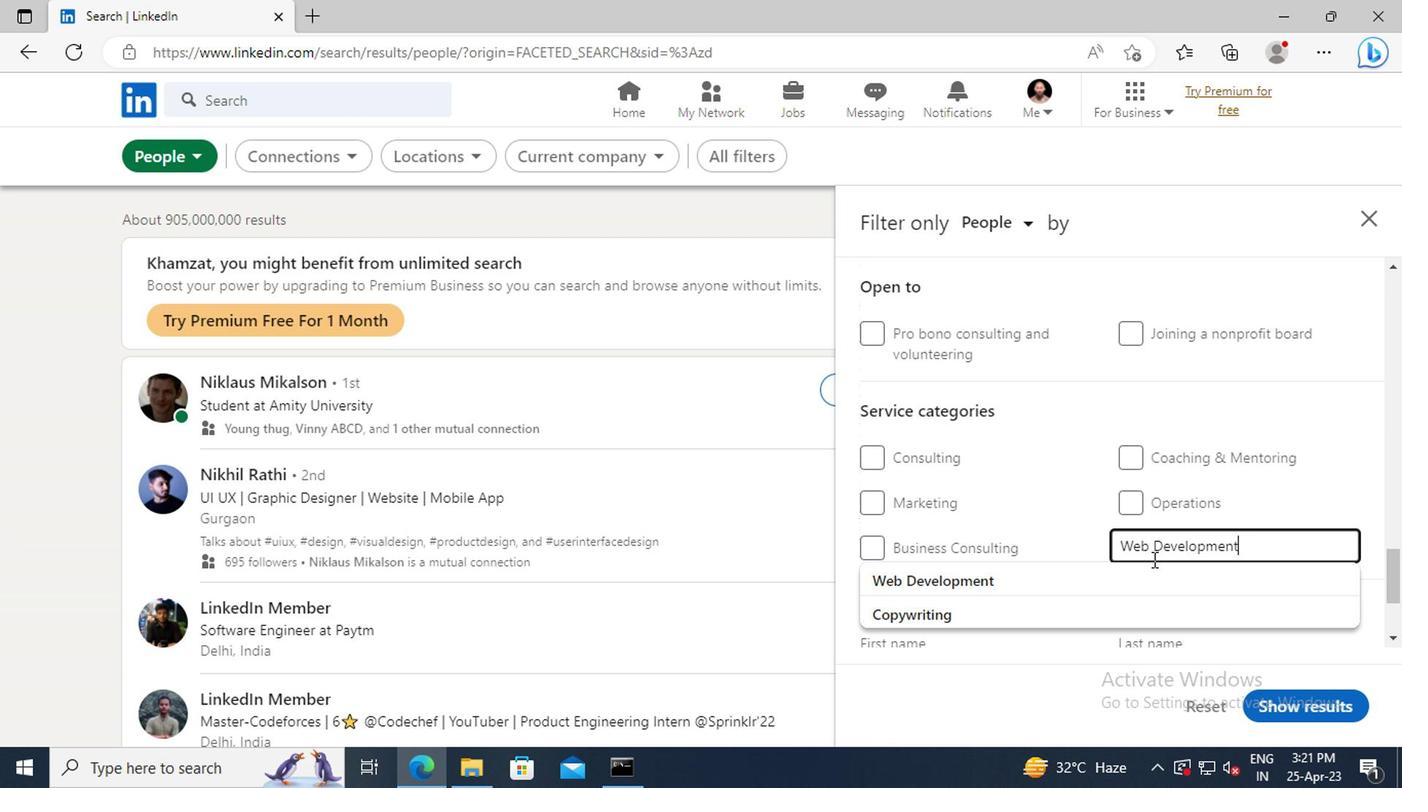 
Action: Mouse pressed left at (1127, 580)
Screenshot: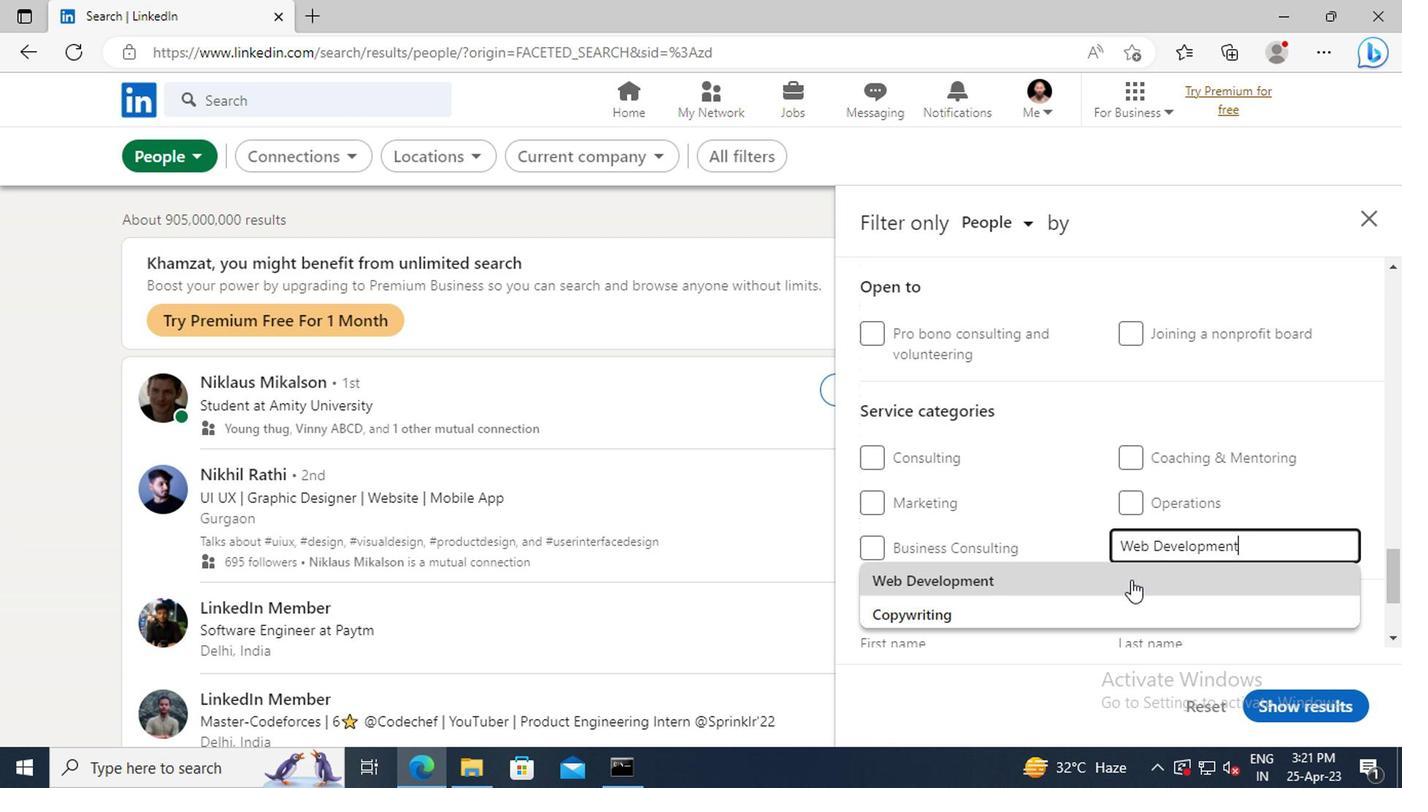 
Action: Mouse moved to (1112, 435)
Screenshot: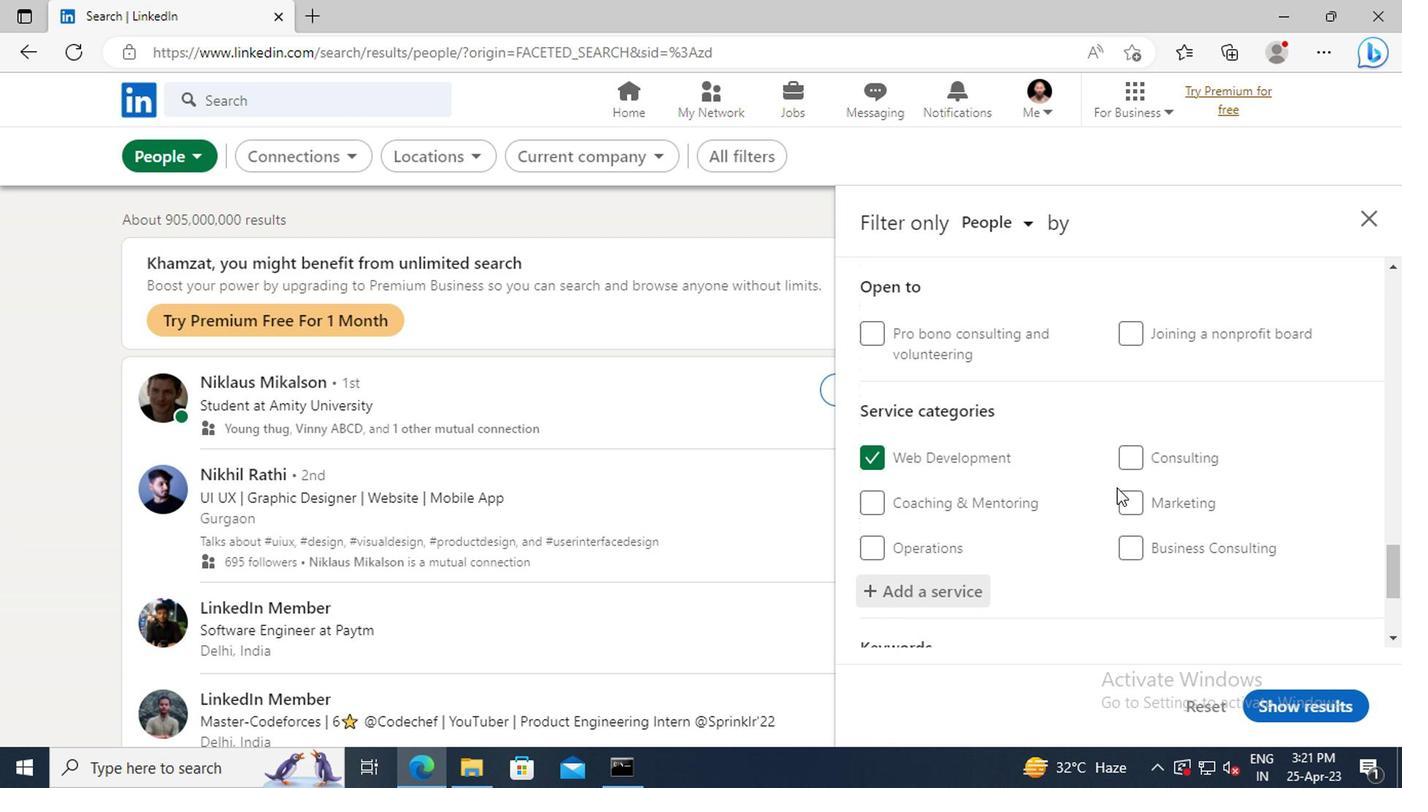 
Action: Mouse scrolled (1112, 433) with delta (0, -1)
Screenshot: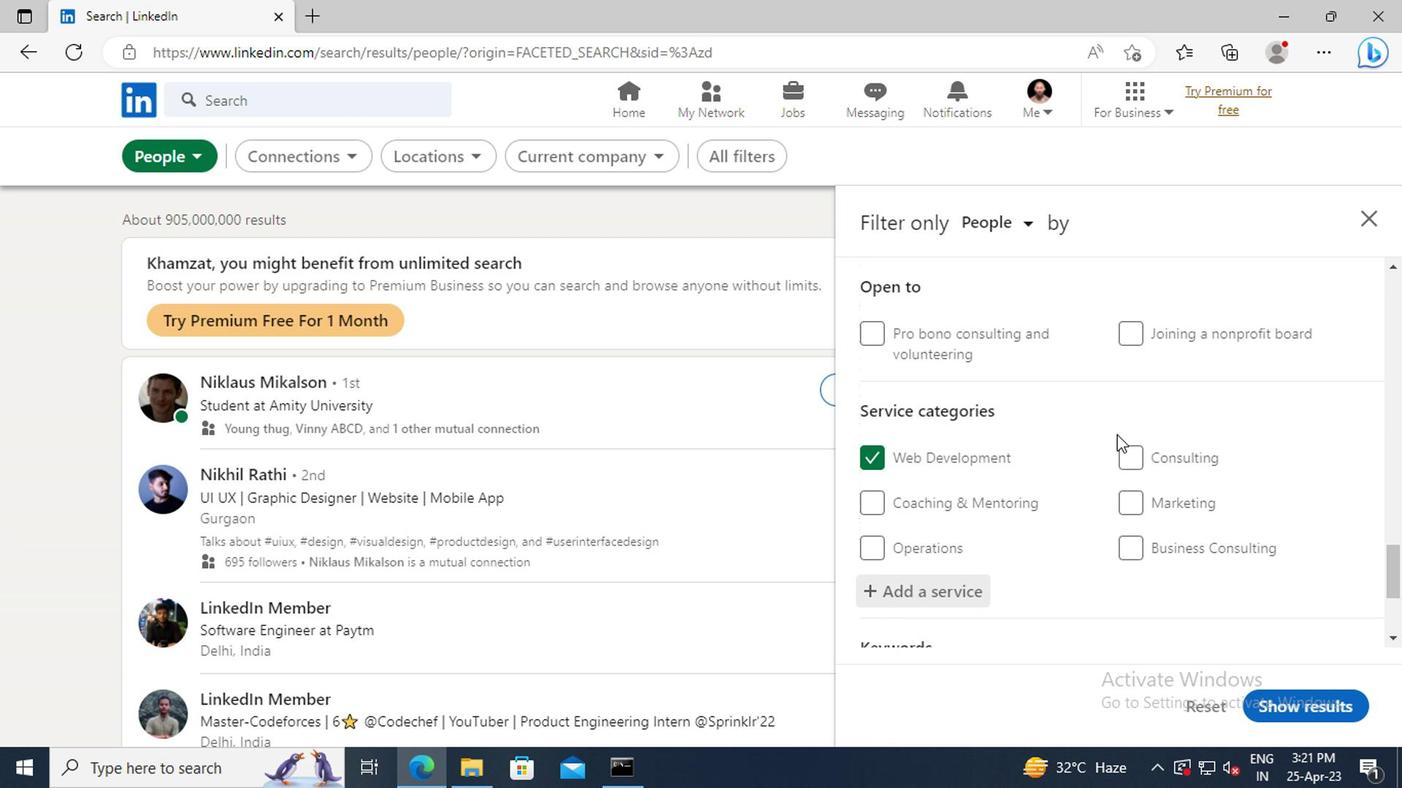 
Action: Mouse scrolled (1112, 433) with delta (0, -1)
Screenshot: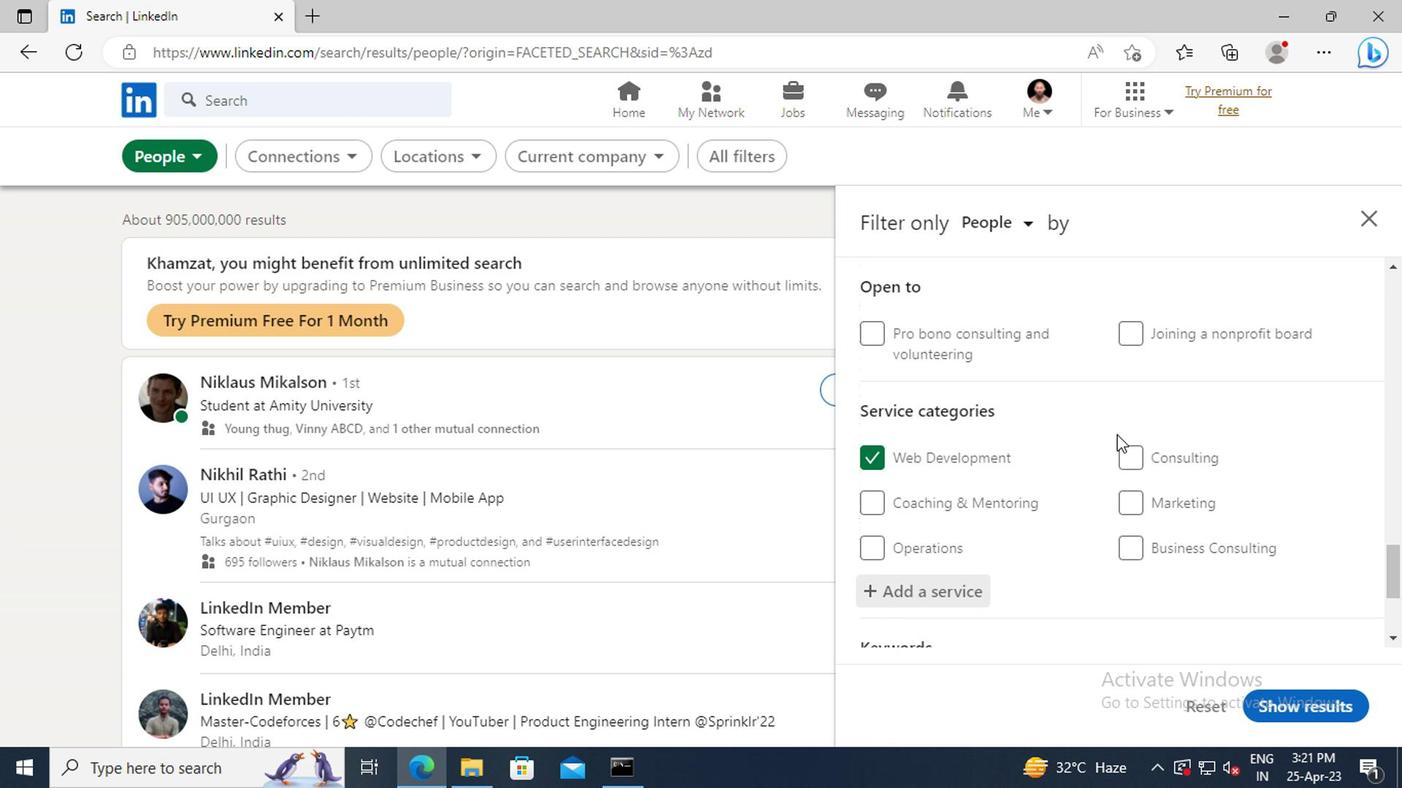 
Action: Mouse scrolled (1112, 433) with delta (0, -1)
Screenshot: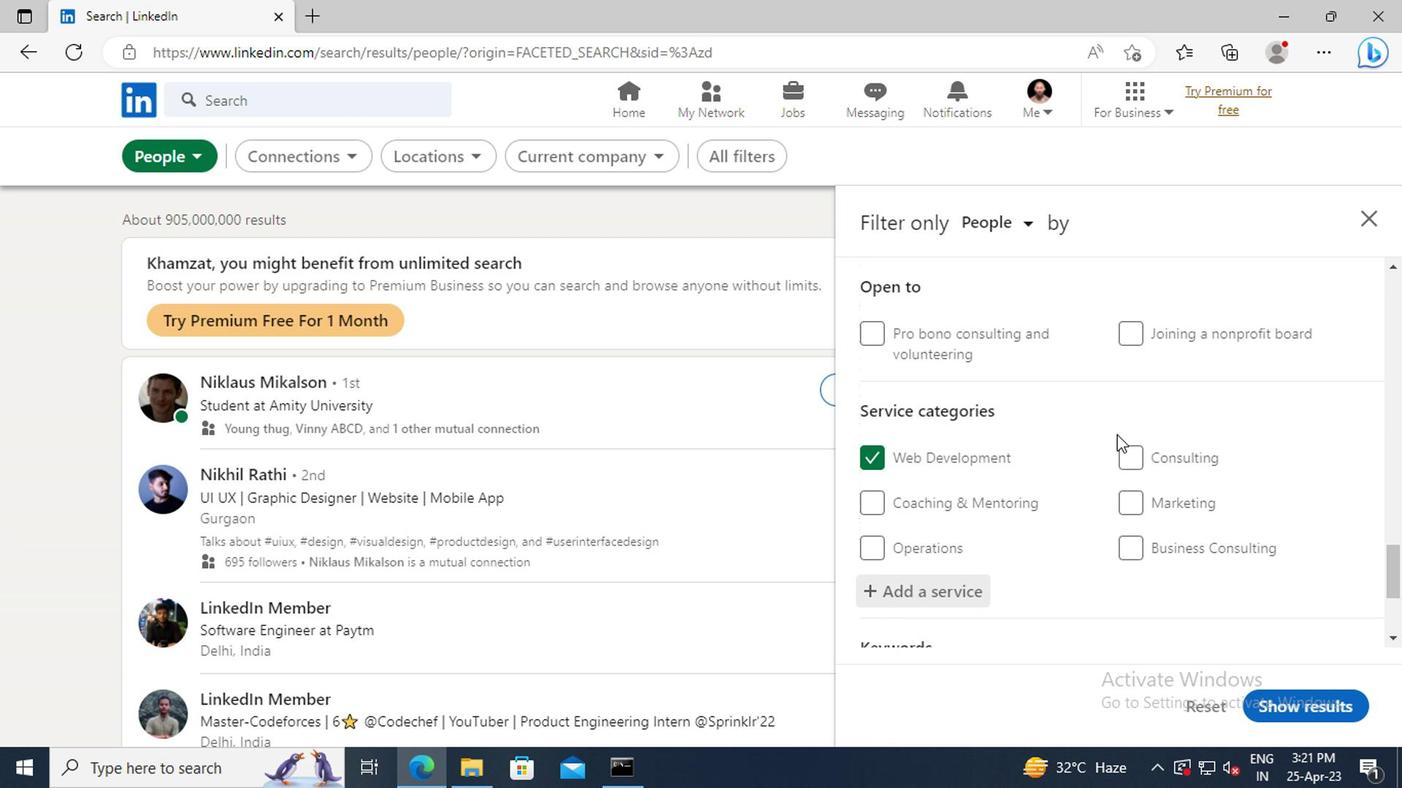 
Action: Mouse scrolled (1112, 433) with delta (0, -1)
Screenshot: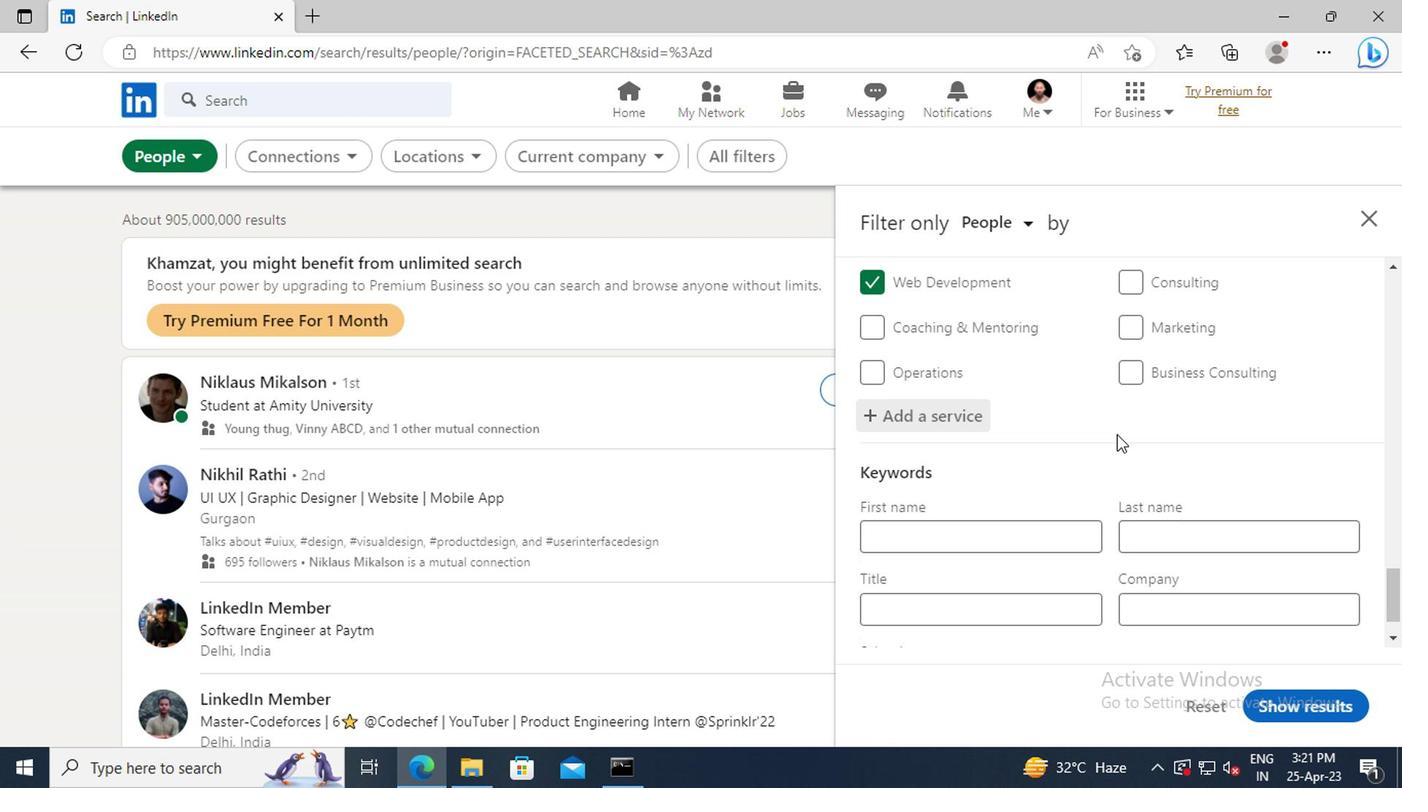 
Action: Mouse moved to (953, 565)
Screenshot: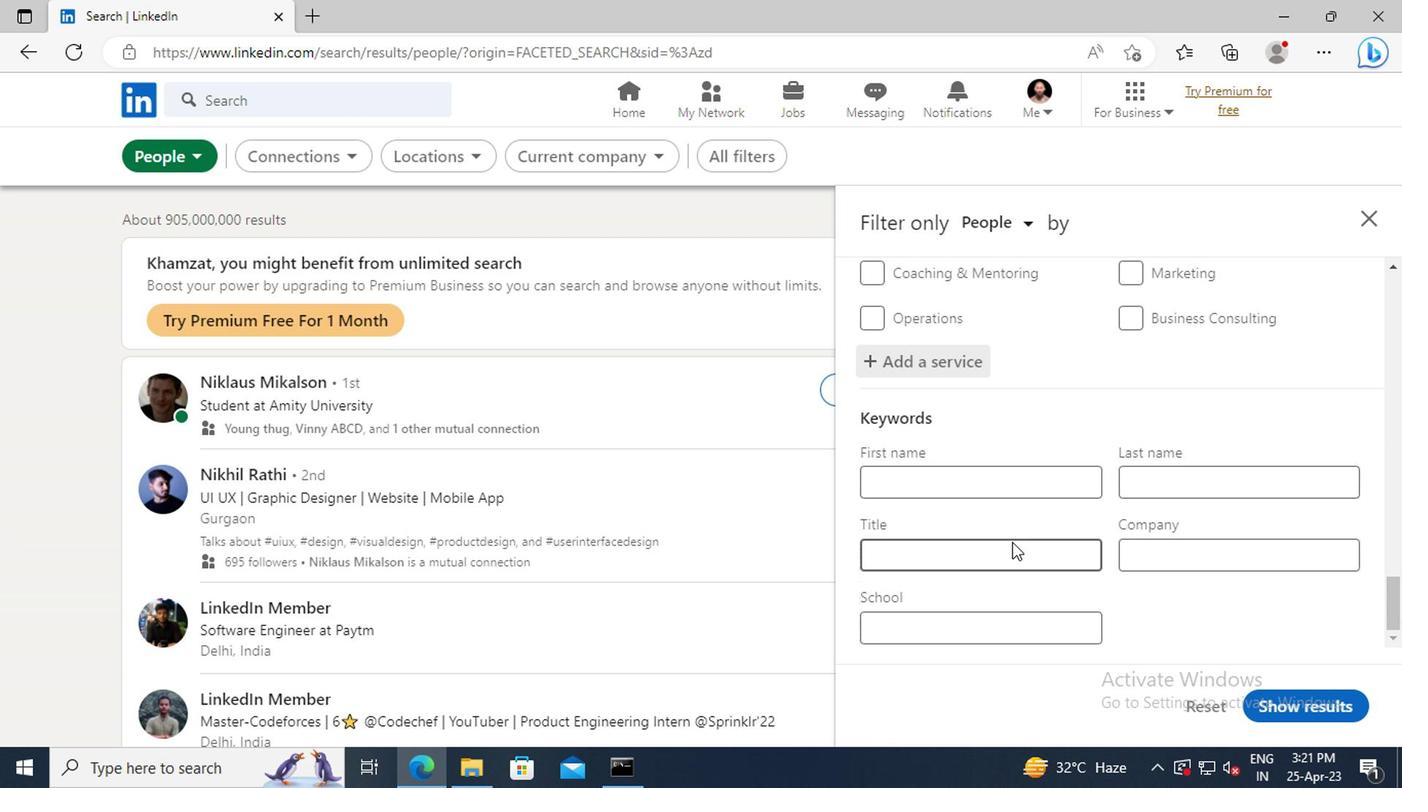 
Action: Mouse pressed left at (953, 565)
Screenshot: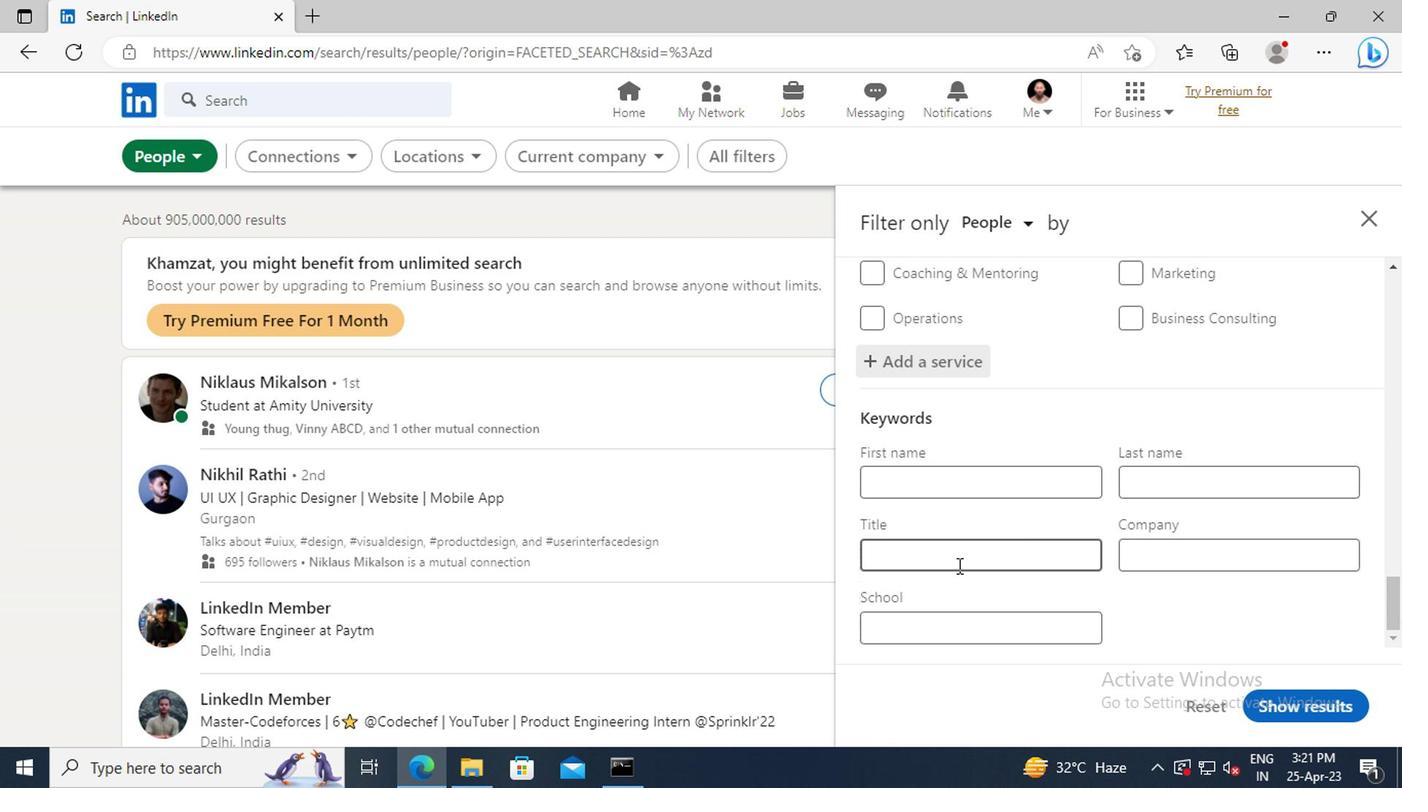 
Action: Key pressed <Key.shift>NETWORK<Key.space><Key.shift_r>ADMINISTRATOR
Screenshot: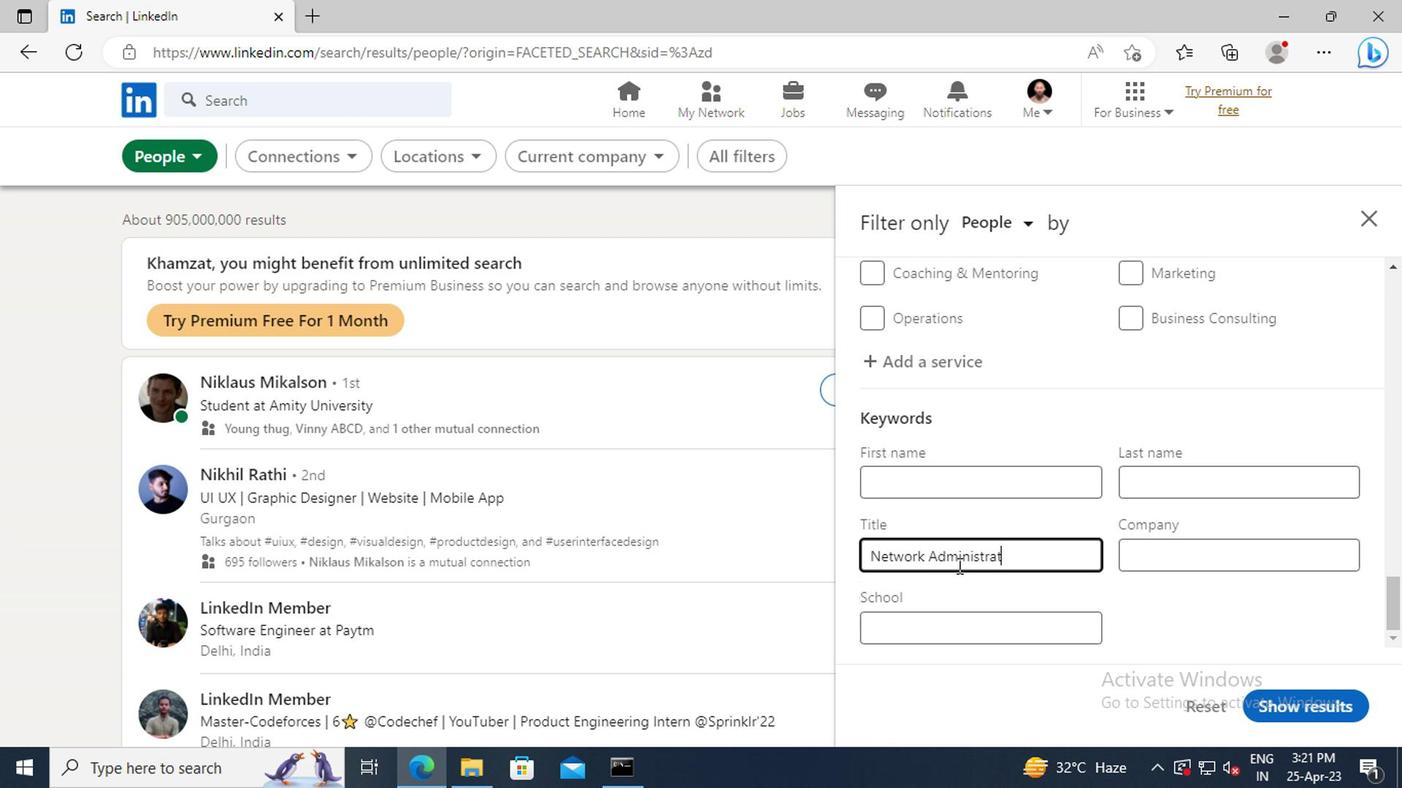 
Action: Mouse moved to (1315, 701)
Screenshot: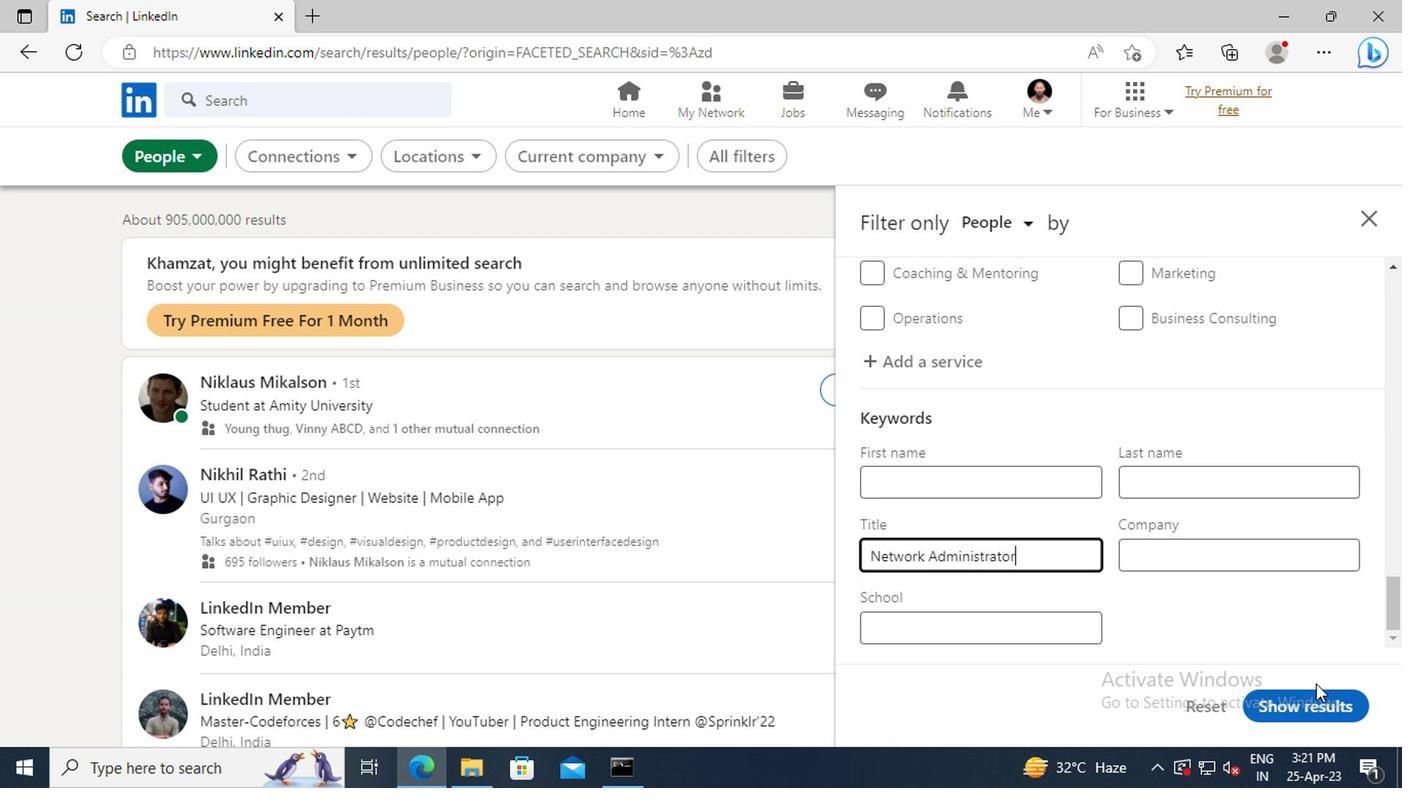 
Action: Mouse pressed left at (1315, 701)
Screenshot: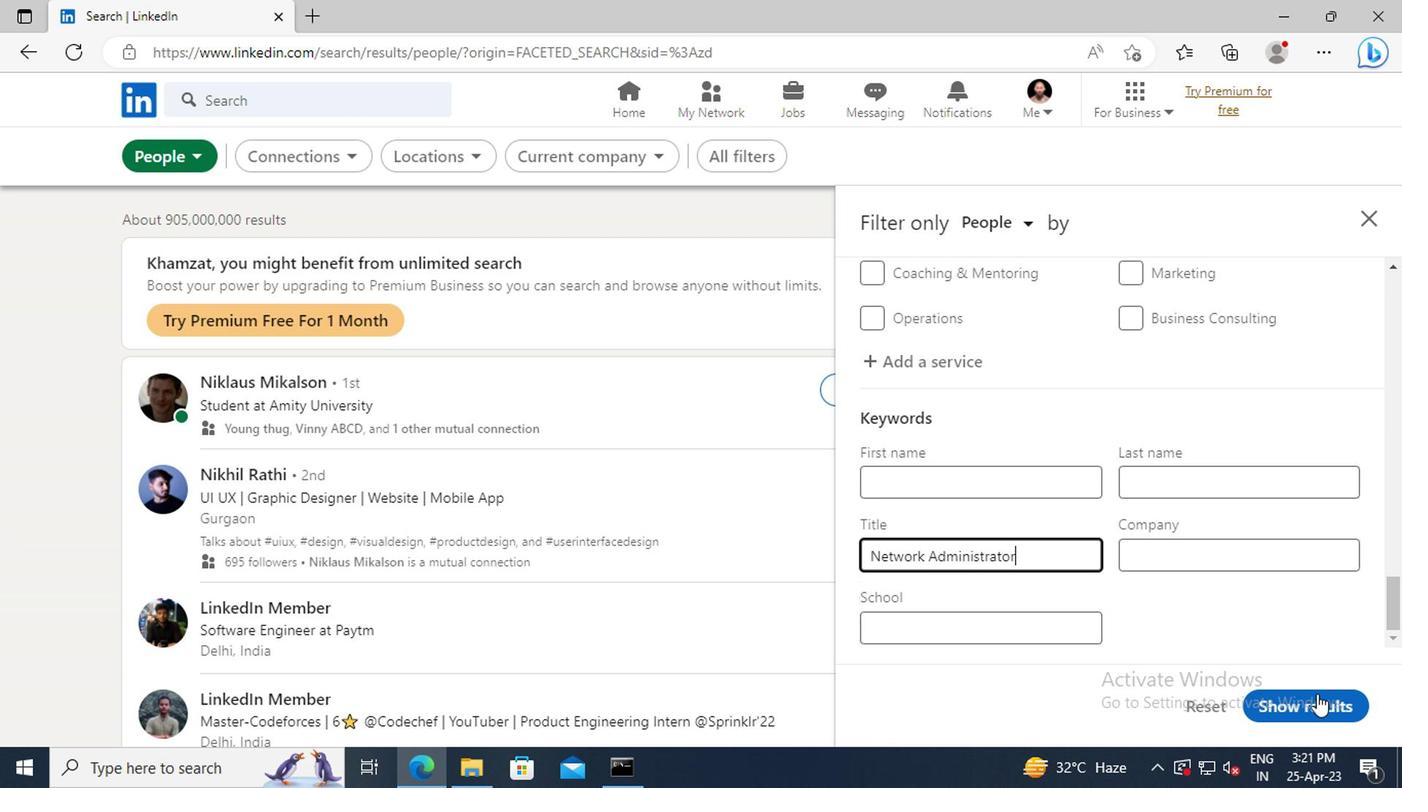 
